 Task: Buy 1 Retard Devices from Ignition Parts section under best seller category for shipping address: Justin Kelly, 2772 Fieldcrest Road, New York, New York 10005, Cell Number 6318992398. Pay from credit card ending with 7965, CVV 549
Action: Mouse moved to (32, 117)
Screenshot: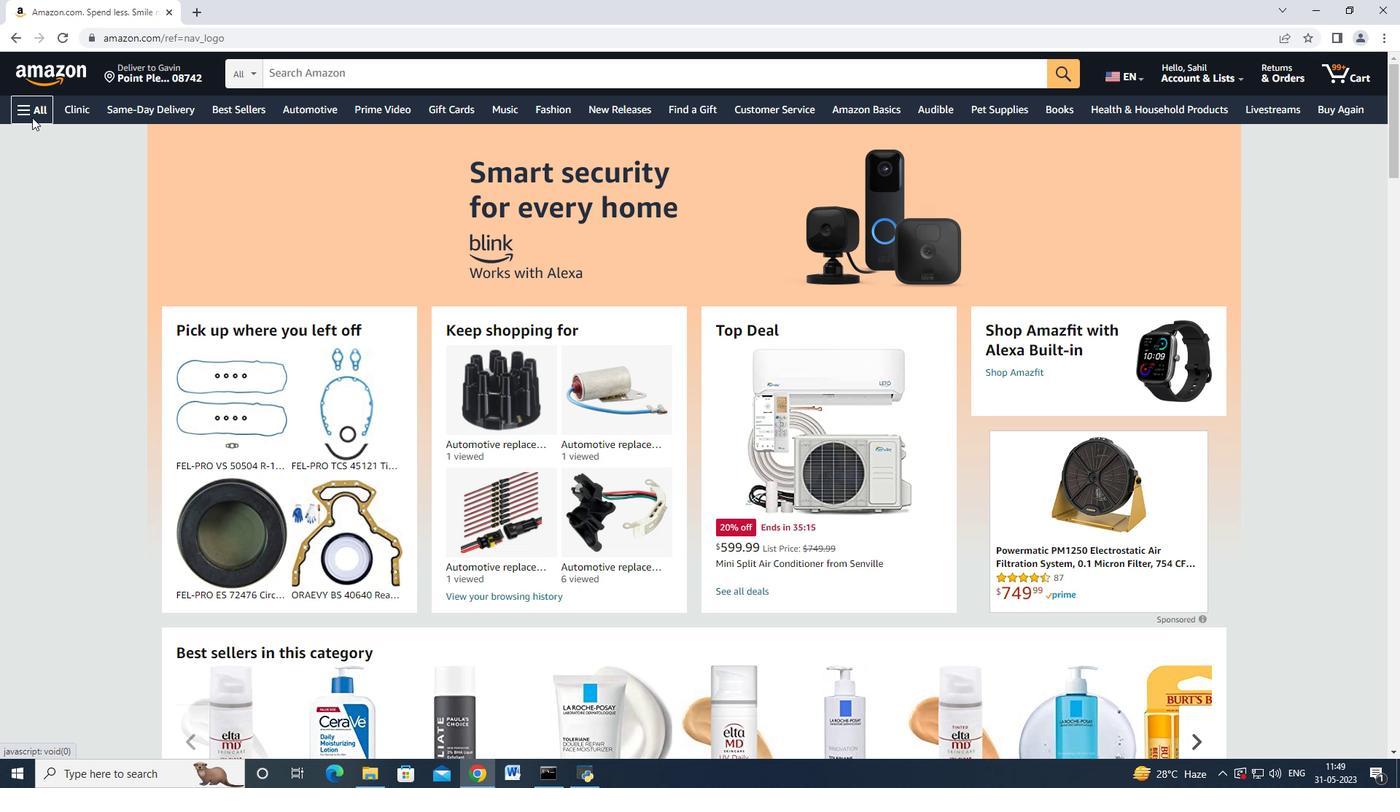 
Action: Mouse pressed left at (32, 117)
Screenshot: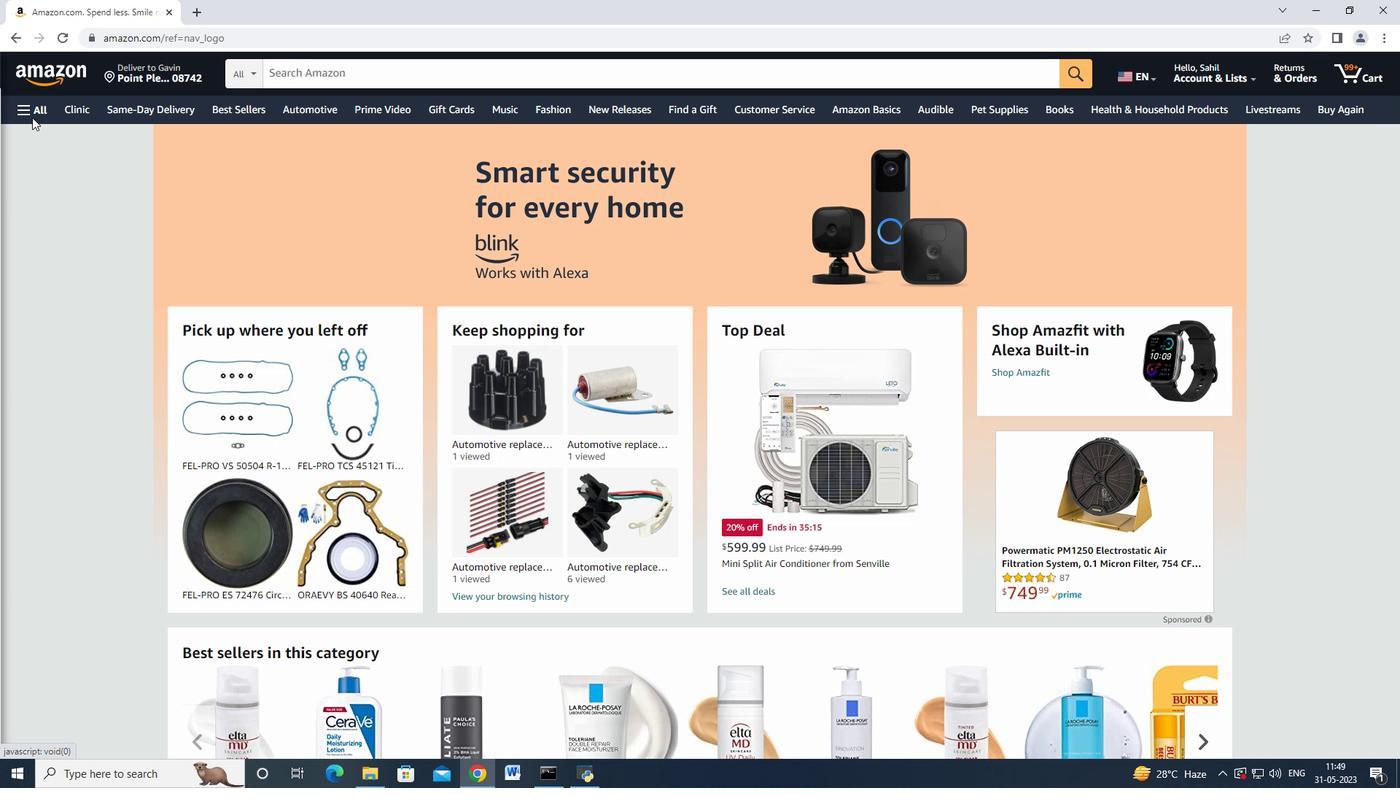 
Action: Mouse moved to (58, 220)
Screenshot: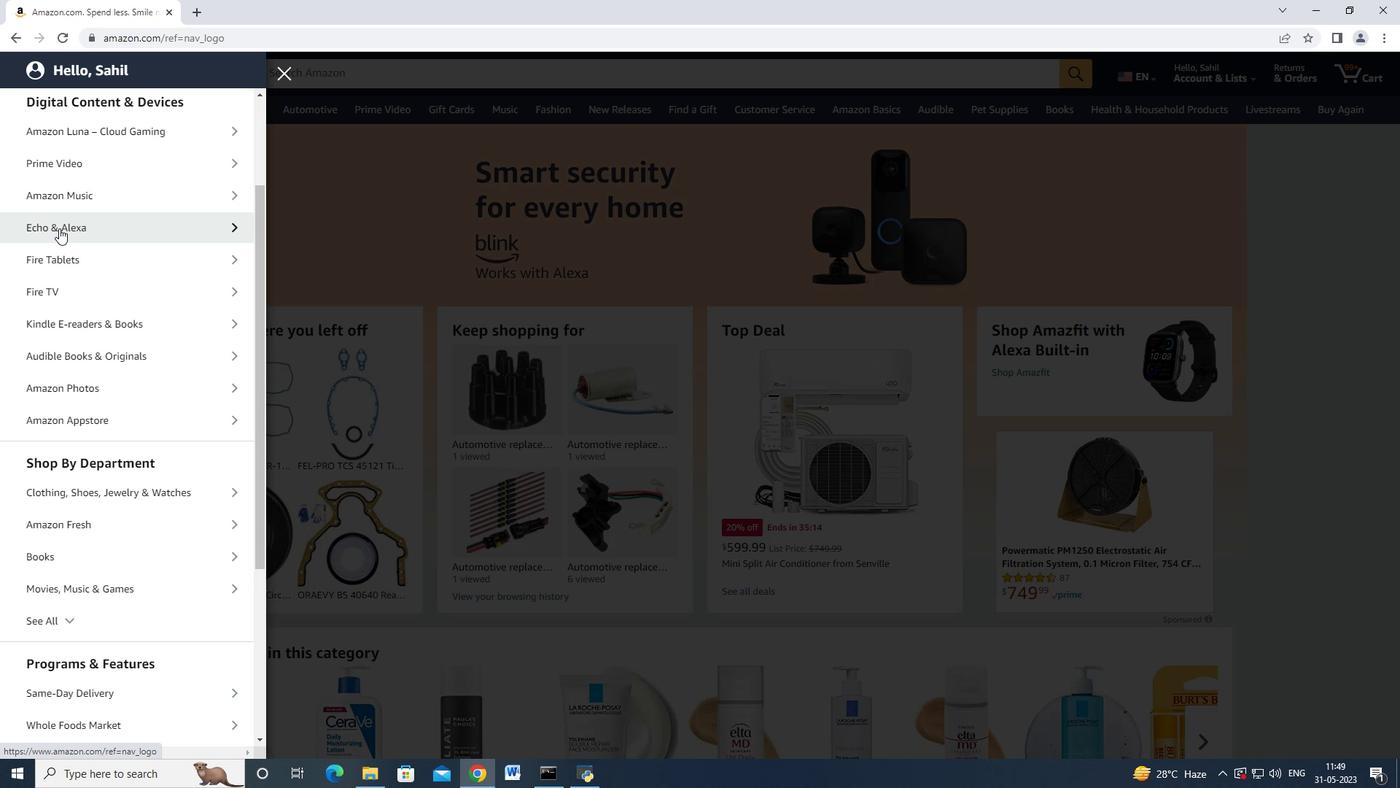 
Action: Mouse scrolled (58, 219) with delta (0, 0)
Screenshot: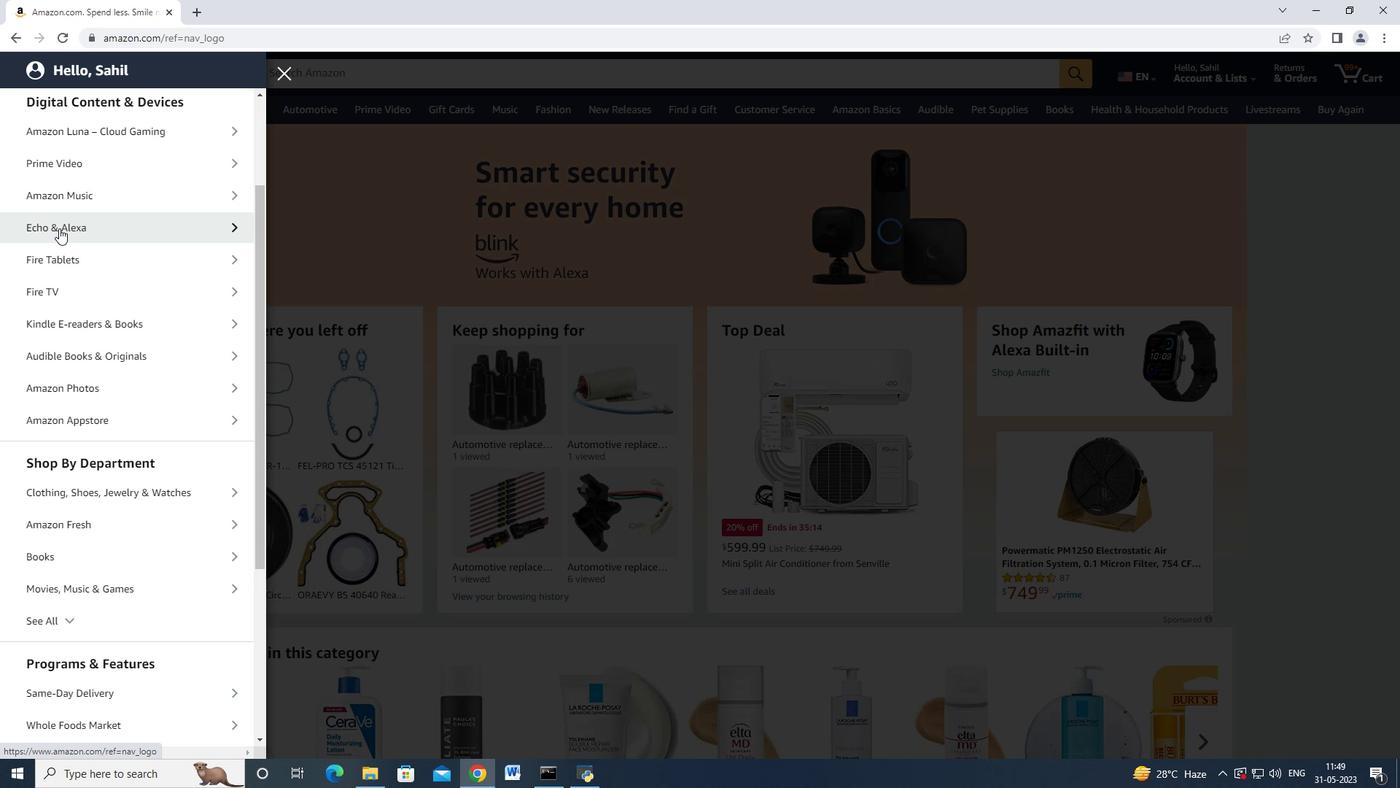 
Action: Mouse moved to (59, 223)
Screenshot: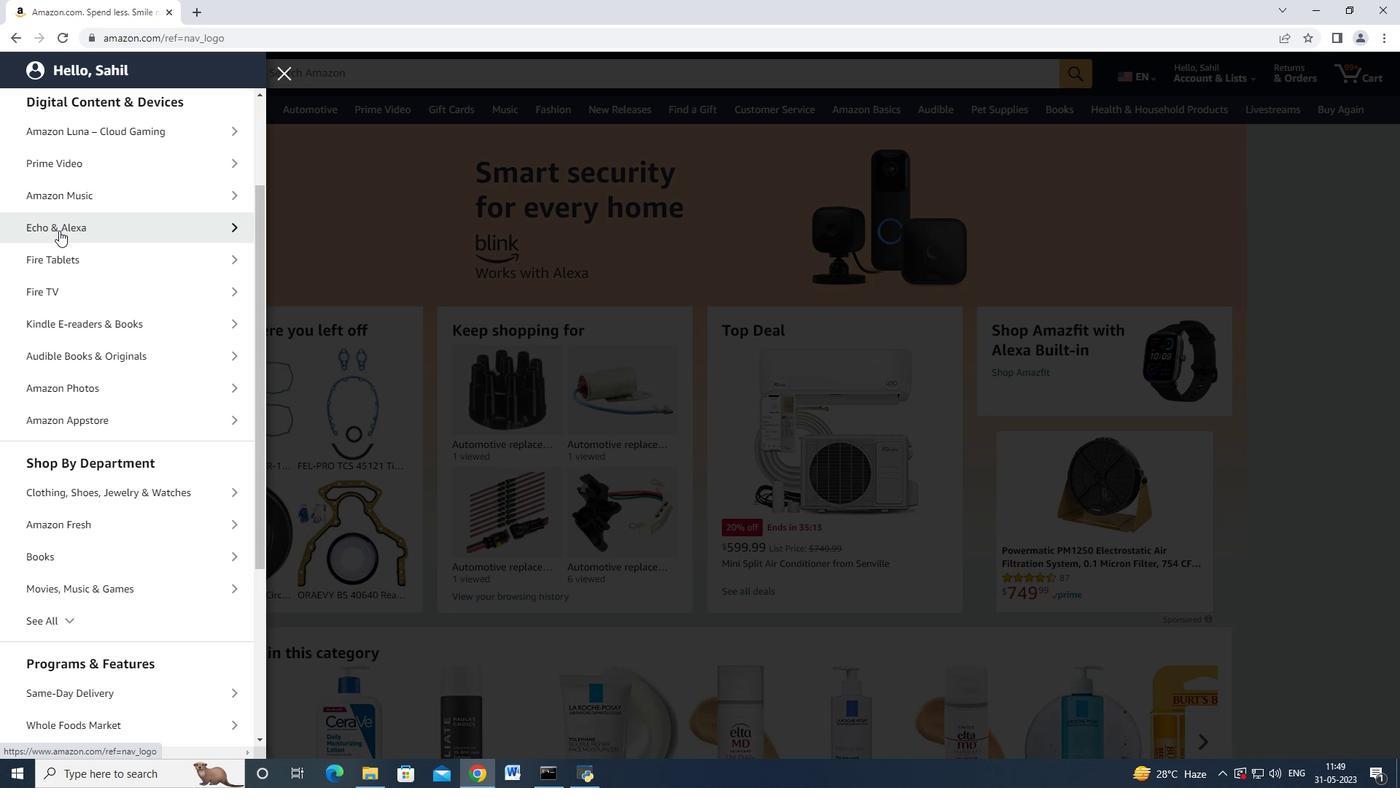 
Action: Mouse scrolled (59, 223) with delta (0, 0)
Screenshot: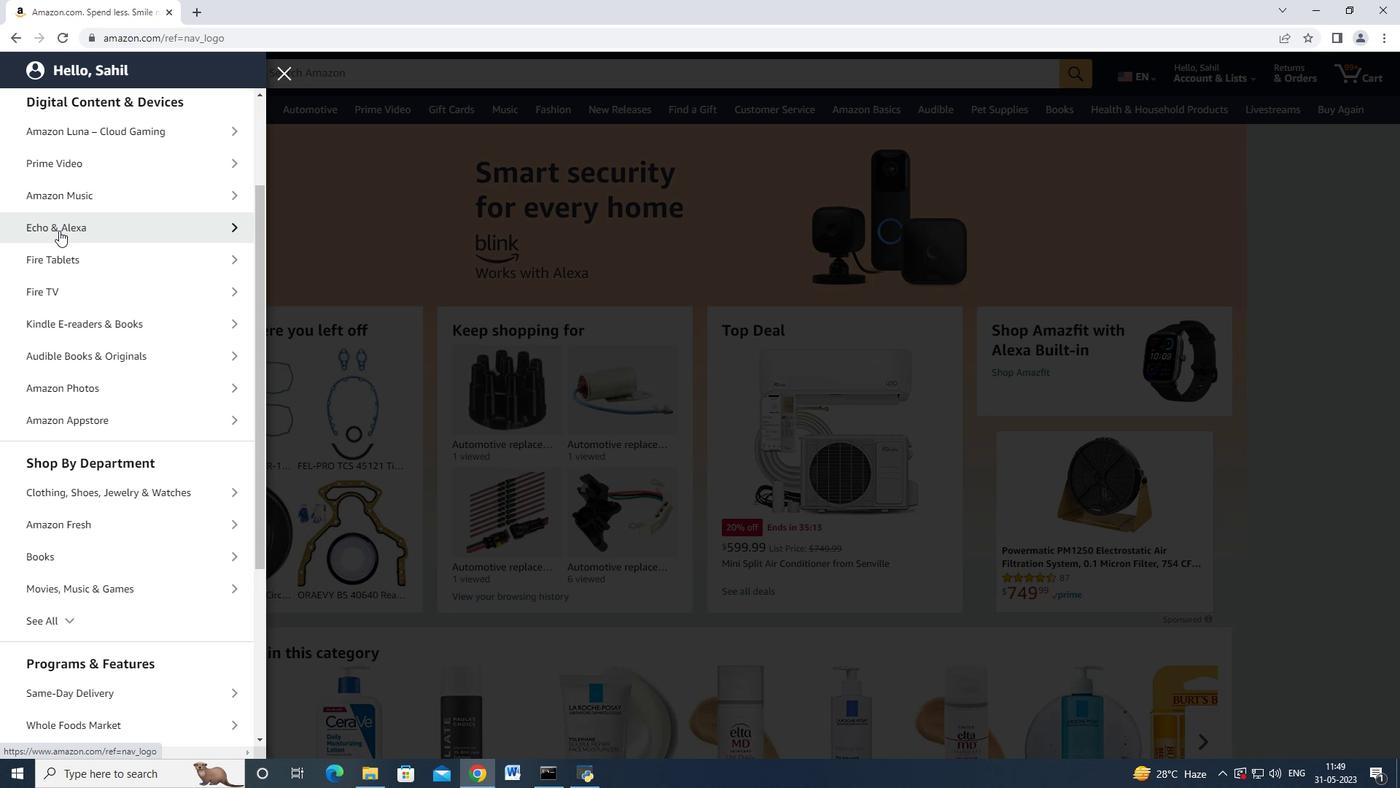 
Action: Mouse moved to (59, 240)
Screenshot: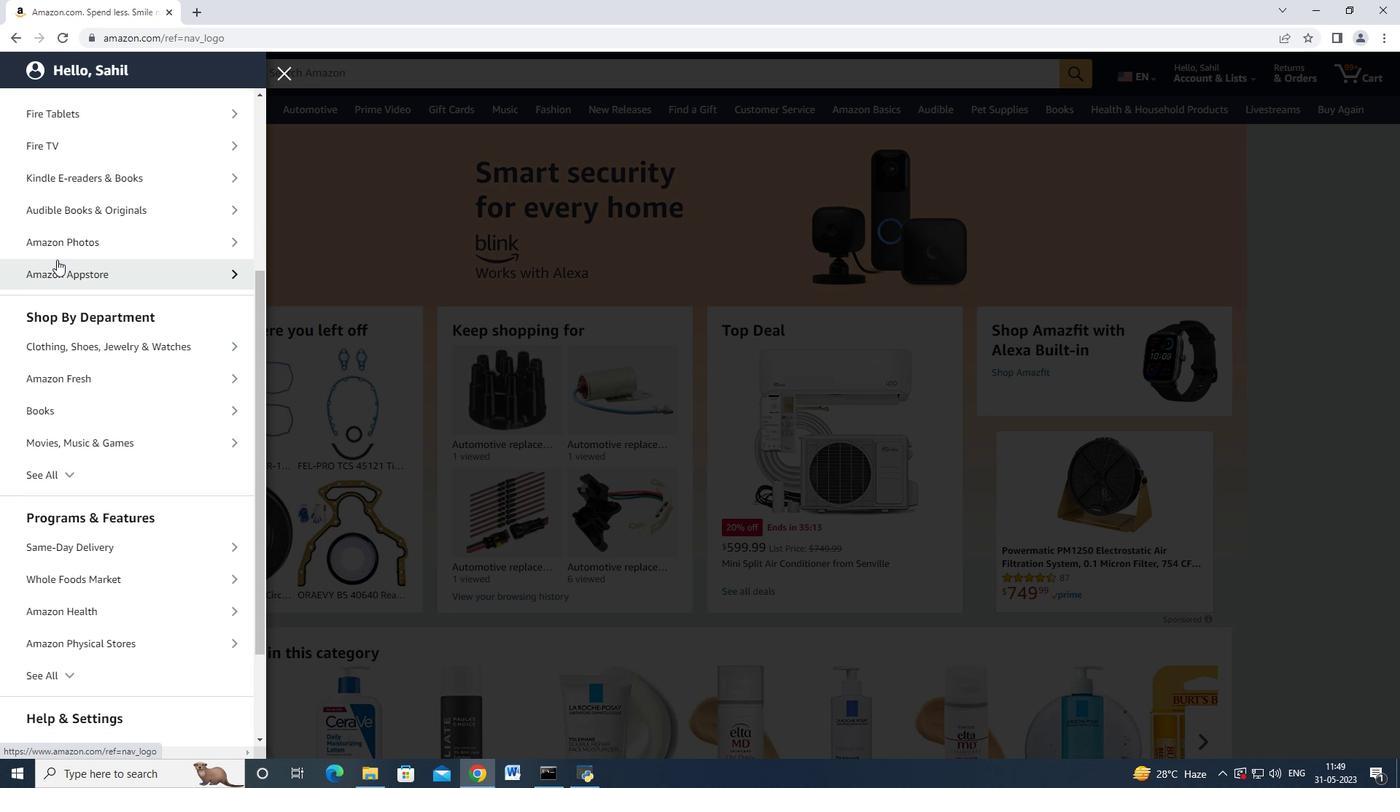 
Action: Mouse scrolled (59, 240) with delta (0, 0)
Screenshot: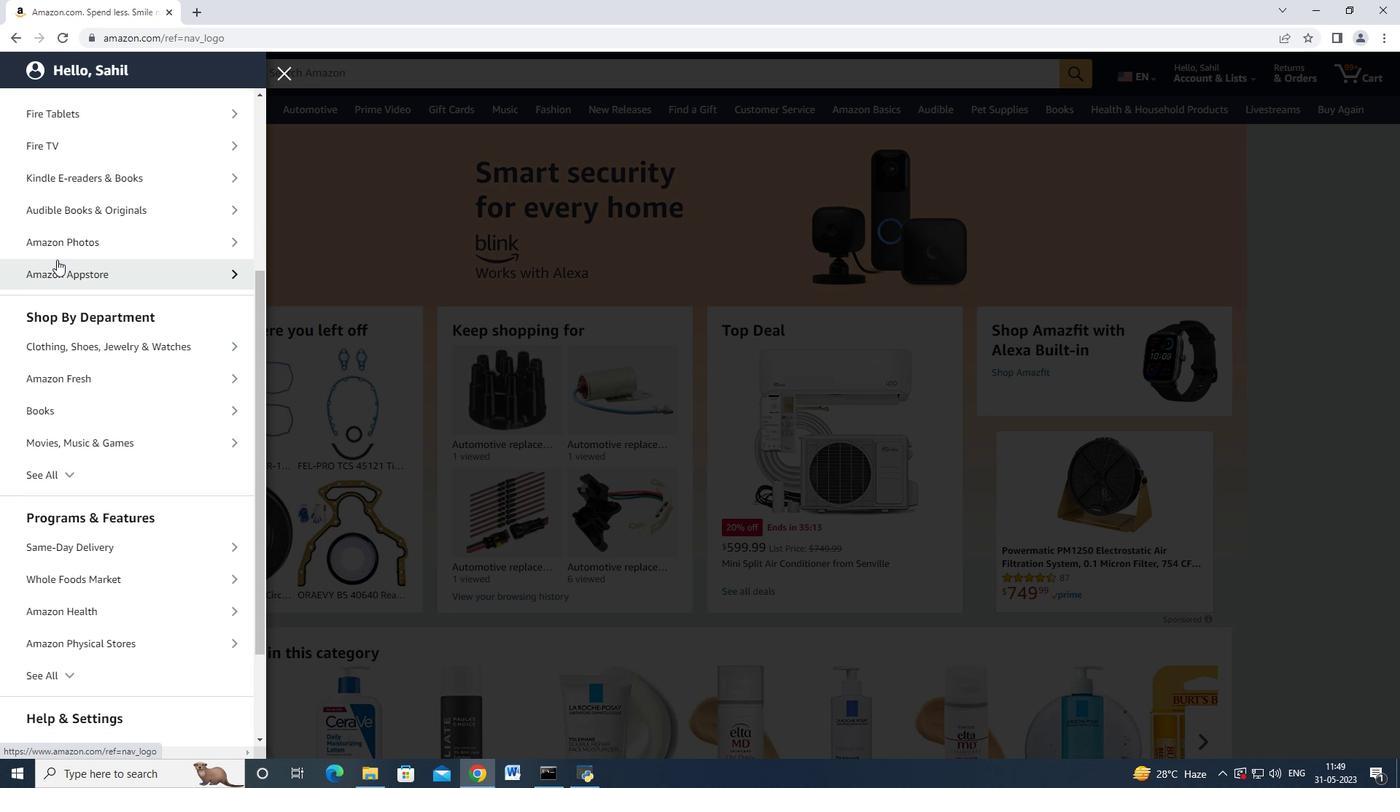 
Action: Mouse moved to (59, 247)
Screenshot: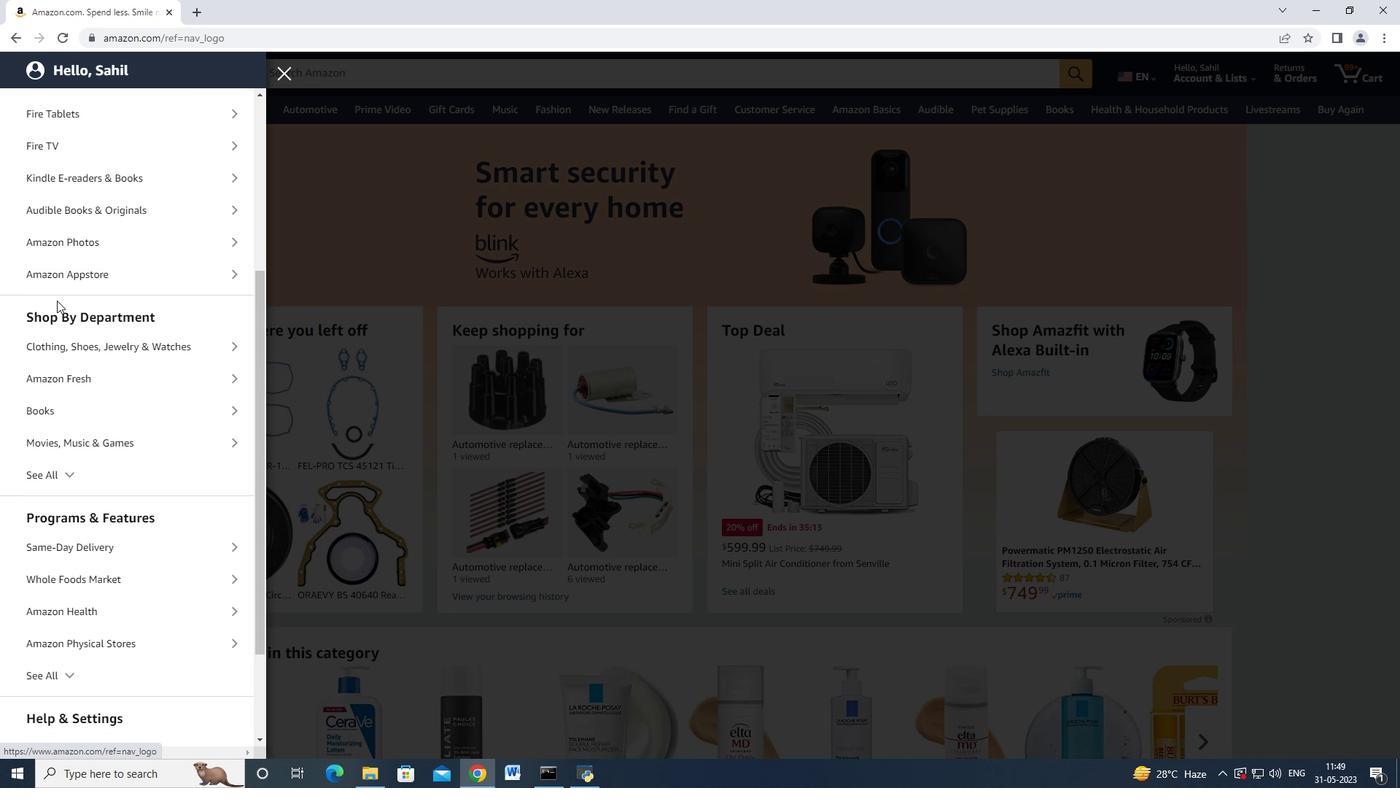 
Action: Mouse scrolled (59, 246) with delta (0, 0)
Screenshot: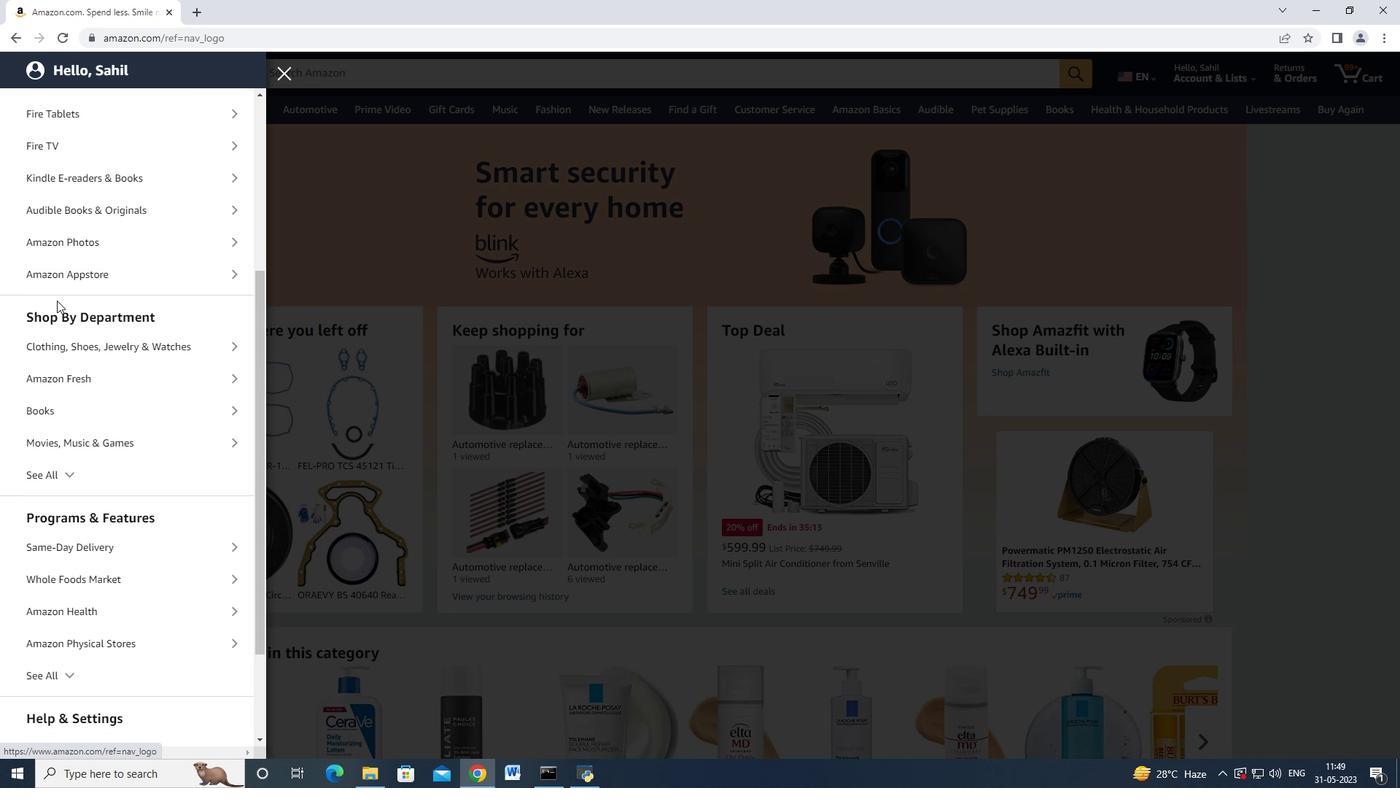 
Action: Mouse moved to (53, 469)
Screenshot: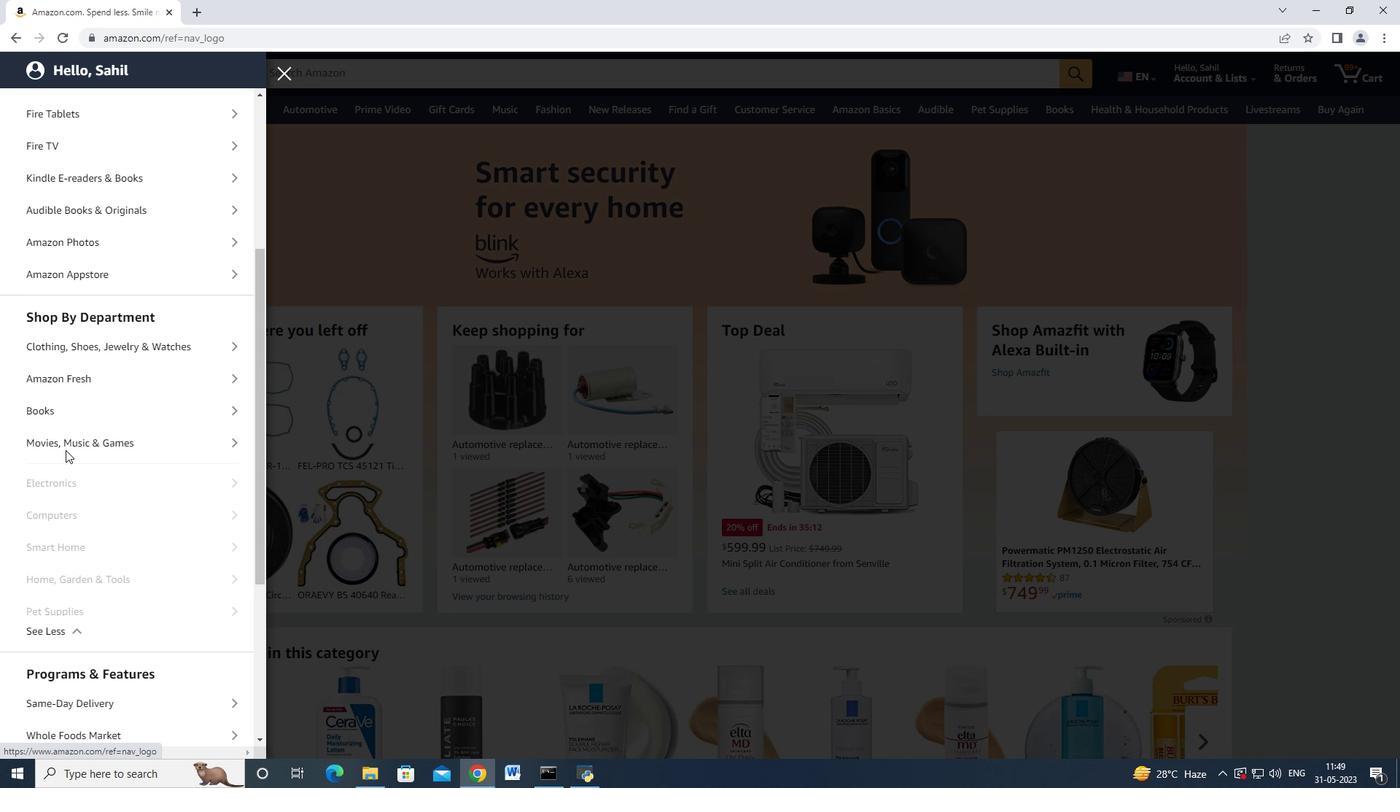 
Action: Mouse pressed left at (53, 469)
Screenshot: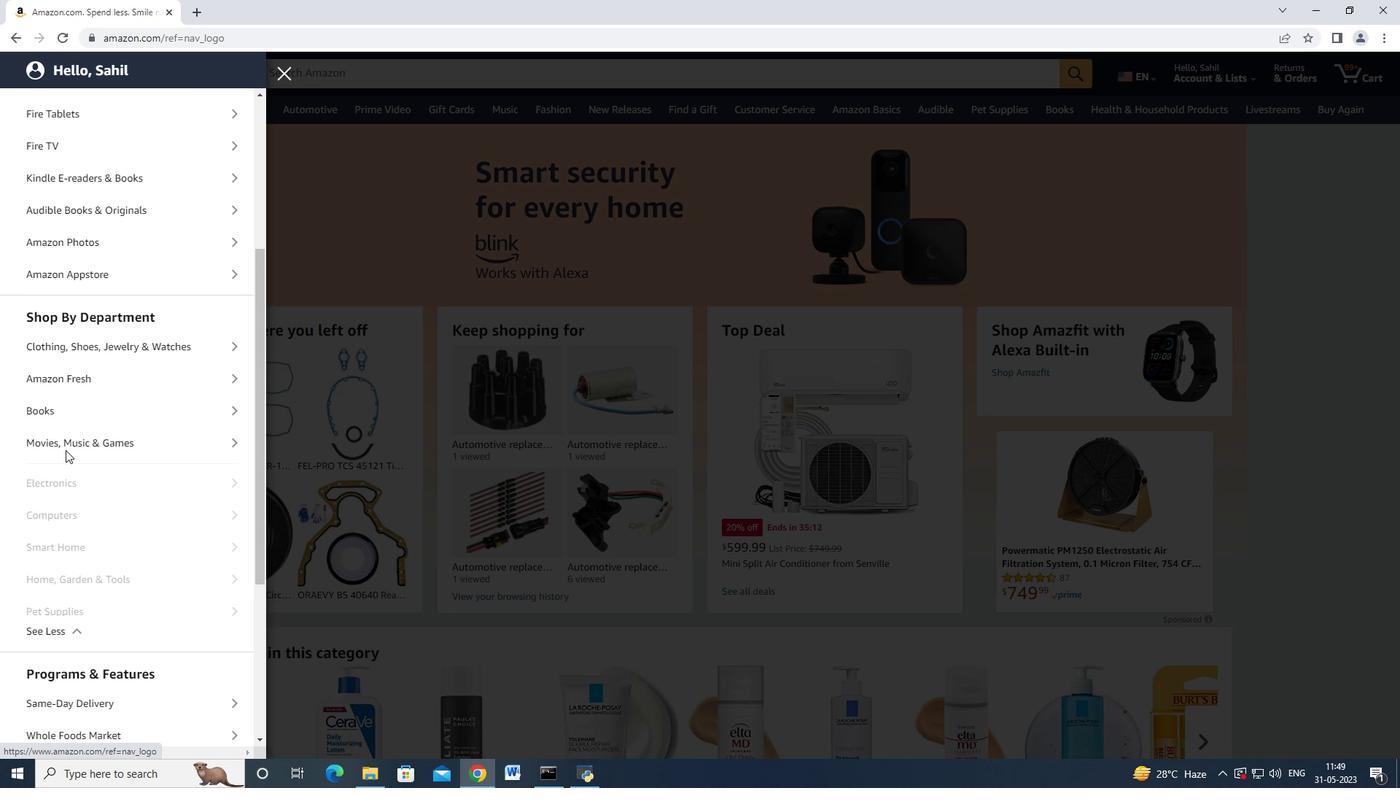 
Action: Mouse moved to (86, 426)
Screenshot: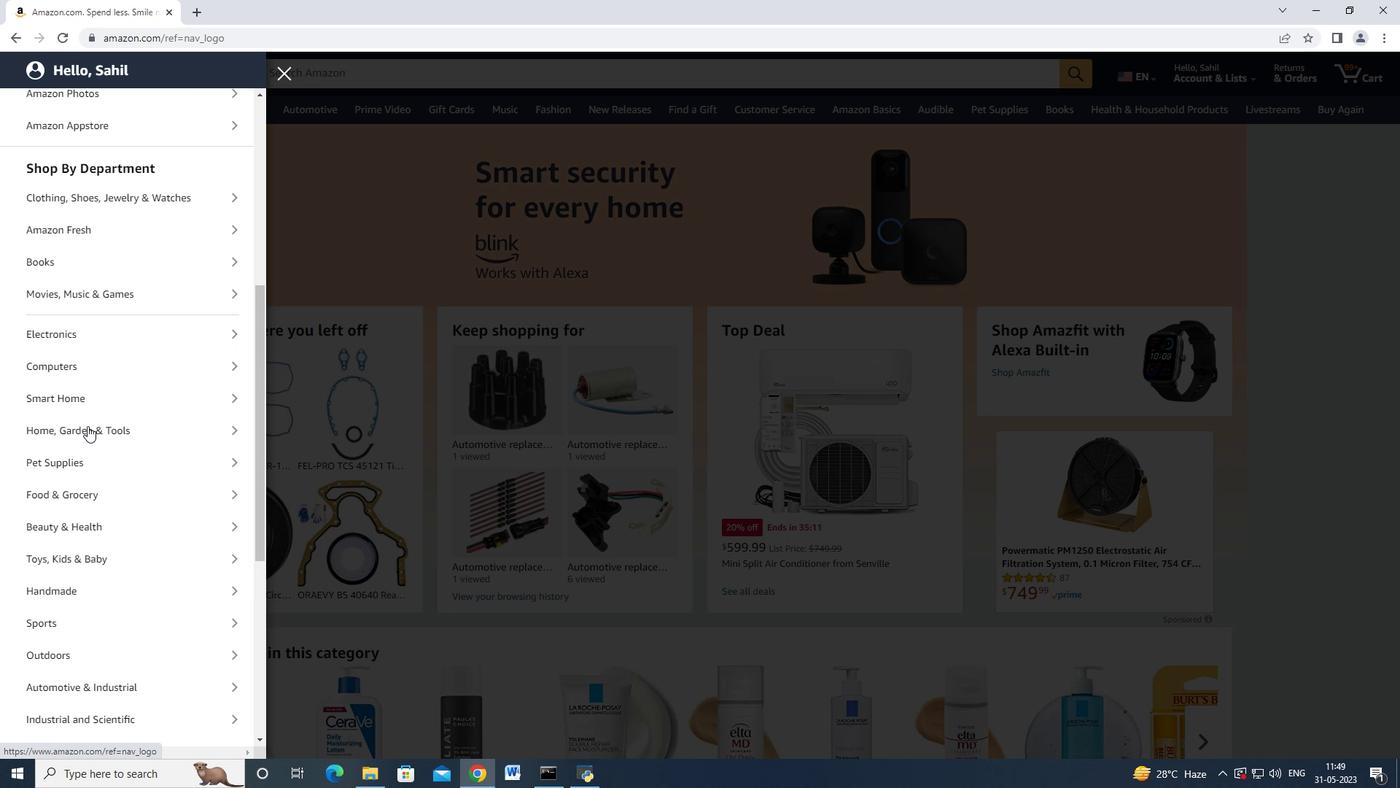 
Action: Mouse scrolled (86, 425) with delta (0, 0)
Screenshot: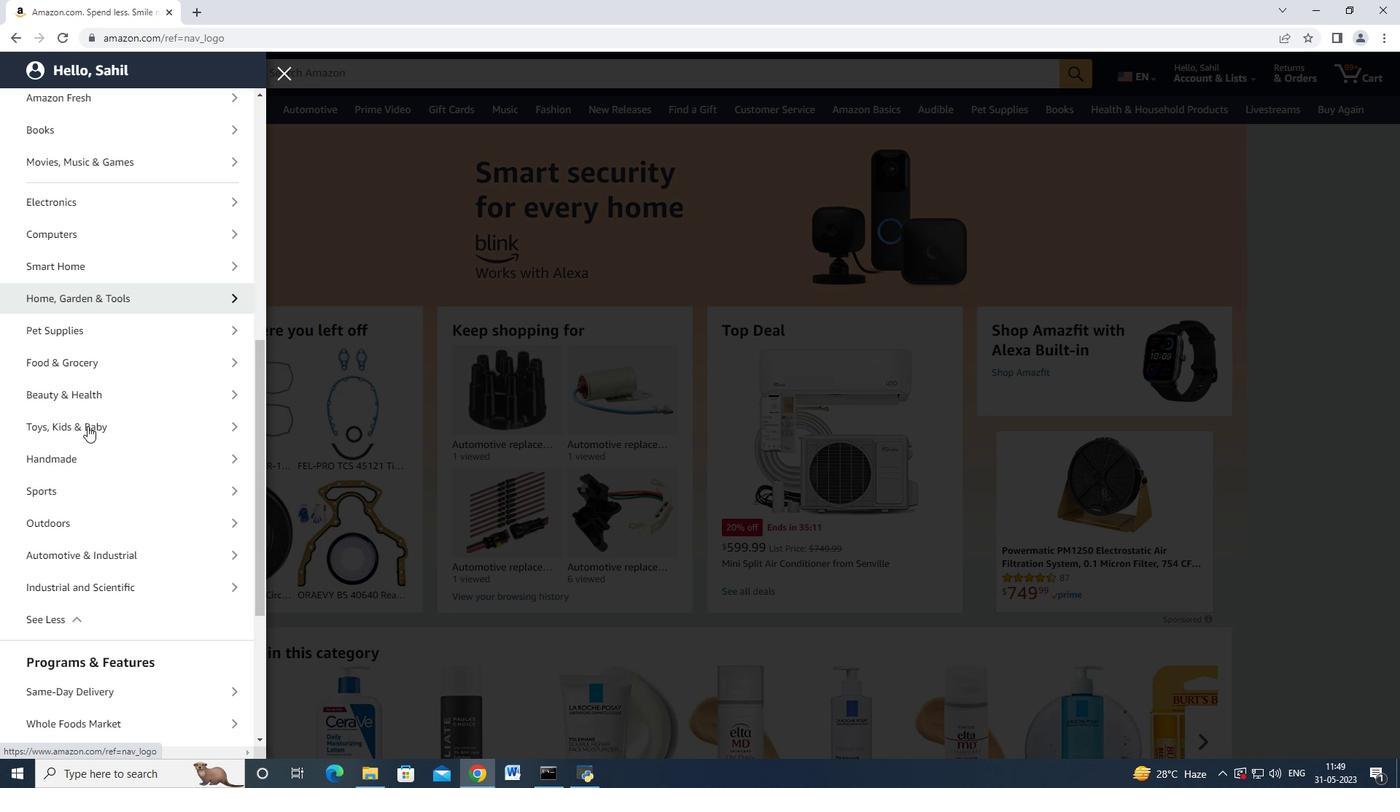 
Action: Mouse scrolled (86, 425) with delta (0, 0)
Screenshot: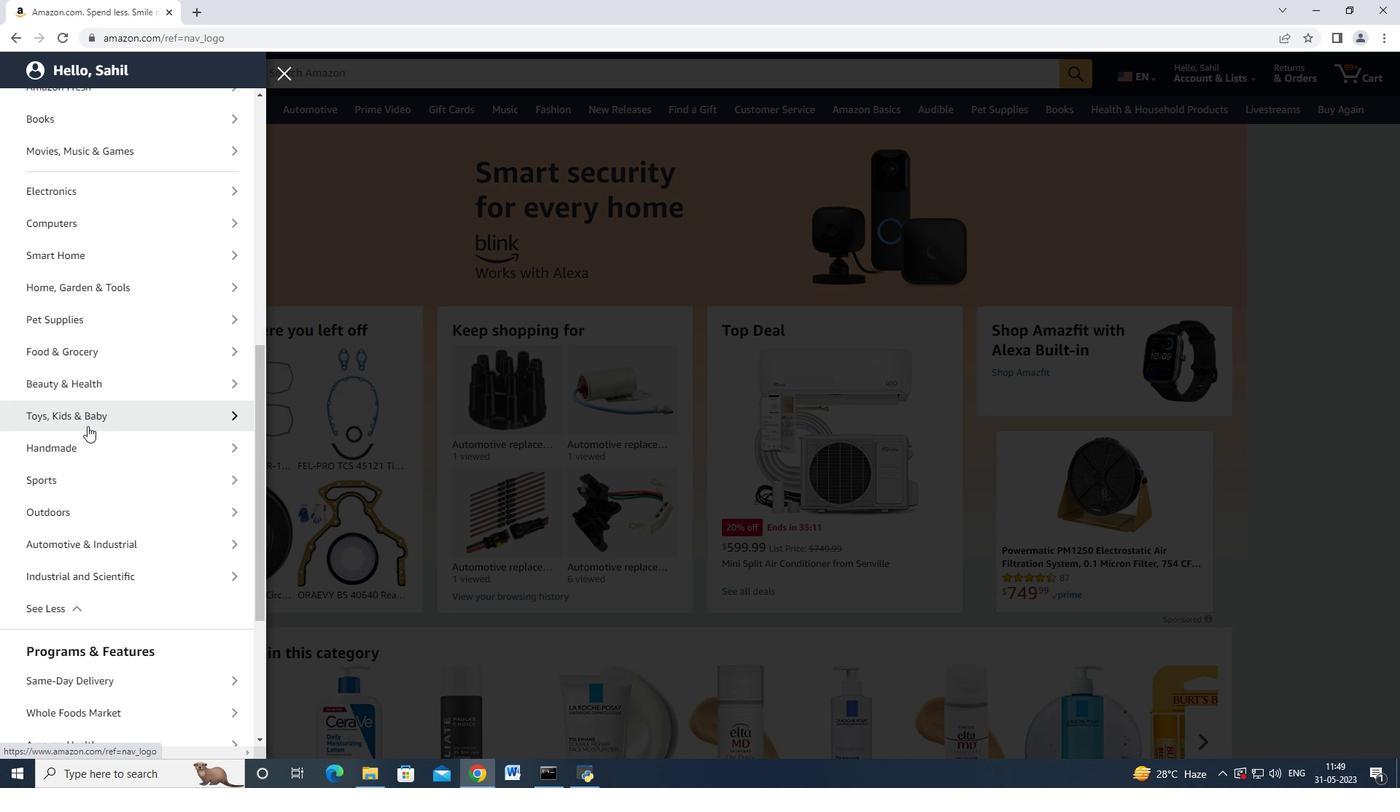 
Action: Mouse scrolled (86, 425) with delta (0, 0)
Screenshot: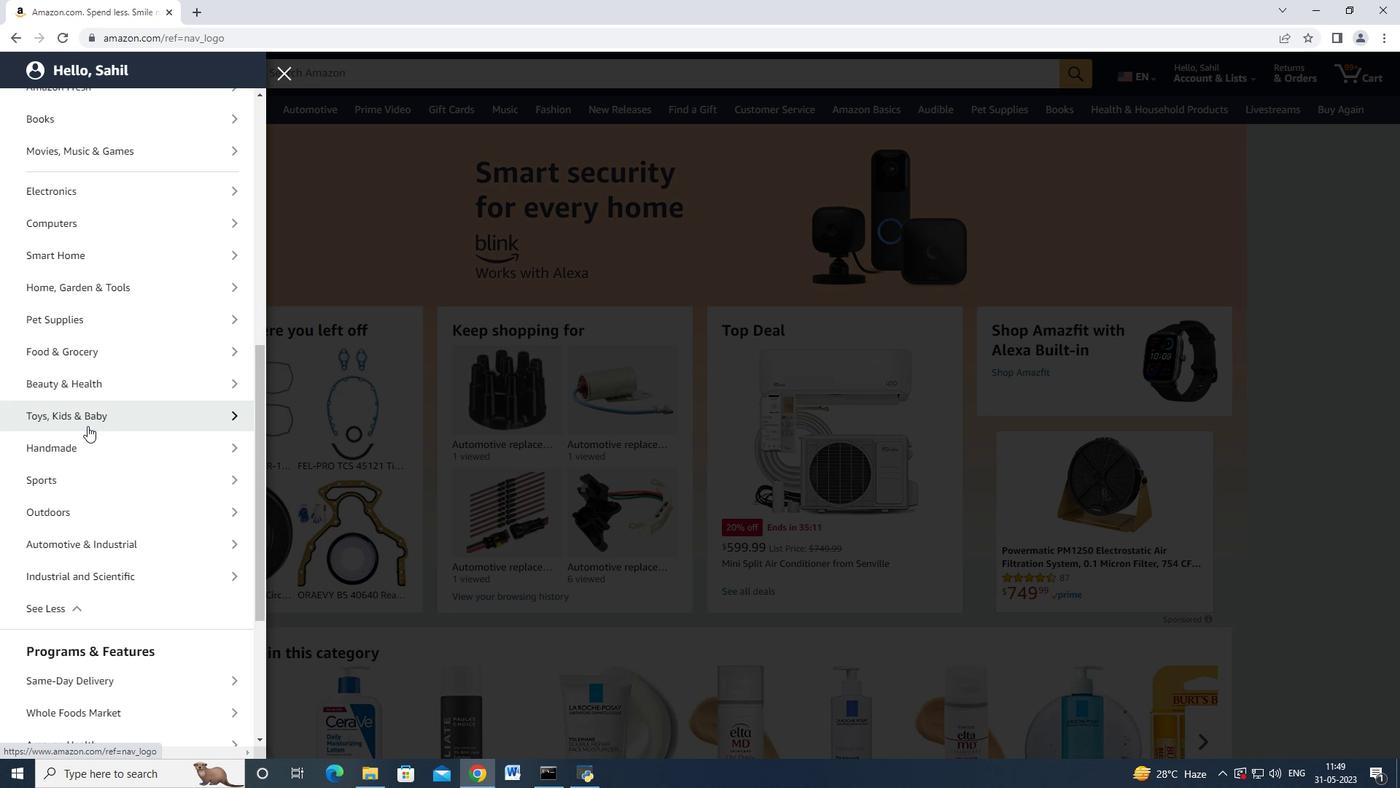 
Action: Mouse scrolled (86, 425) with delta (0, 0)
Screenshot: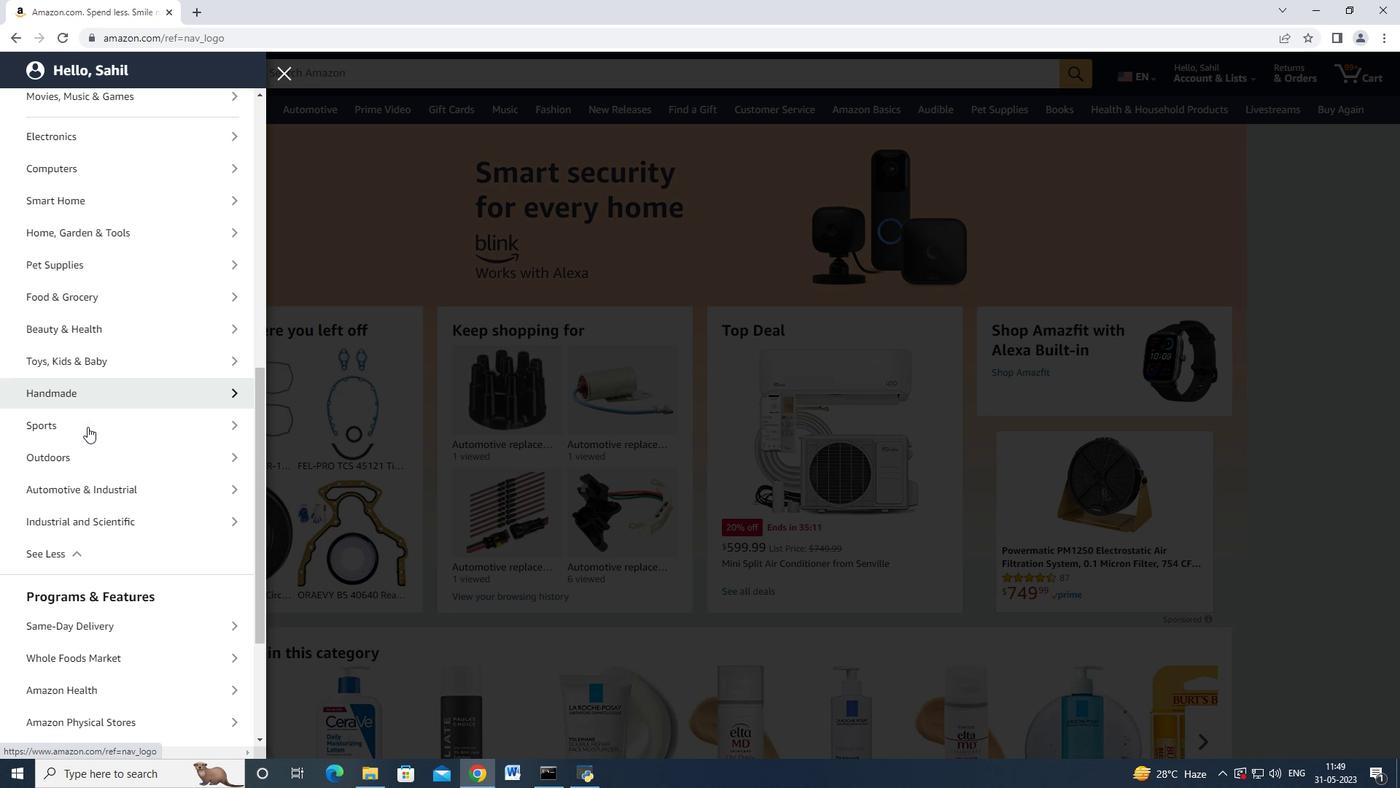 
Action: Mouse moved to (87, 426)
Screenshot: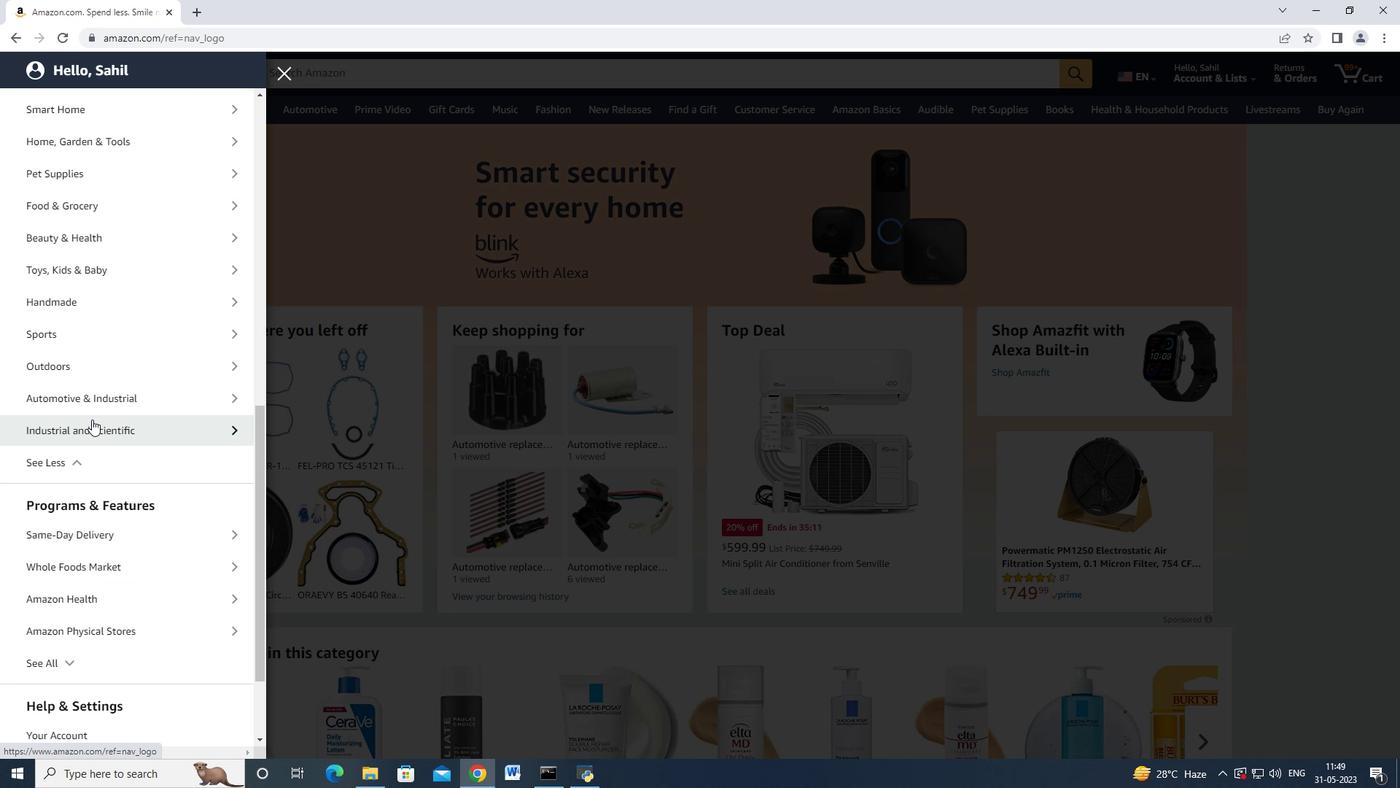 
Action: Mouse scrolled (87, 425) with delta (0, 0)
Screenshot: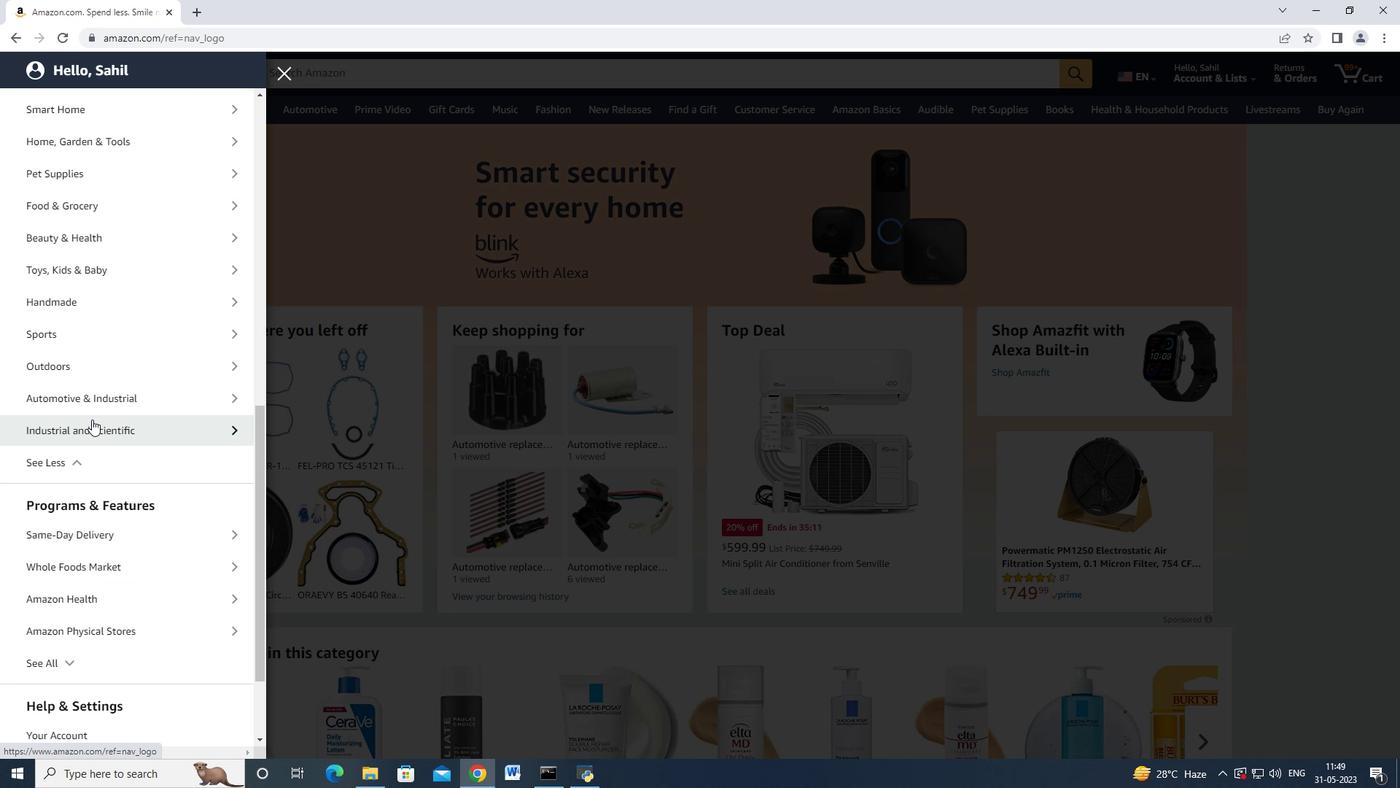 
Action: Mouse scrolled (87, 425) with delta (0, 0)
Screenshot: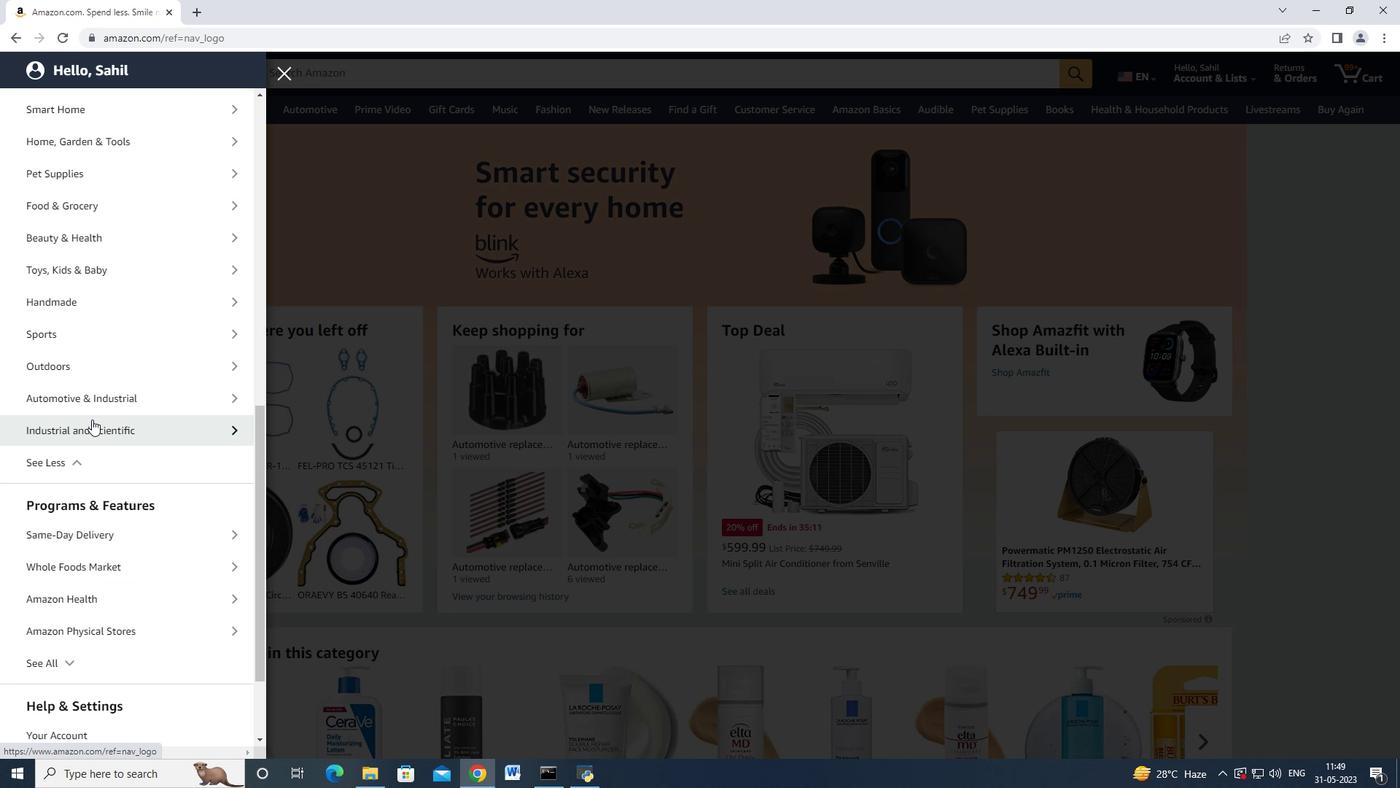 
Action: Mouse moved to (100, 396)
Screenshot: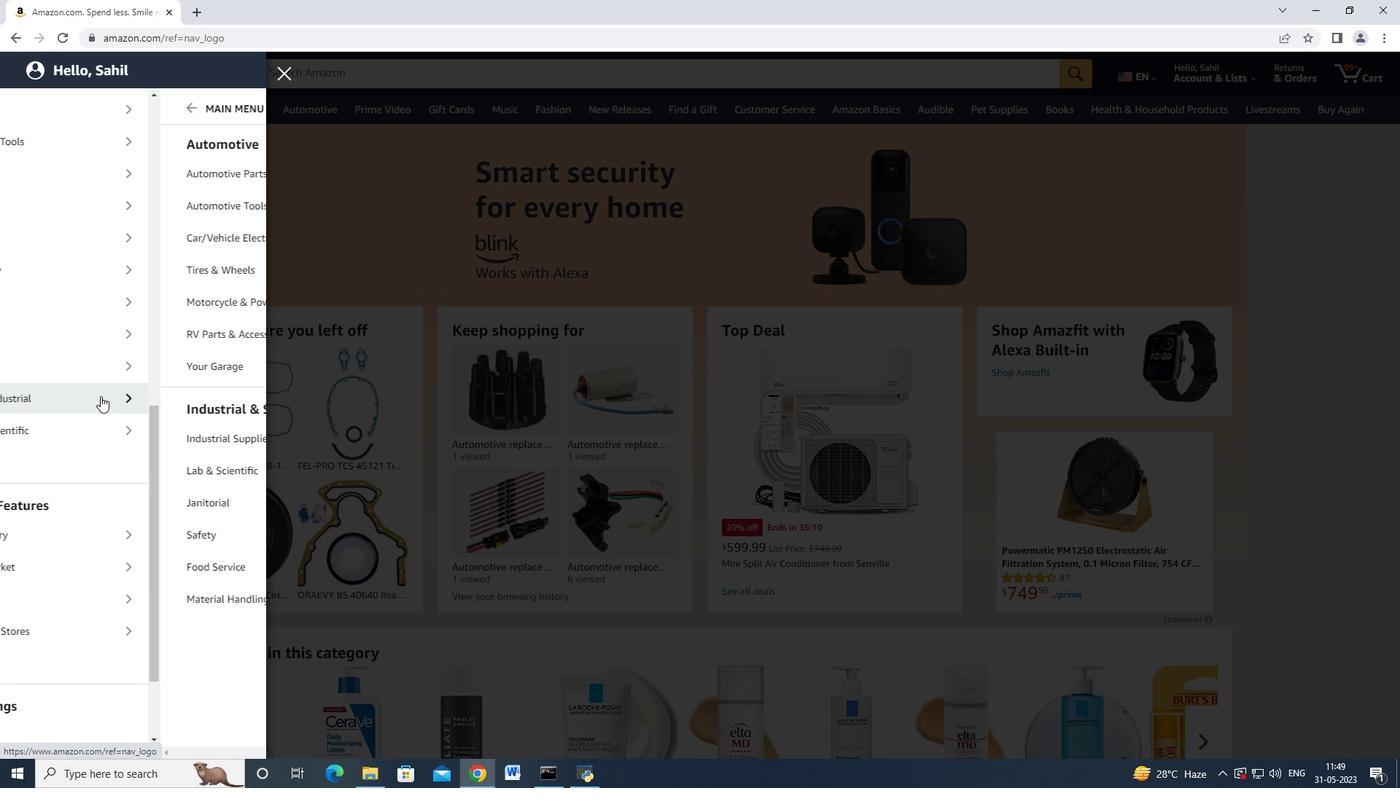 
Action: Mouse pressed left at (100, 396)
Screenshot: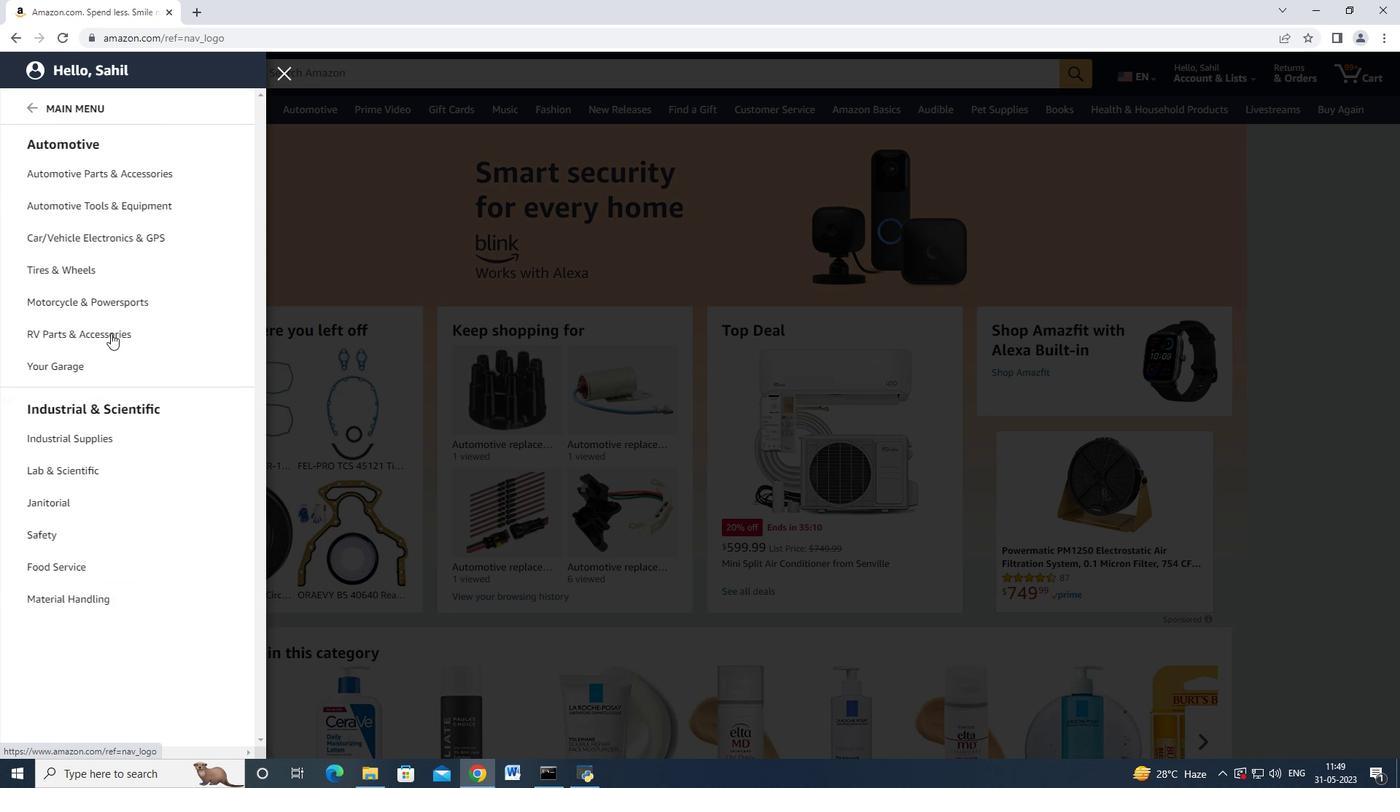 
Action: Mouse moved to (102, 175)
Screenshot: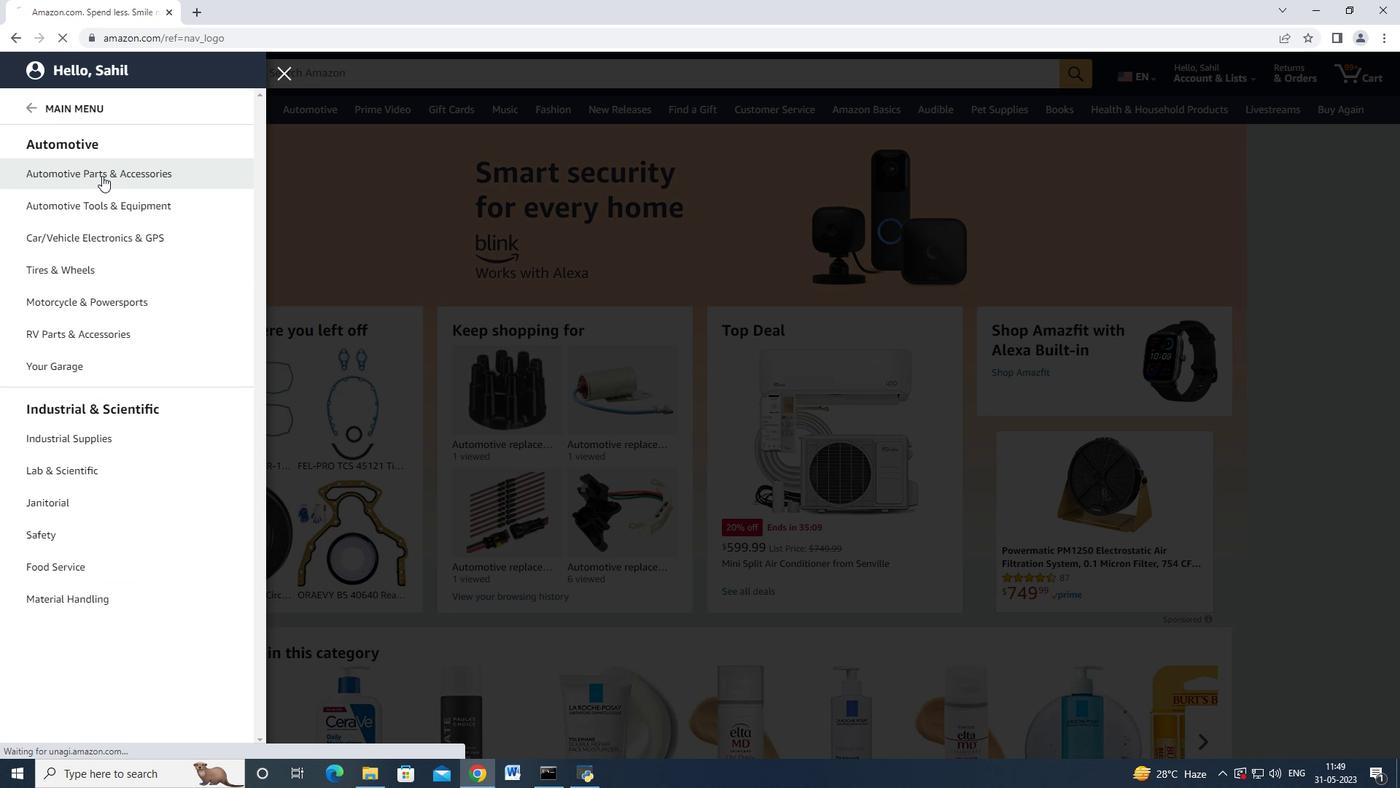 
Action: Mouse pressed left at (102, 175)
Screenshot: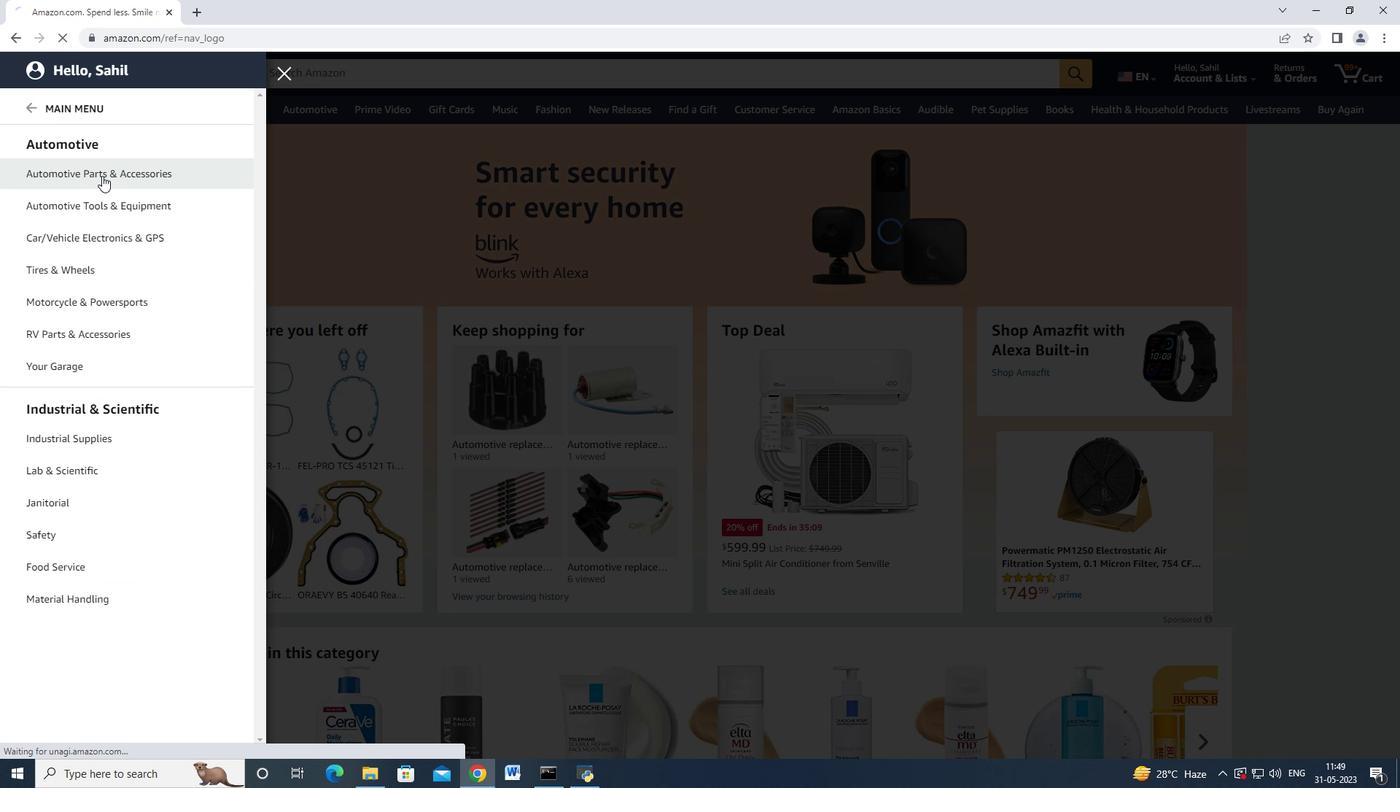 
Action: Mouse moved to (229, 143)
Screenshot: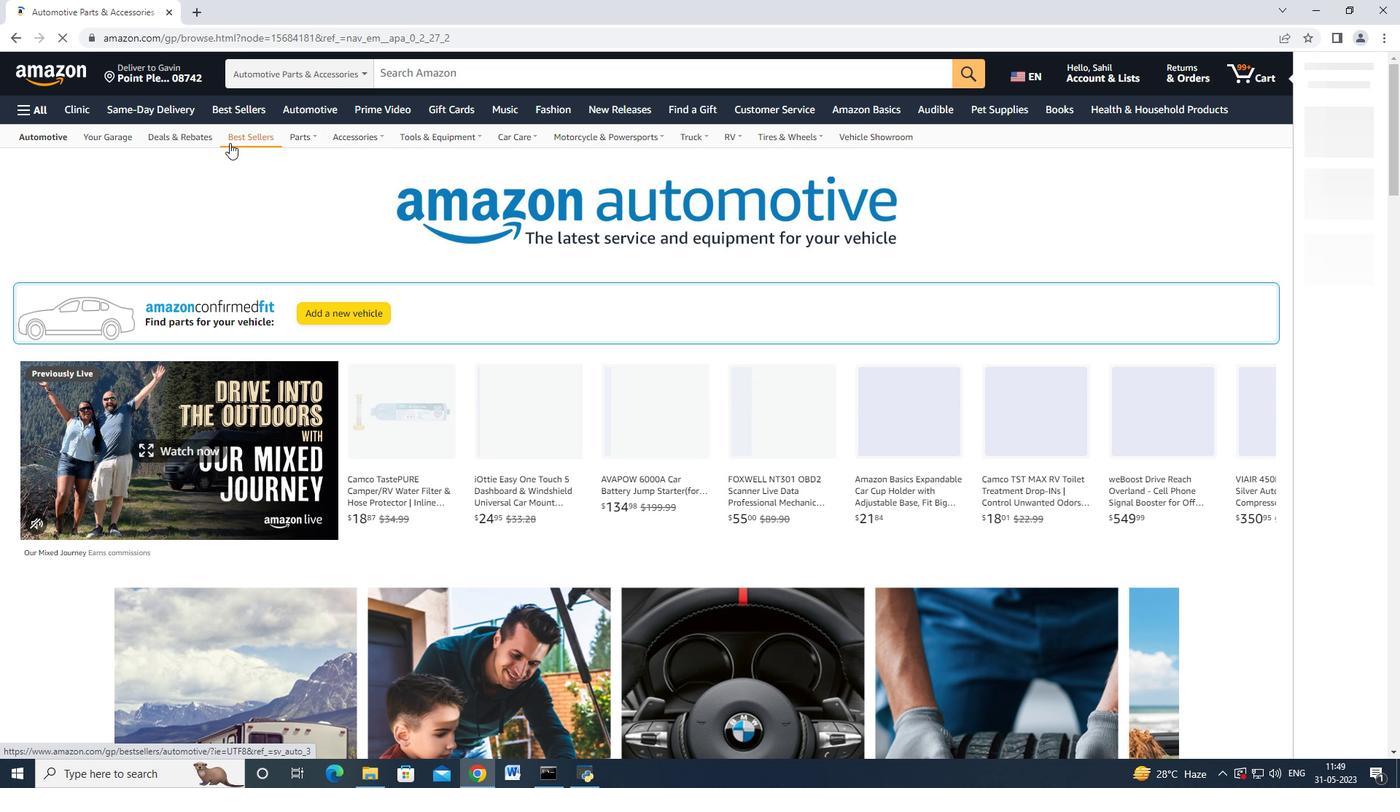 
Action: Mouse pressed left at (229, 143)
Screenshot: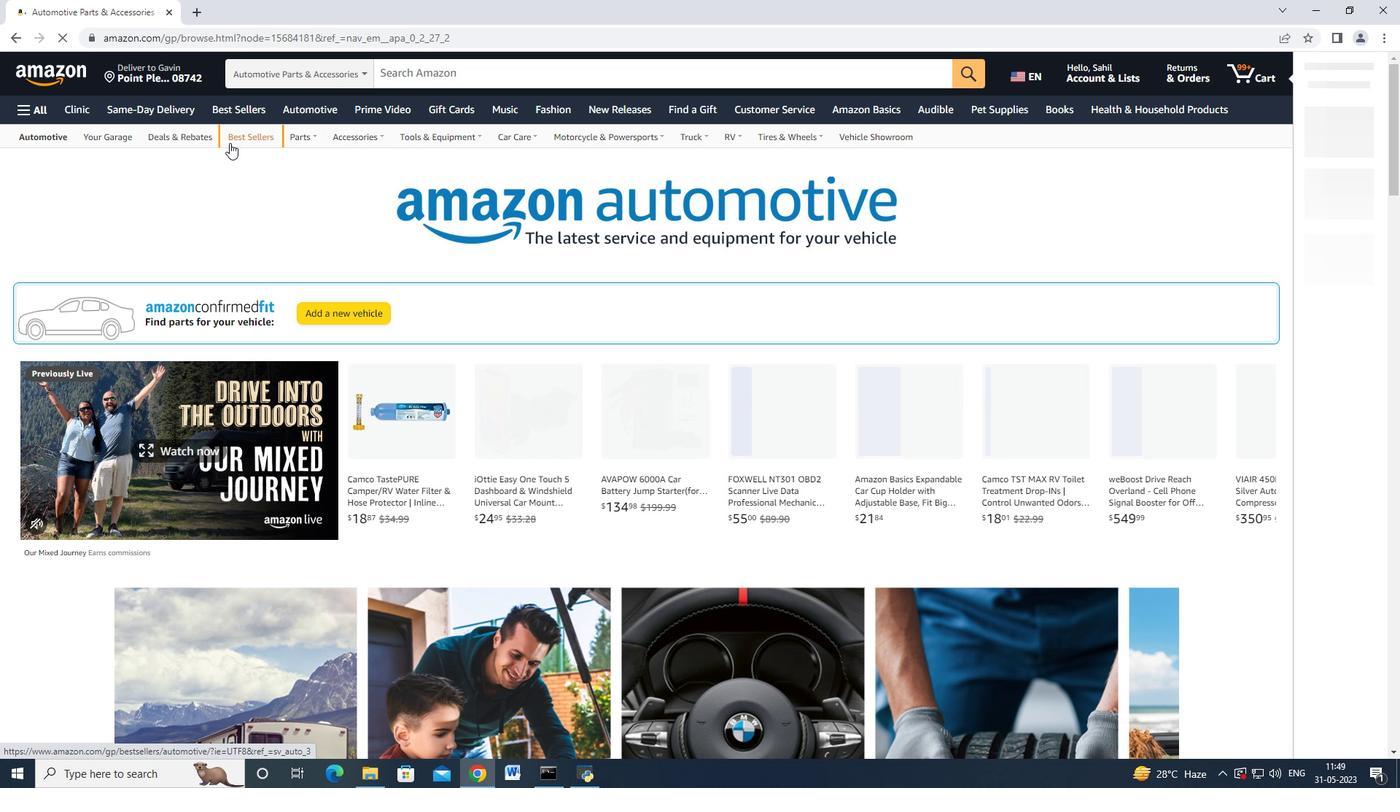 
Action: Mouse moved to (110, 473)
Screenshot: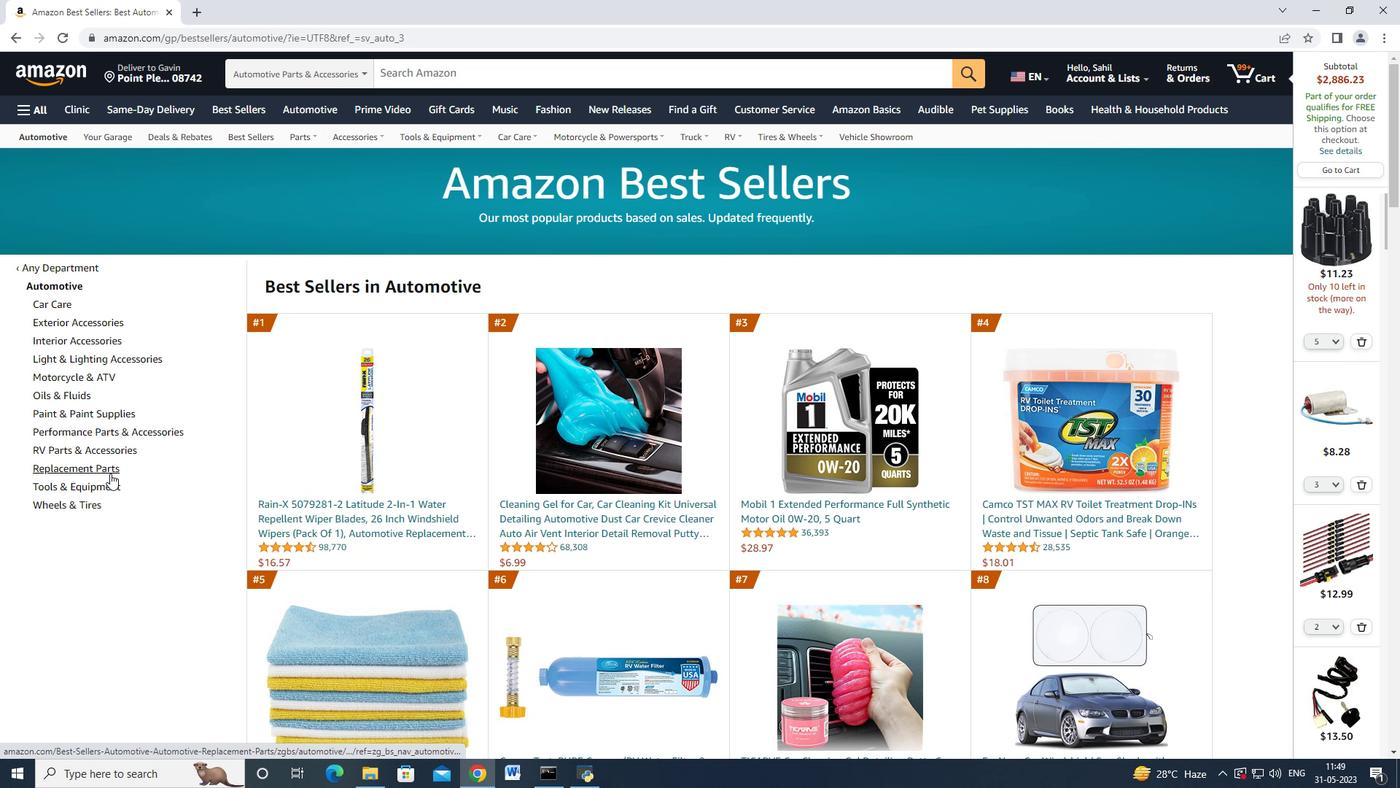 
Action: Mouse pressed left at (110, 473)
Screenshot: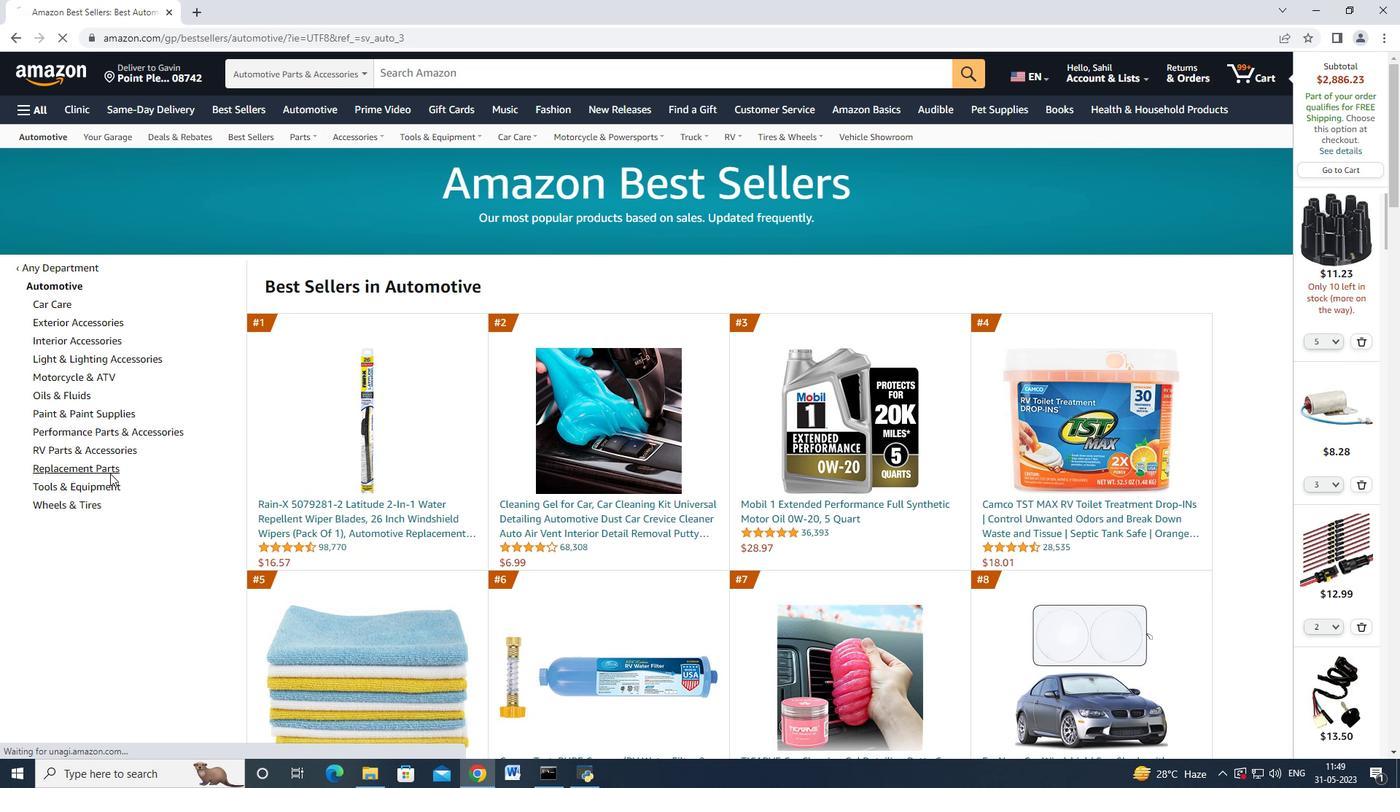 
Action: Mouse moved to (110, 472)
Screenshot: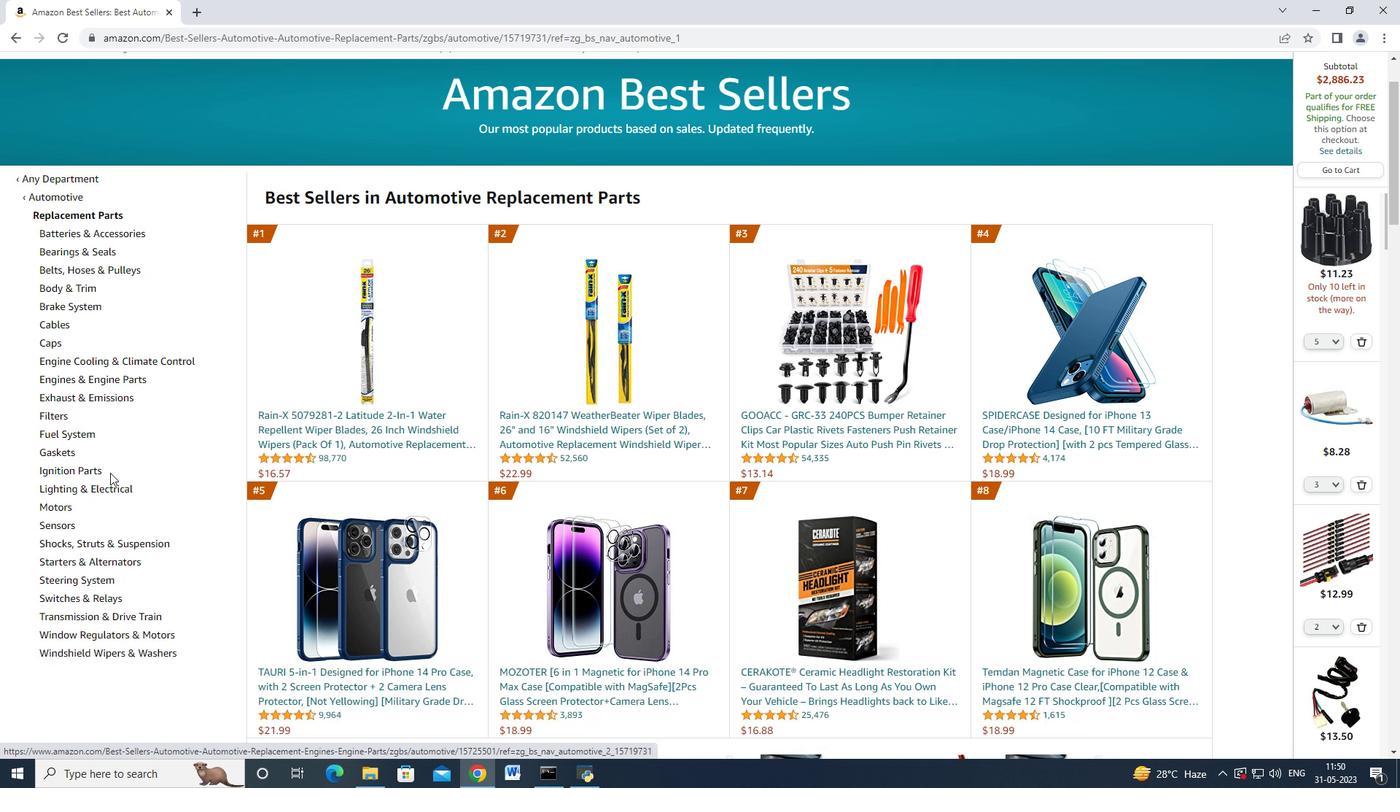 
Action: Mouse scrolled (110, 472) with delta (0, 0)
Screenshot: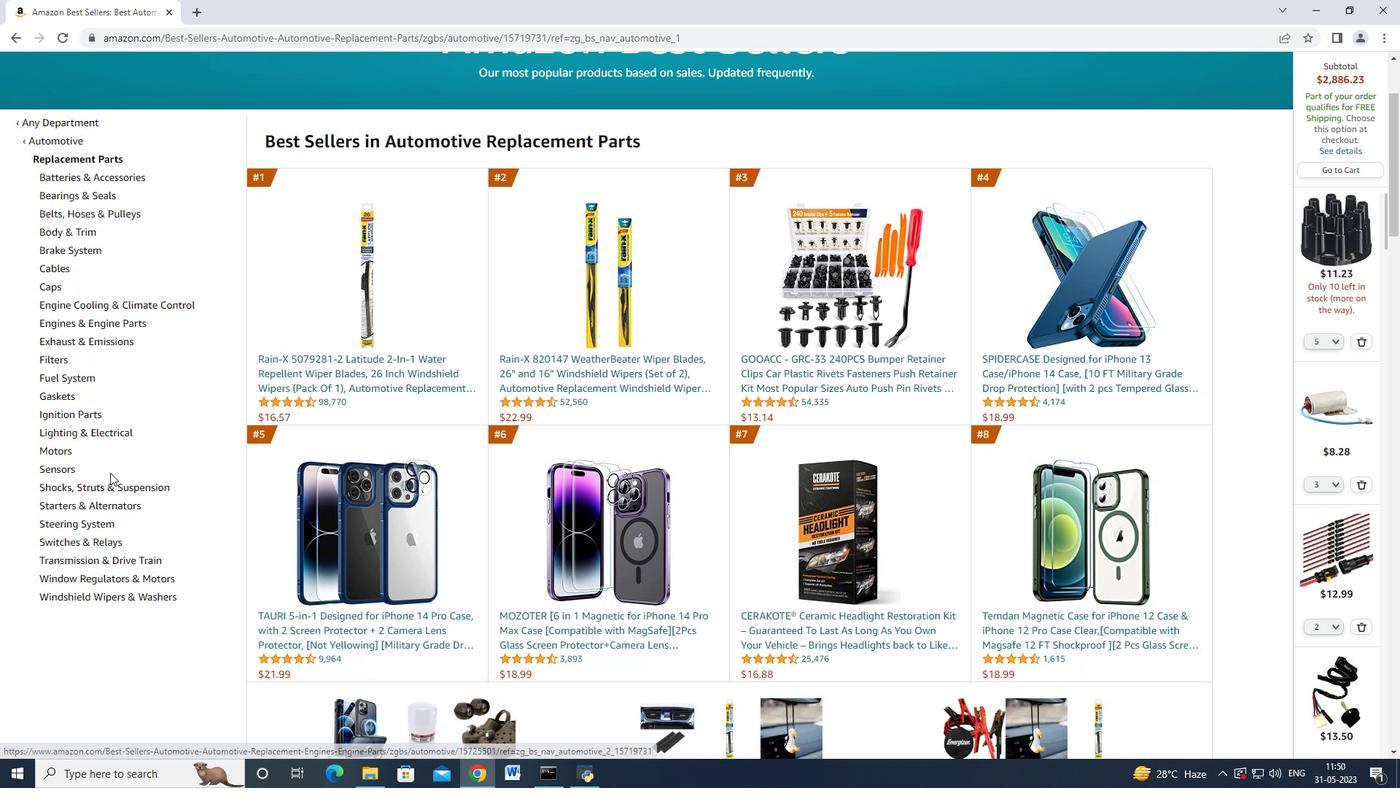 
Action: Mouse scrolled (110, 472) with delta (0, 0)
Screenshot: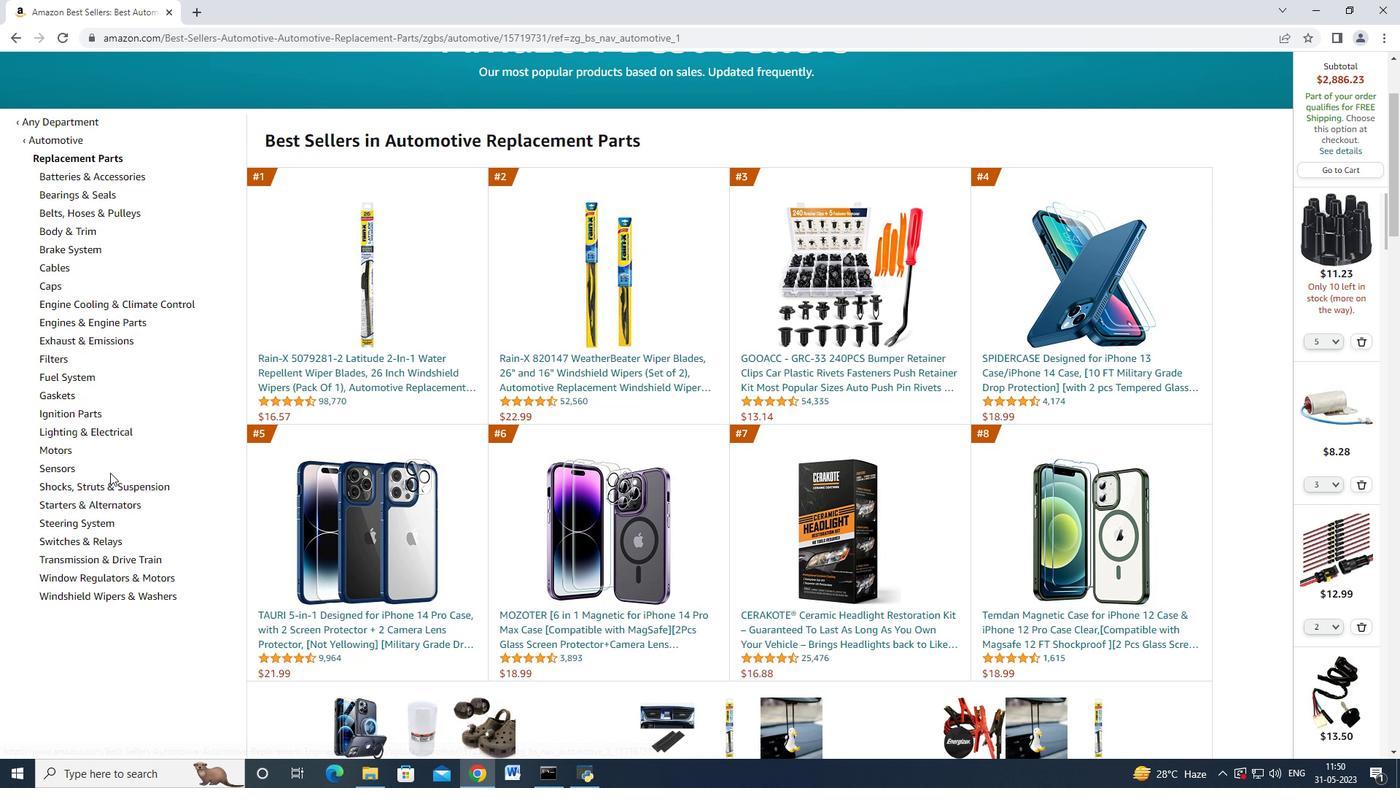 
Action: Mouse moved to (141, 506)
Screenshot: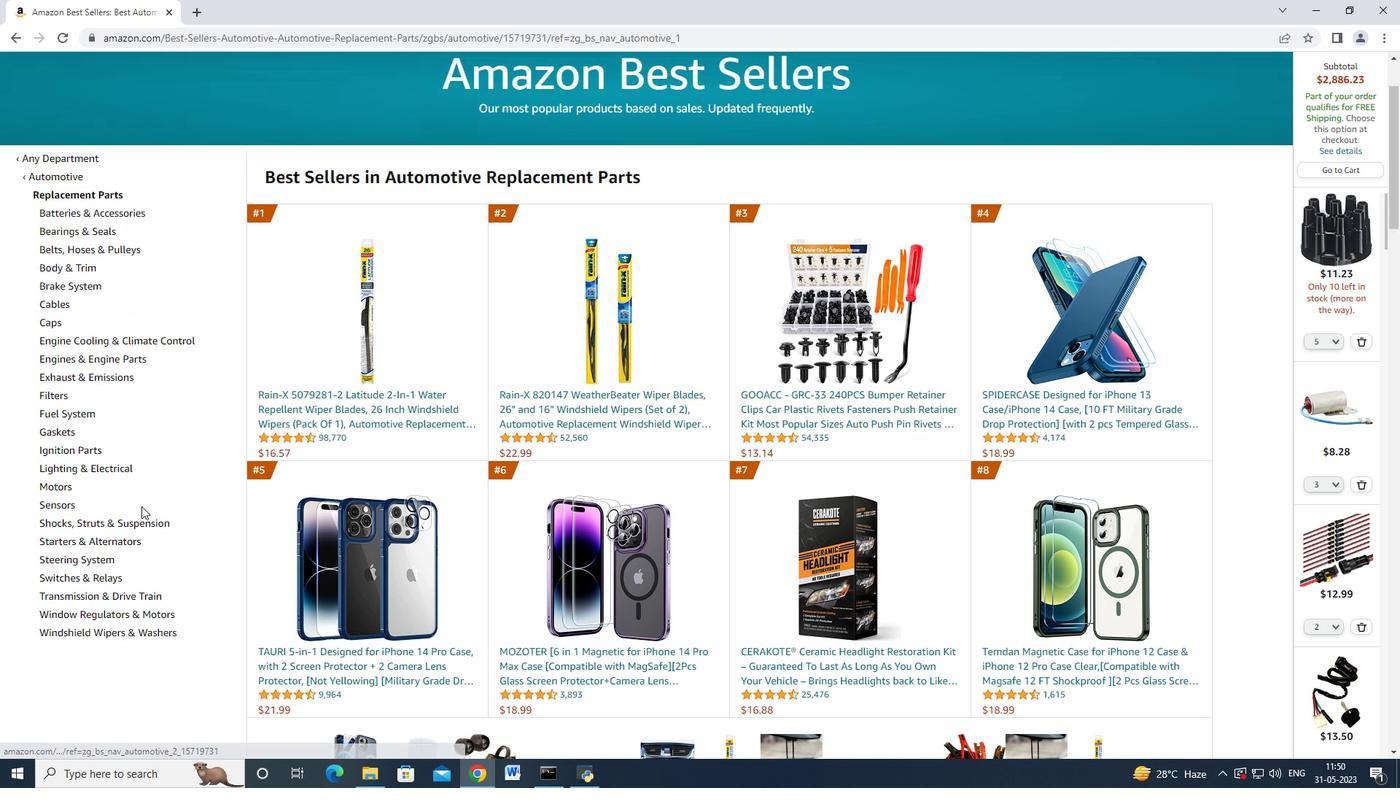 
Action: Mouse scrolled (141, 507) with delta (0, 0)
Screenshot: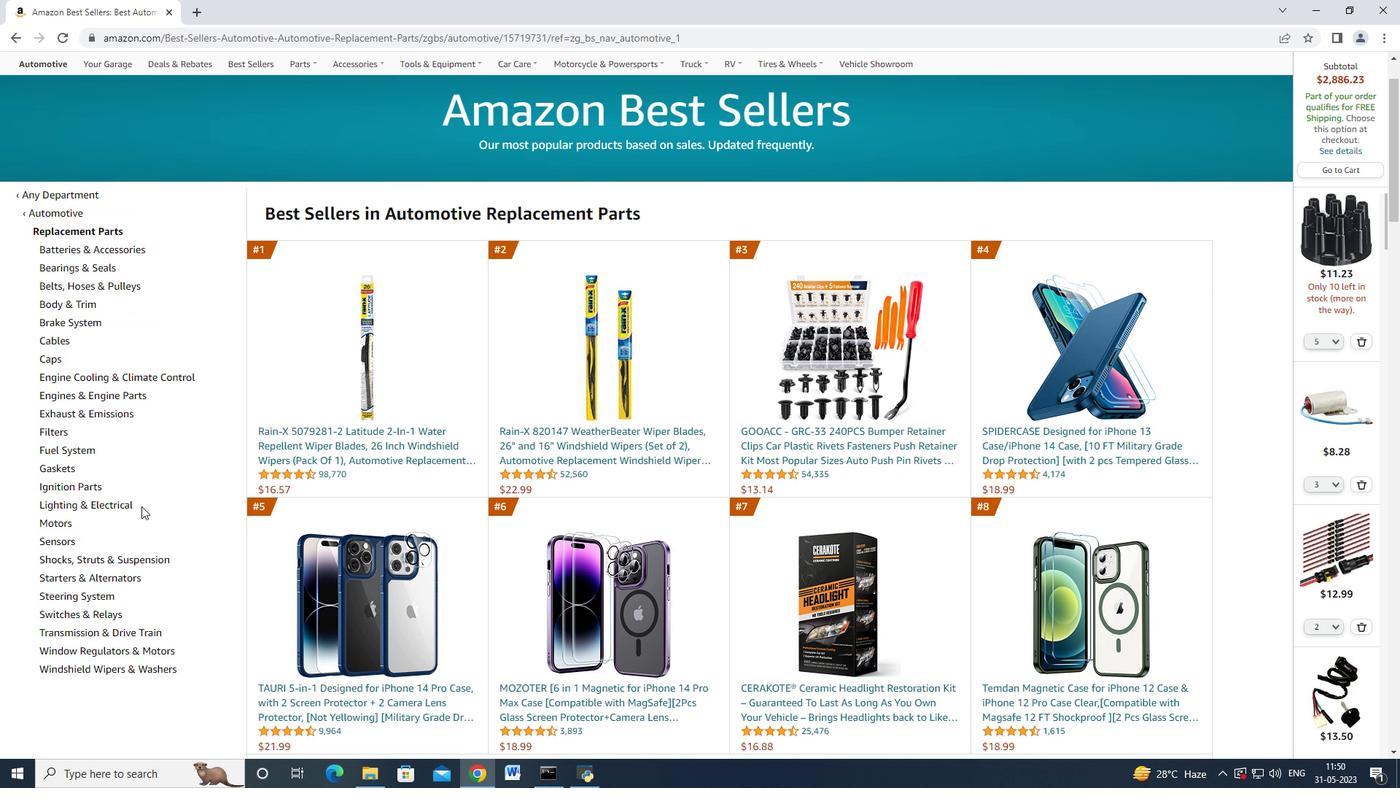 
Action: Mouse moved to (78, 486)
Screenshot: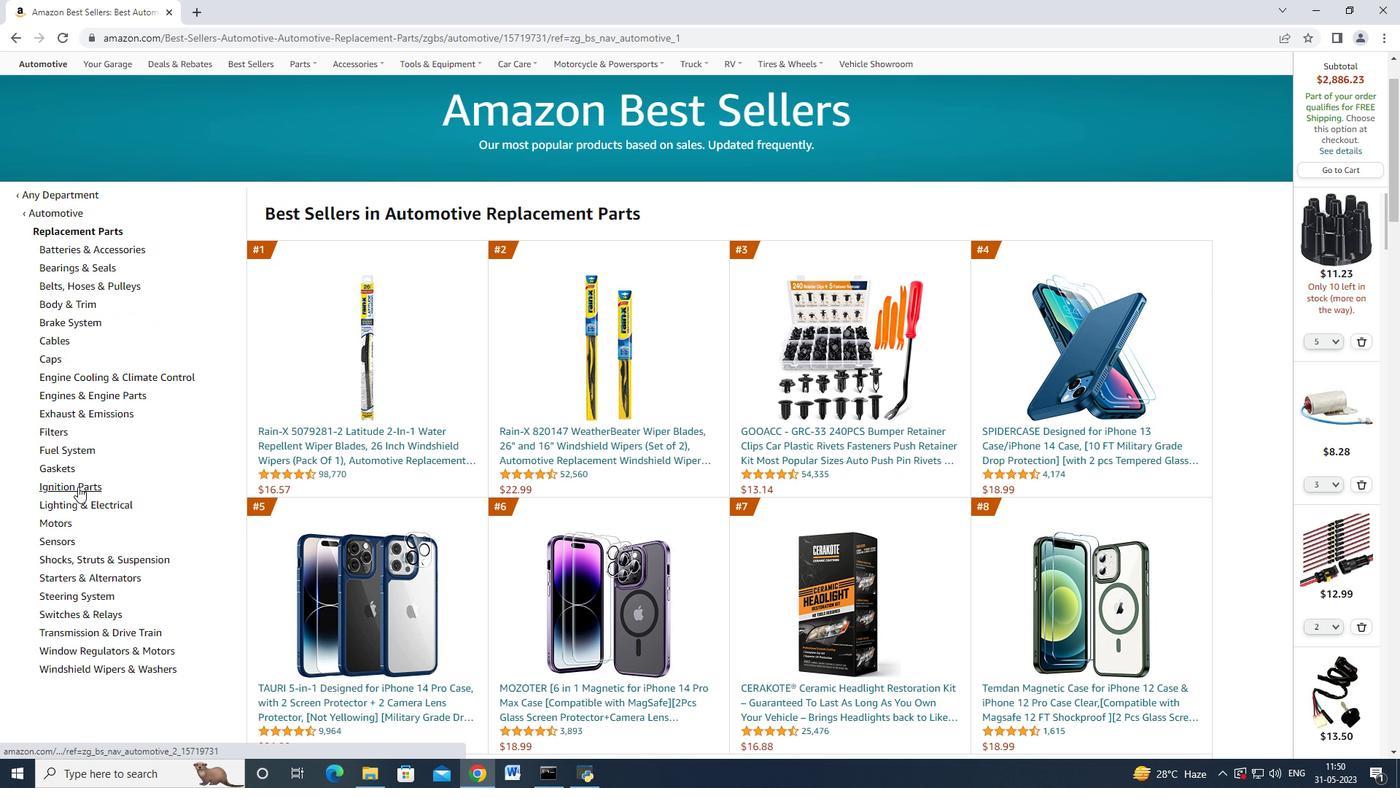
Action: Mouse pressed left at (78, 486)
Screenshot: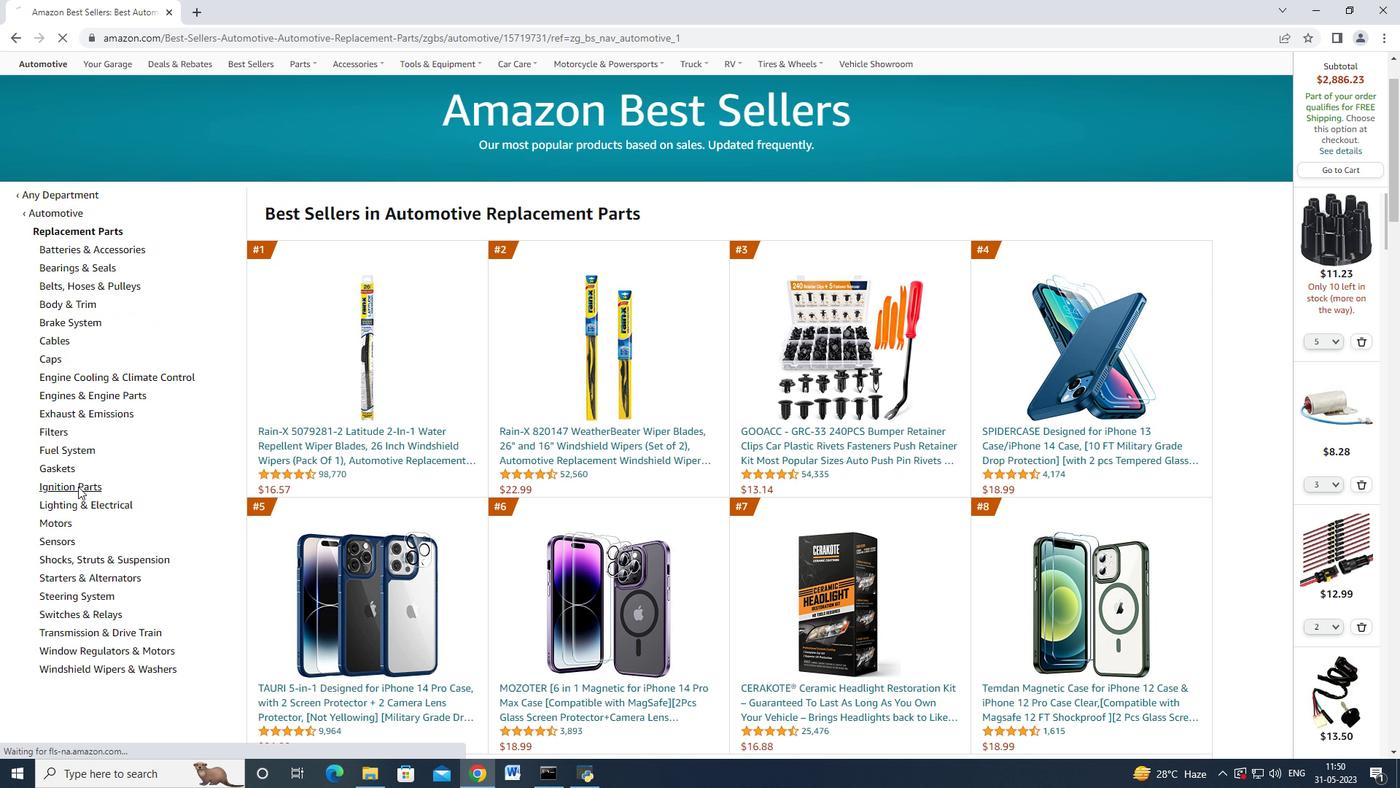 
Action: Mouse scrolled (78, 485) with delta (0, 0)
Screenshot: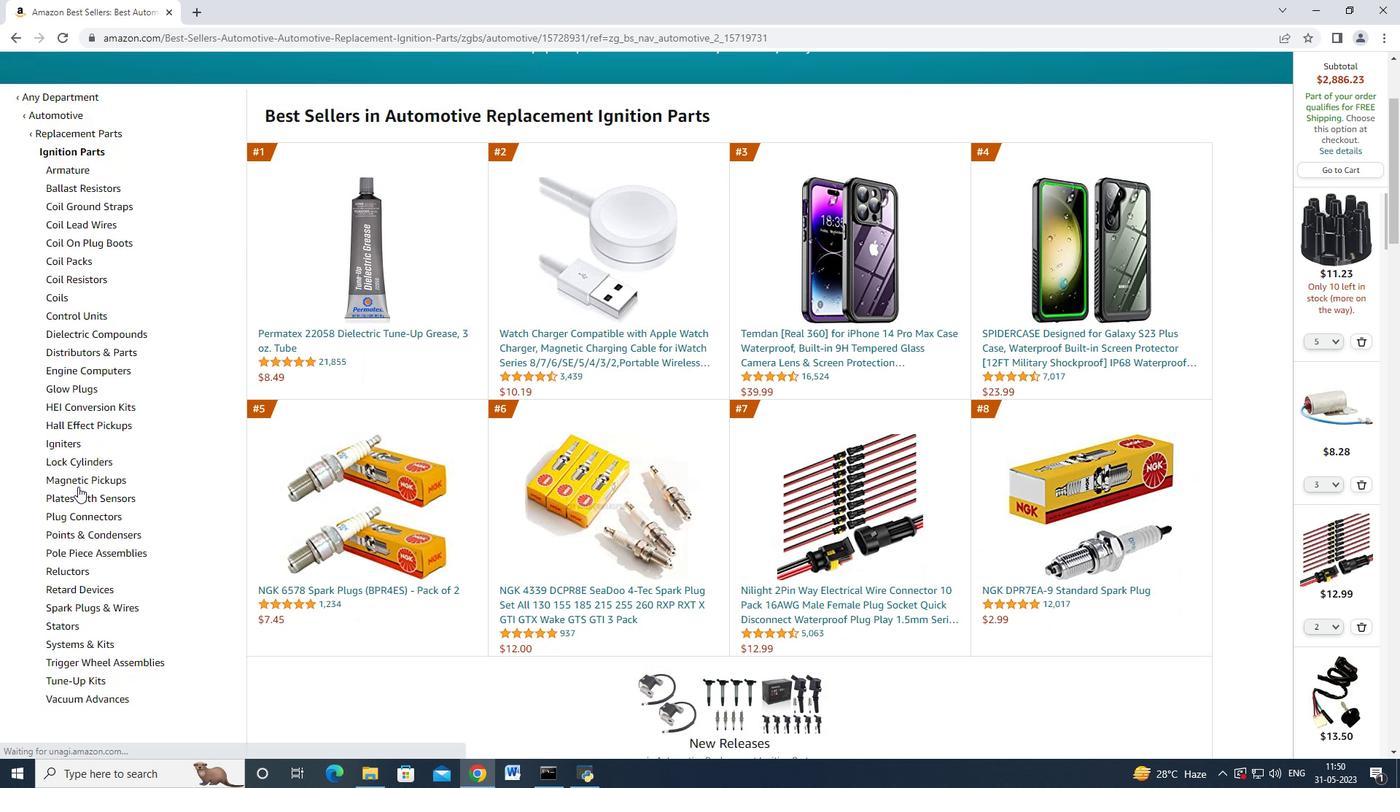 
Action: Mouse scrolled (78, 485) with delta (0, 0)
Screenshot: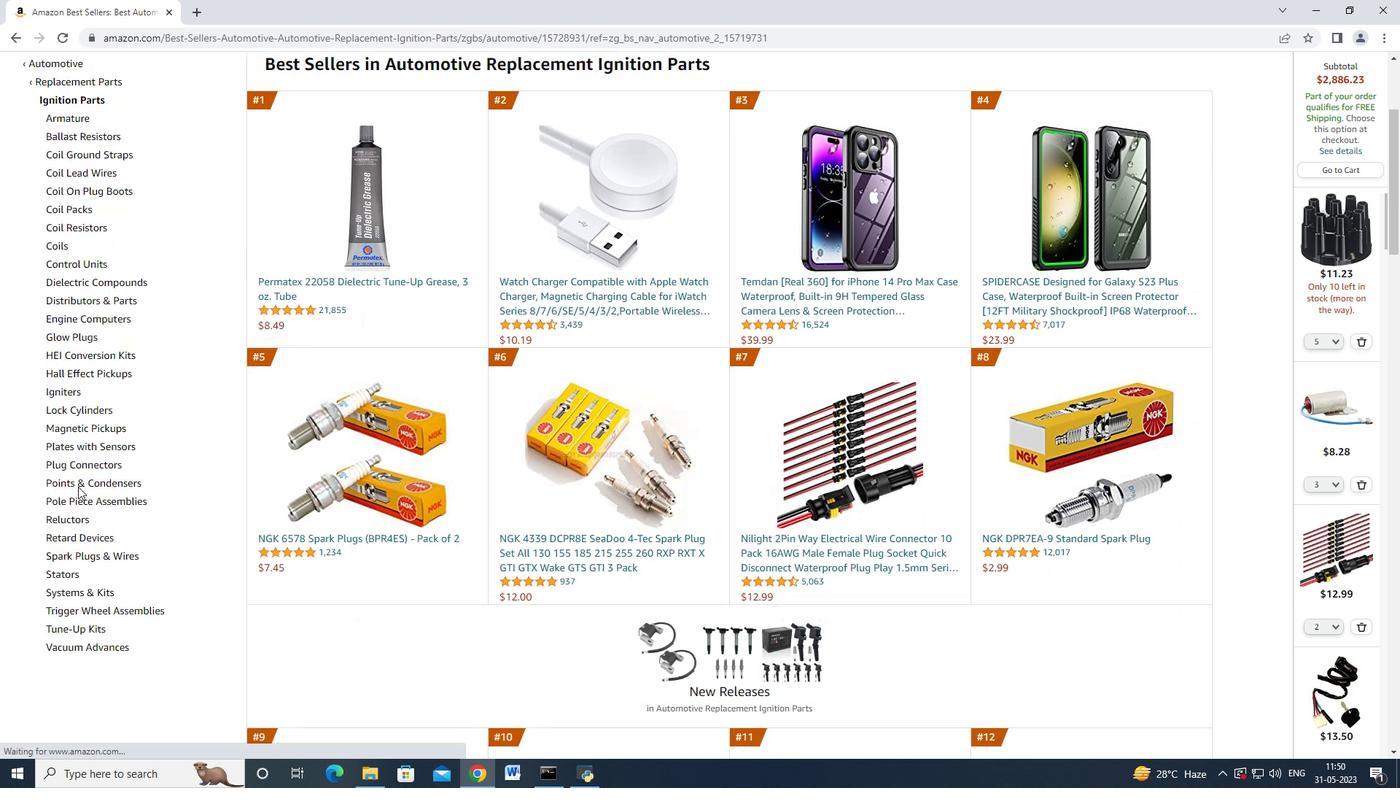 
Action: Mouse scrolled (78, 485) with delta (0, 0)
Screenshot: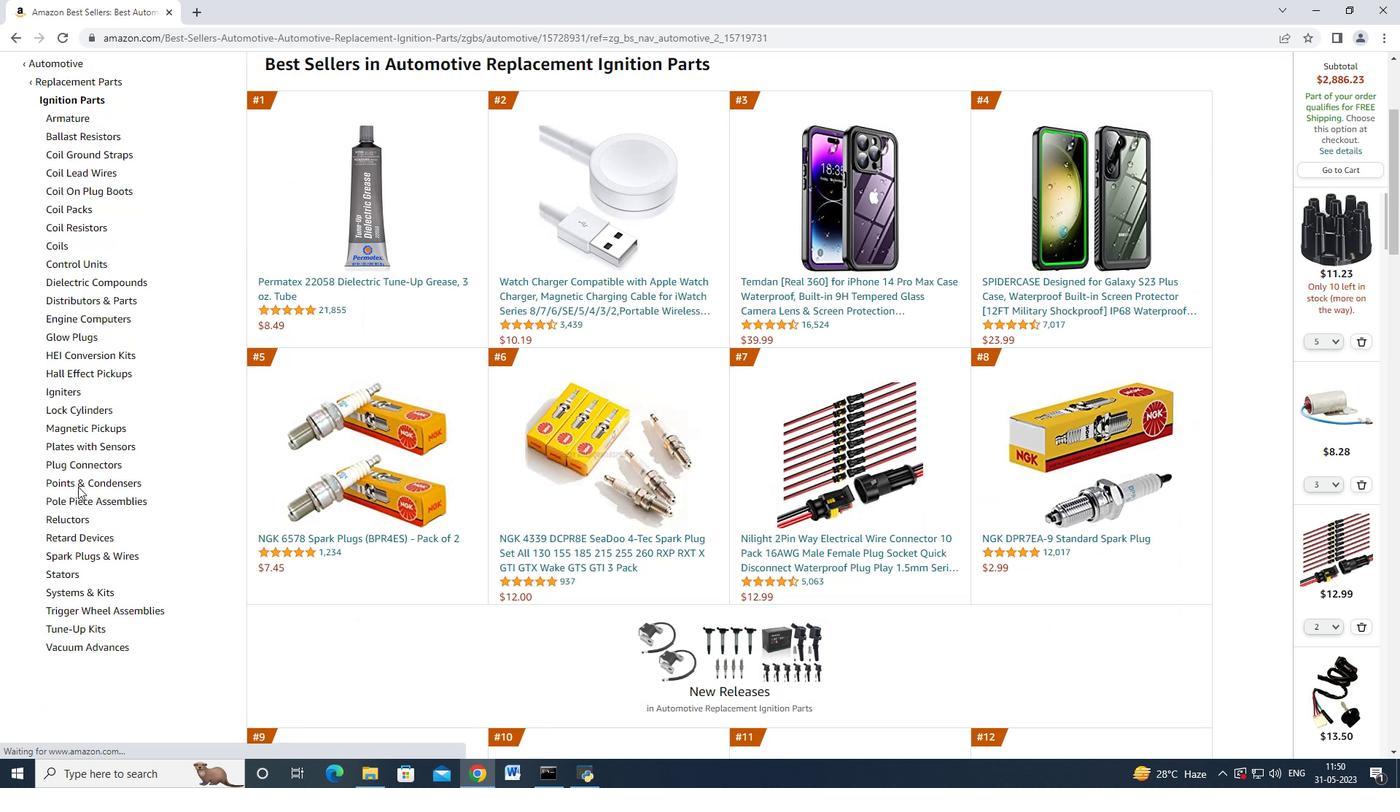 
Action: Mouse scrolled (78, 485) with delta (0, 0)
Screenshot: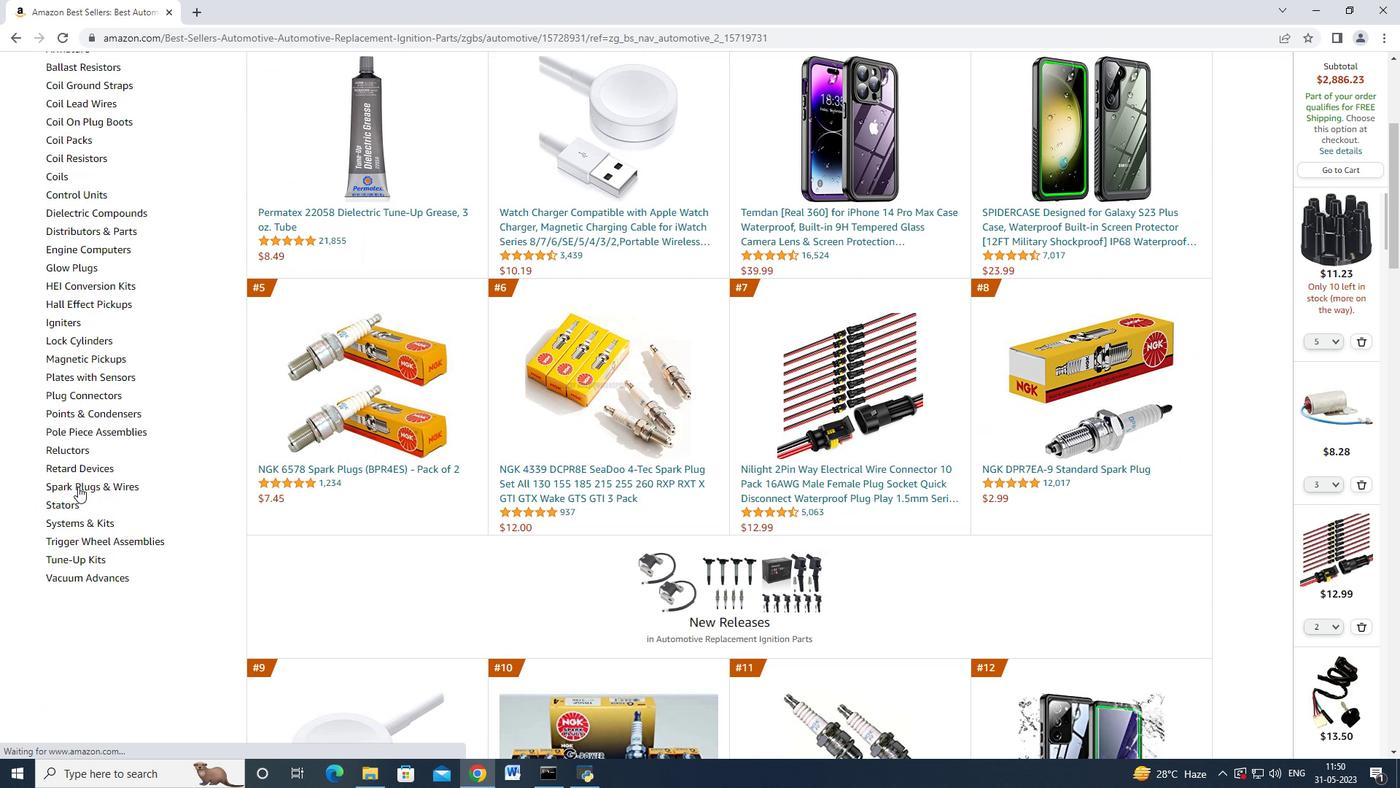 
Action: Mouse moved to (82, 472)
Screenshot: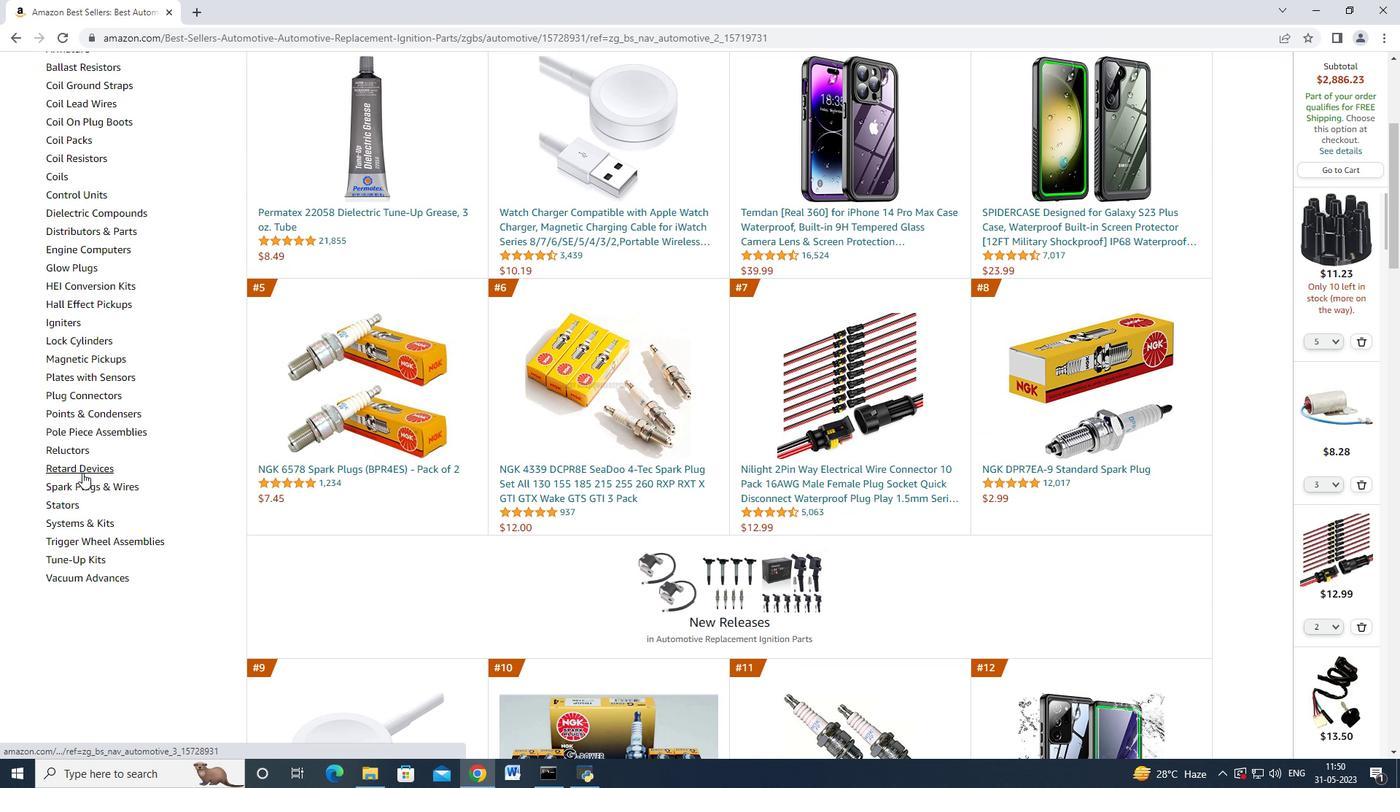 
Action: Mouse pressed left at (82, 472)
Screenshot: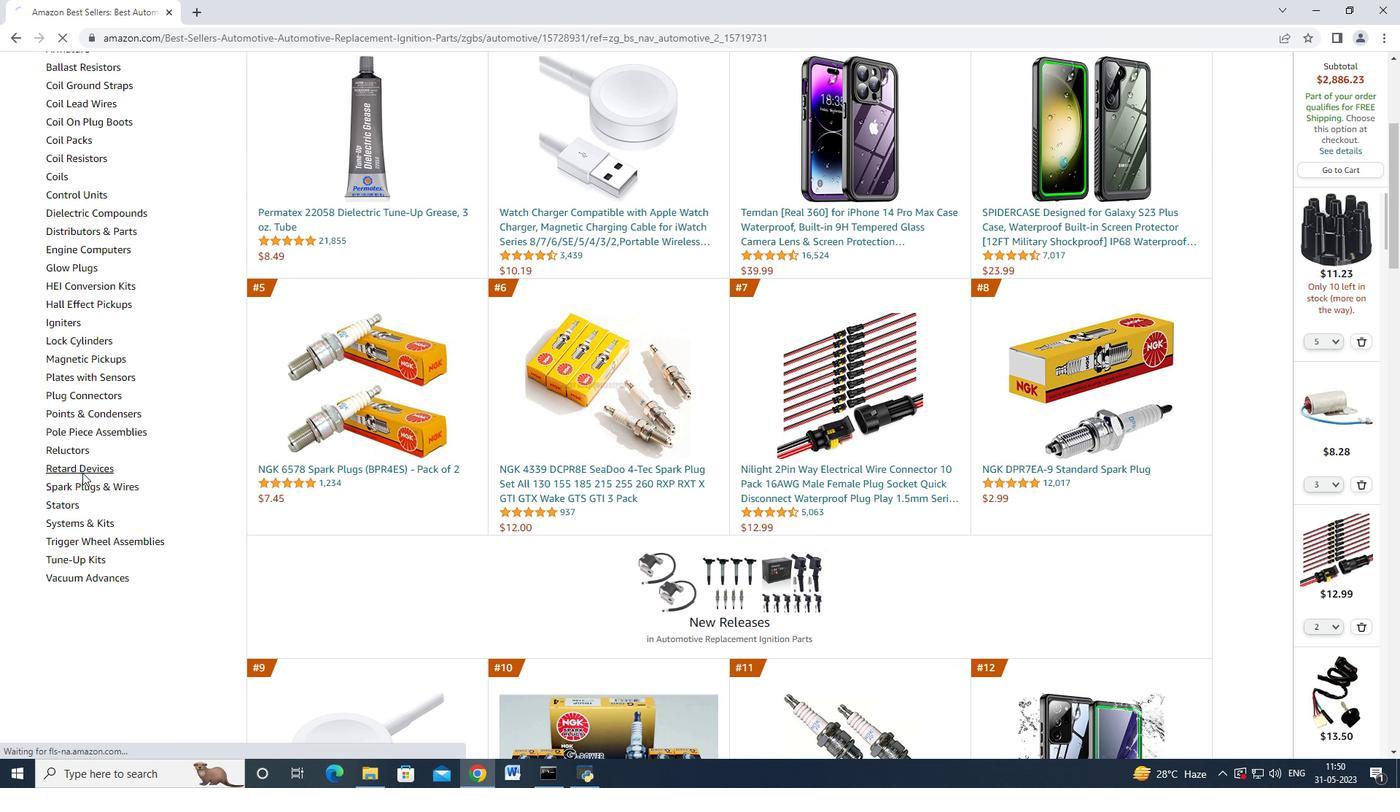 
Action: Mouse moved to (313, 499)
Screenshot: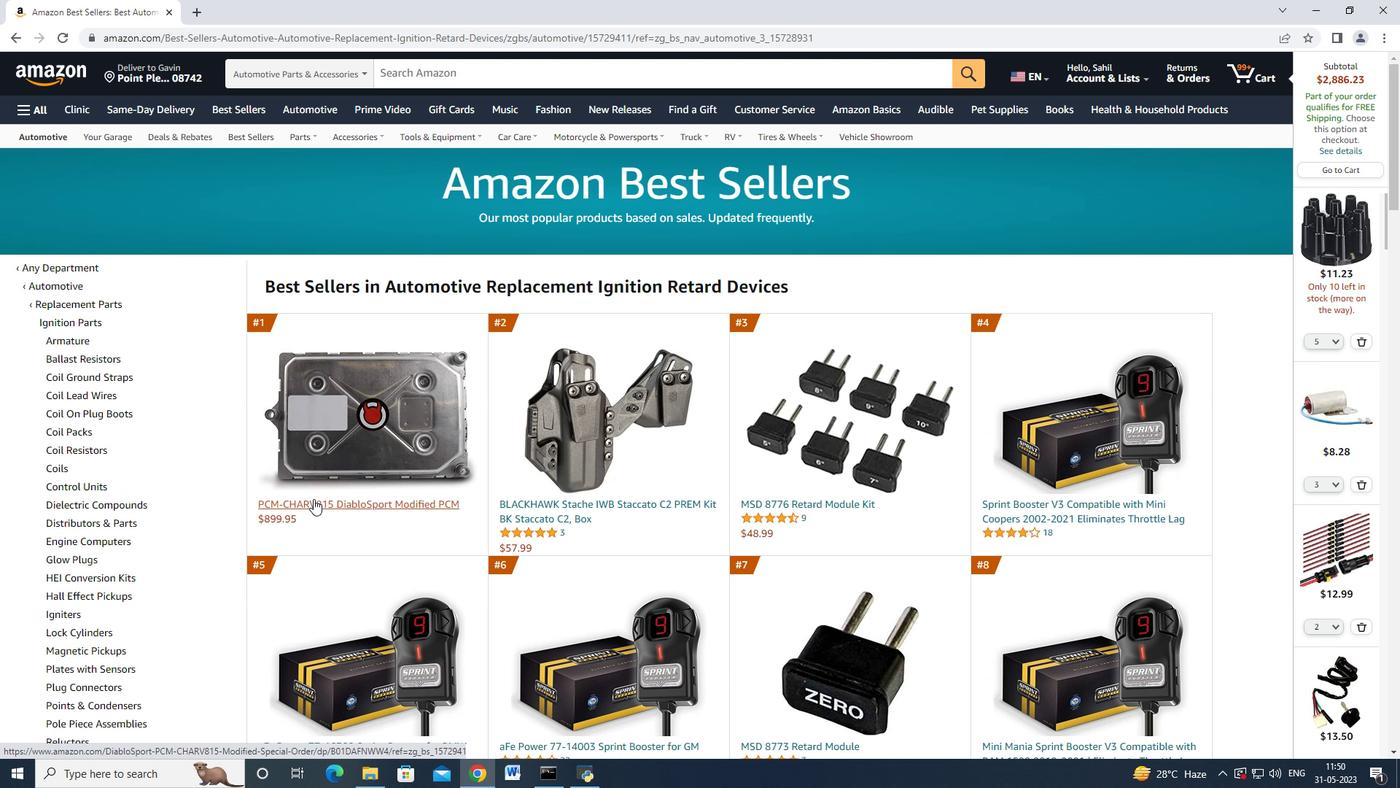 
Action: Mouse pressed left at (313, 499)
Screenshot: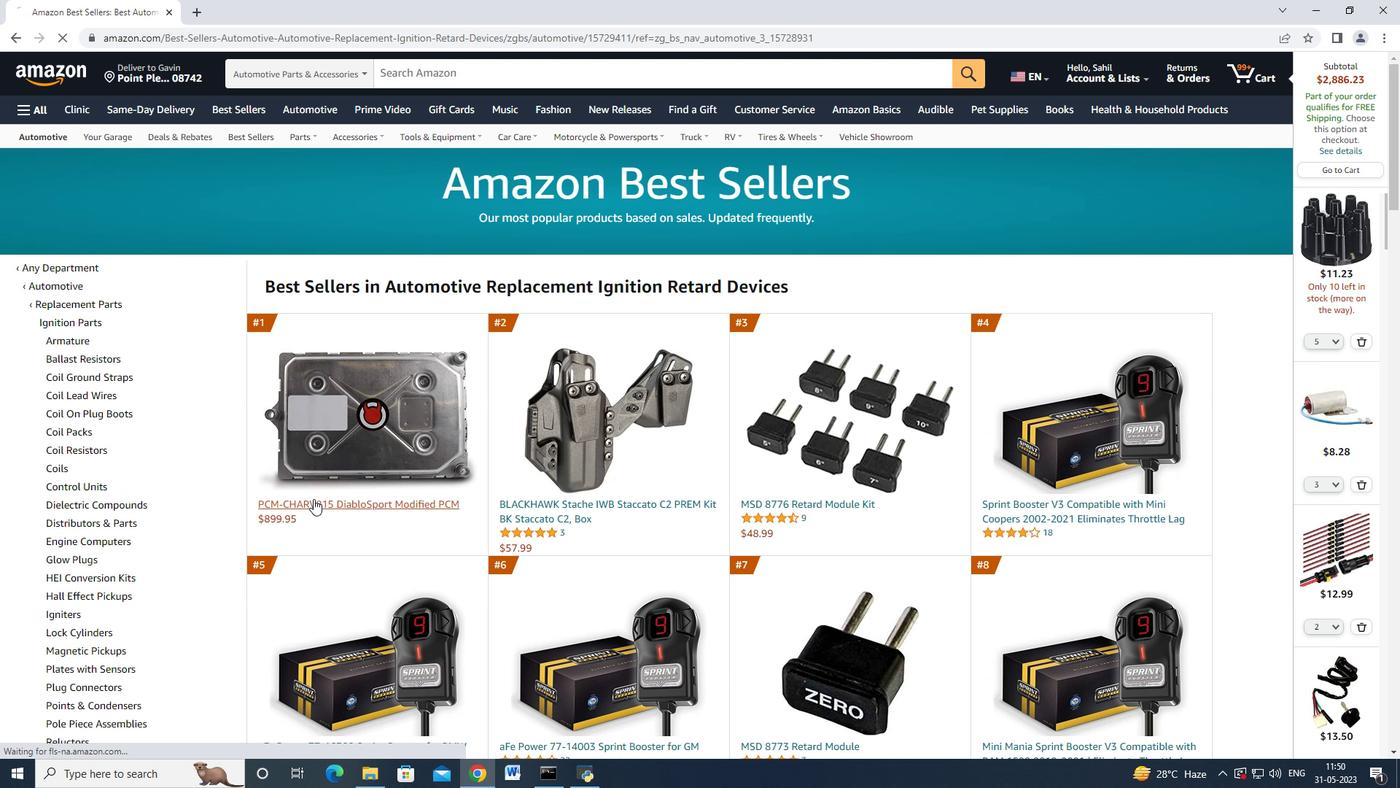
Action: Mouse moved to (1039, 474)
Screenshot: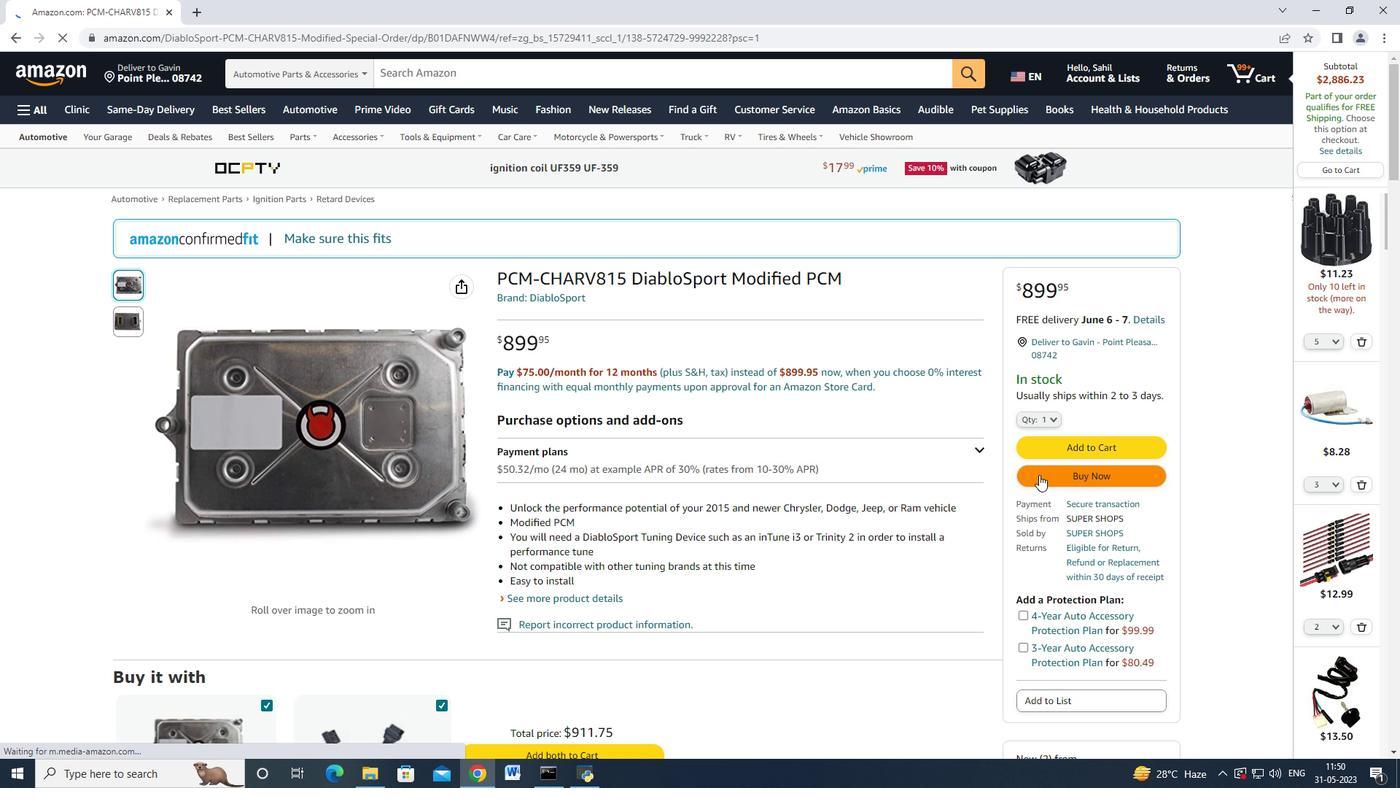 
Action: Mouse pressed left at (1039, 474)
Screenshot: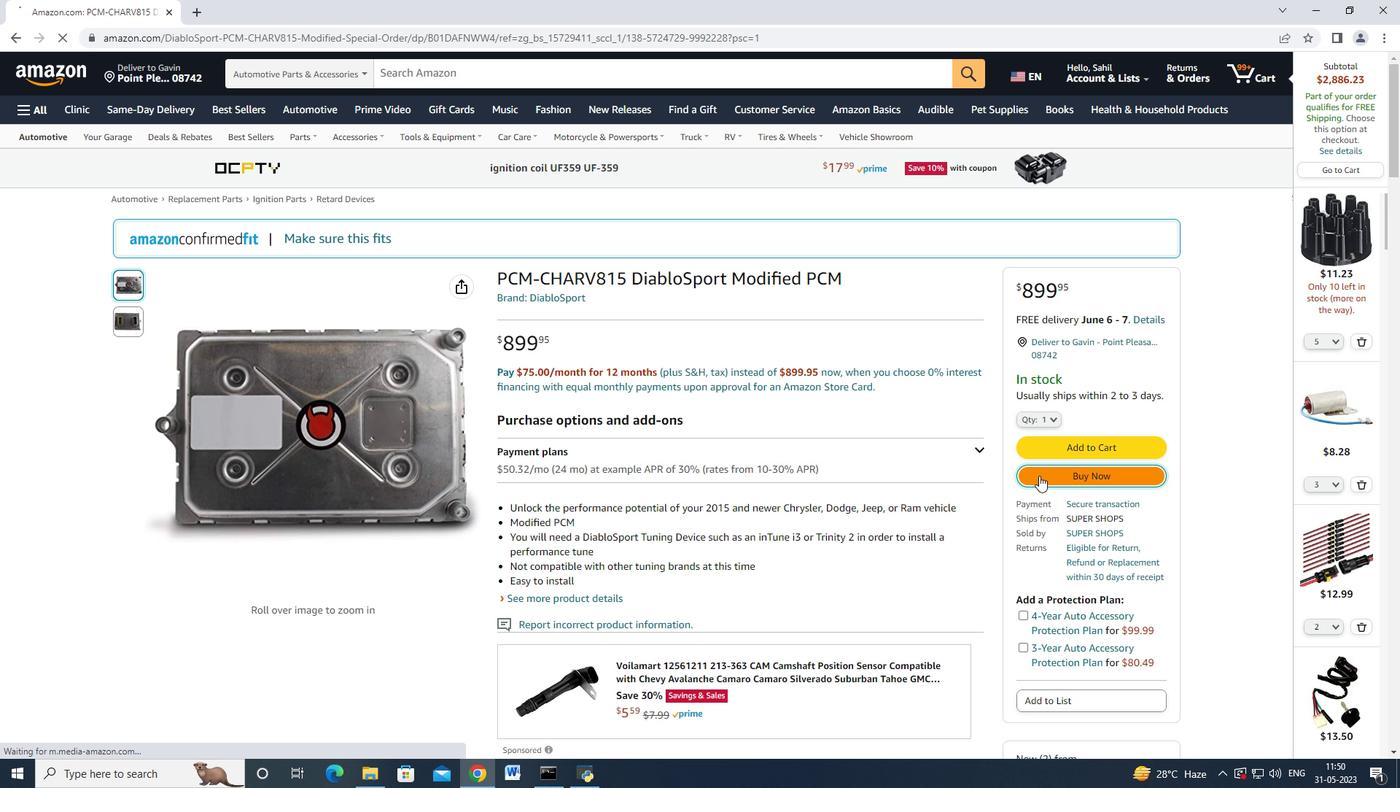 
Action: Mouse moved to (588, 403)
Screenshot: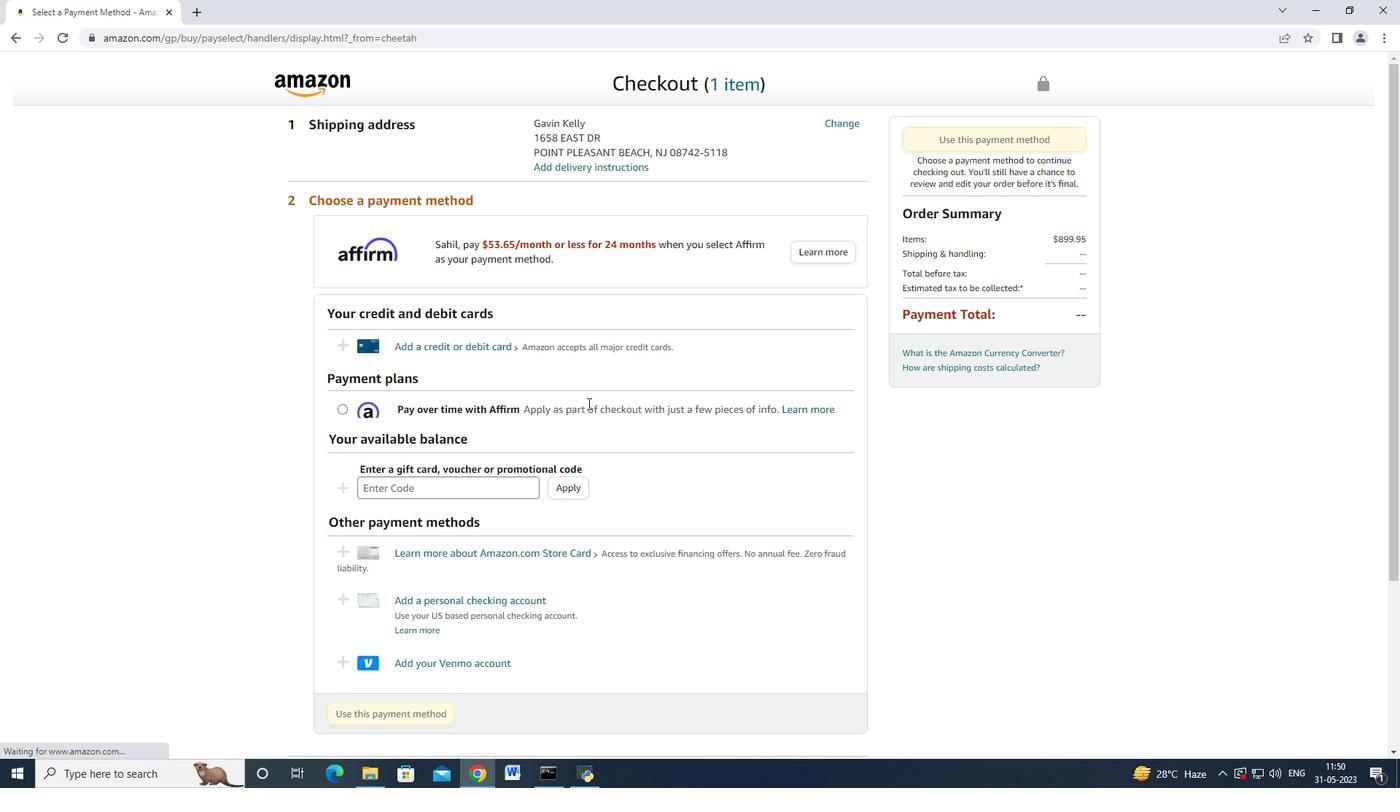 
Action: Mouse scrolled (588, 402) with delta (0, 0)
Screenshot: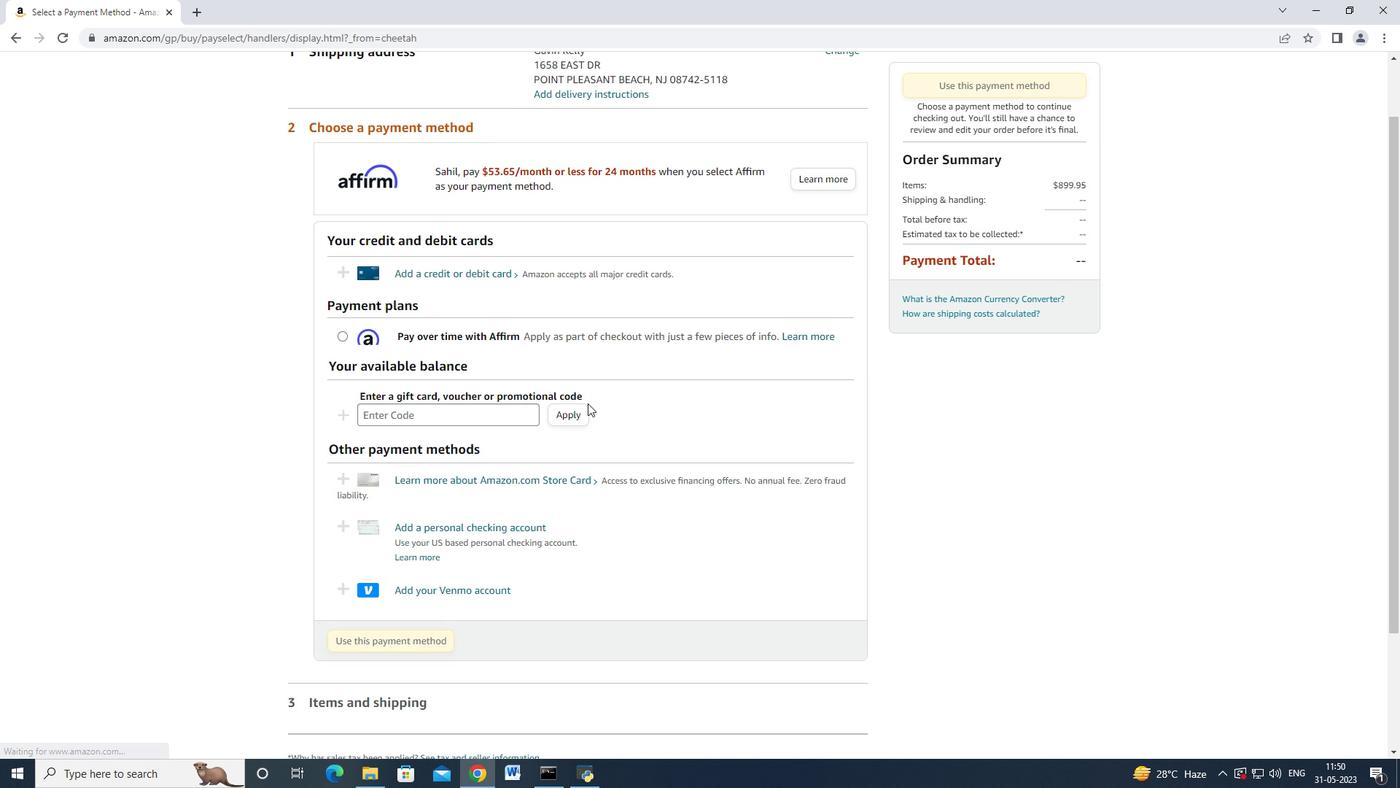 
Action: Mouse moved to (588, 391)
Screenshot: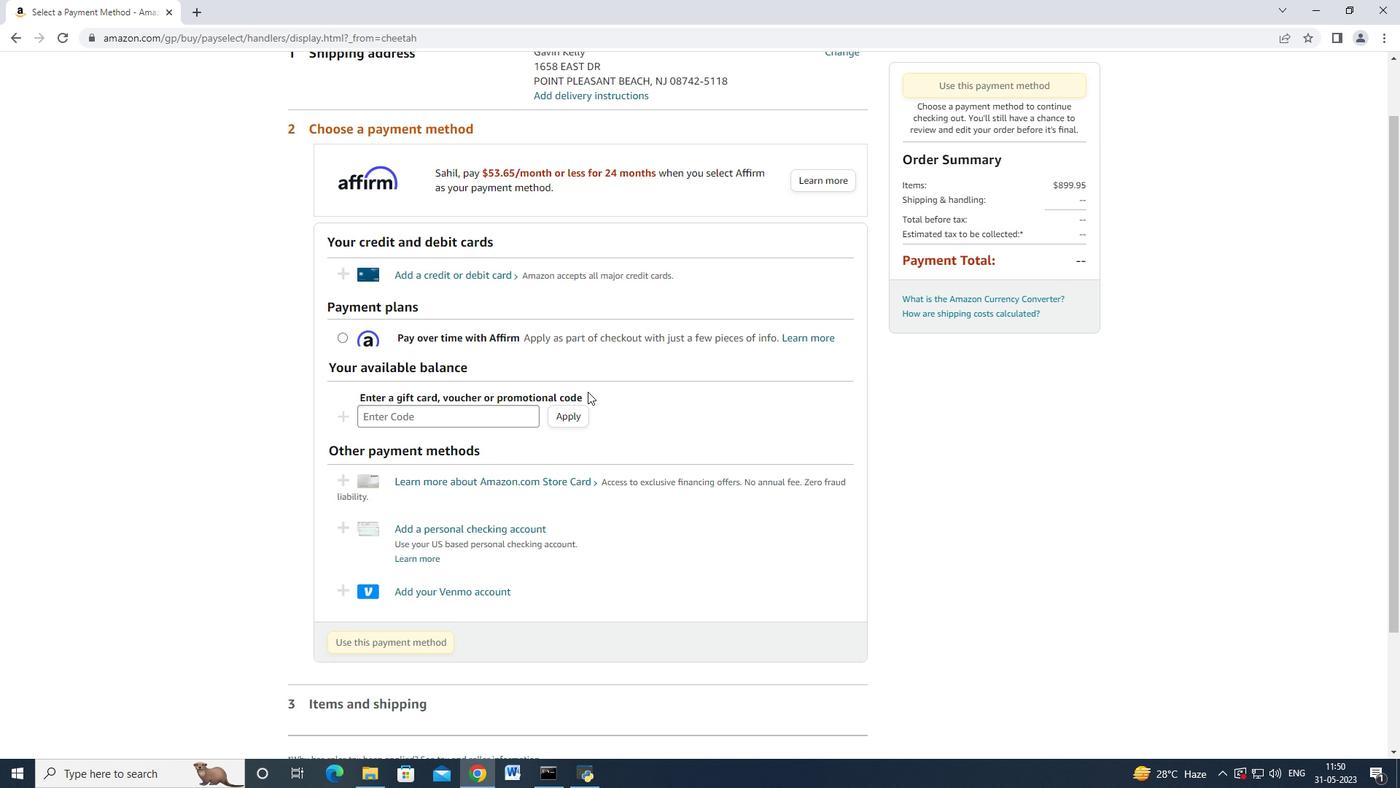 
Action: Mouse scrolled (588, 392) with delta (0, 0)
Screenshot: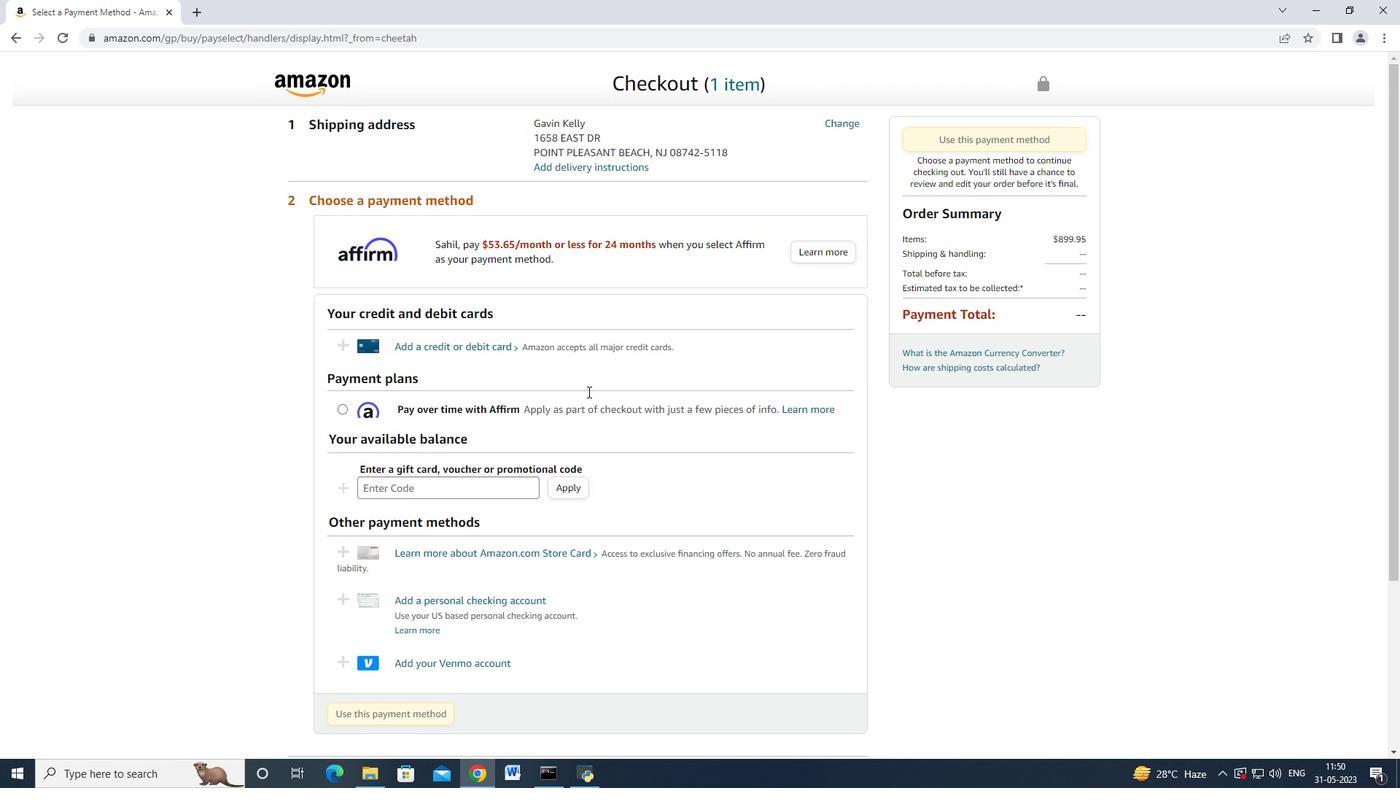 
Action: Mouse scrolled (588, 392) with delta (0, 0)
Screenshot: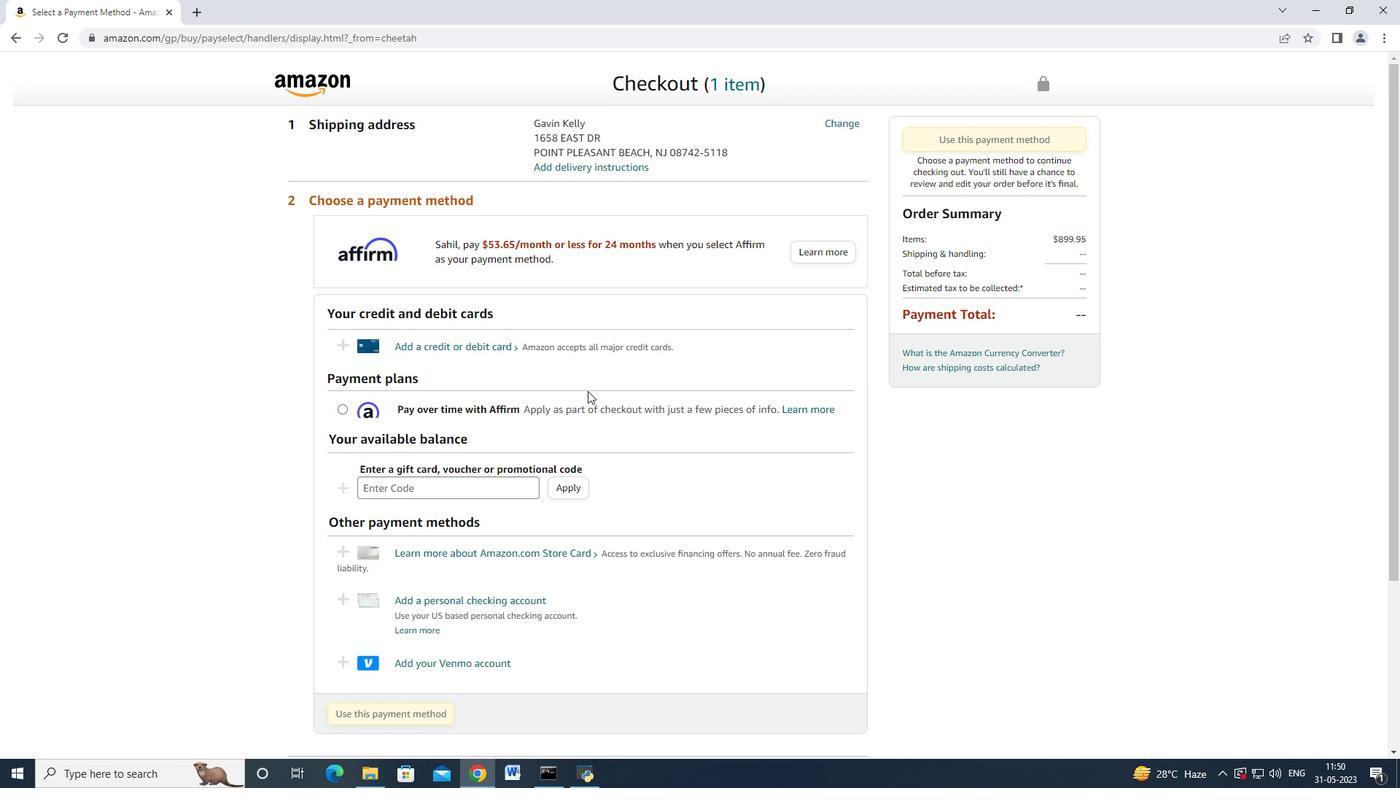 
Action: Mouse moved to (841, 116)
Screenshot: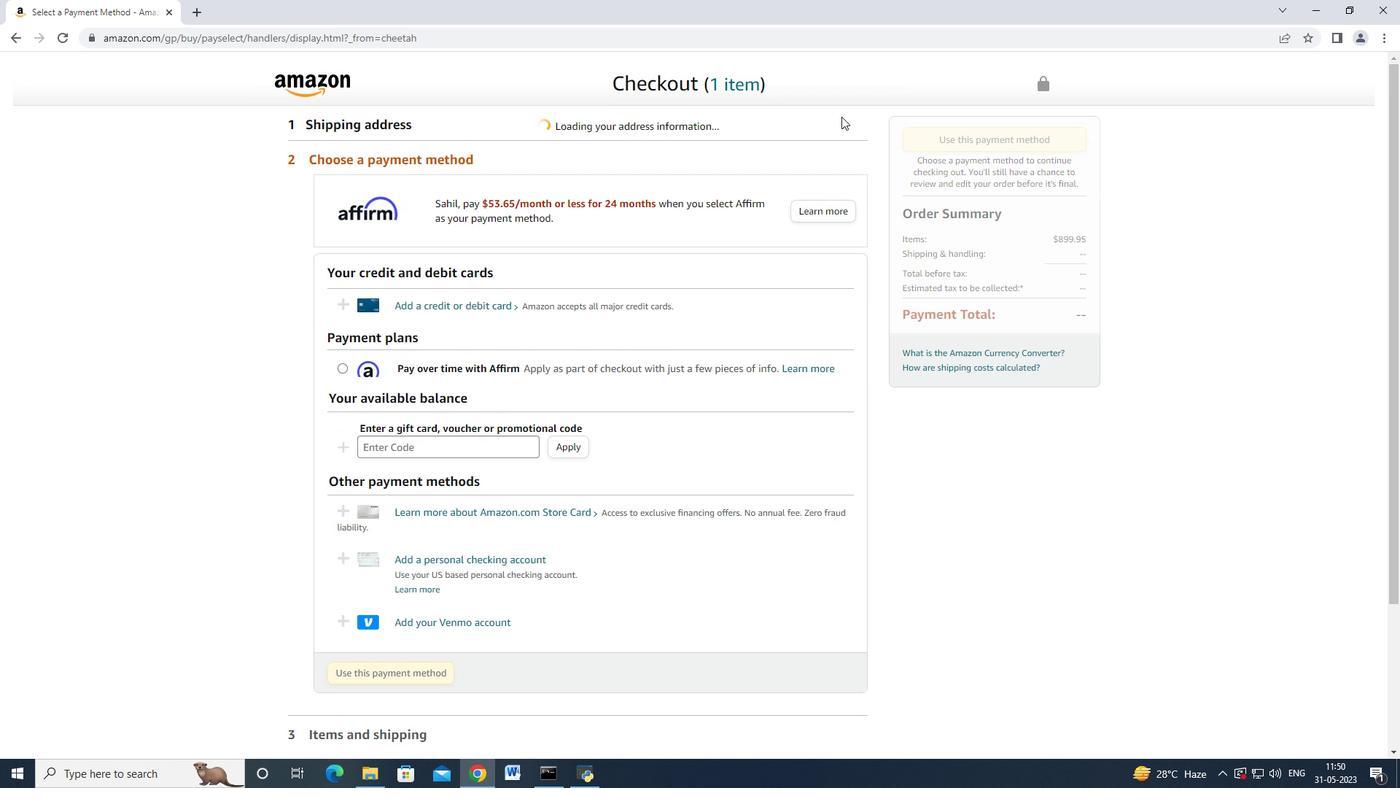 
Action: Mouse pressed left at (841, 116)
Screenshot: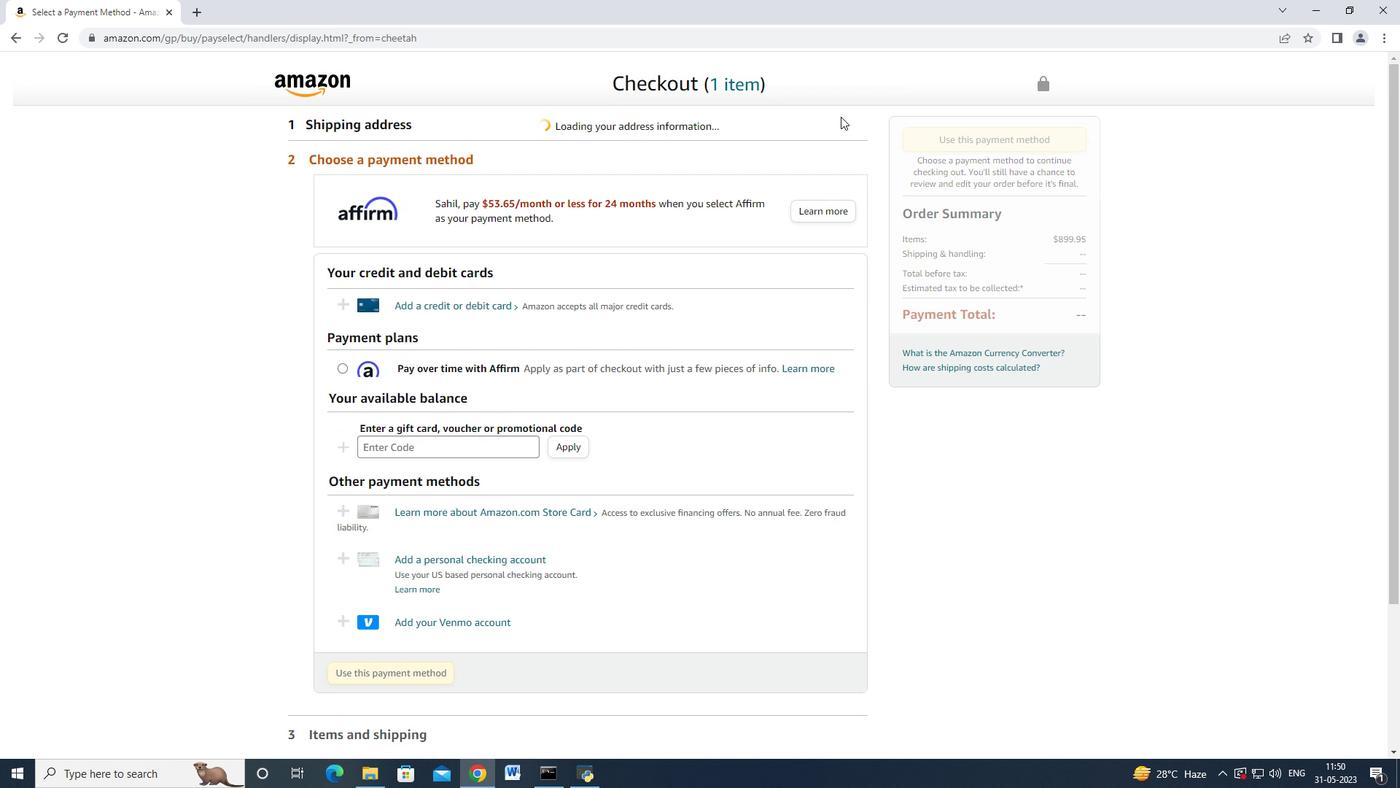 
Action: Mouse moved to (480, 223)
Screenshot: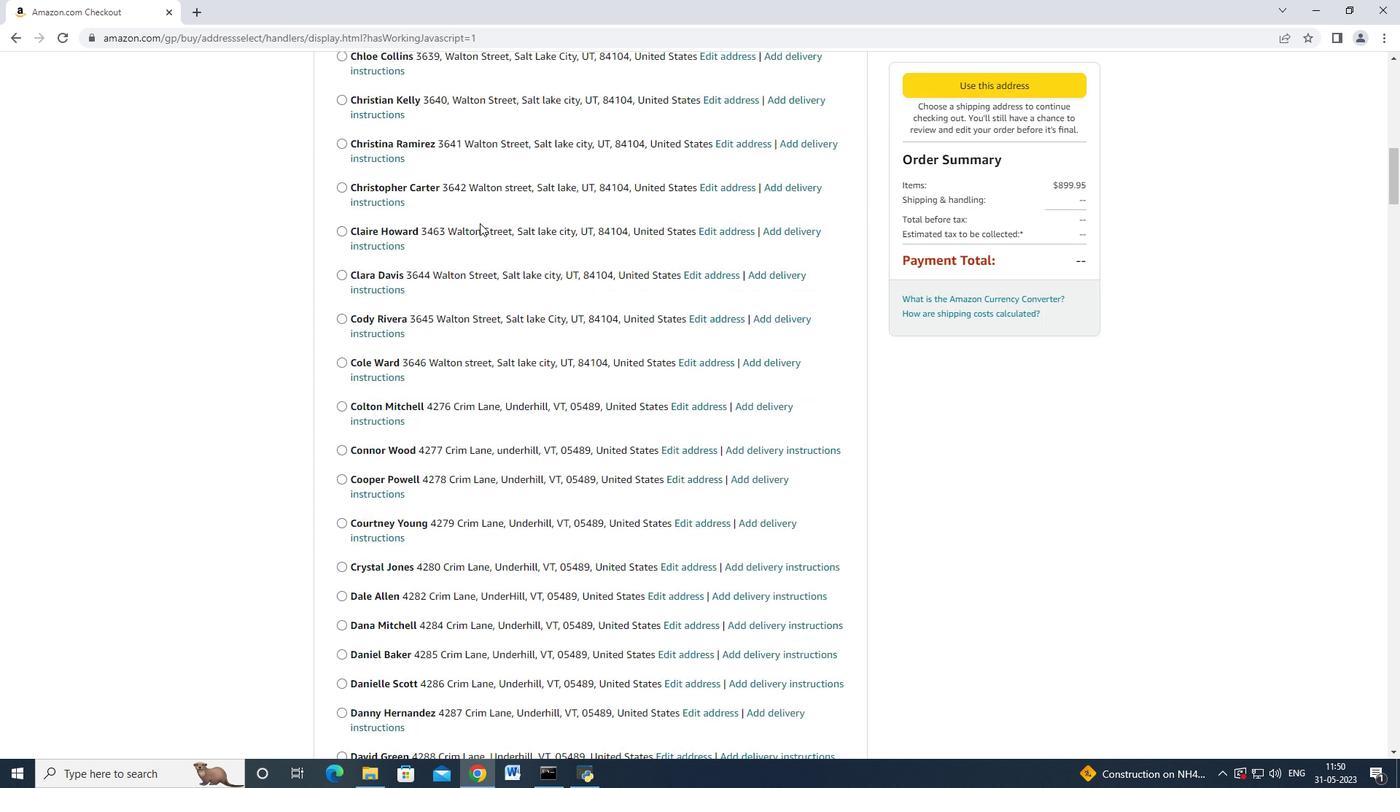 
Action: Mouse scrolled (479, 218) with delta (0, 0)
Screenshot: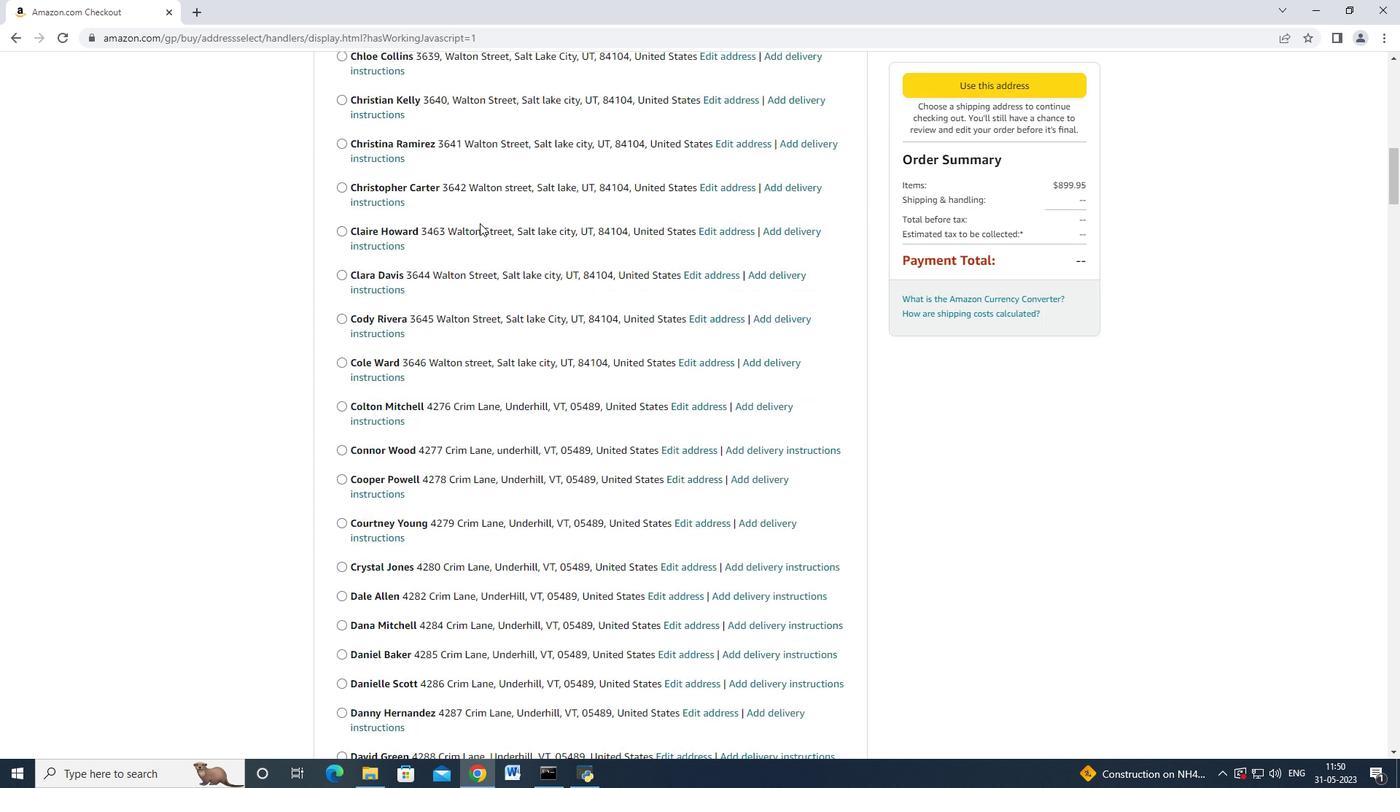 
Action: Mouse scrolled (479, 220) with delta (0, 0)
Screenshot: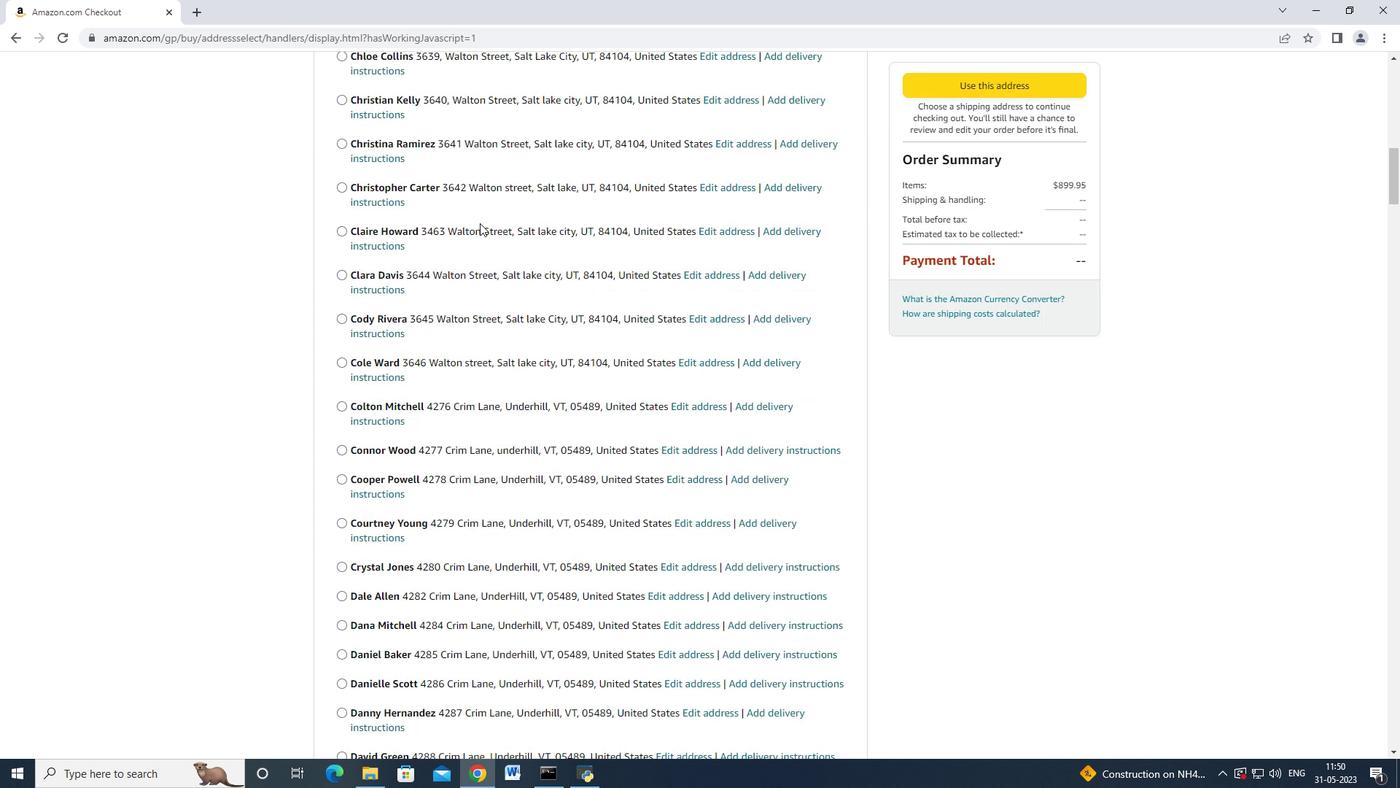 
Action: Mouse scrolled (480, 221) with delta (0, 0)
Screenshot: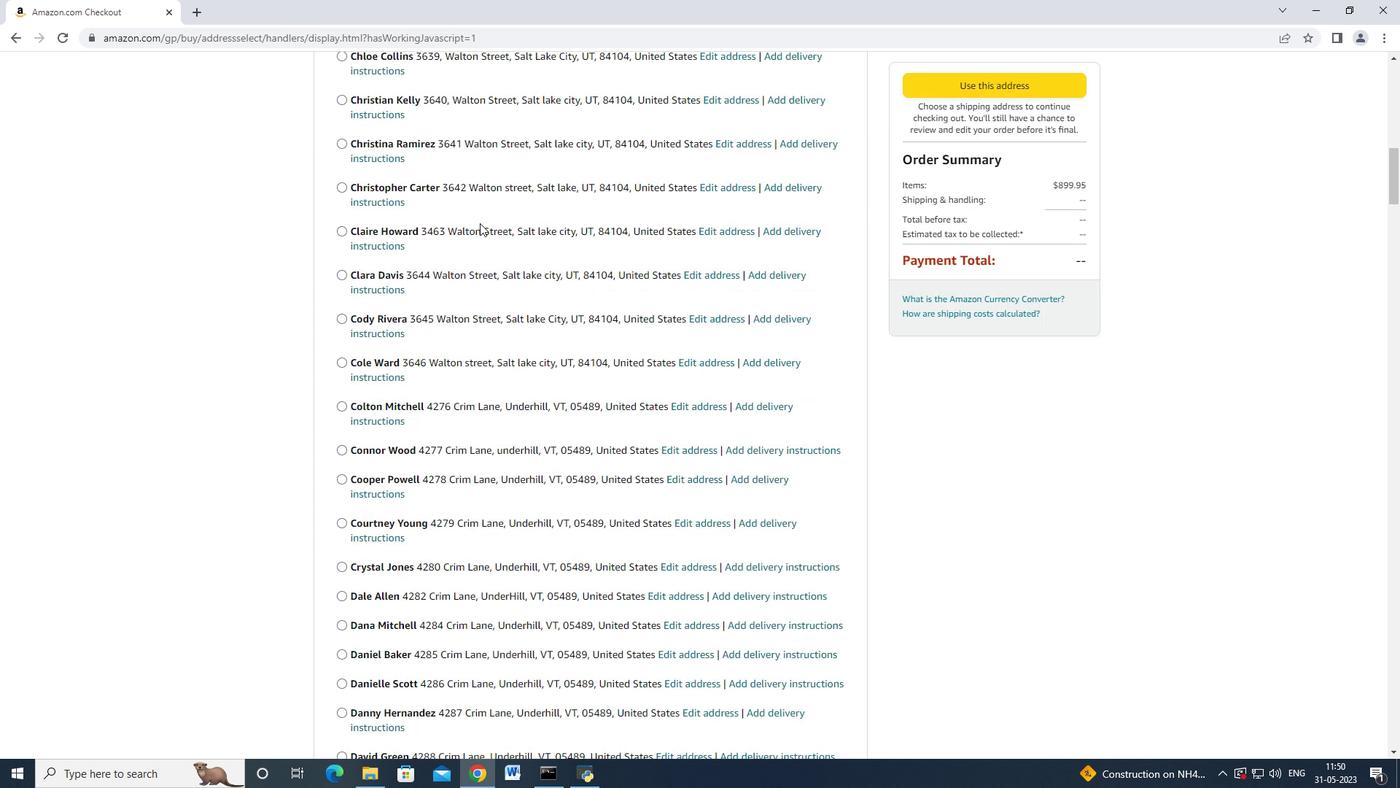 
Action: Mouse scrolled (480, 221) with delta (0, 0)
Screenshot: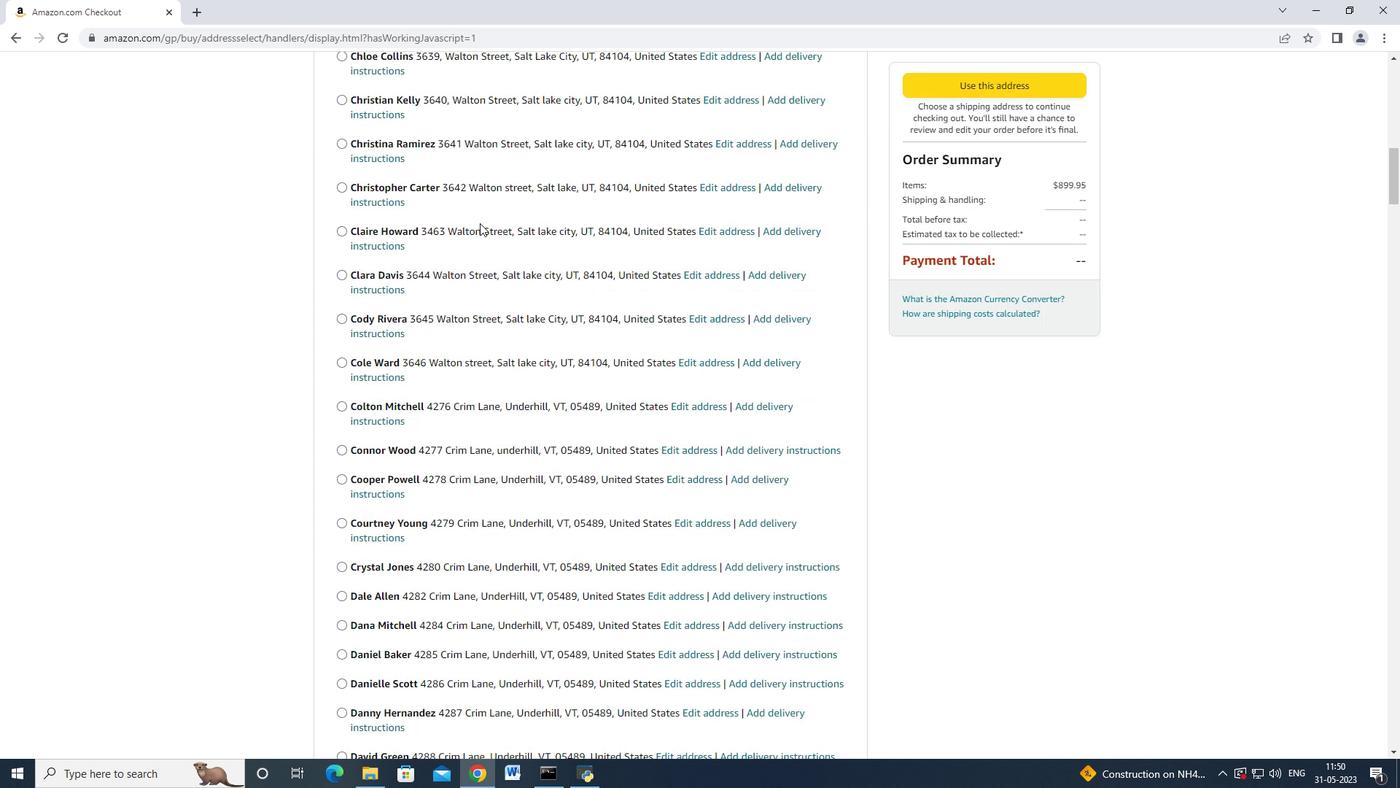 
Action: Mouse scrolled (480, 221) with delta (0, 0)
Screenshot: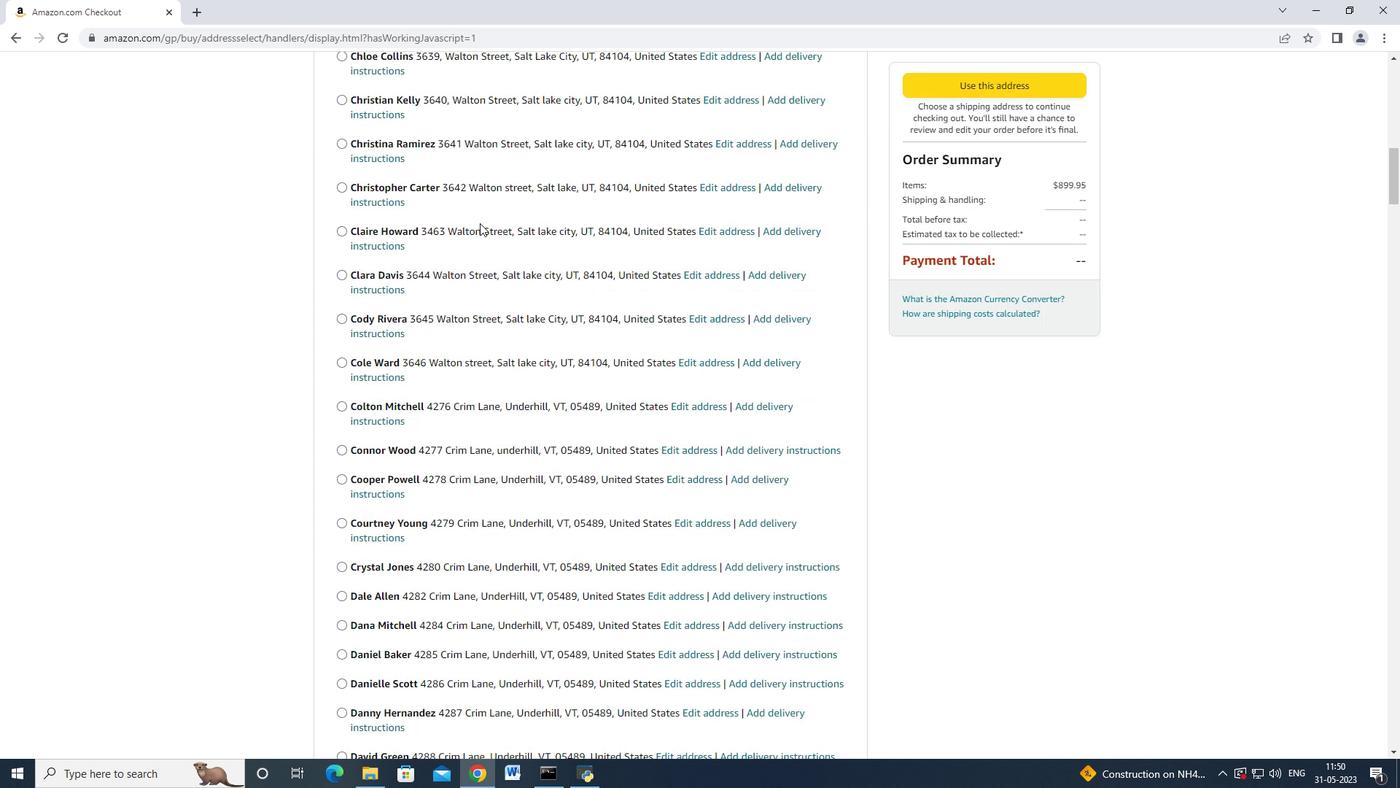 
Action: Mouse scrolled (480, 221) with delta (0, 0)
Screenshot: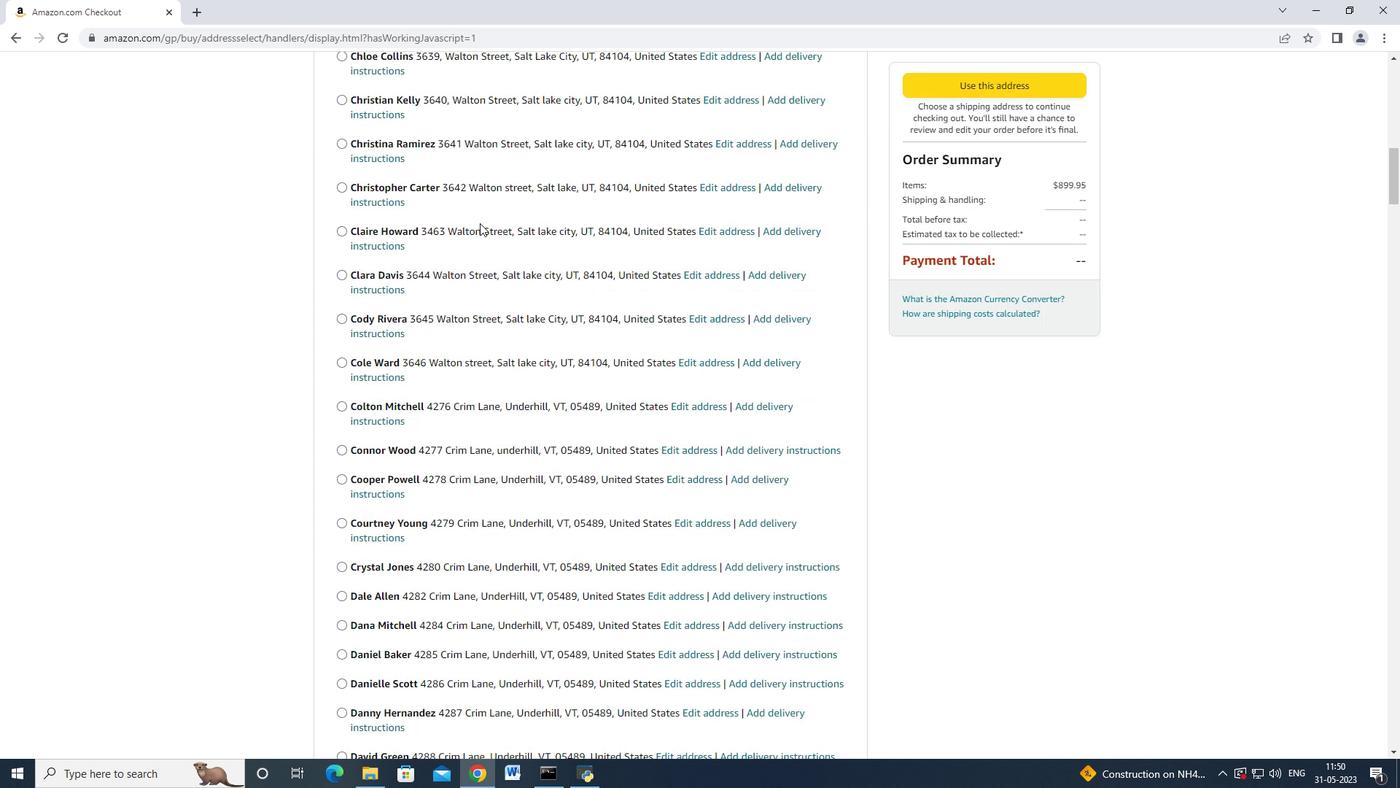 
Action: Mouse scrolled (480, 221) with delta (0, 0)
Screenshot: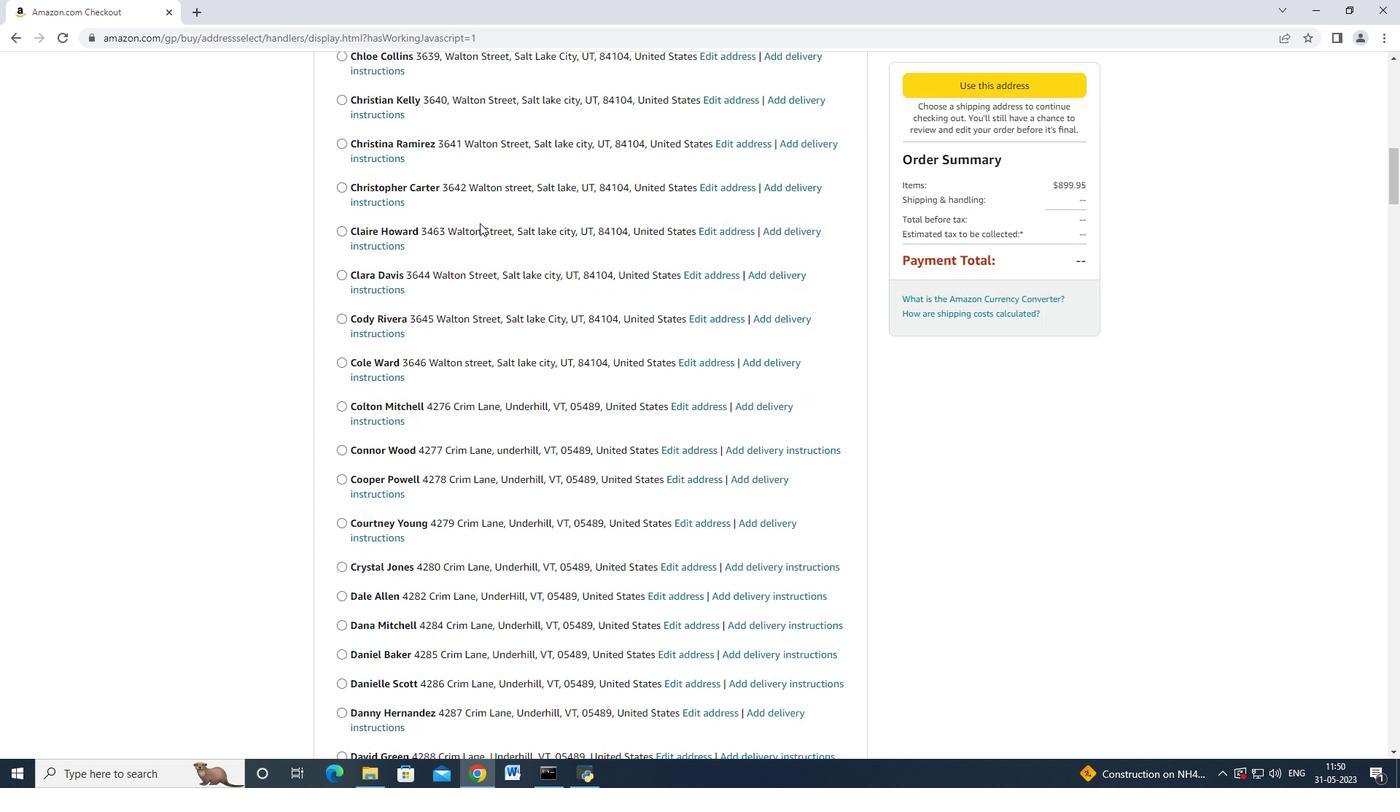 
Action: Mouse moved to (480, 223)
Screenshot: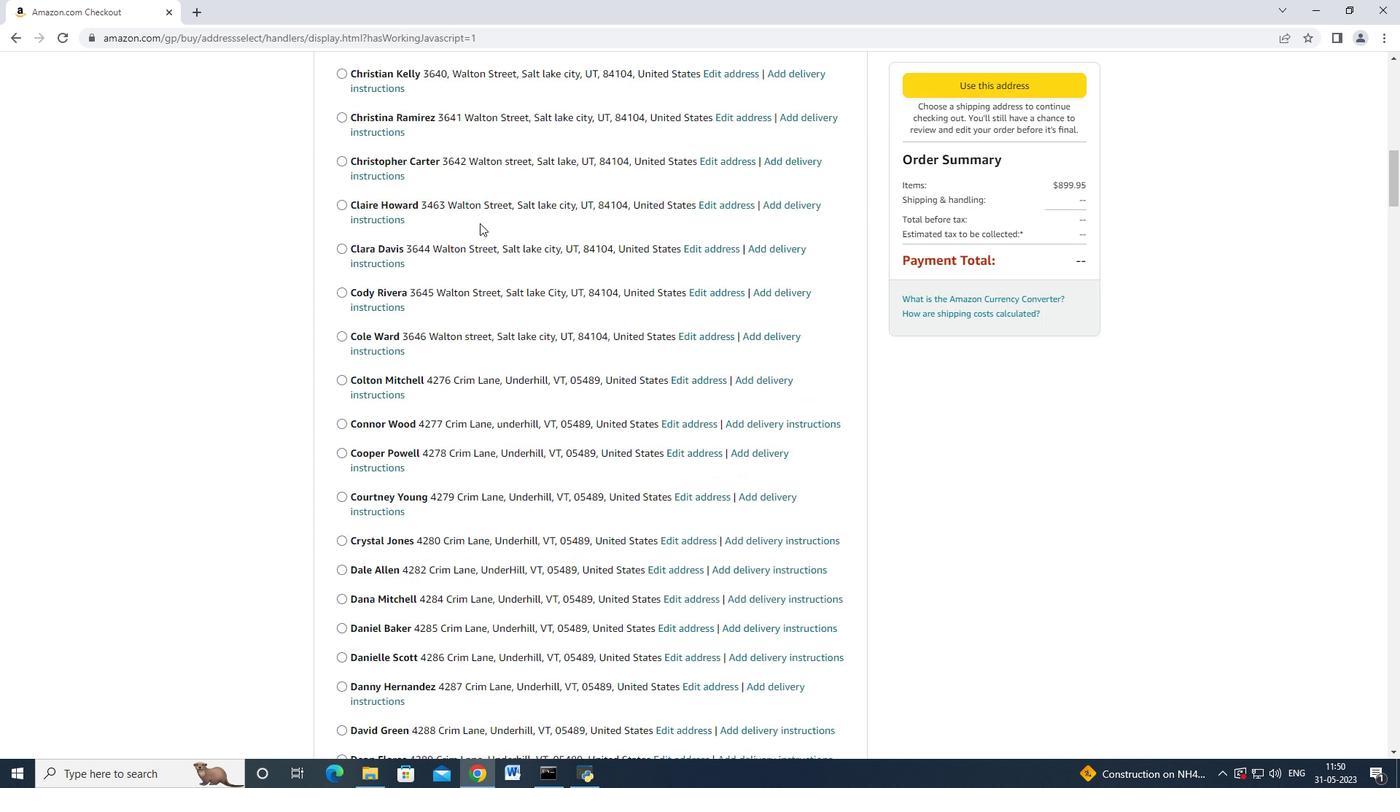 
Action: Mouse scrolled (480, 222) with delta (0, 0)
Screenshot: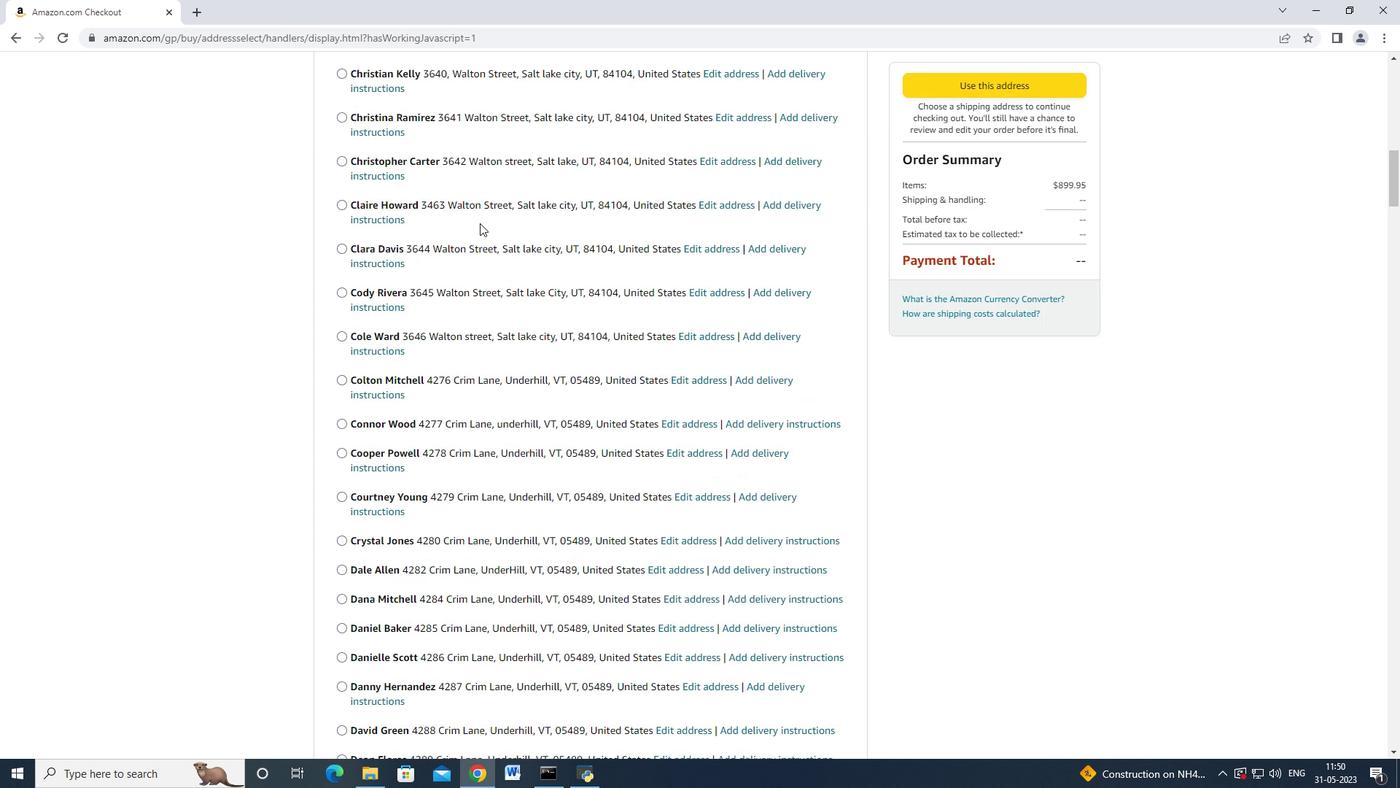 
Action: Mouse scrolled (480, 222) with delta (0, 0)
Screenshot: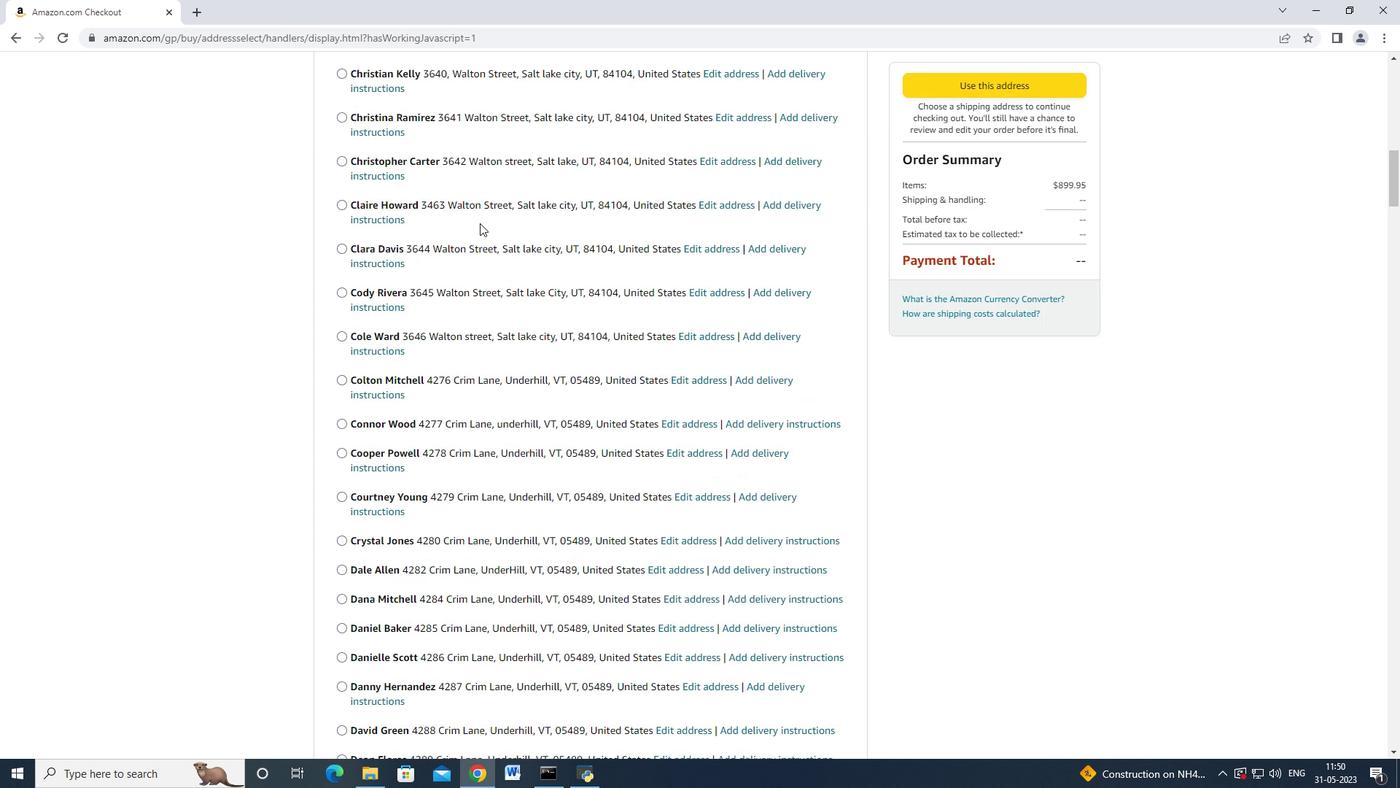 
Action: Mouse scrolled (480, 222) with delta (0, 0)
Screenshot: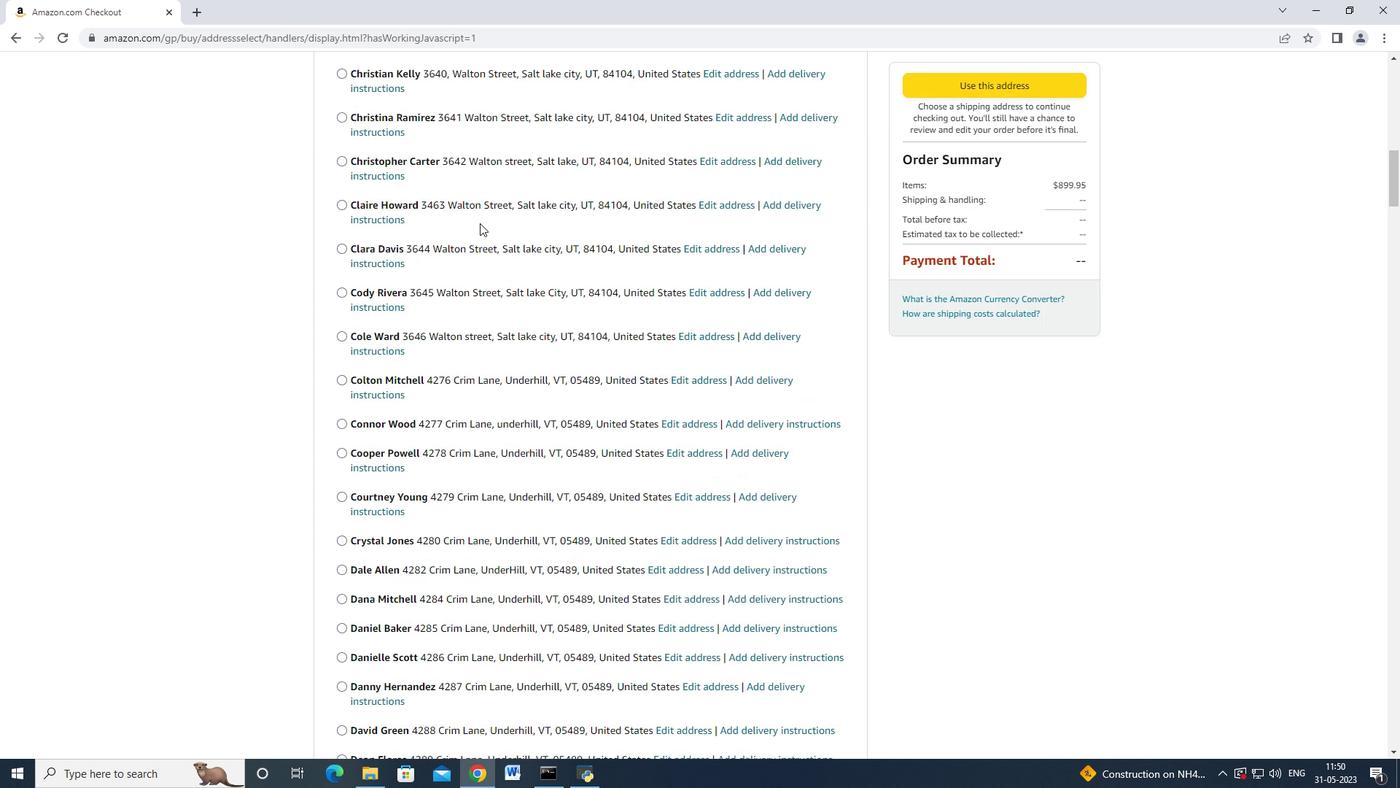 
Action: Mouse scrolled (480, 222) with delta (0, 0)
Screenshot: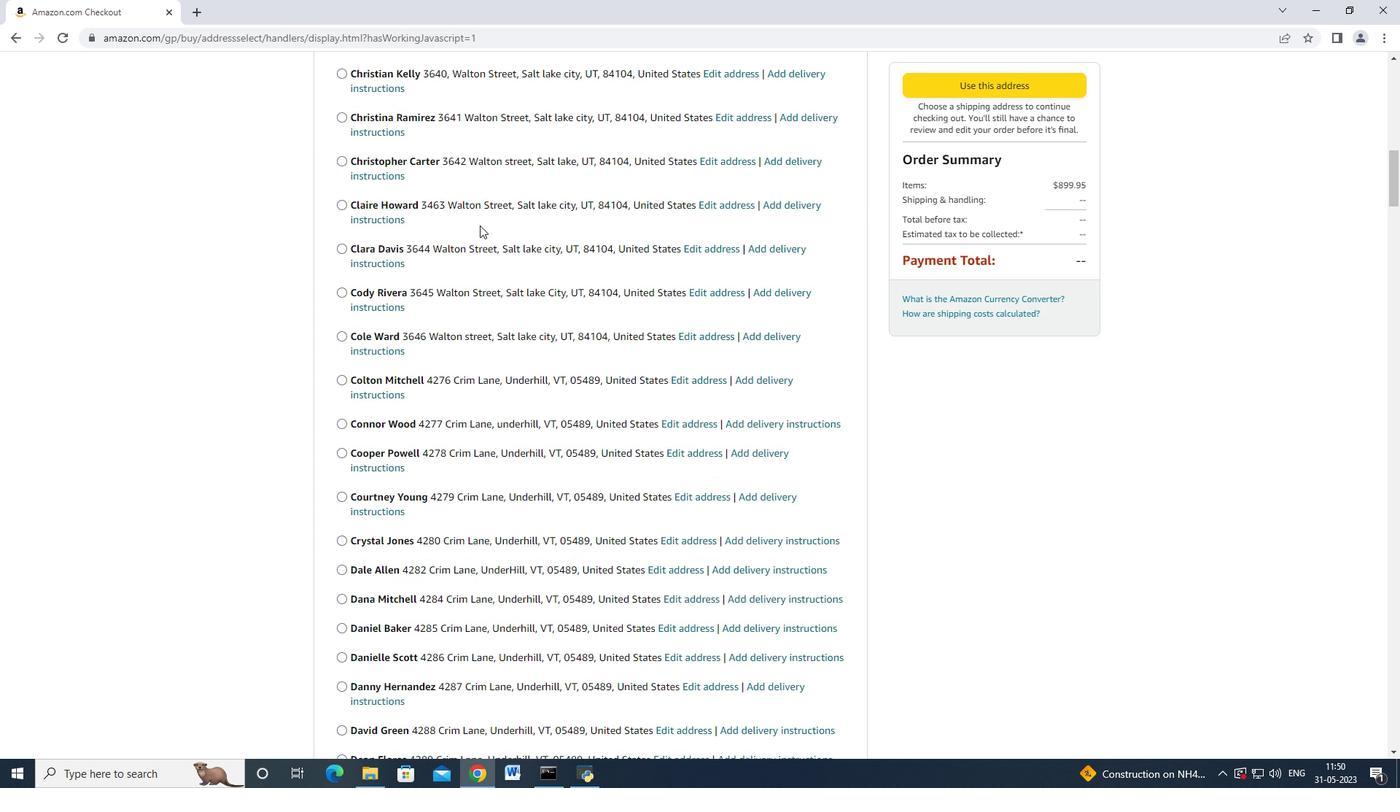 
Action: Mouse scrolled (480, 222) with delta (0, 0)
Screenshot: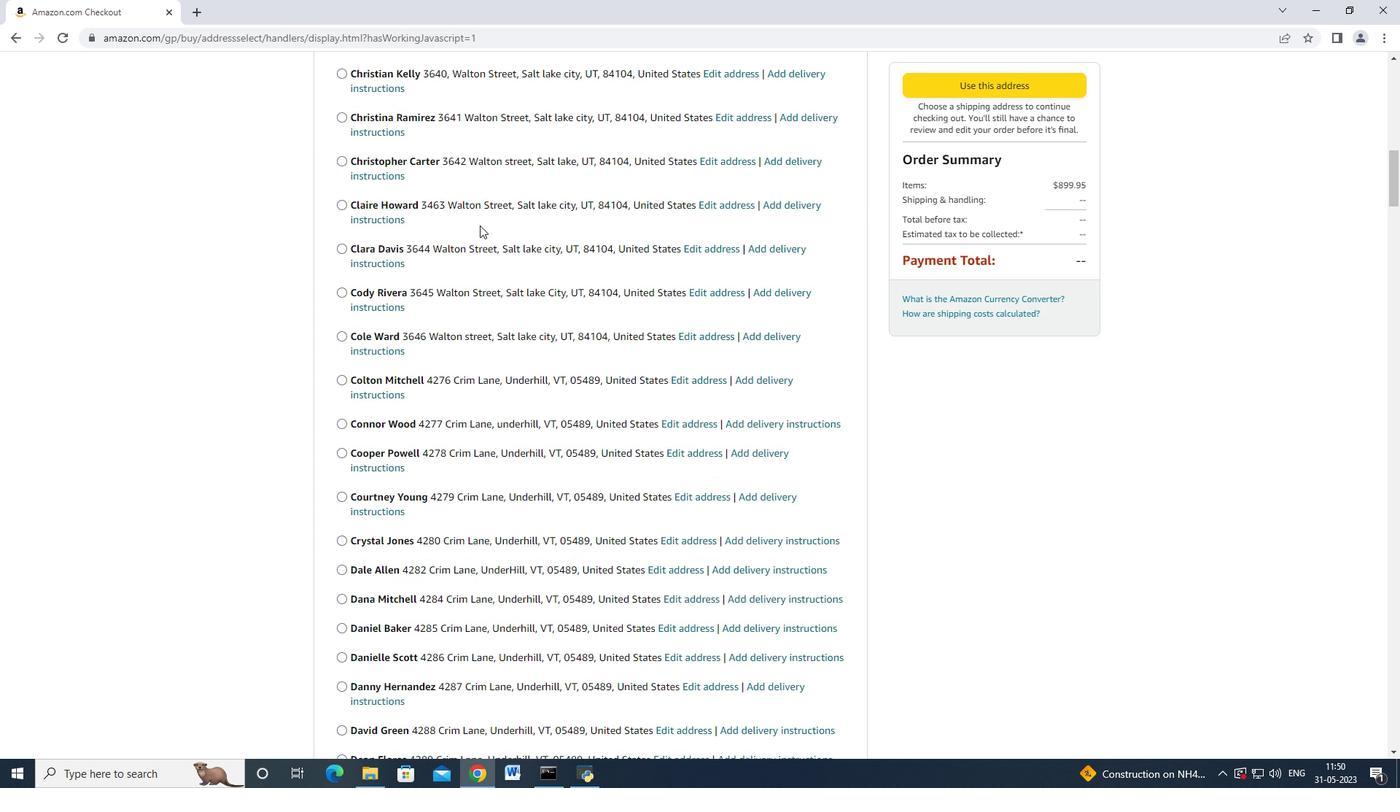 
Action: Mouse scrolled (480, 222) with delta (0, 0)
Screenshot: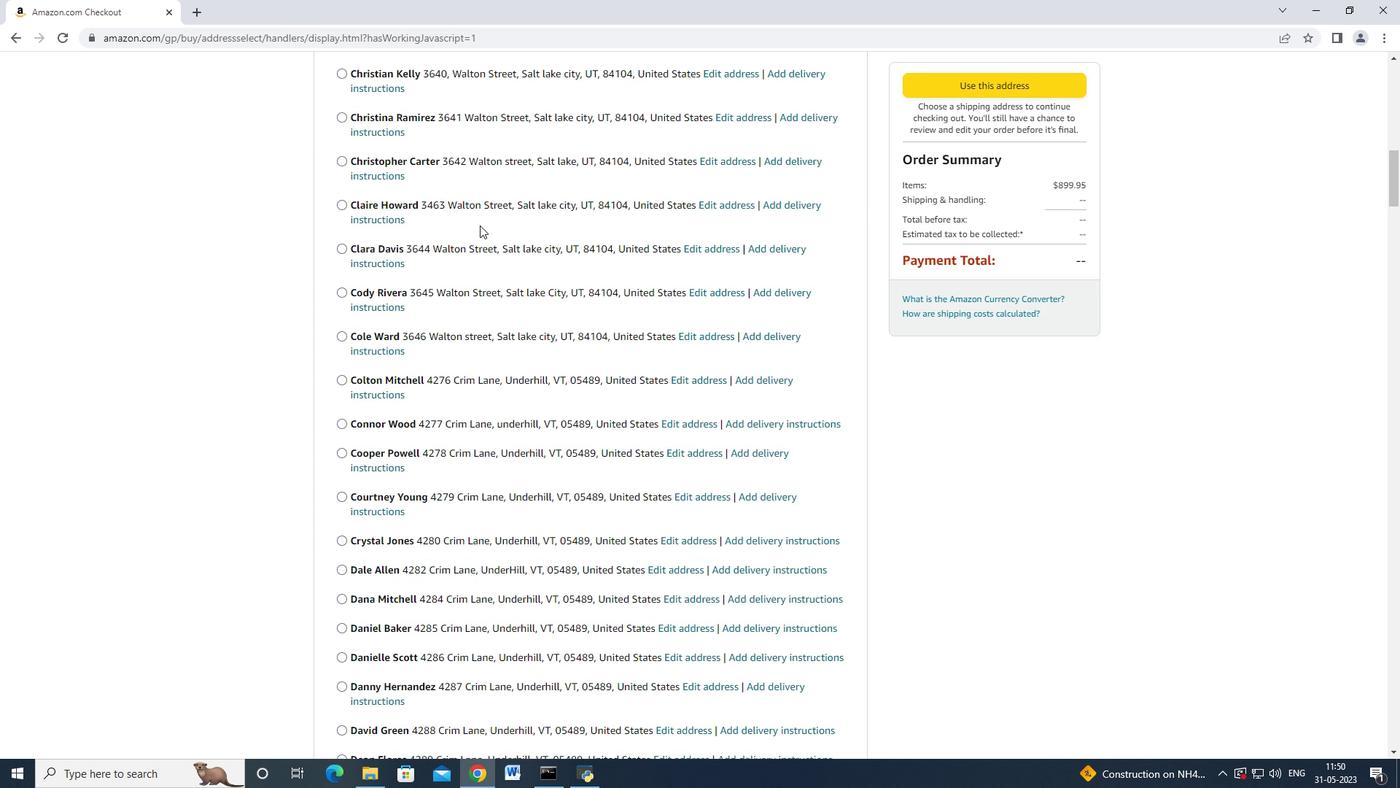 
Action: Mouse scrolled (480, 222) with delta (0, 0)
Screenshot: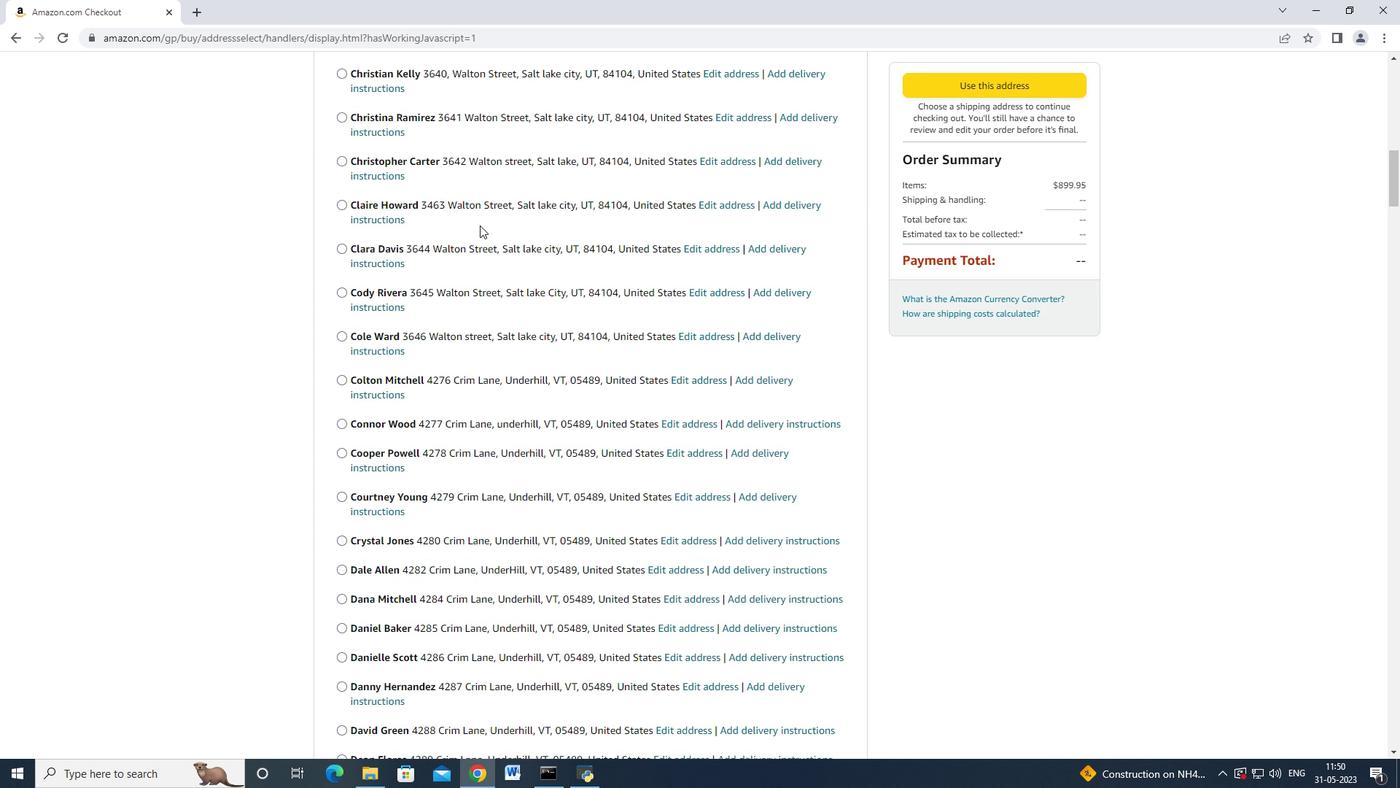 
Action: Mouse scrolled (480, 222) with delta (0, 0)
Screenshot: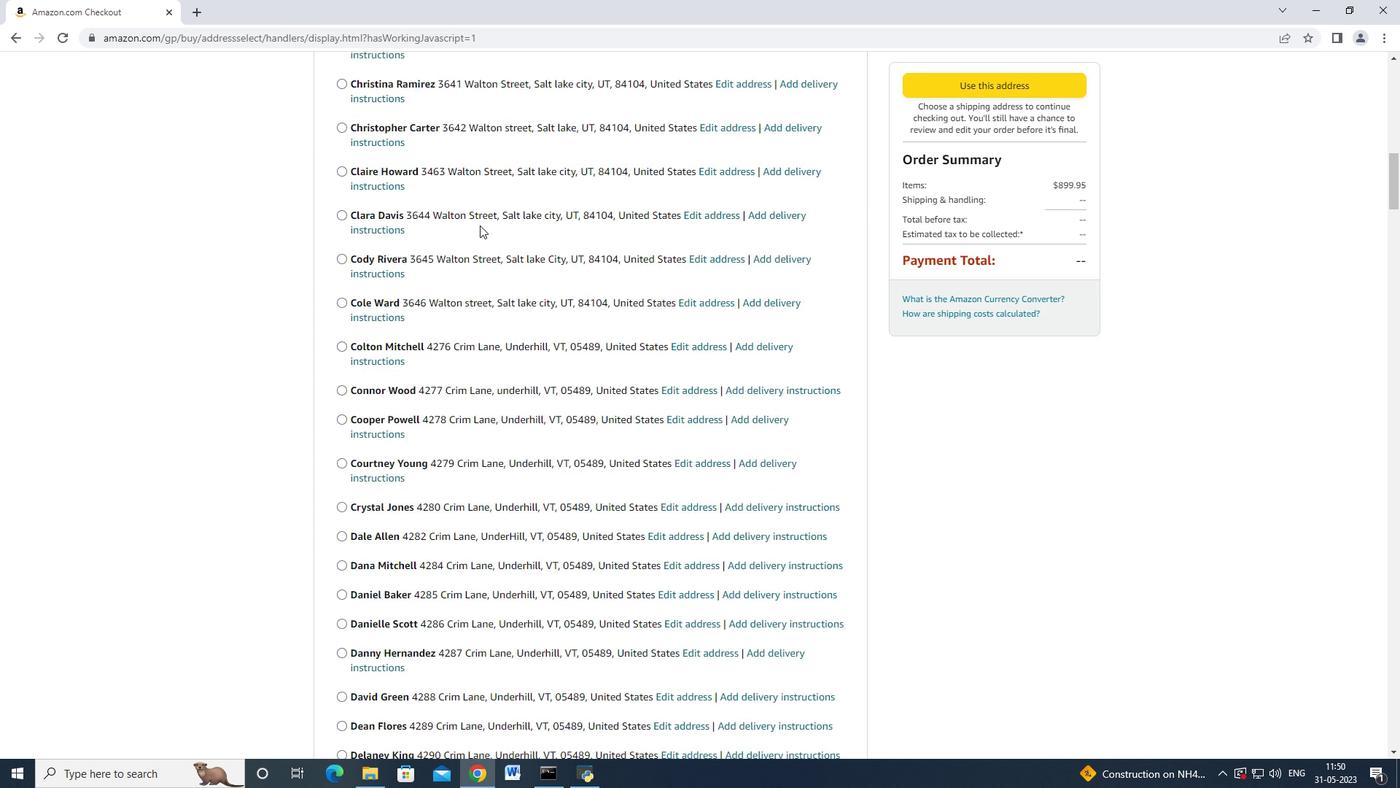 
Action: Mouse moved to (480, 223)
Screenshot: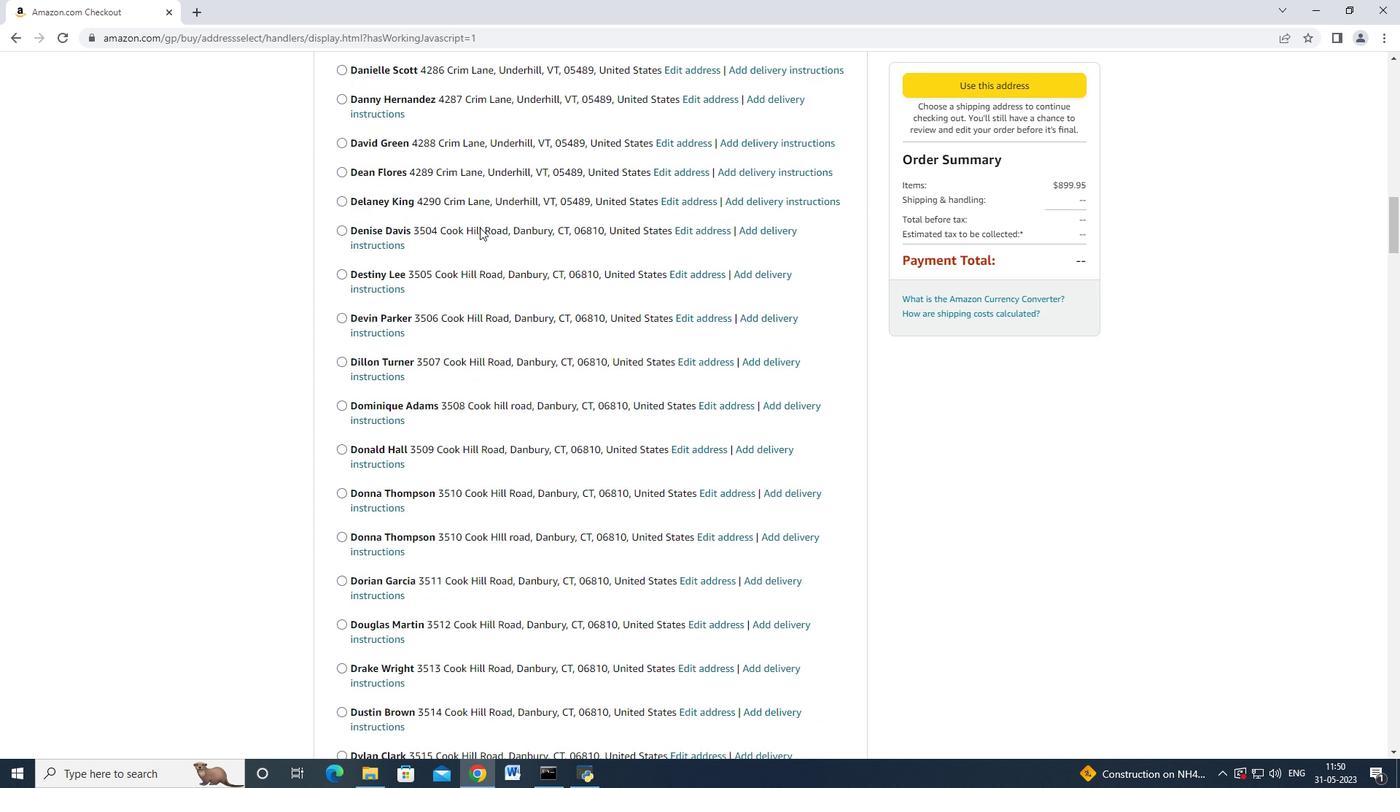 
Action: Mouse scrolled (480, 223) with delta (0, 0)
Screenshot: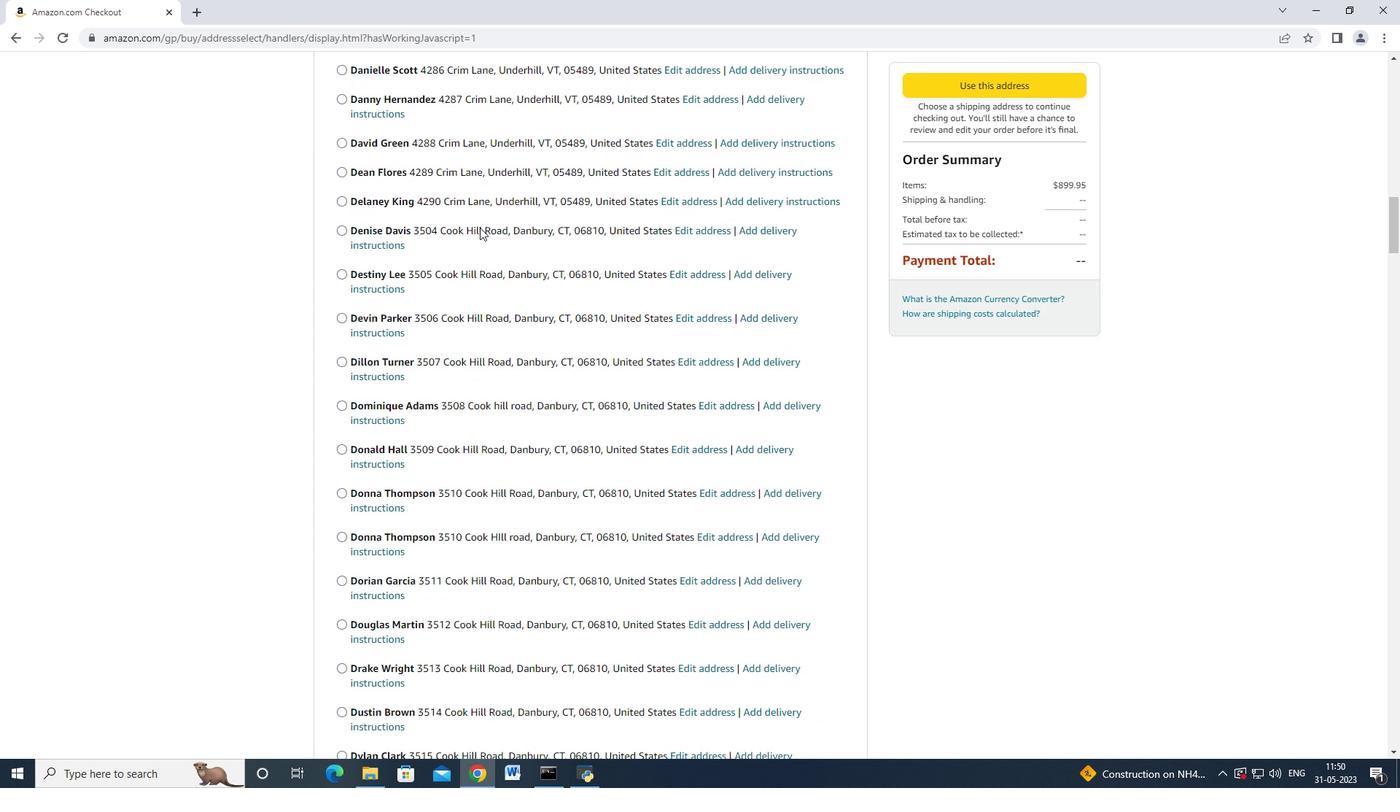 
Action: Mouse moved to (480, 224)
Screenshot: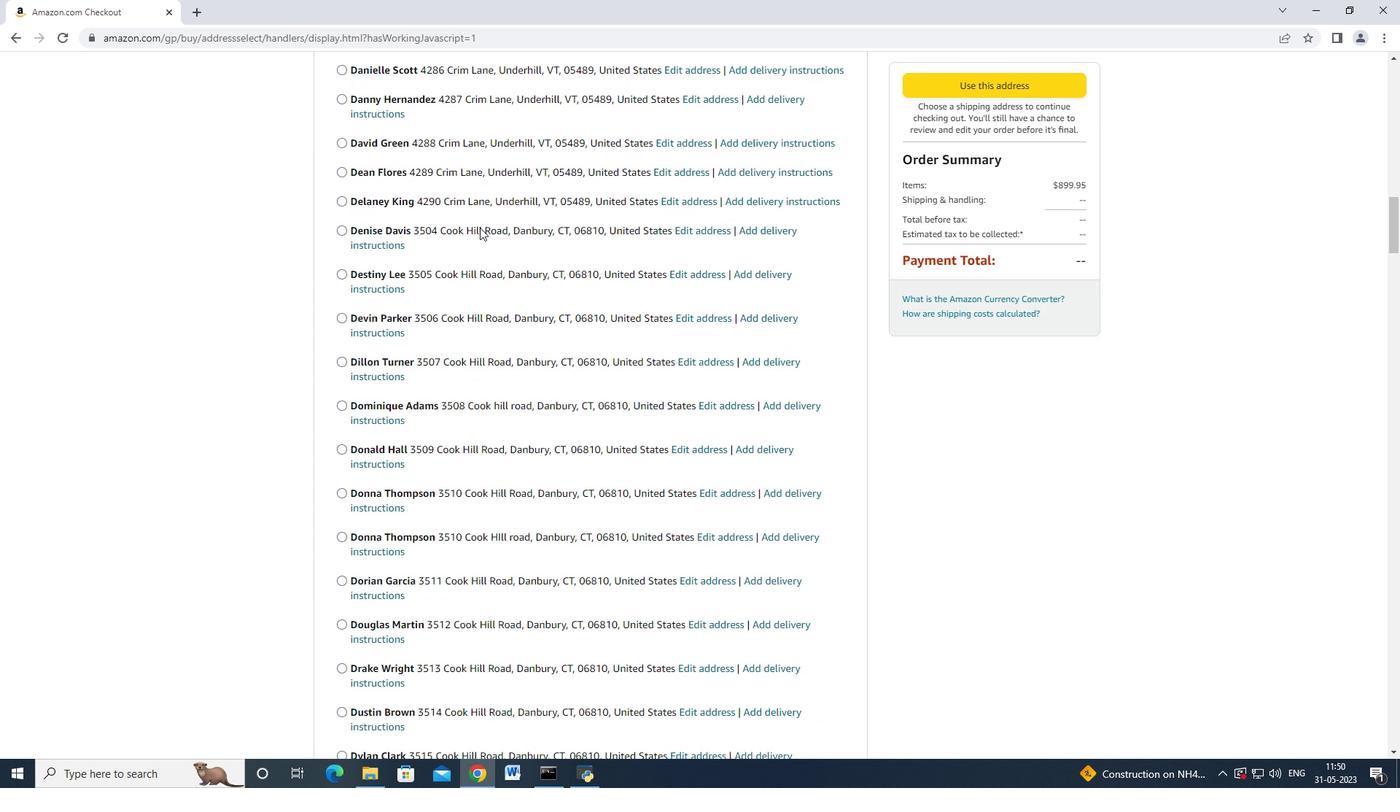 
Action: Mouse scrolled (480, 223) with delta (0, 0)
Screenshot: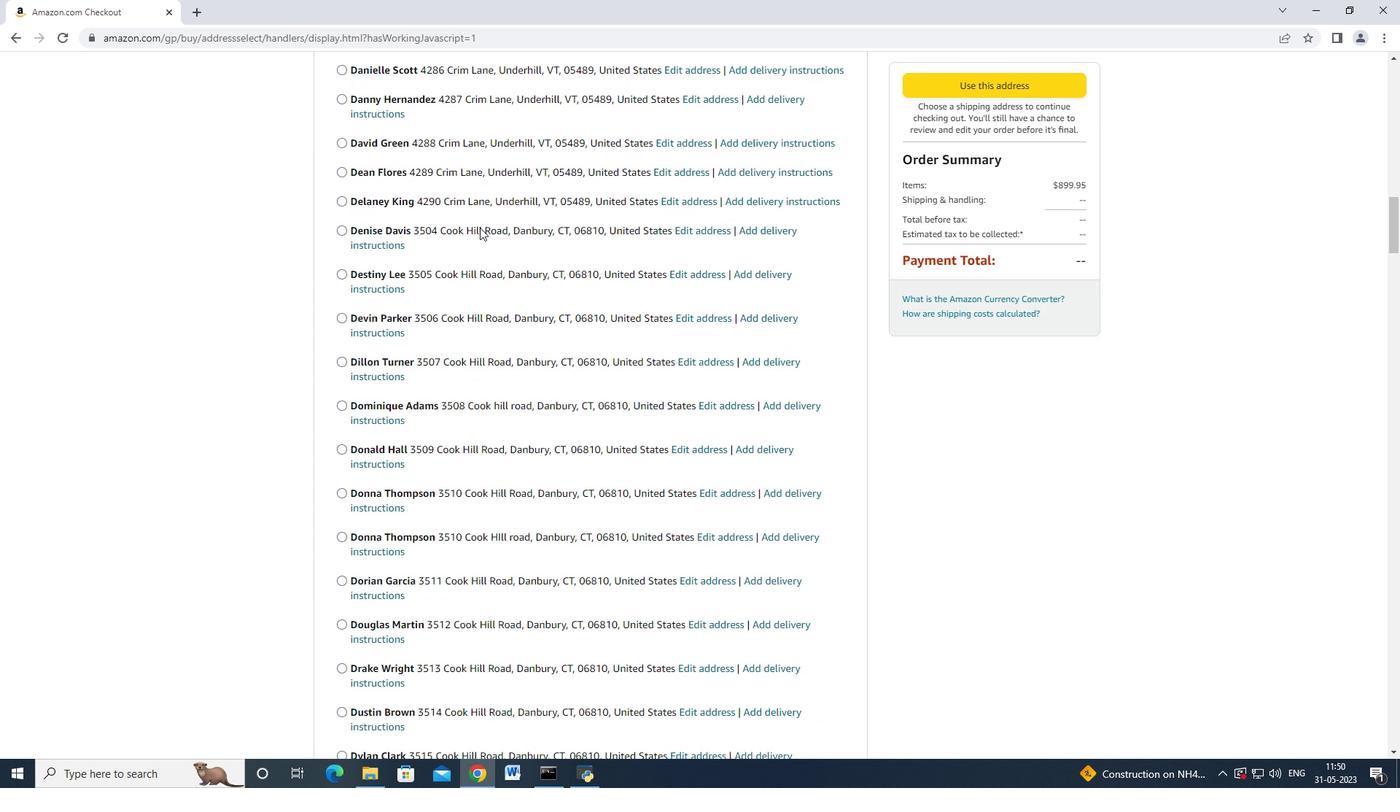 
Action: Mouse moved to (480, 225)
Screenshot: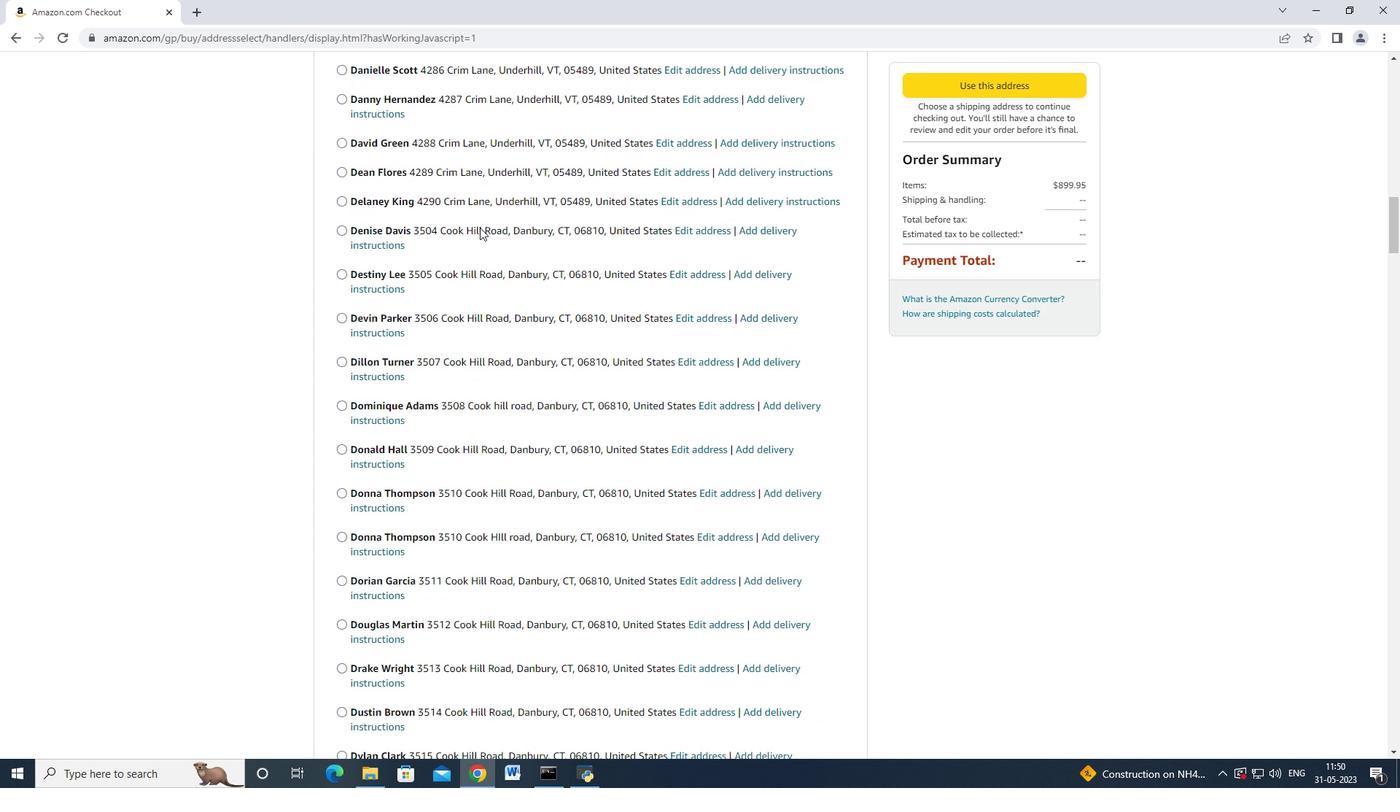 
Action: Mouse scrolled (480, 224) with delta (0, 0)
Screenshot: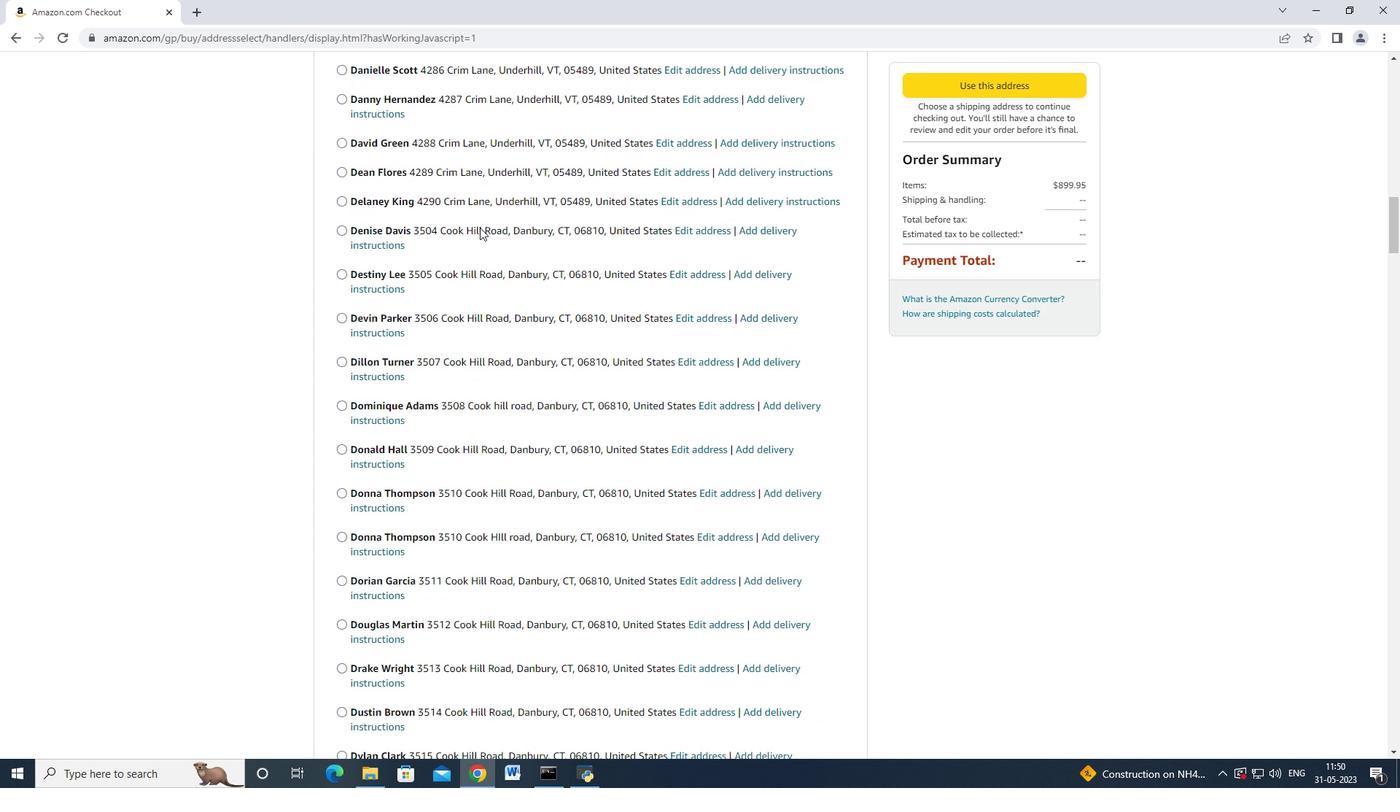
Action: Mouse scrolled (480, 224) with delta (0, 0)
Screenshot: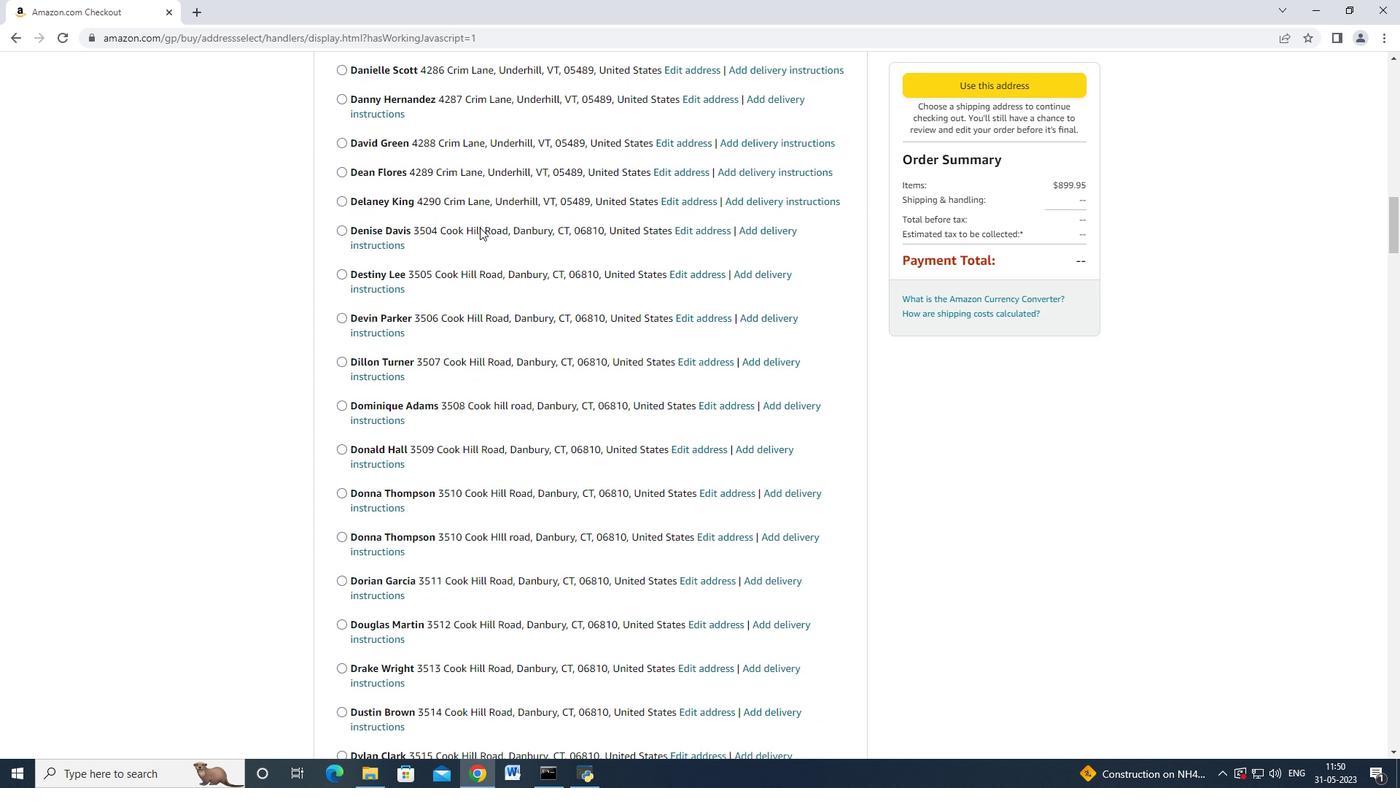 
Action: Mouse scrolled (480, 223) with delta (0, -1)
Screenshot: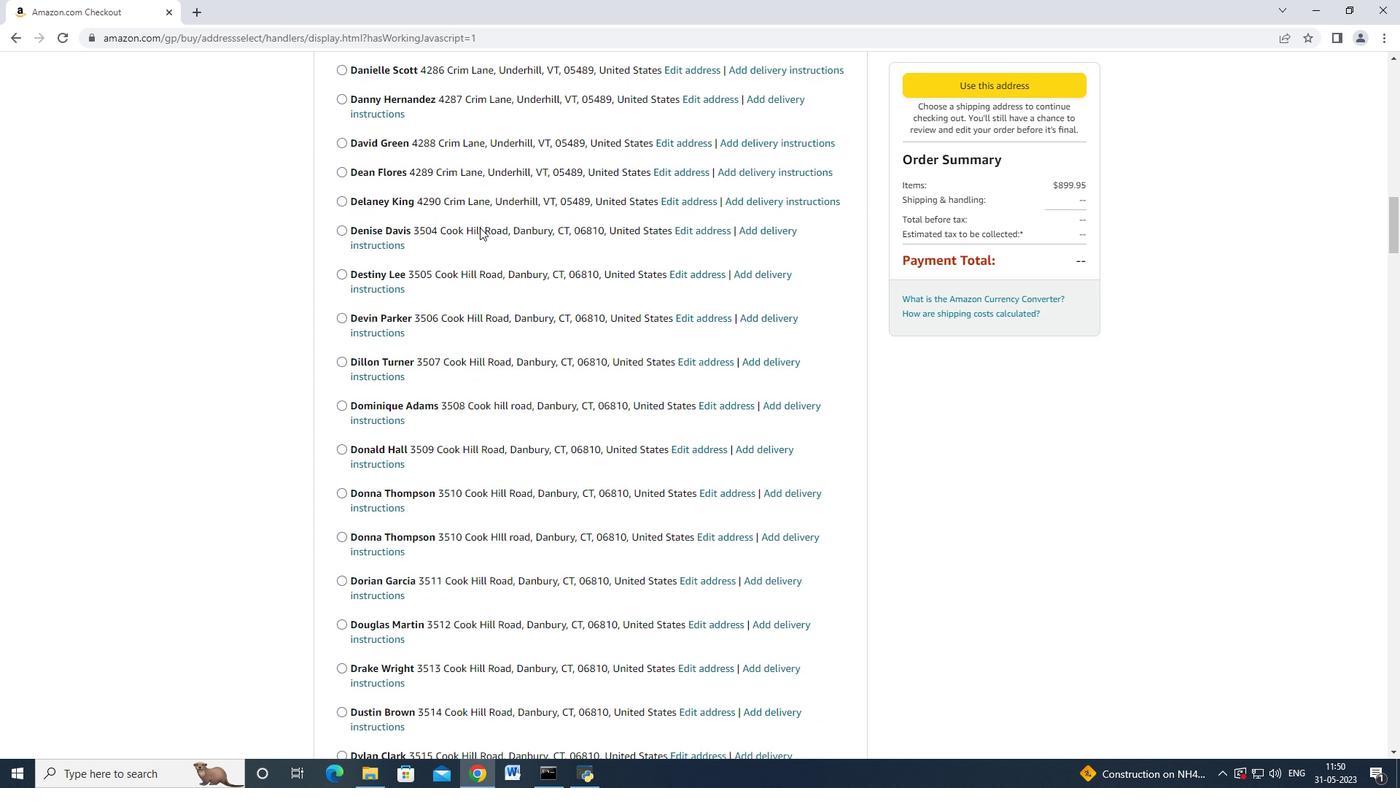 
Action: Mouse moved to (480, 225)
Screenshot: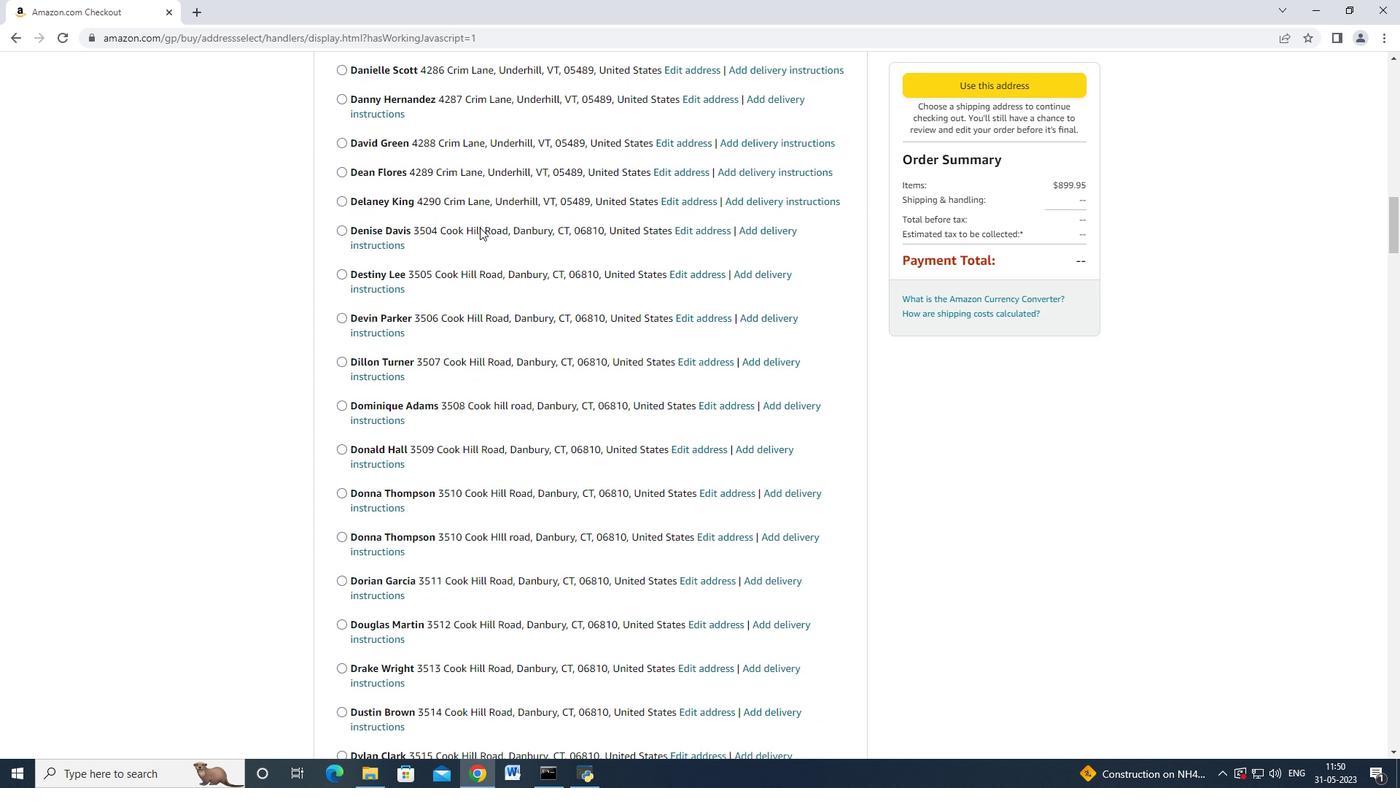 
Action: Mouse scrolled (480, 224) with delta (0, 0)
Screenshot: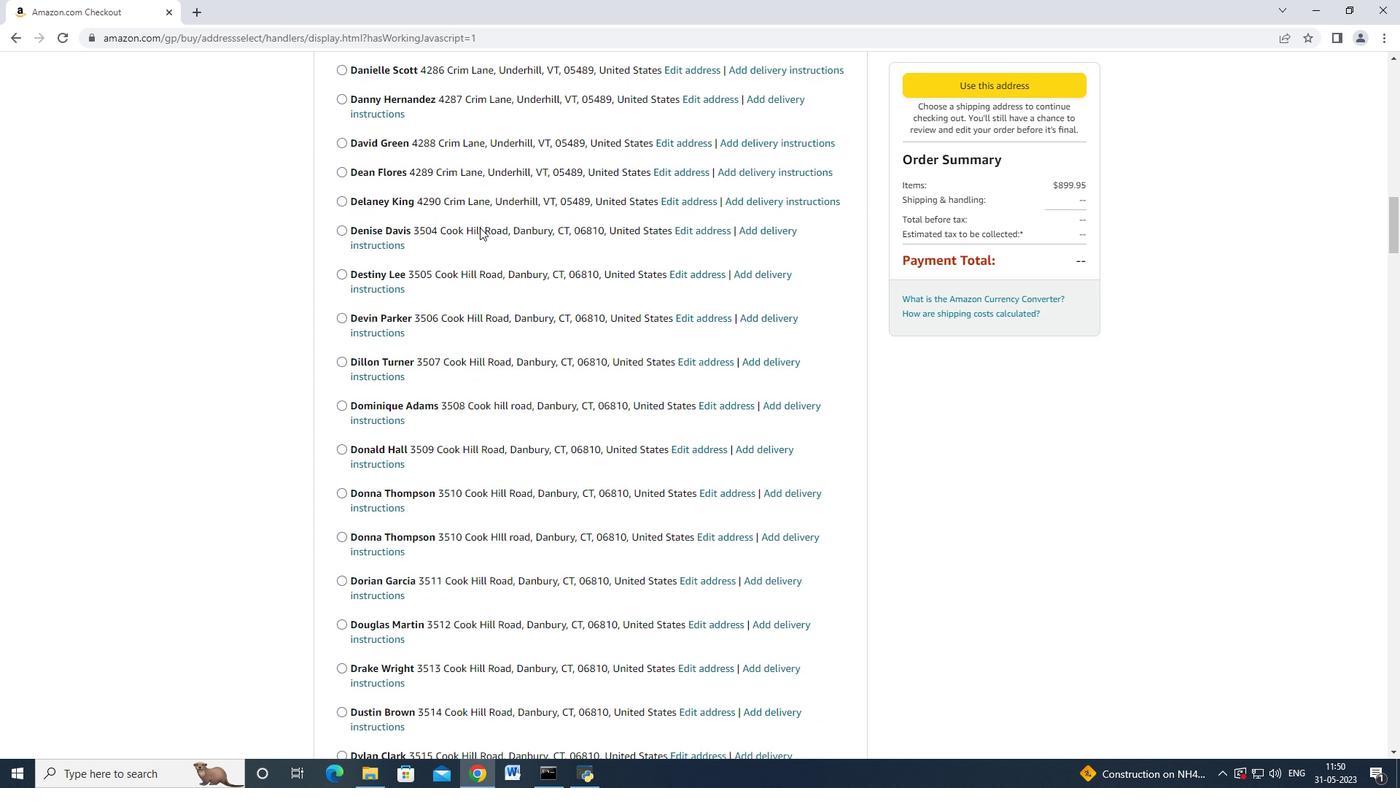 
Action: Mouse scrolled (480, 224) with delta (0, 0)
Screenshot: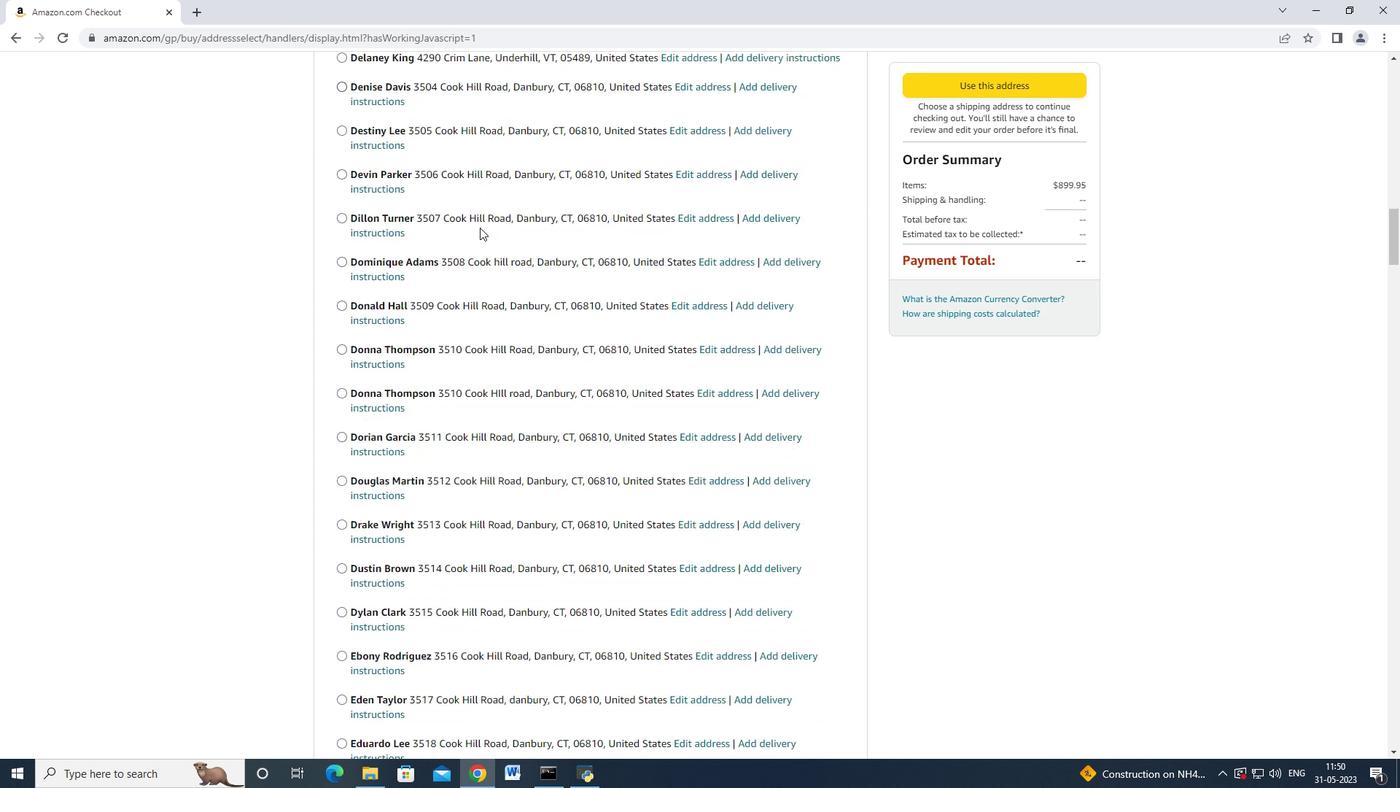 
Action: Mouse scrolled (480, 224) with delta (0, 0)
Screenshot: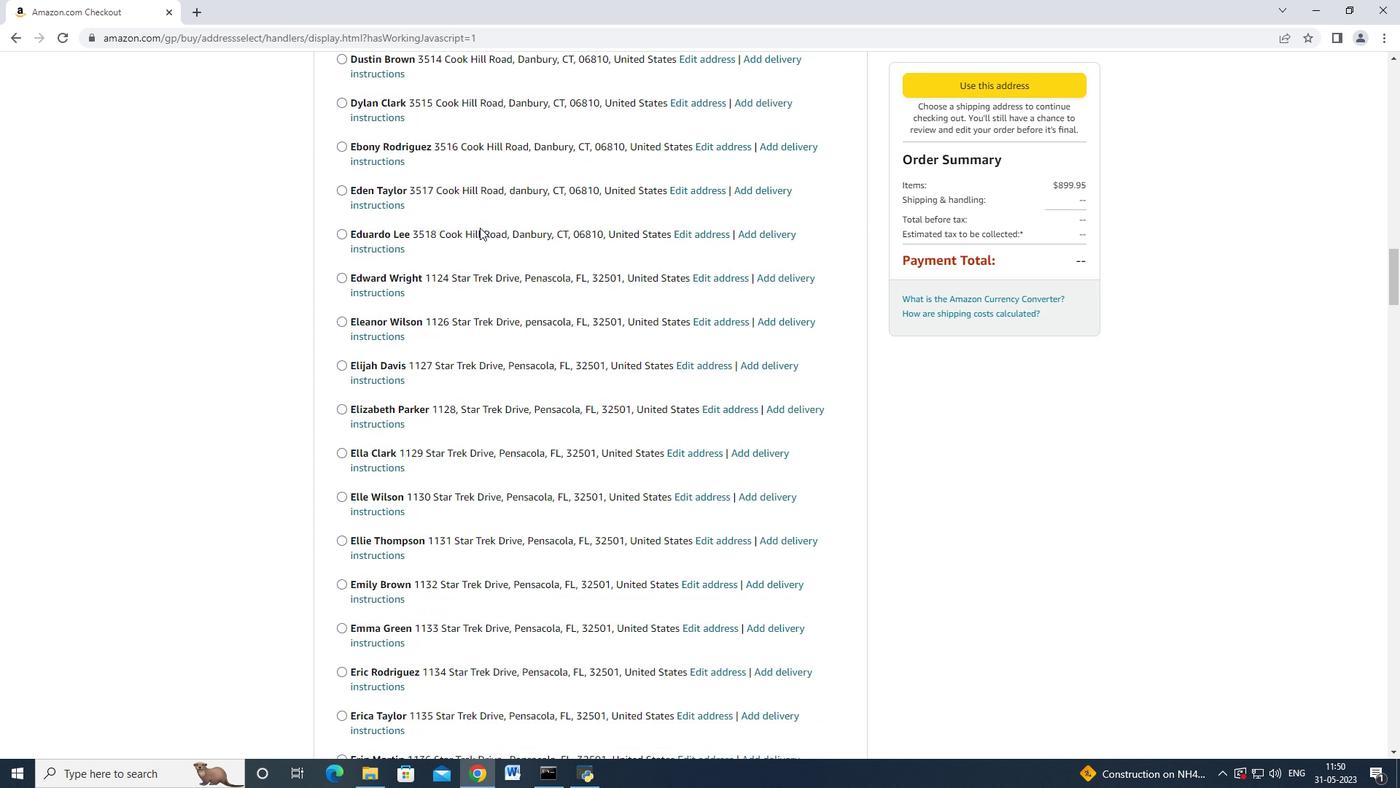
Action: Mouse scrolled (480, 224) with delta (0, 0)
Screenshot: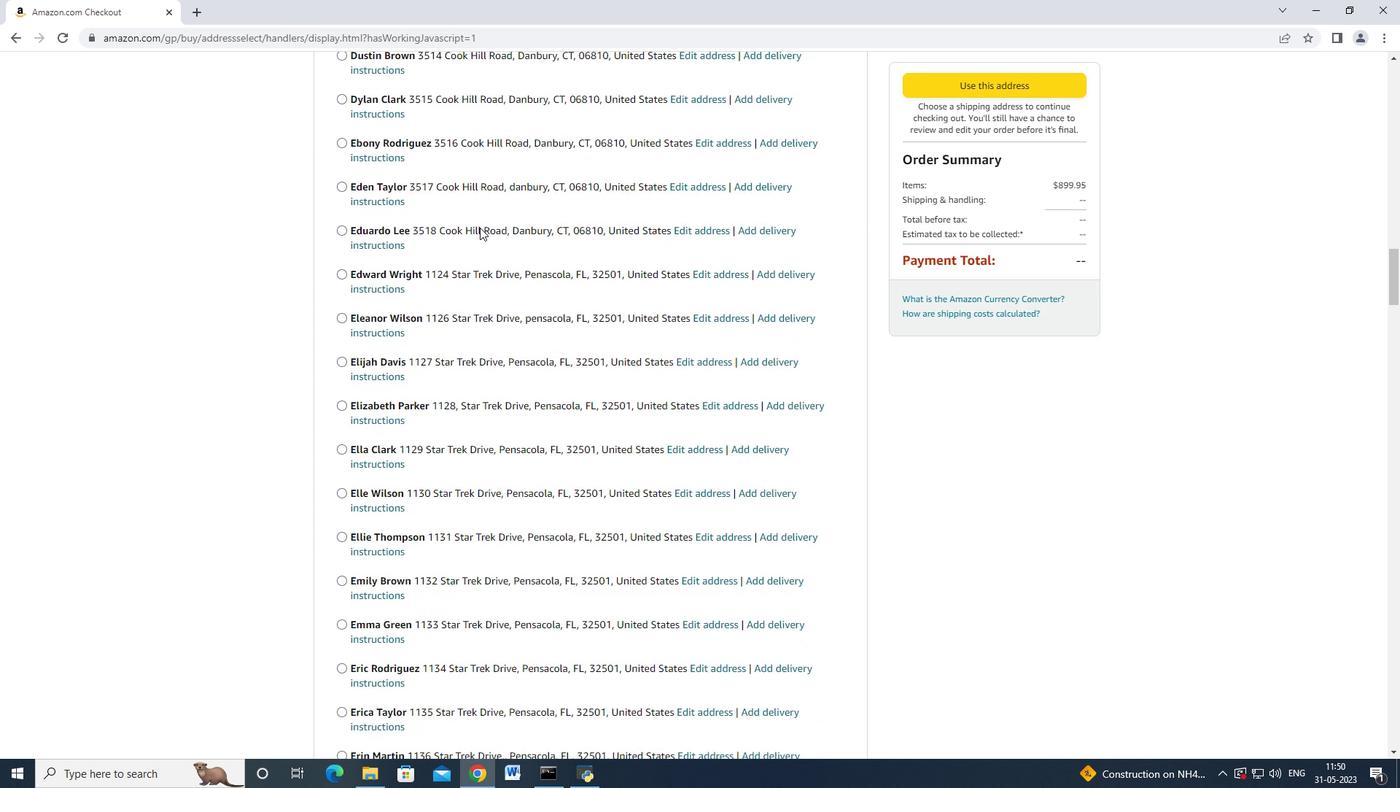 
Action: Mouse moved to (480, 226)
Screenshot: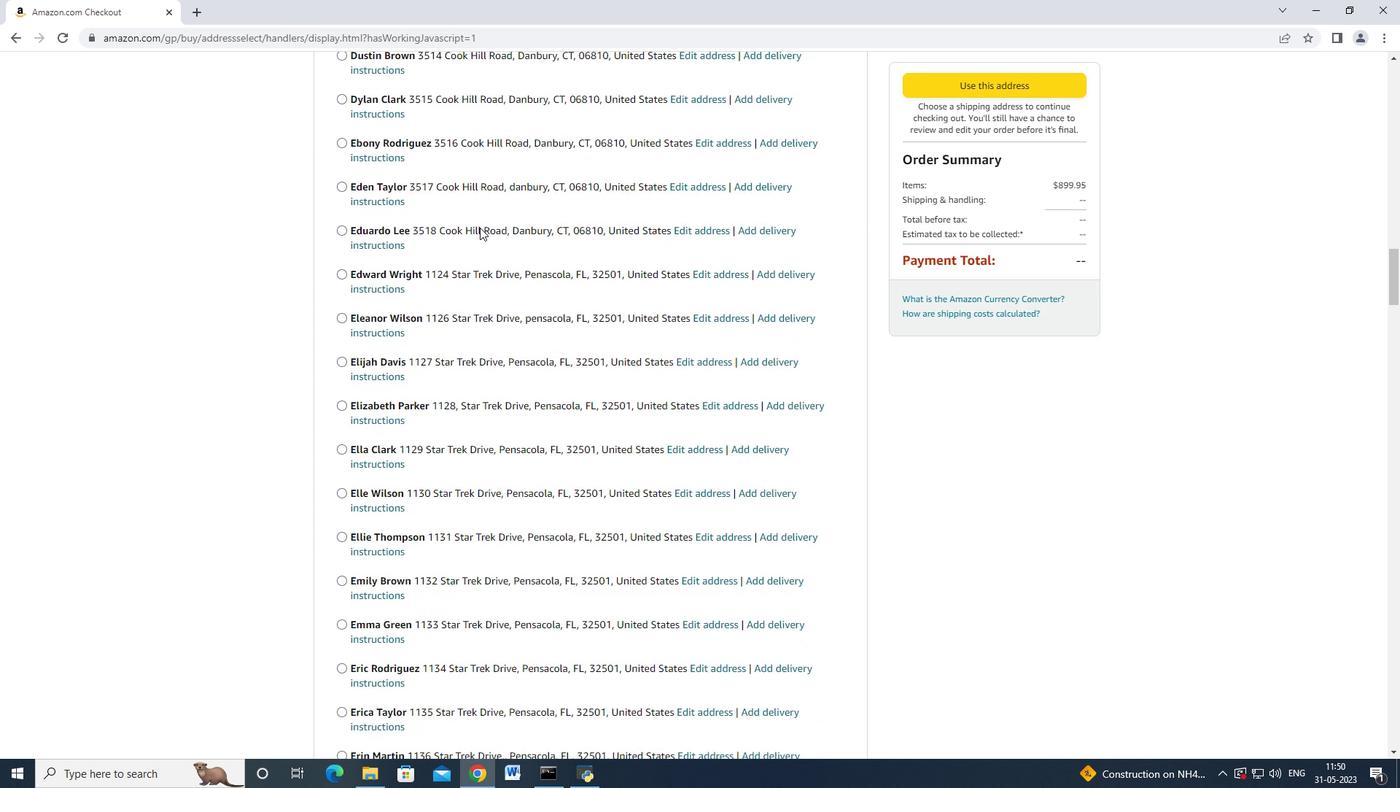 
Action: Mouse scrolled (480, 225) with delta (0, 0)
Screenshot: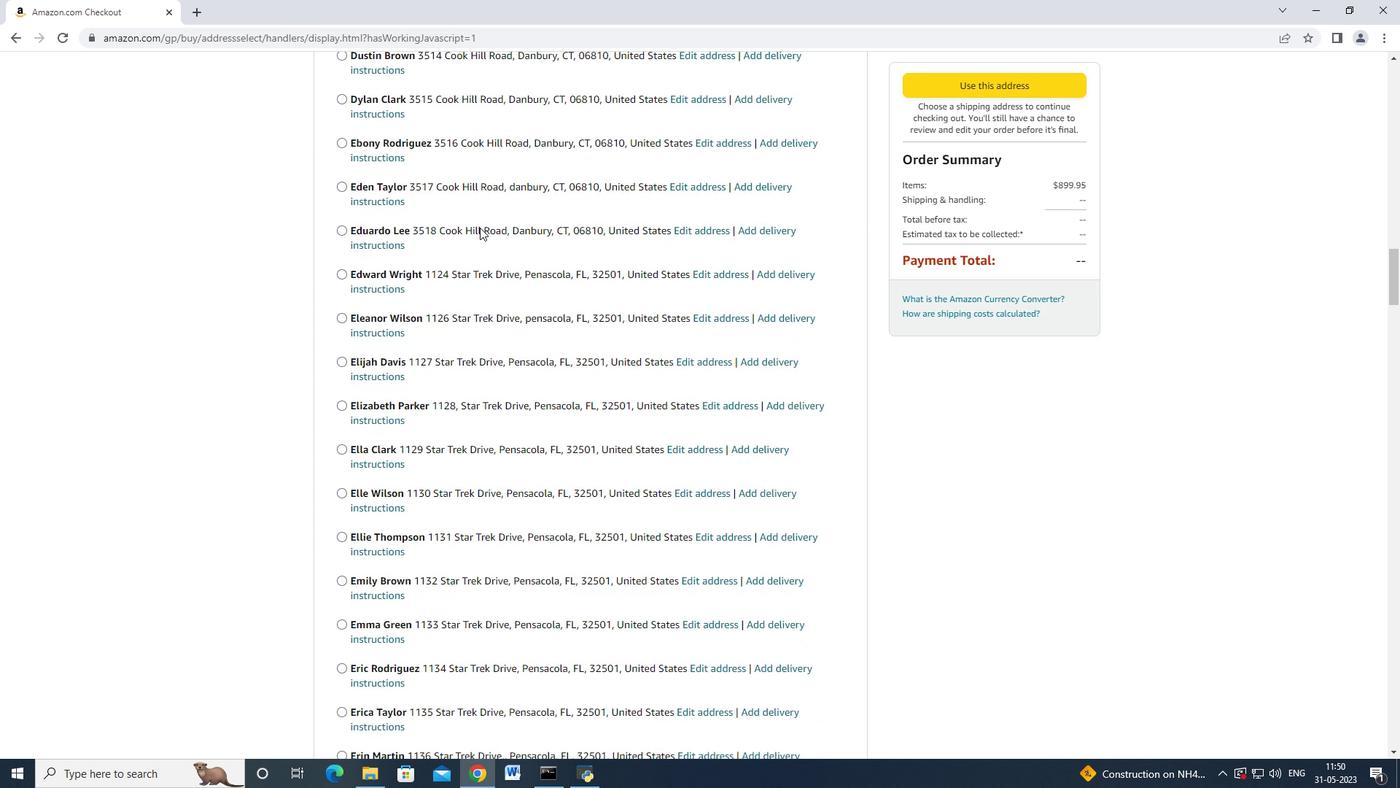 
Action: Mouse moved to (480, 226)
Screenshot: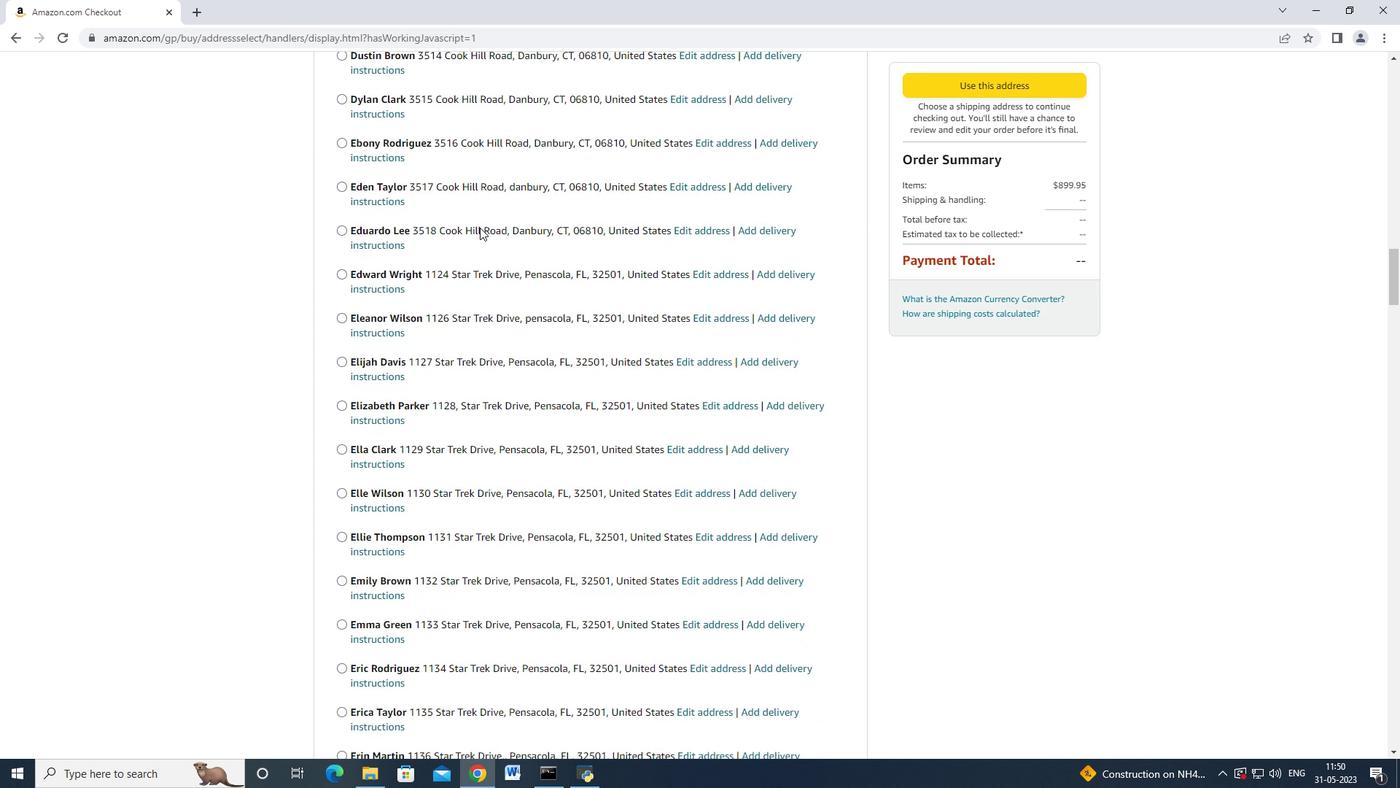 
Action: Mouse scrolled (480, 225) with delta (0, 0)
Screenshot: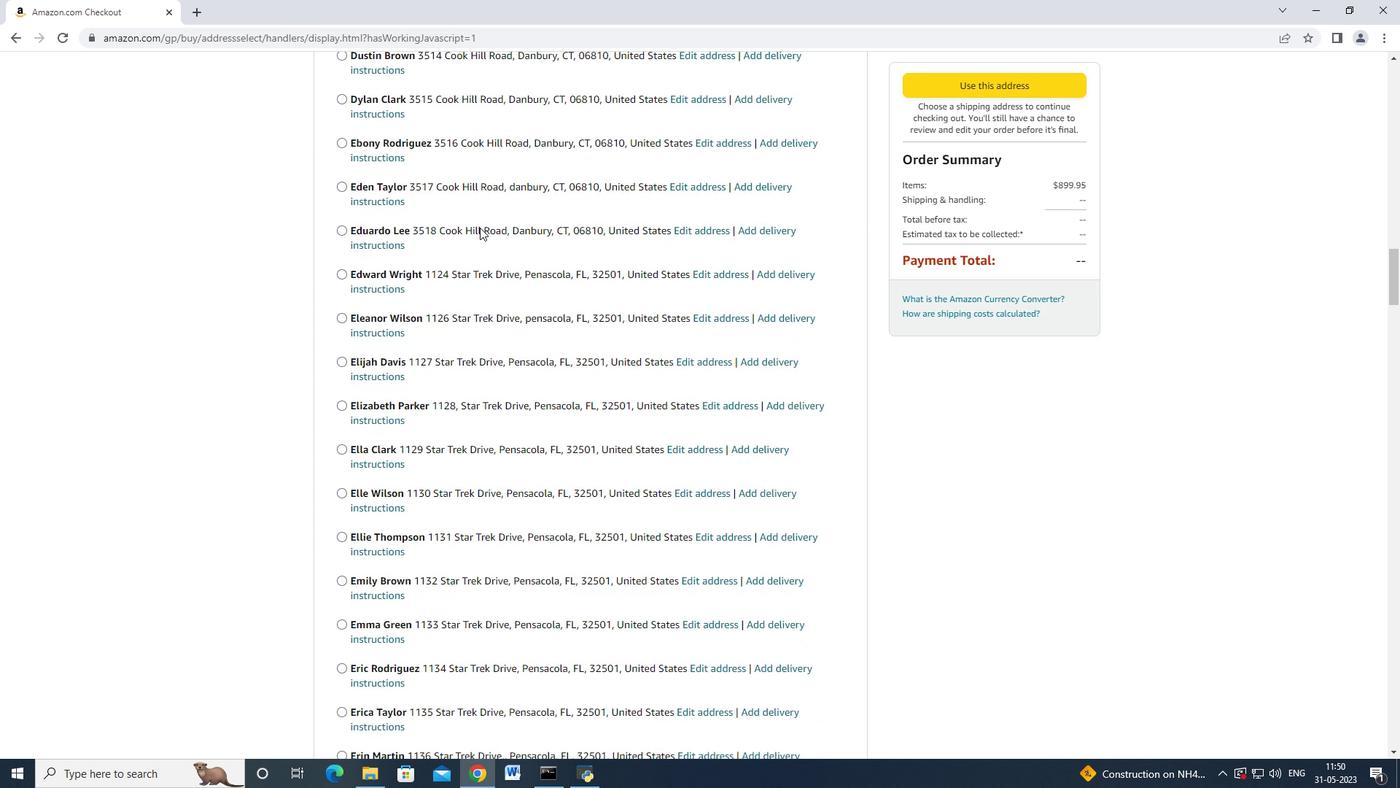 
Action: Mouse moved to (480, 226)
Screenshot: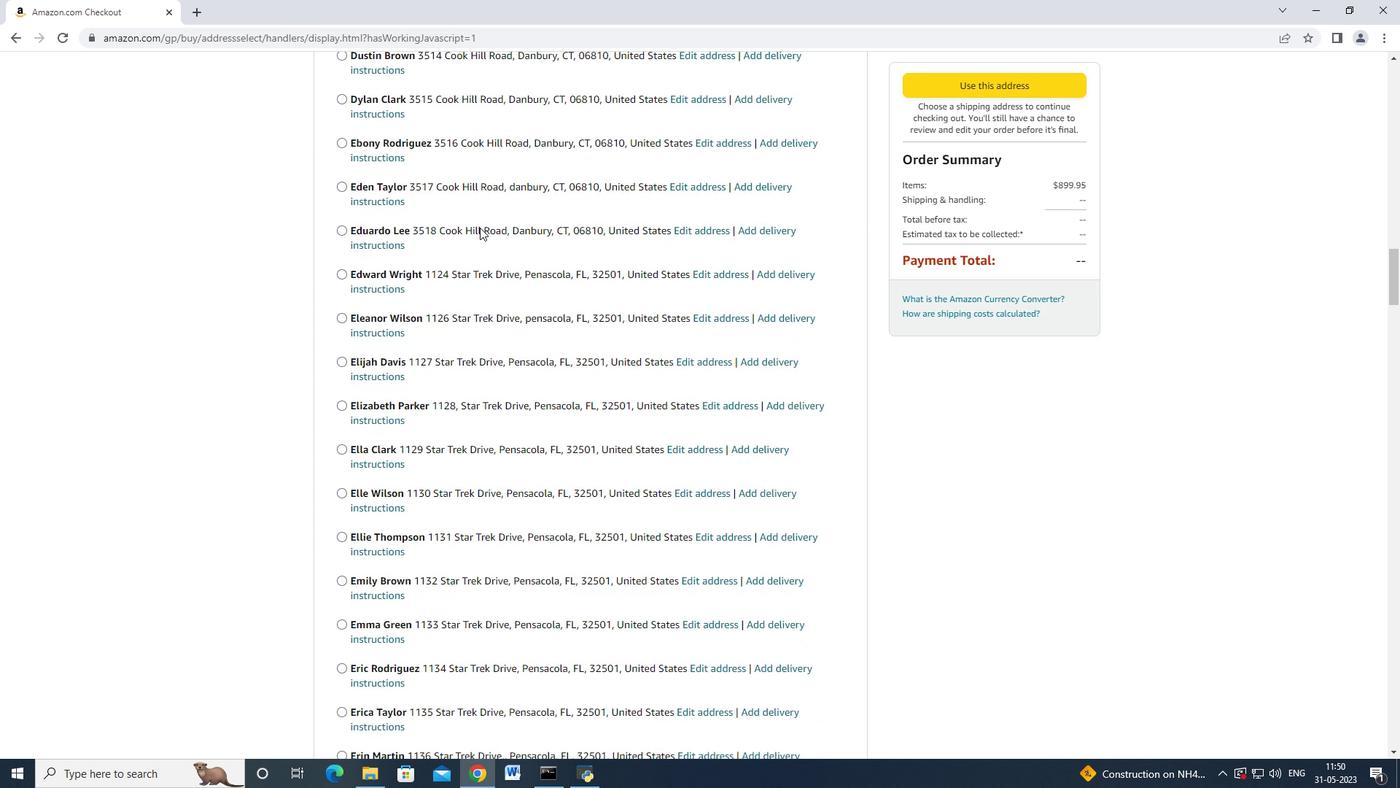 
Action: Mouse scrolled (480, 226) with delta (0, 0)
Screenshot: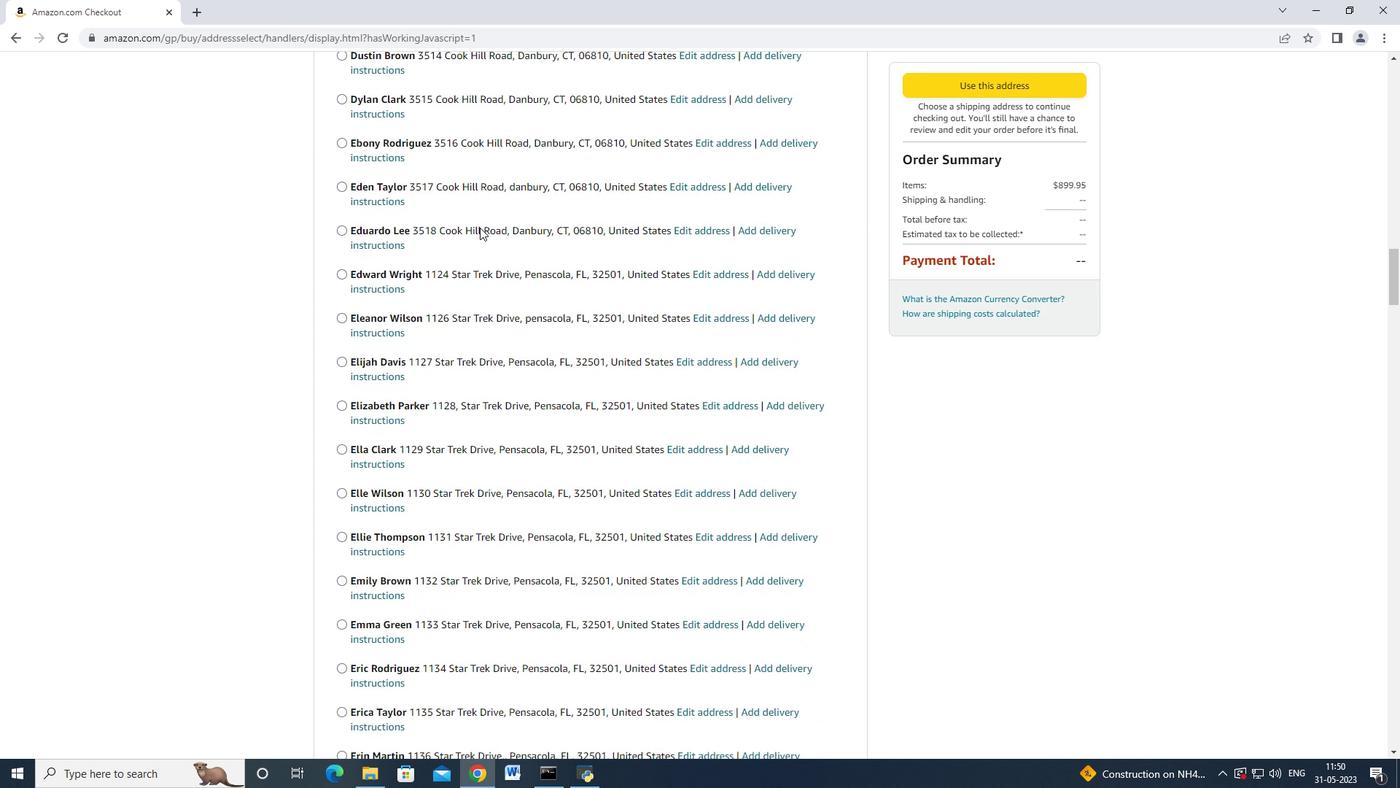 
Action: Mouse scrolled (480, 226) with delta (0, 0)
Screenshot: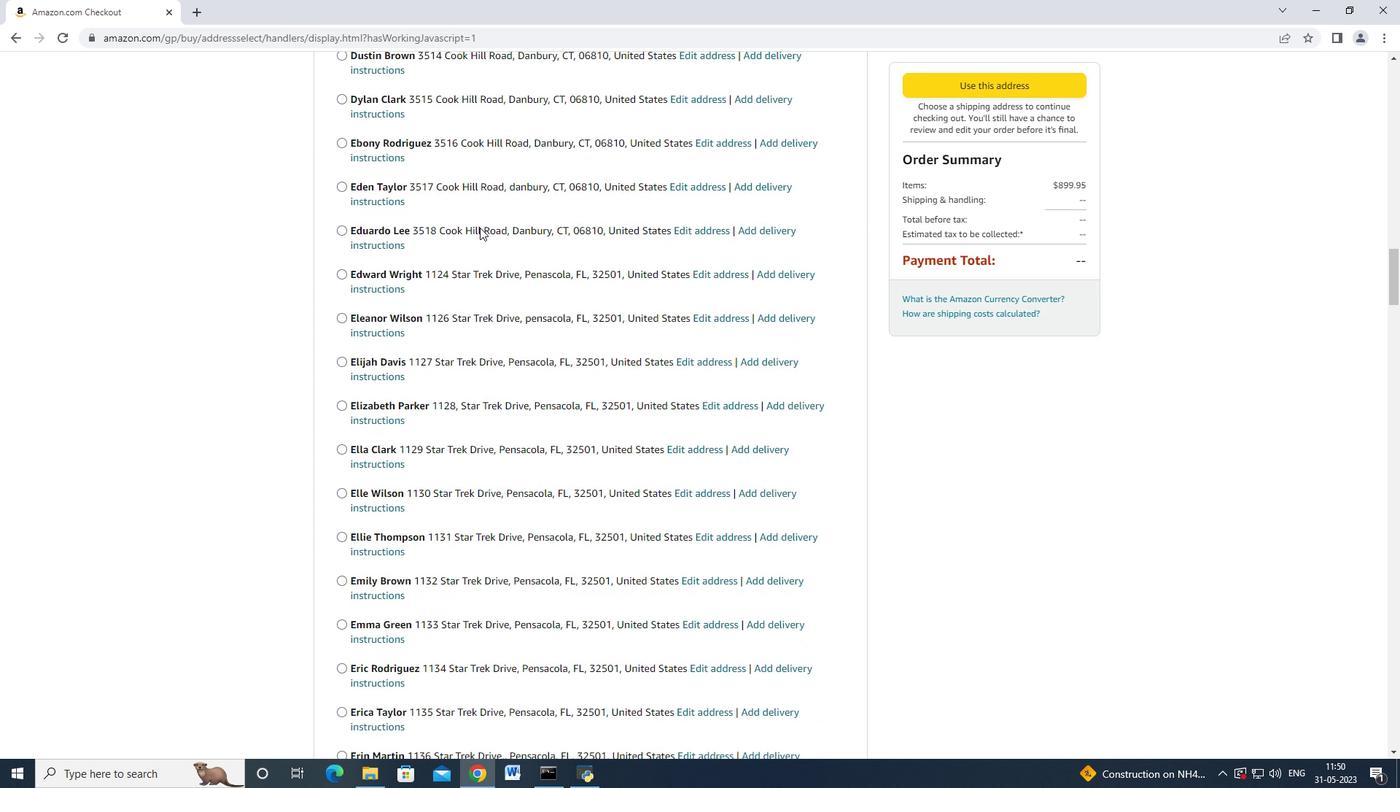
Action: Mouse moved to (480, 227)
Screenshot: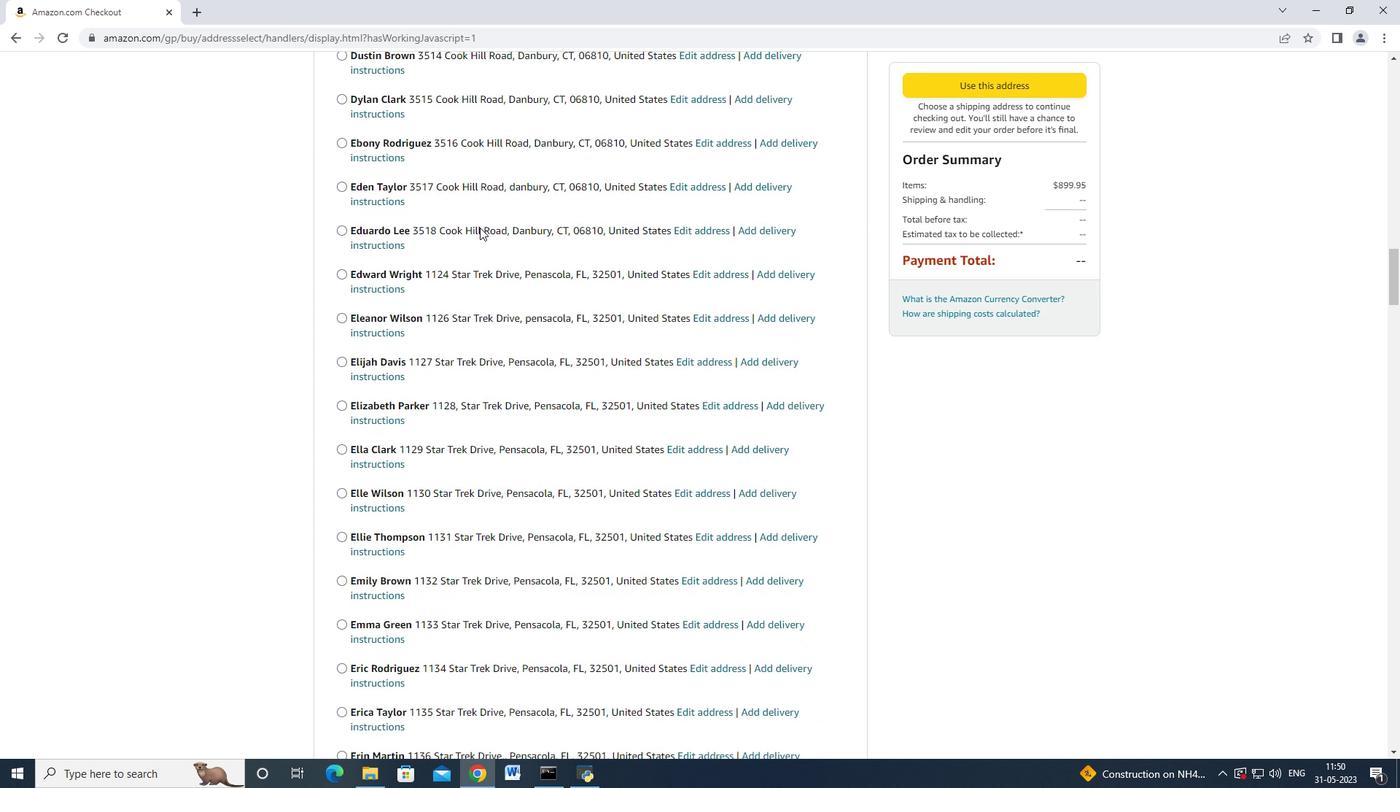 
Action: Mouse scrolled (480, 226) with delta (0, 0)
Screenshot: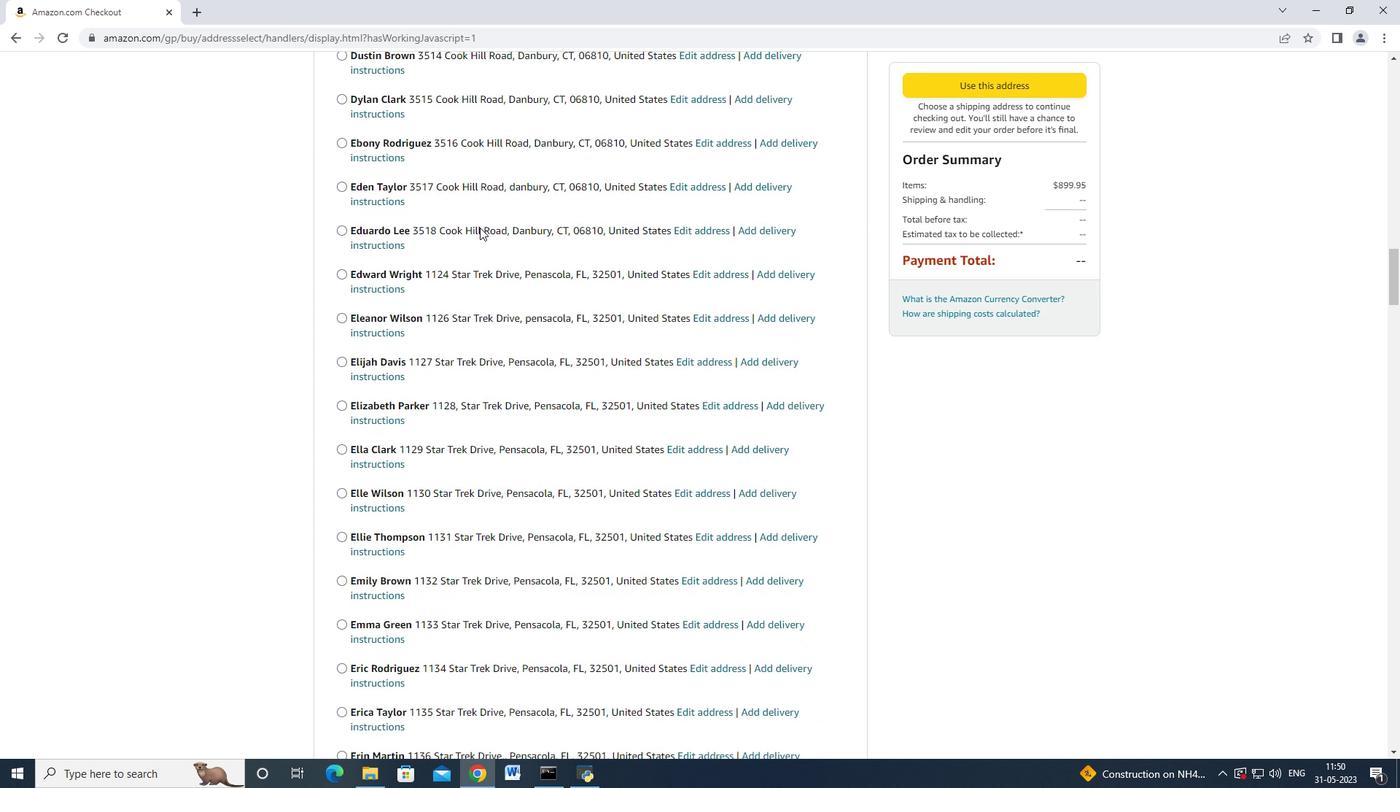 
Action: Mouse scrolled (480, 226) with delta (0, 0)
Screenshot: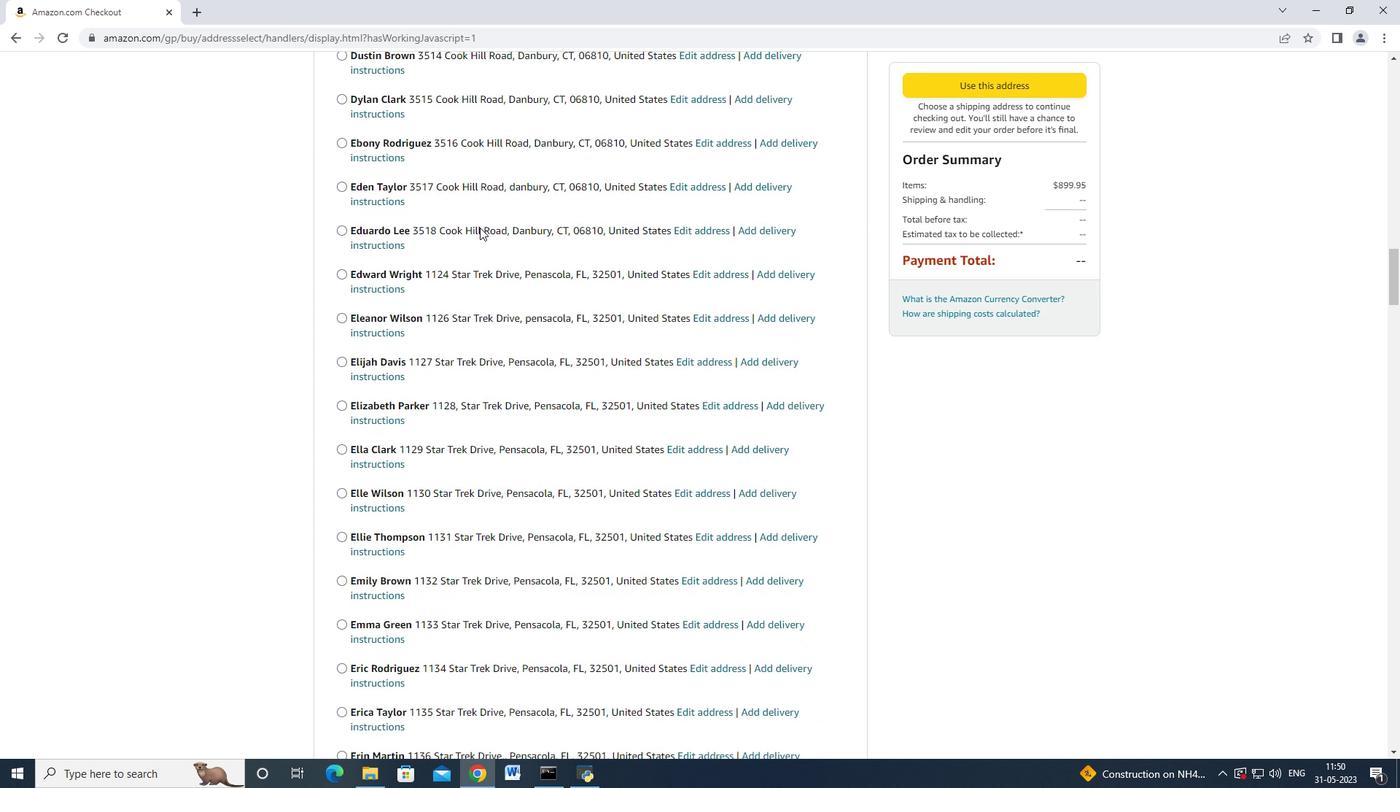 
Action: Mouse scrolled (480, 226) with delta (0, 0)
Screenshot: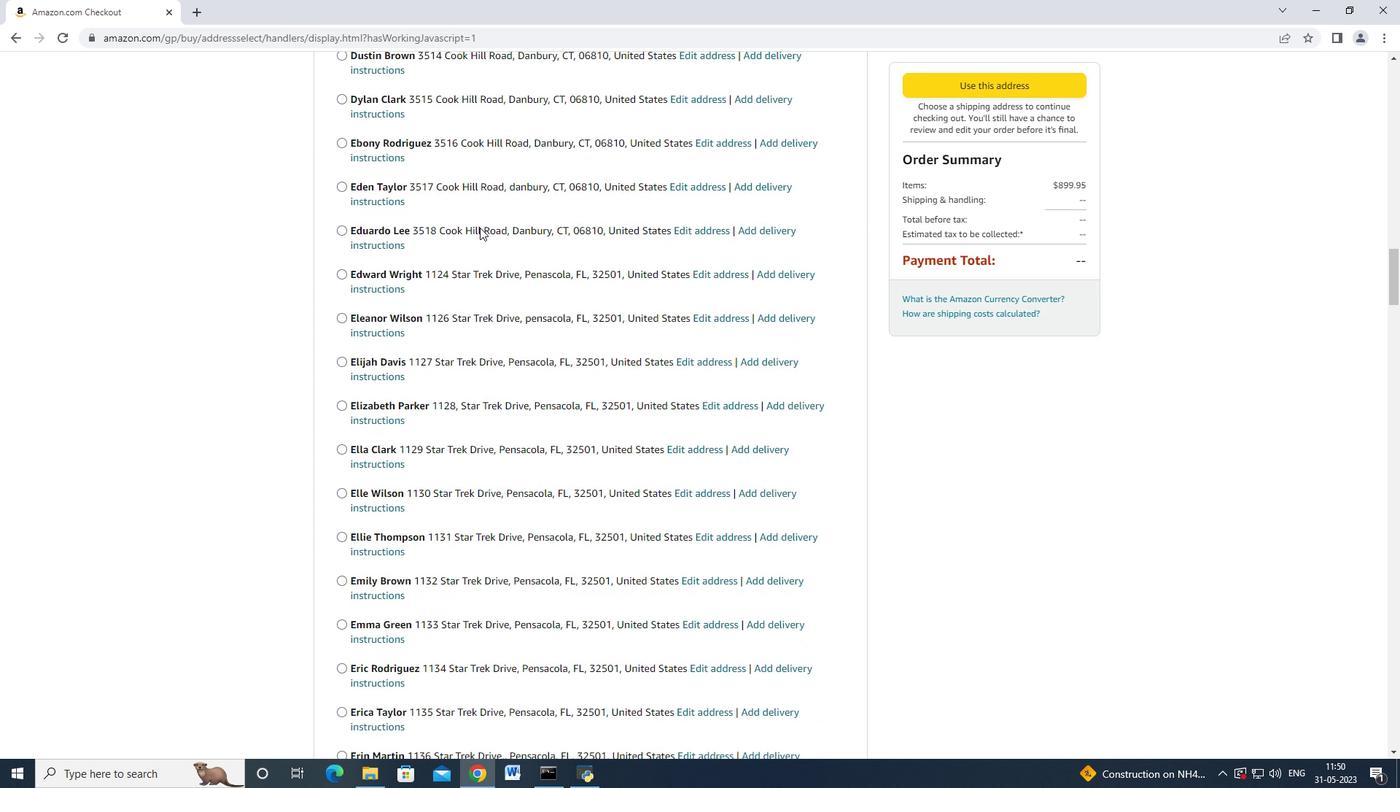 
Action: Mouse moved to (480, 227)
Screenshot: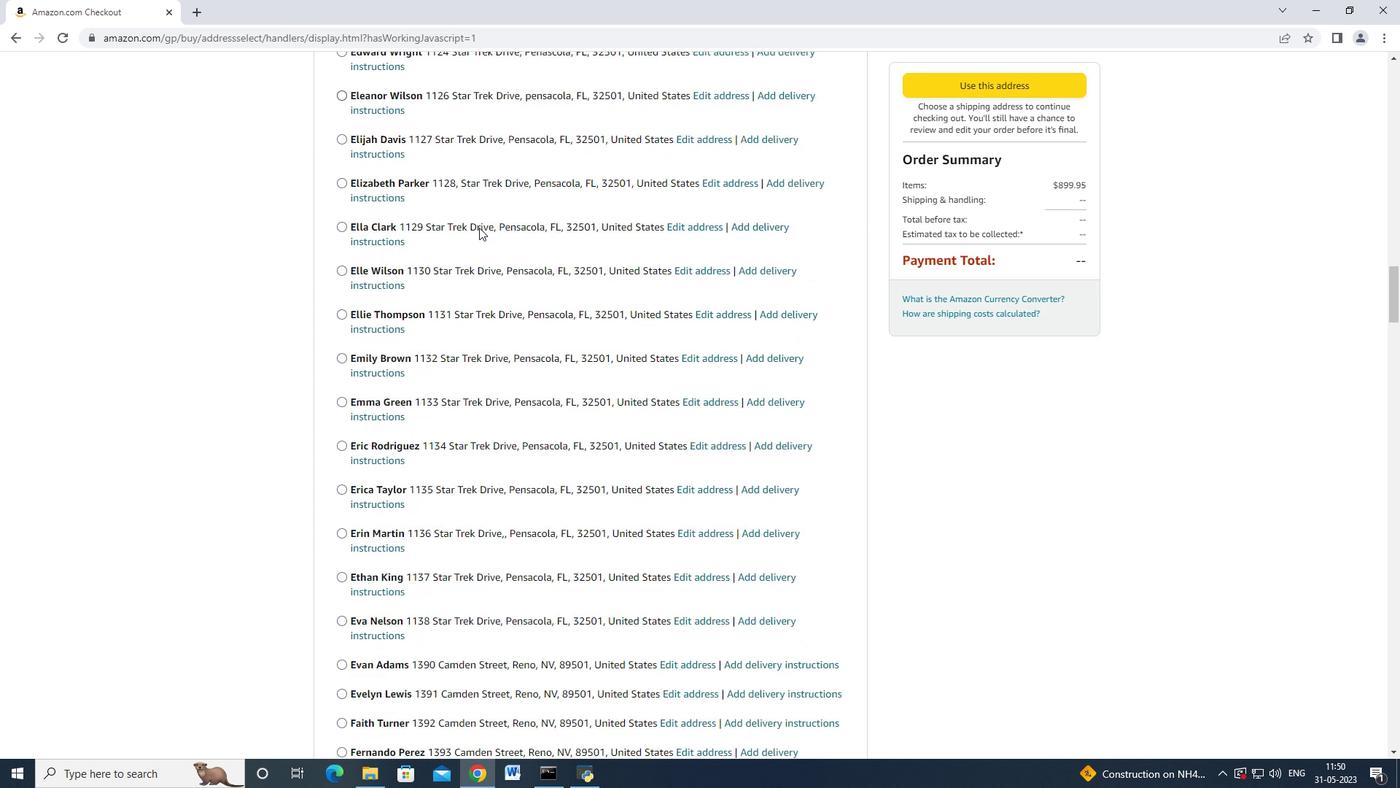 
Action: Mouse scrolled (480, 226) with delta (0, 0)
Screenshot: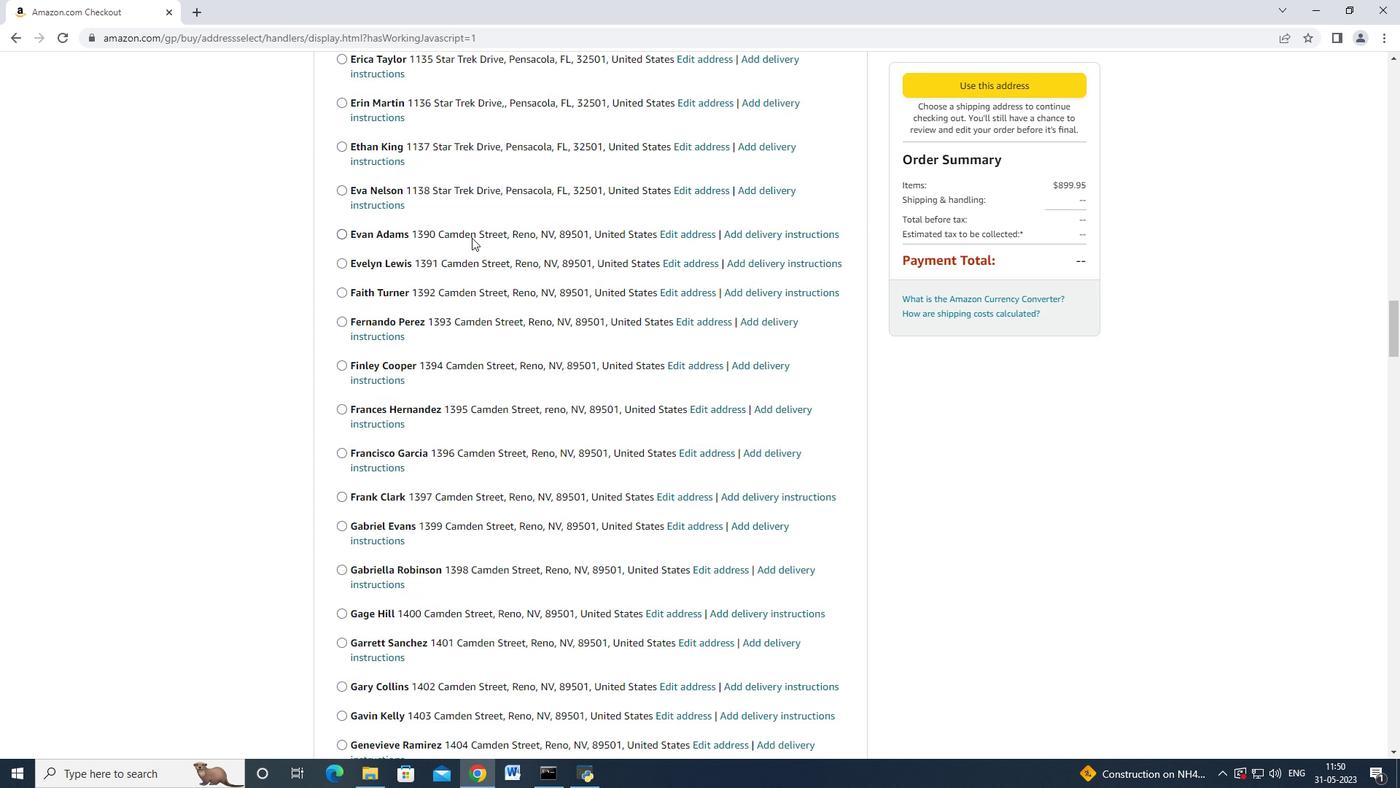 
Action: Mouse scrolled (480, 226) with delta (0, 0)
Screenshot: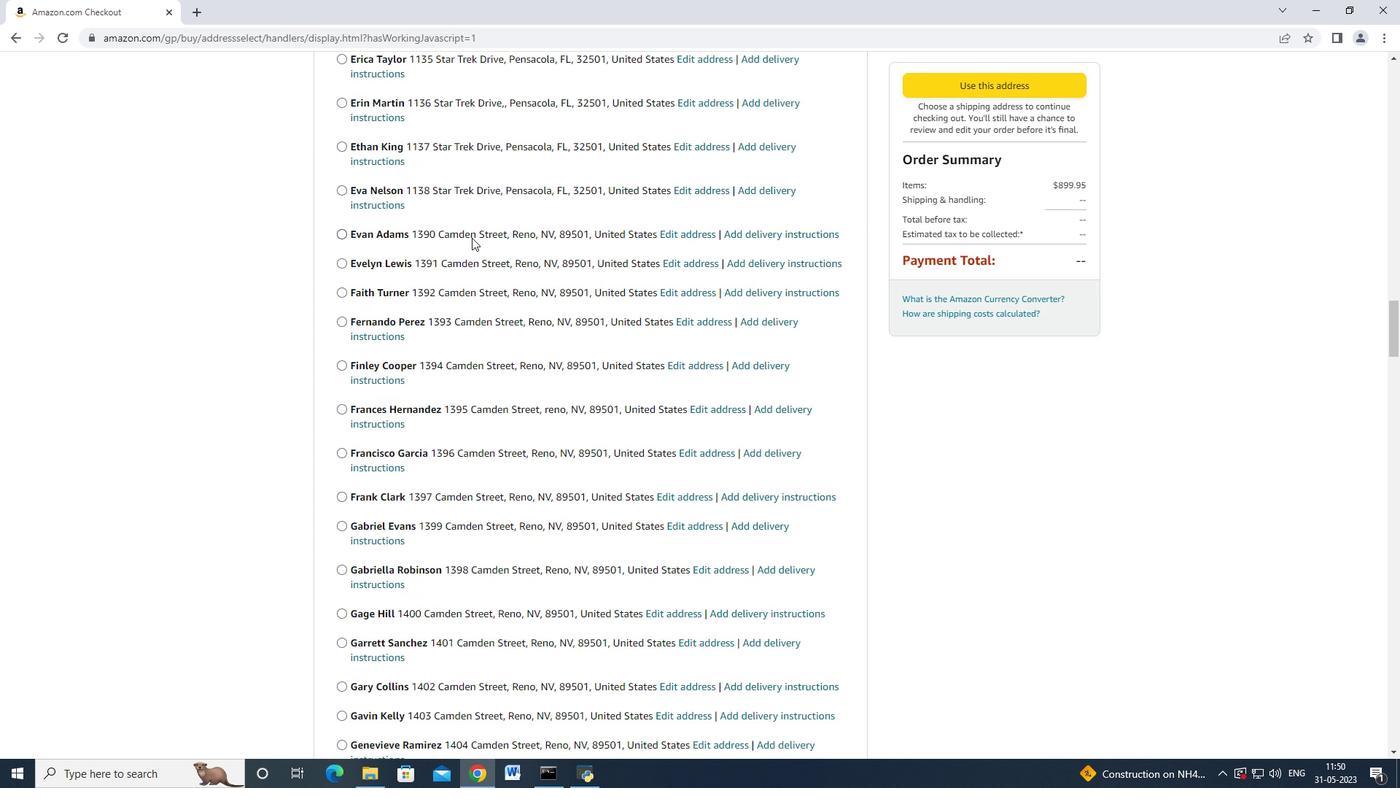 
Action: Mouse scrolled (480, 226) with delta (0, 0)
Screenshot: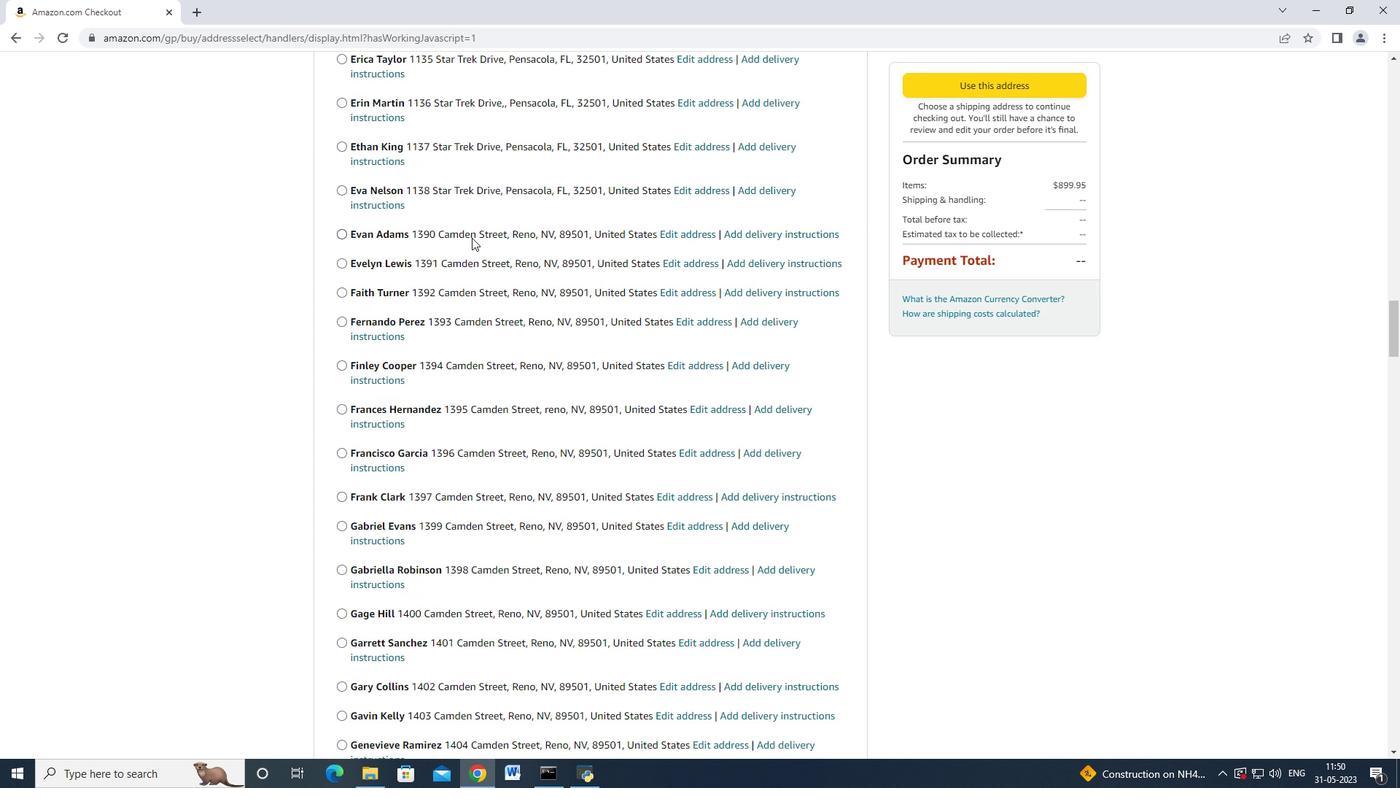 
Action: Mouse scrolled (480, 226) with delta (0, 0)
Screenshot: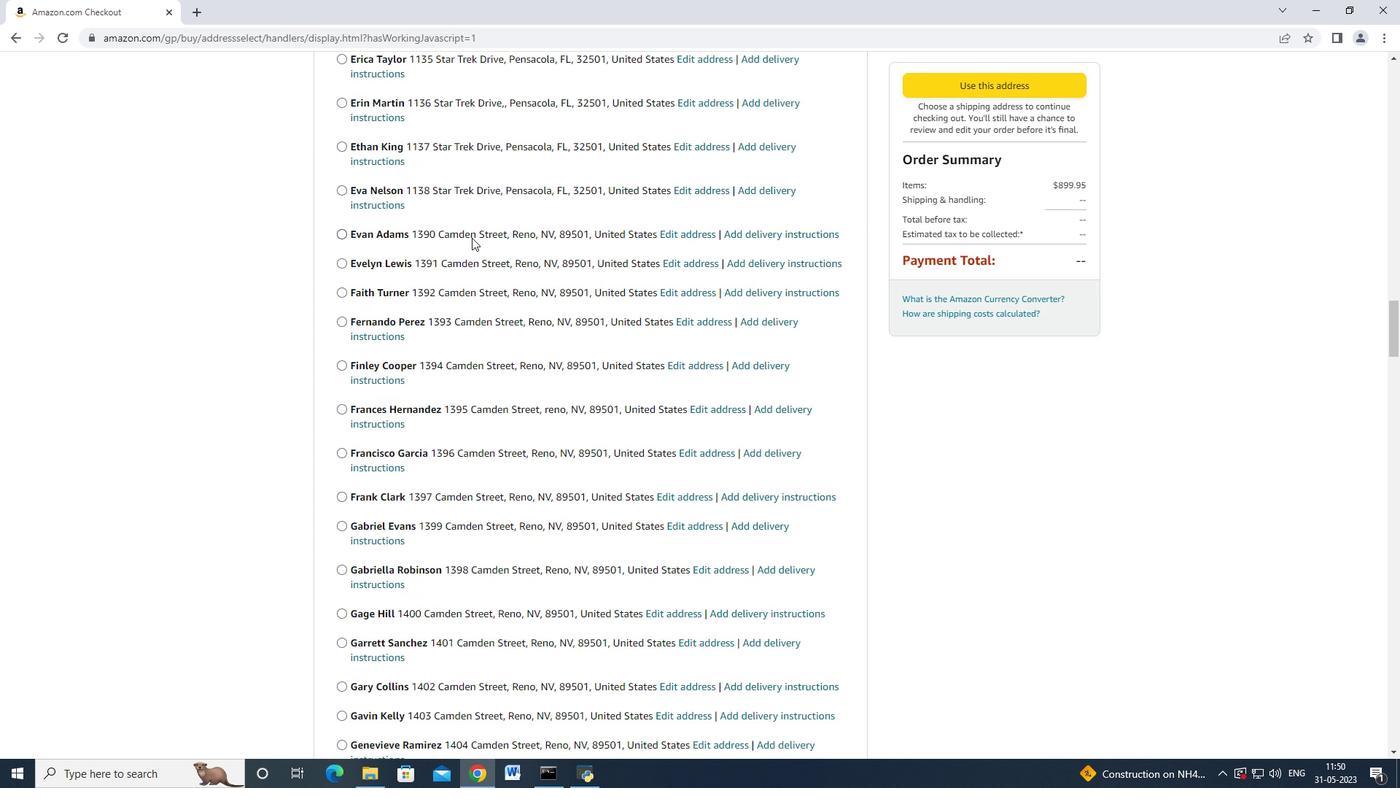 
Action: Mouse scrolled (480, 226) with delta (0, 0)
Screenshot: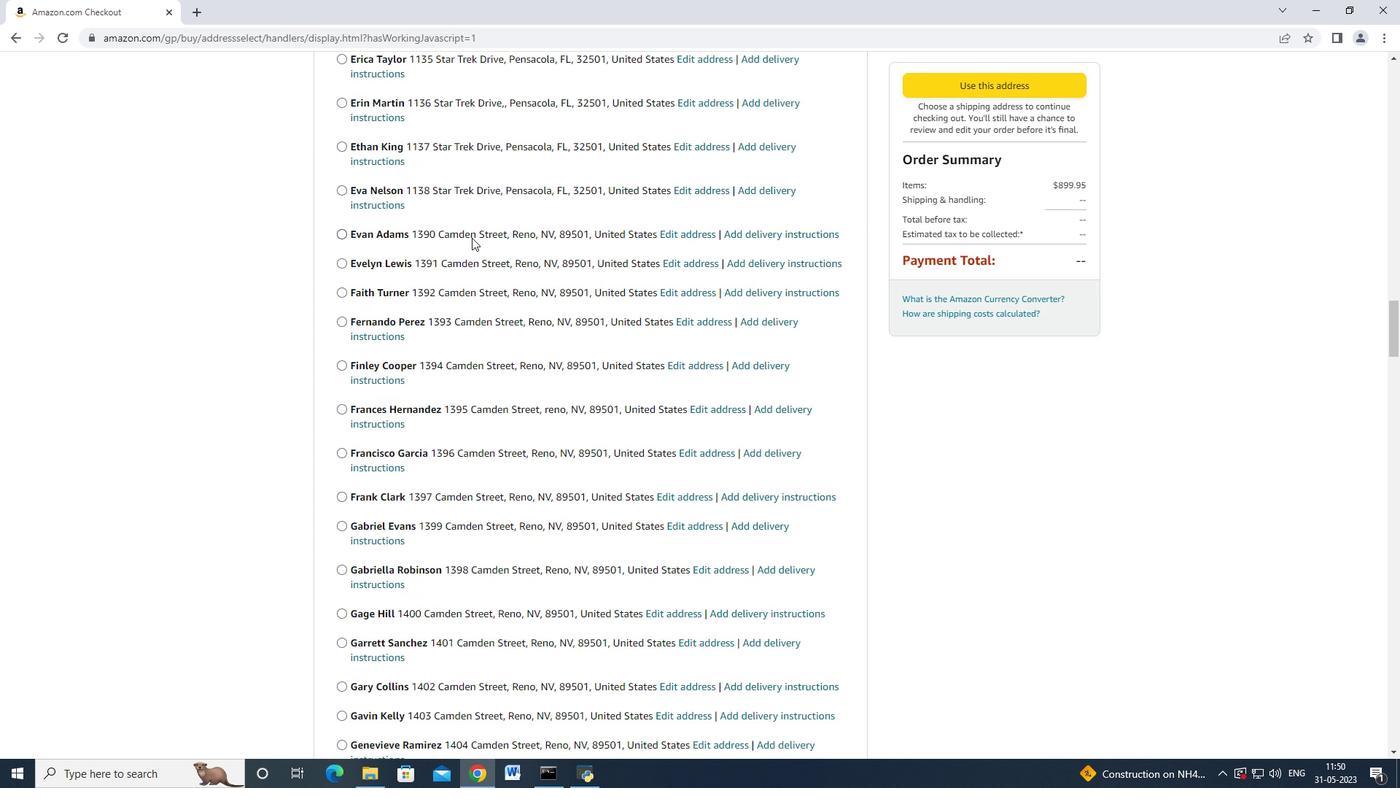 
Action: Mouse scrolled (480, 226) with delta (0, 0)
Screenshot: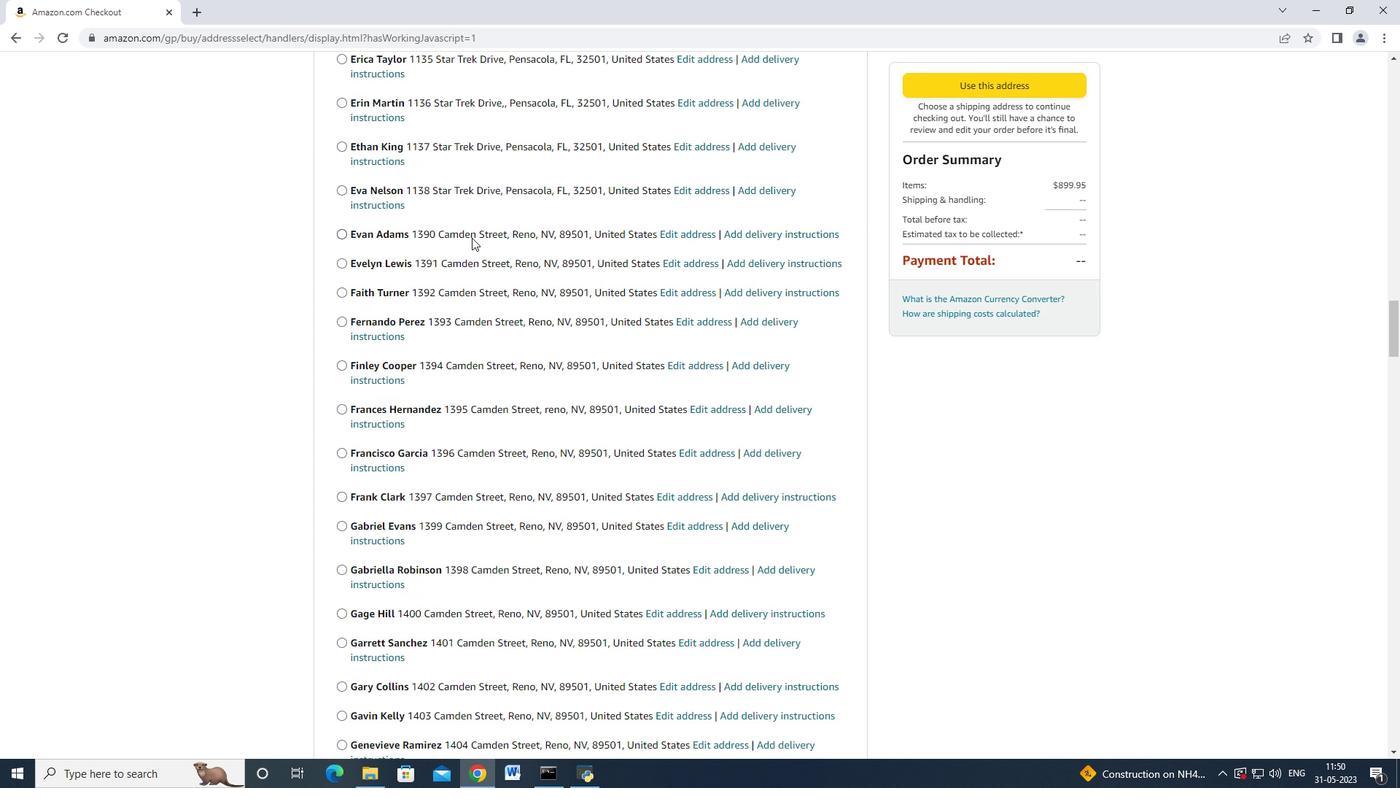 
Action: Mouse moved to (480, 227)
Screenshot: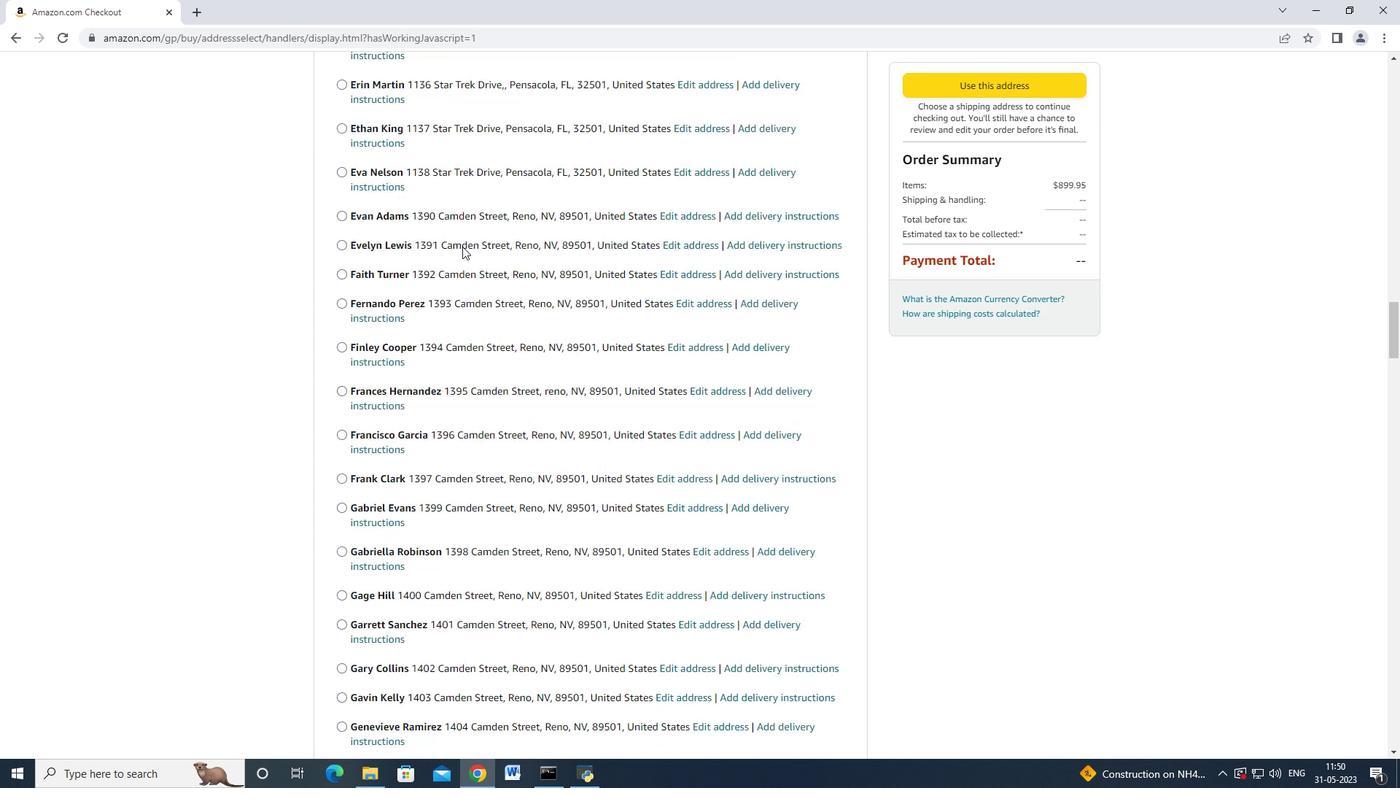 
Action: Mouse scrolled (480, 226) with delta (0, 0)
Screenshot: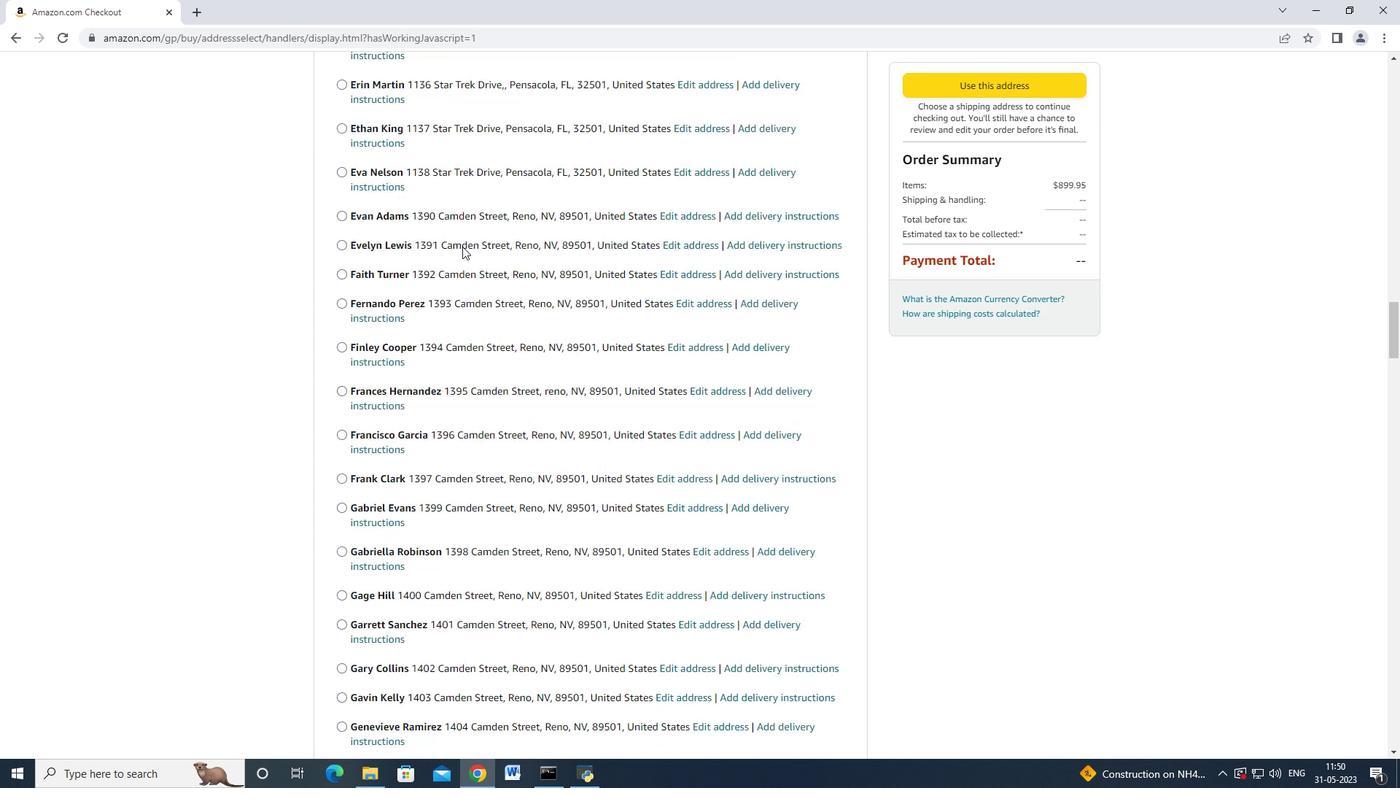 
Action: Mouse scrolled (480, 226) with delta (0, 0)
Screenshot: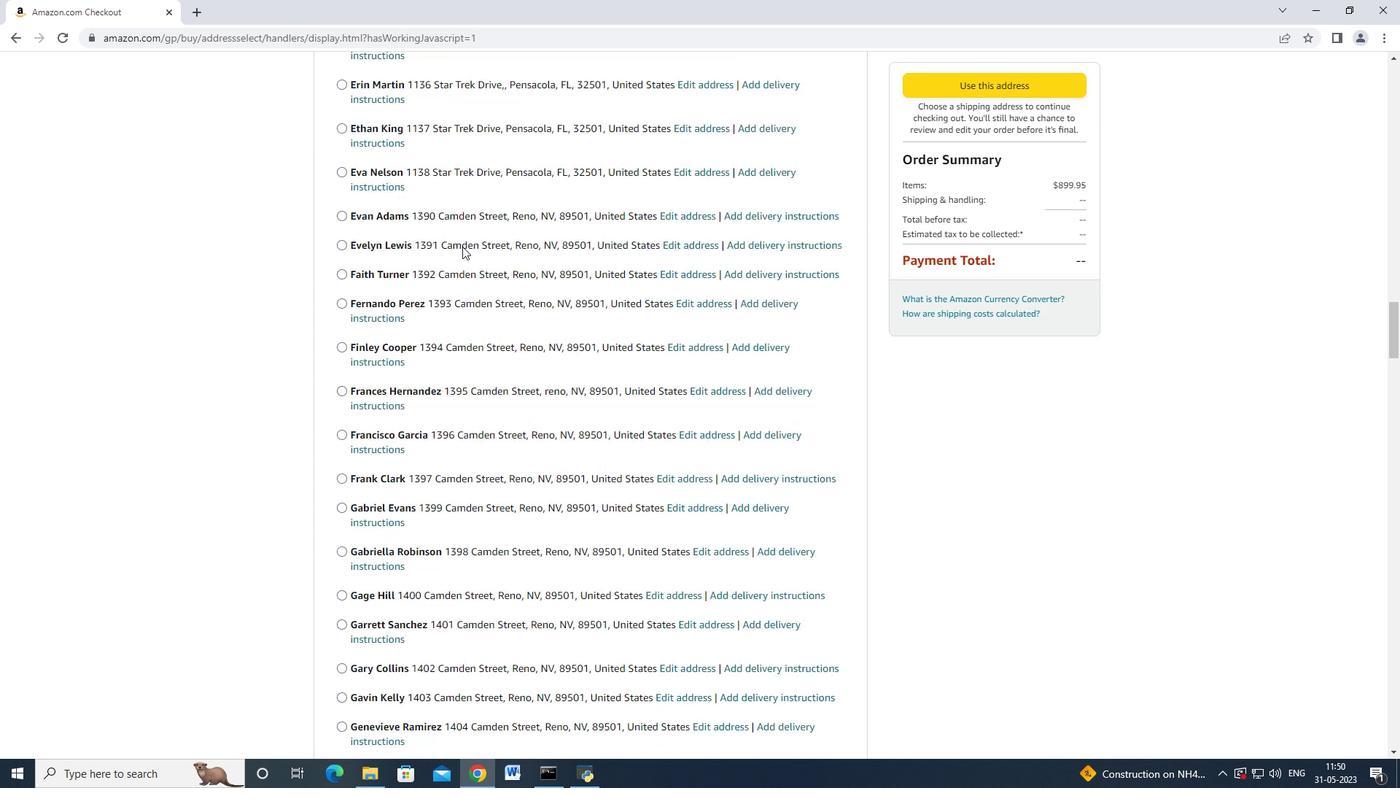 
Action: Mouse moved to (479, 227)
Screenshot: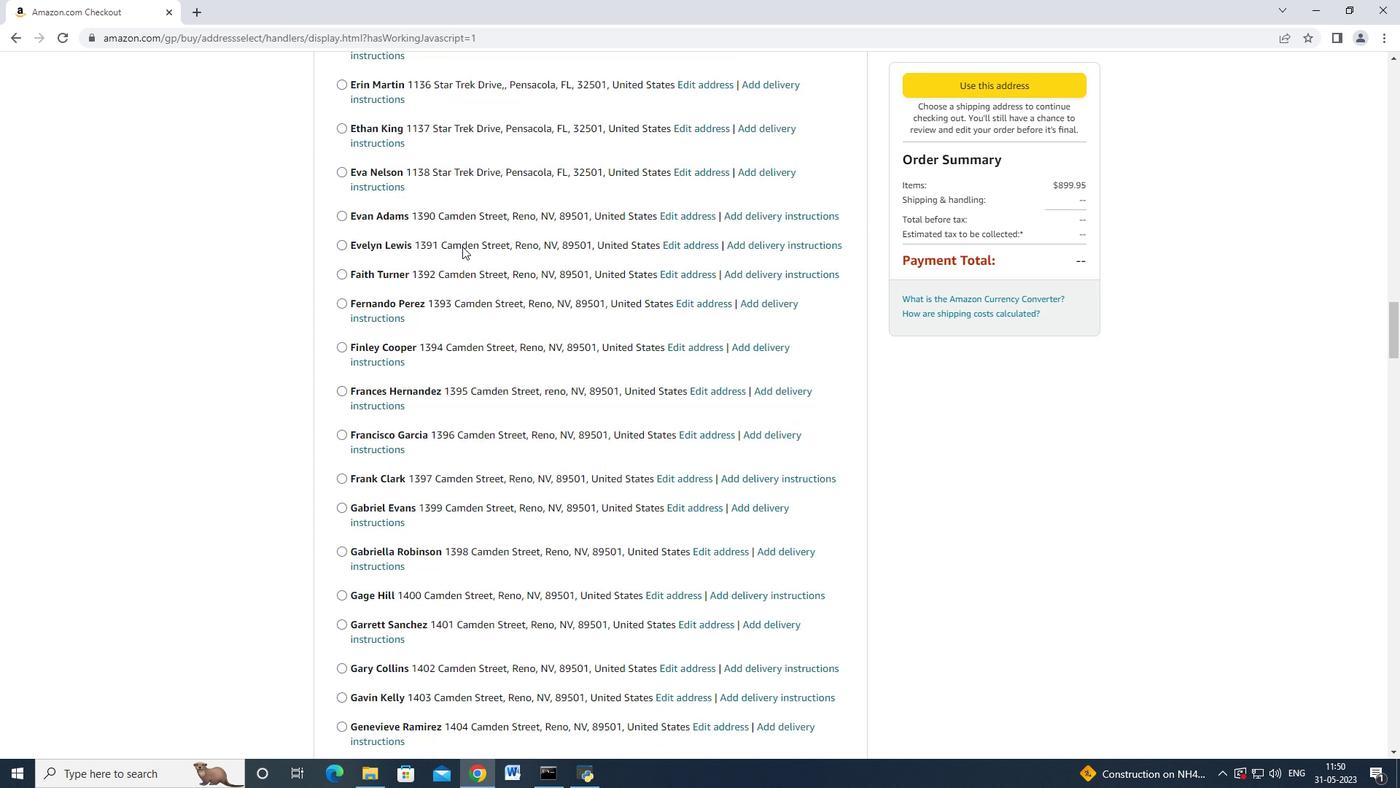 
Action: Mouse scrolled (479, 226) with delta (0, 0)
Screenshot: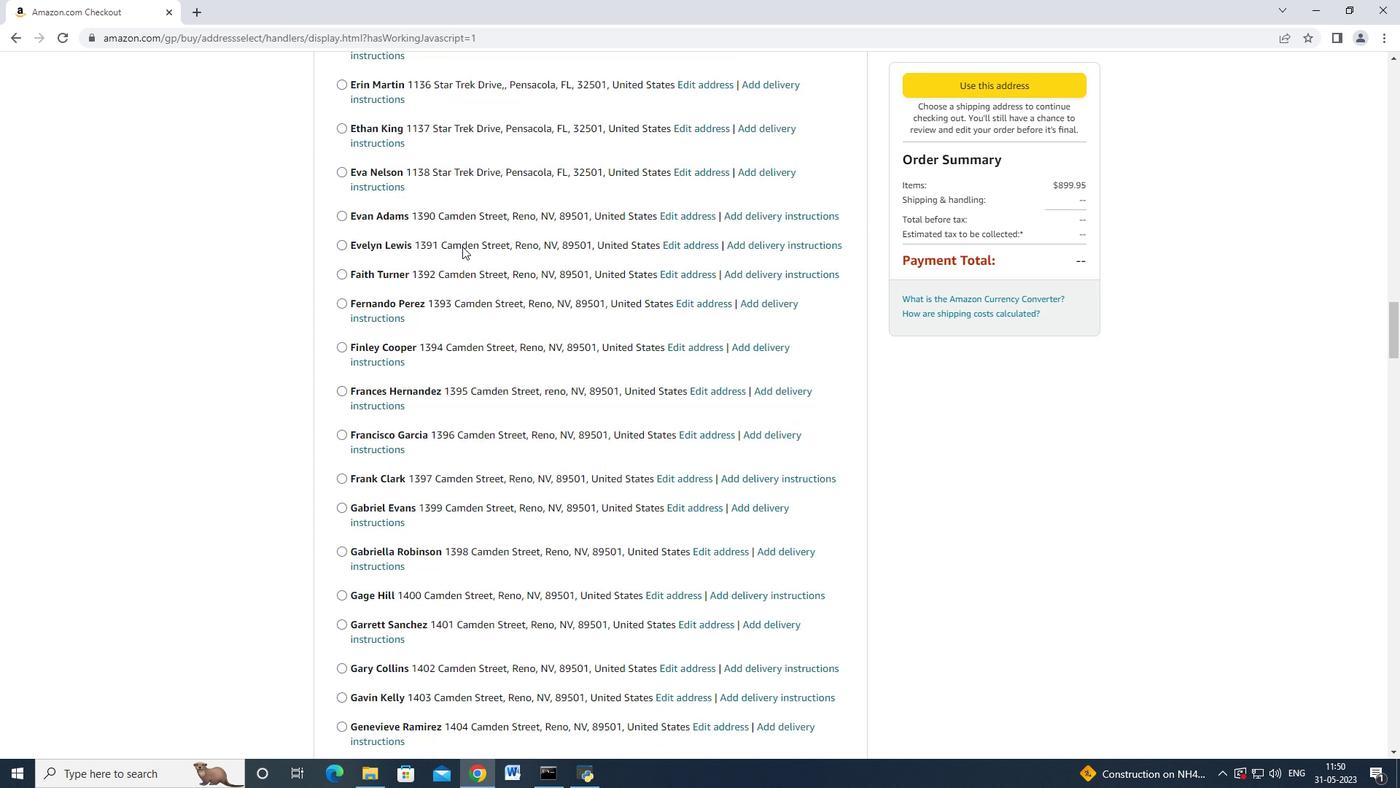 
Action: Mouse moved to (477, 228)
Screenshot: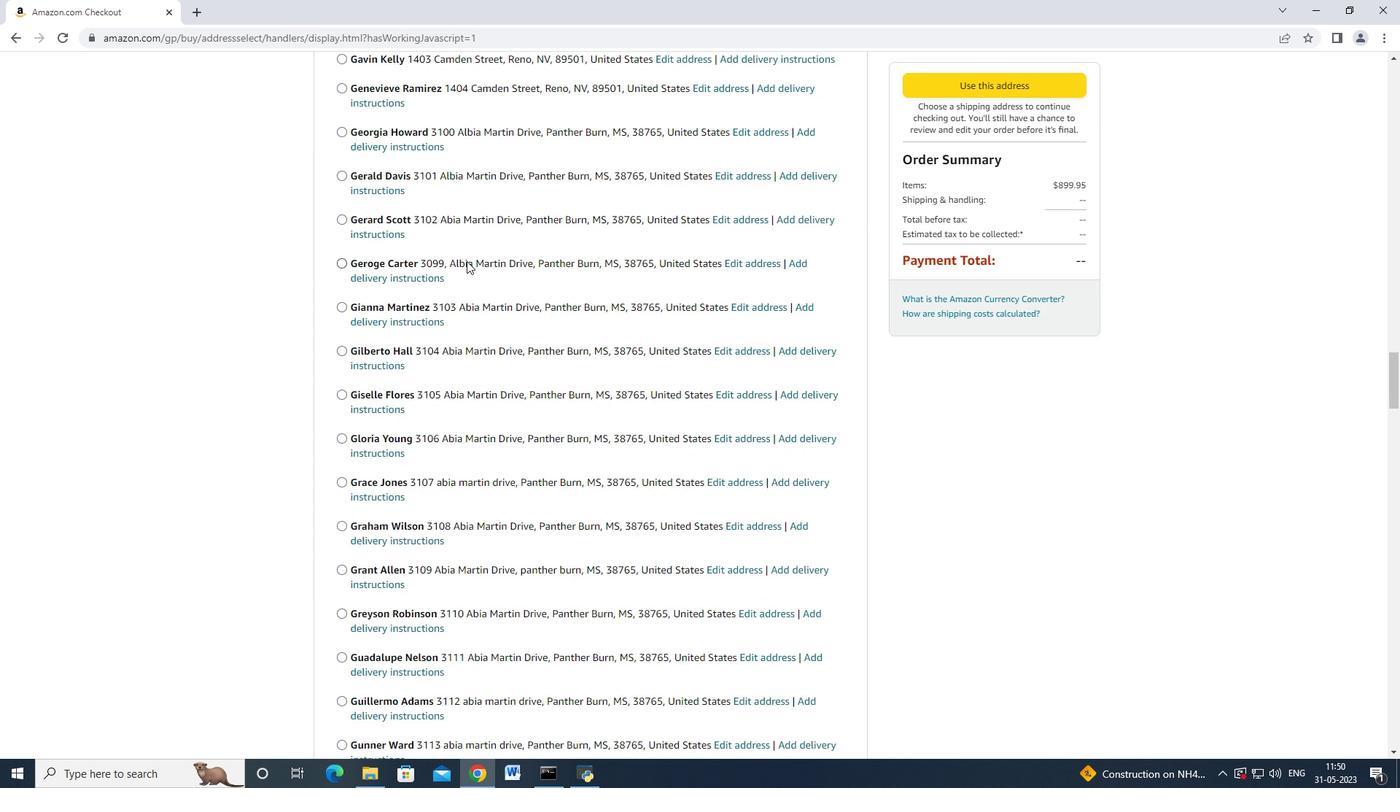 
Action: Mouse scrolled (477, 227) with delta (0, 0)
Screenshot: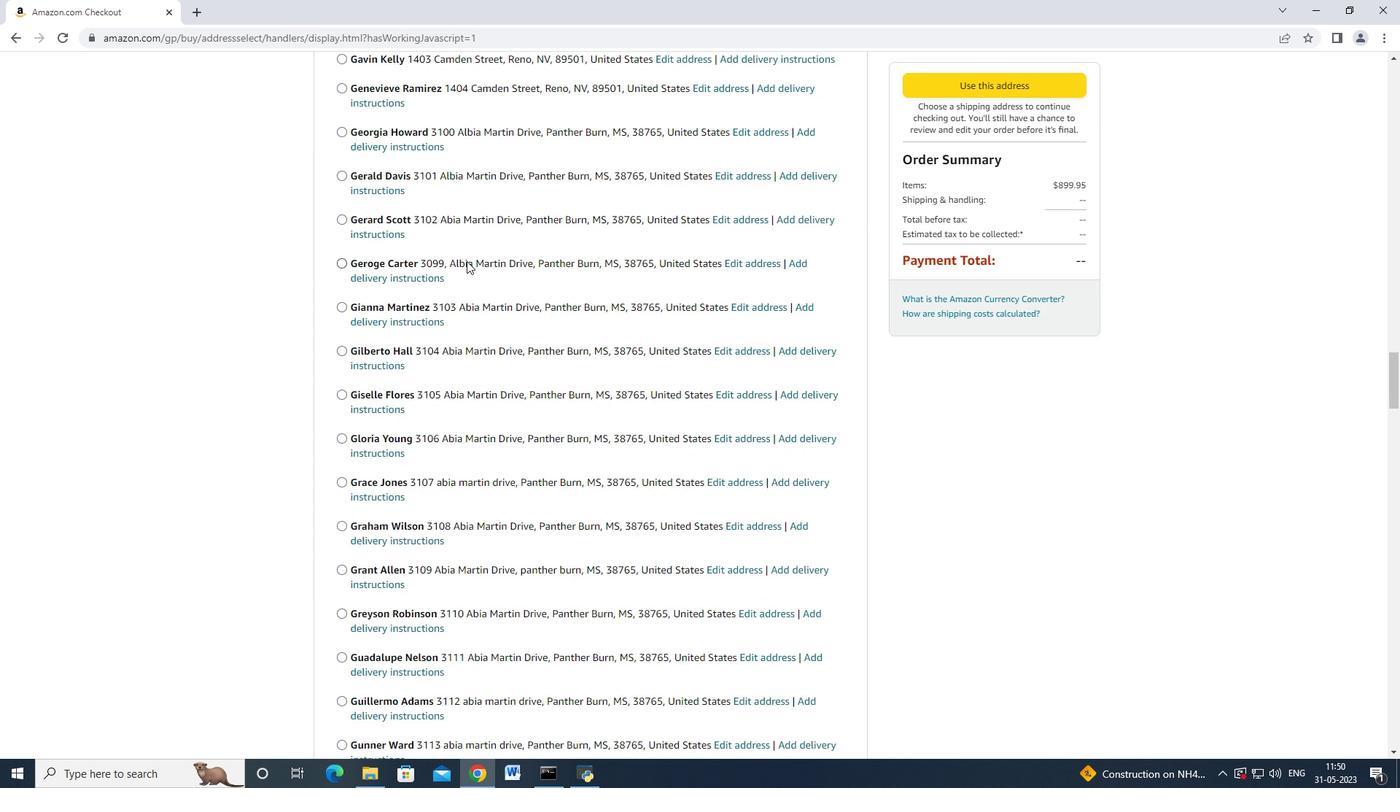 
Action: Mouse moved to (472, 237)
Screenshot: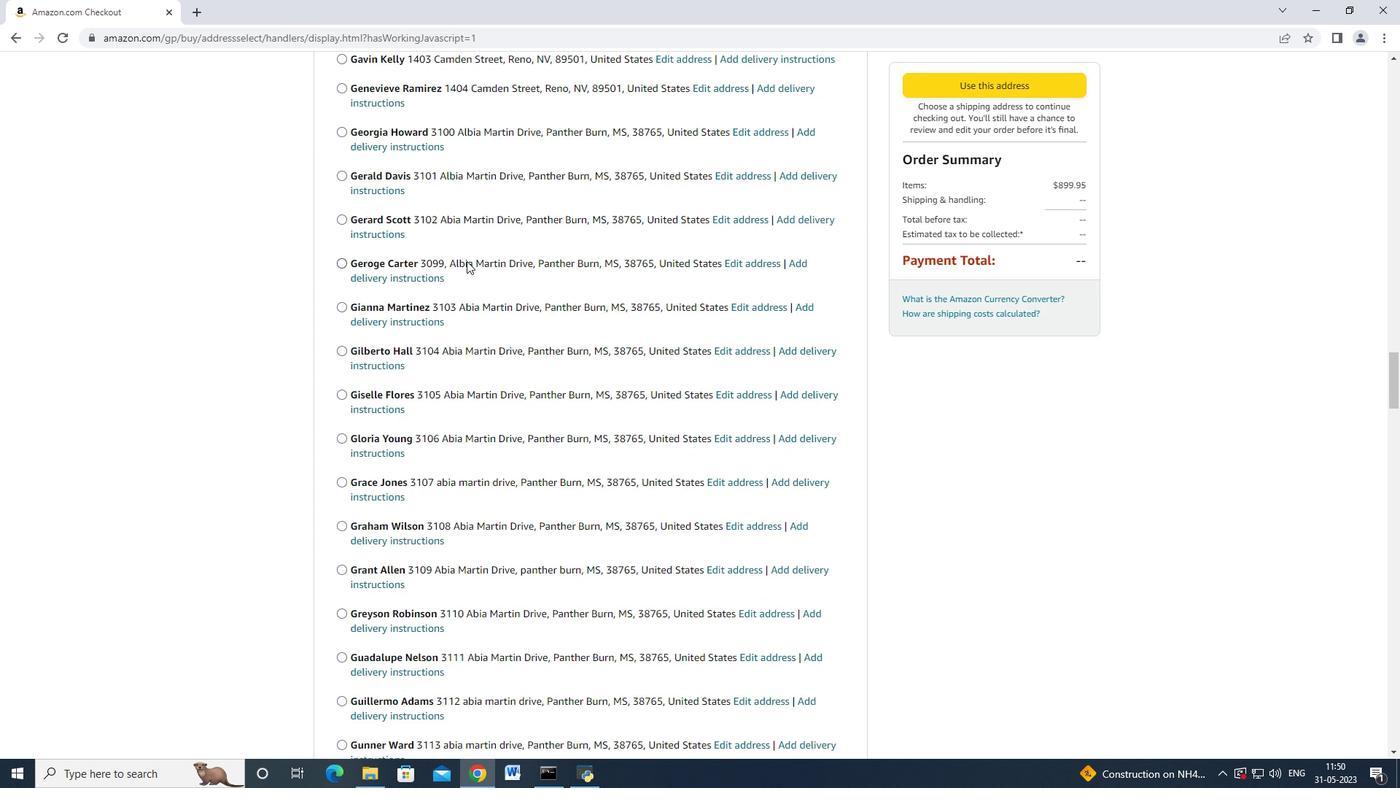 
Action: Mouse scrolled (472, 237) with delta (0, 0)
Screenshot: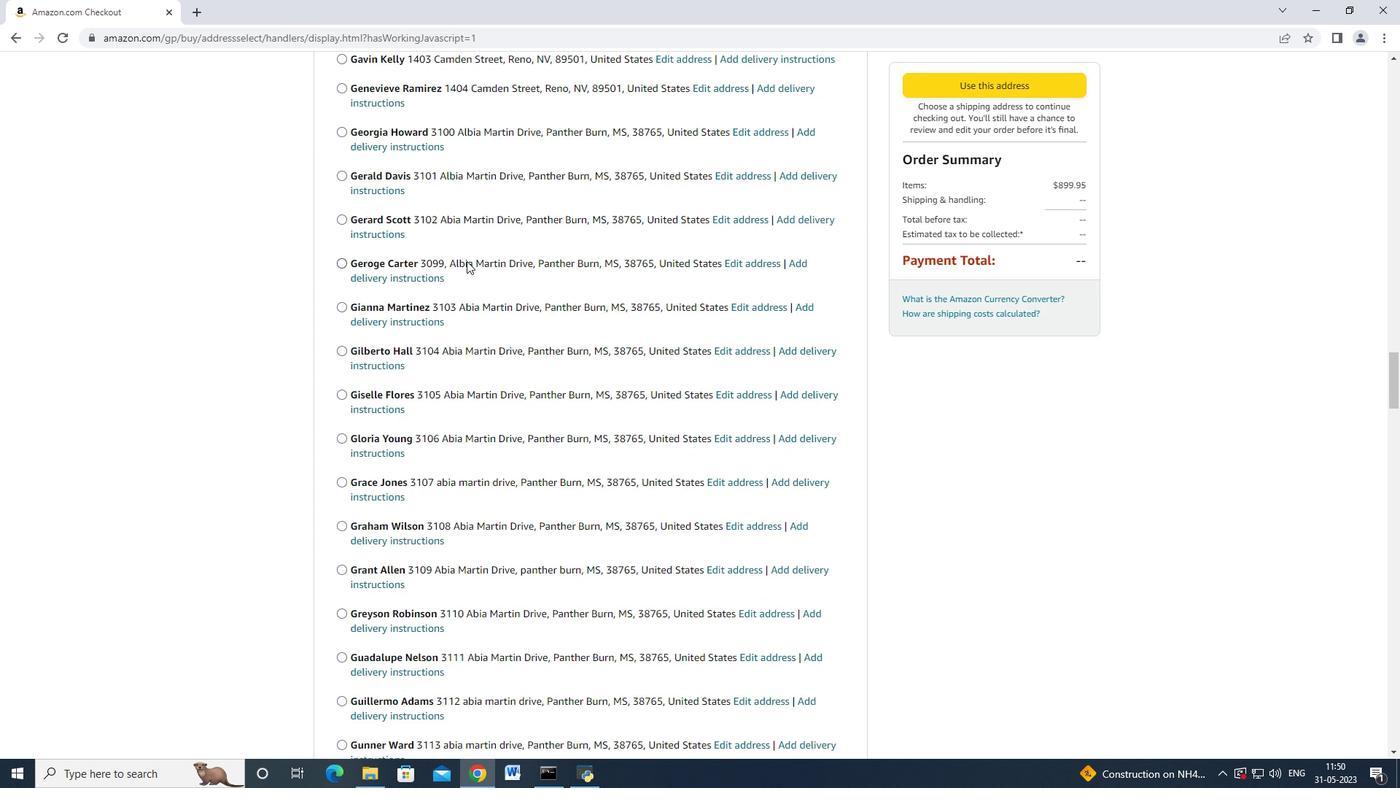
Action: Mouse moved to (466, 244)
Screenshot: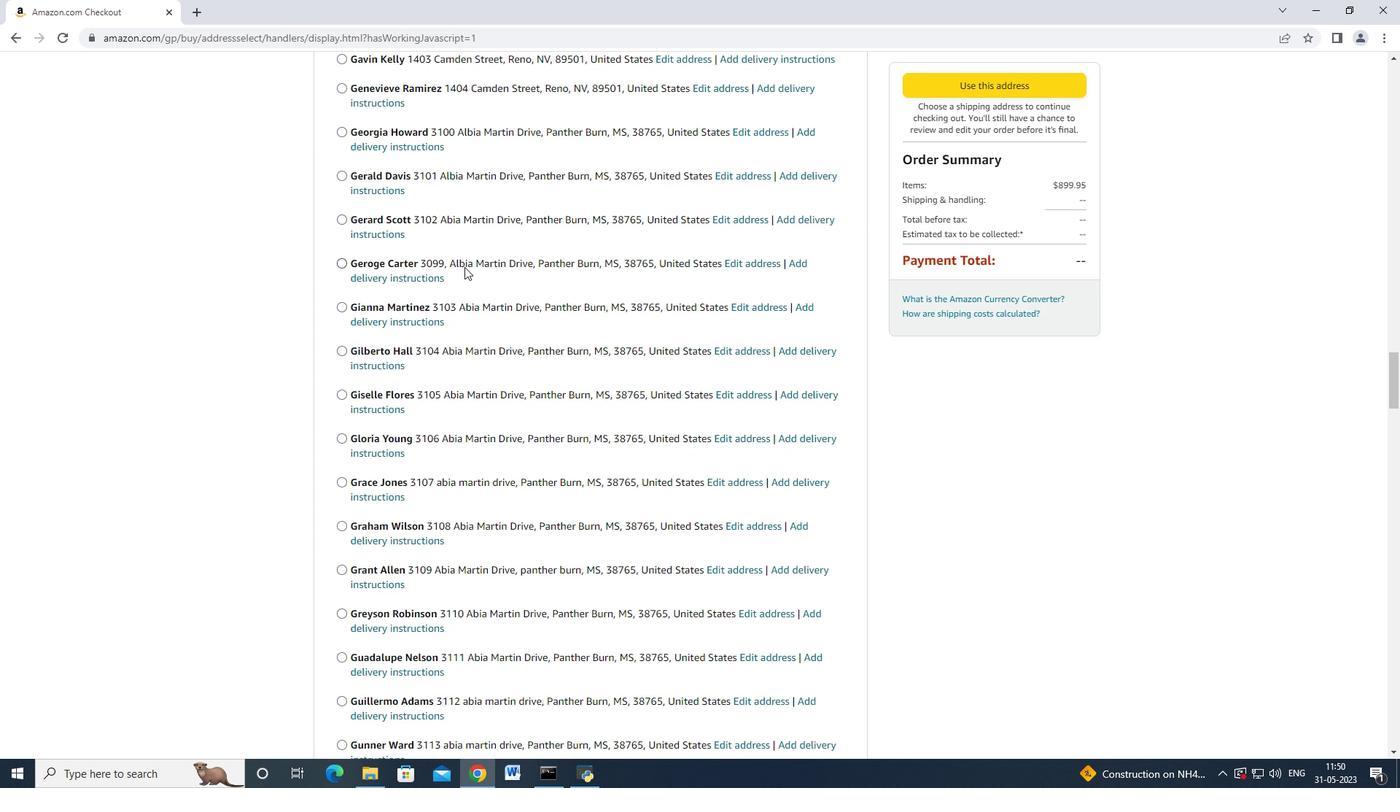
Action: Mouse scrolled (467, 242) with delta (0, 0)
Screenshot: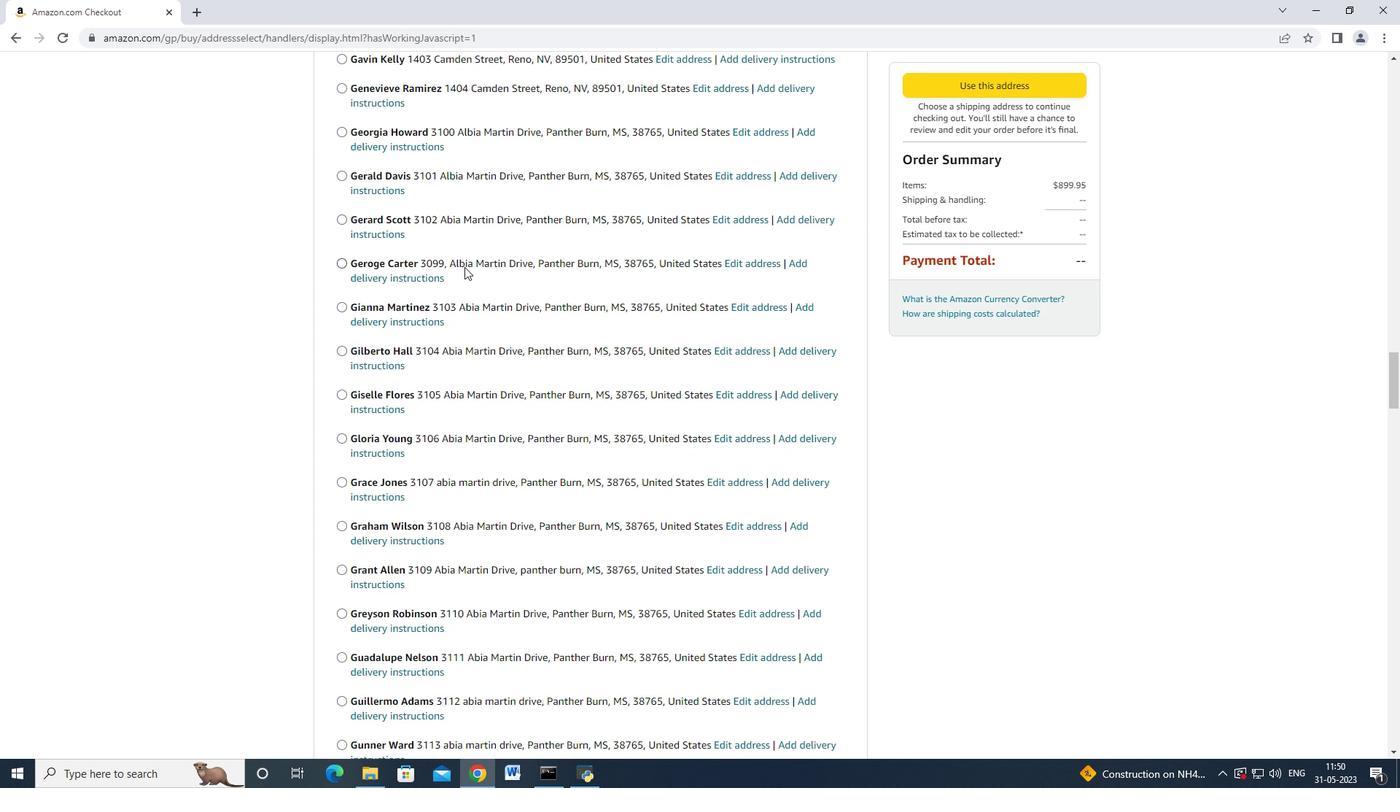 
Action: Mouse moved to (464, 245)
Screenshot: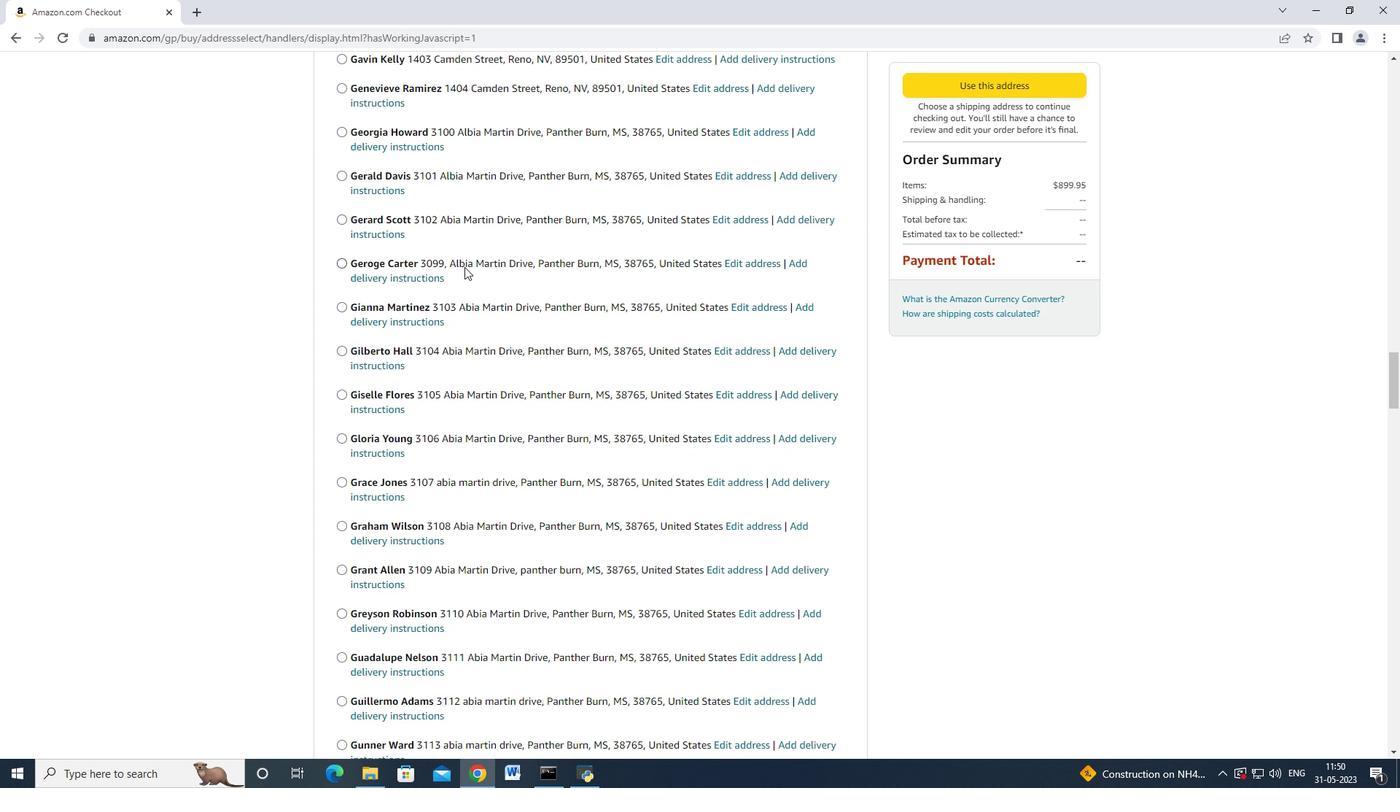 
Action: Mouse scrolled (466, 244) with delta (0, 0)
Screenshot: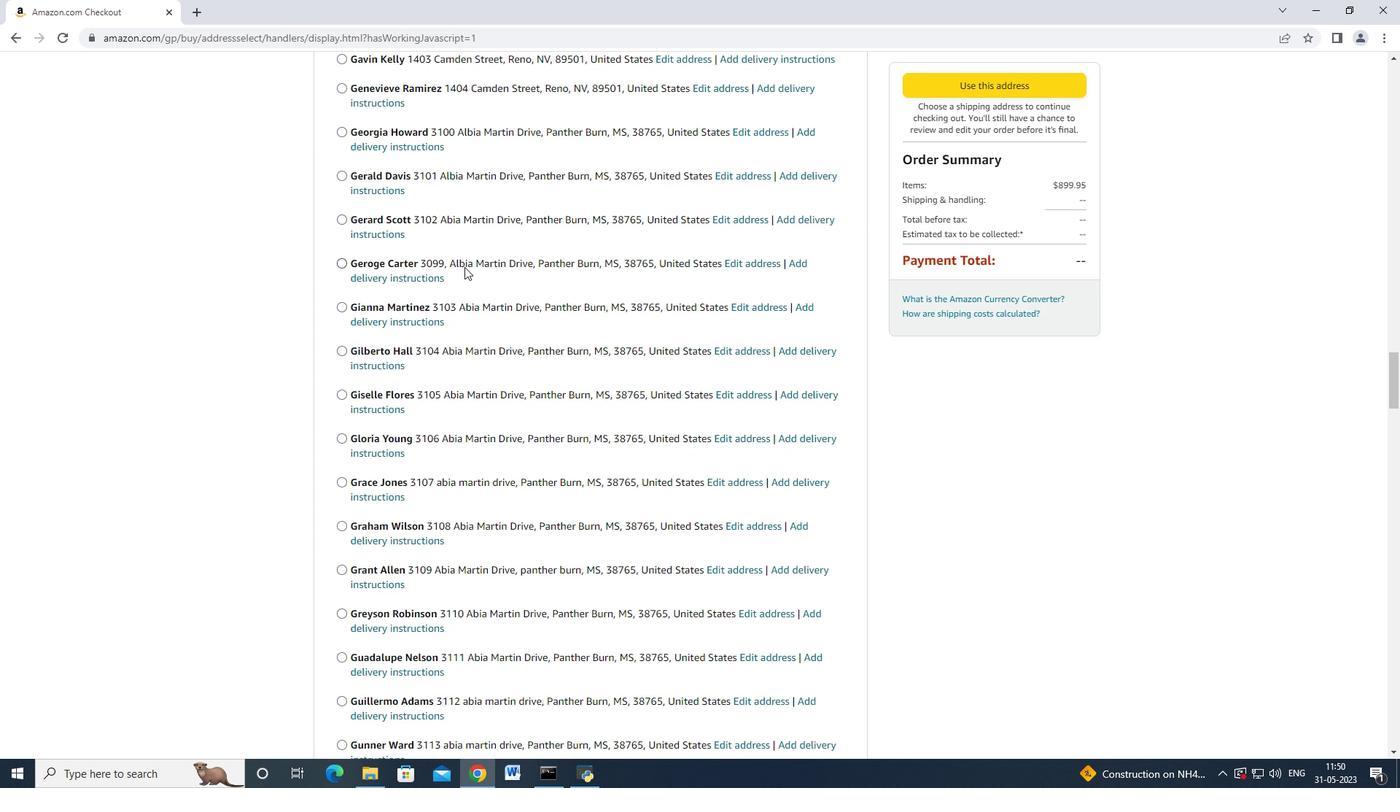 
Action: Mouse moved to (463, 246)
Screenshot: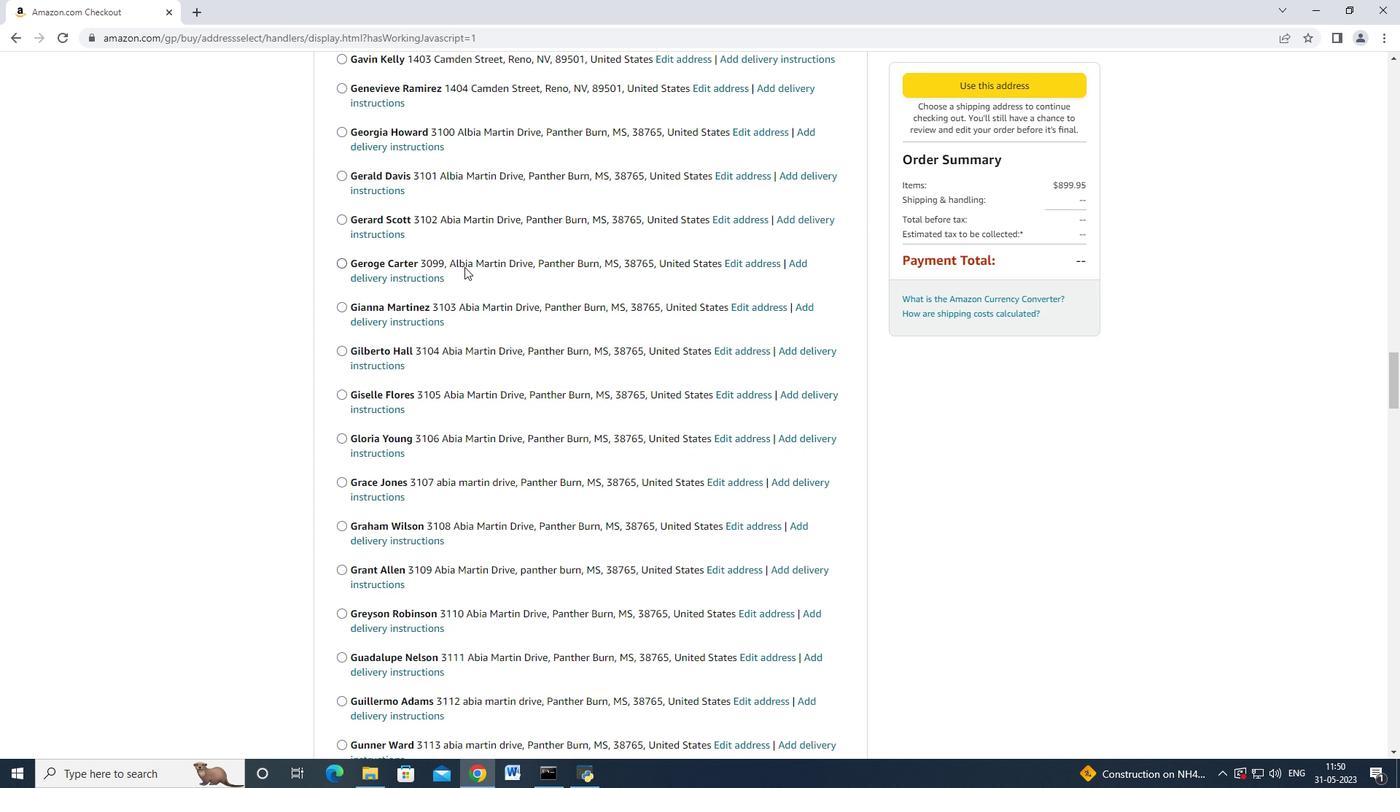
Action: Mouse scrolled (464, 245) with delta (0, 0)
Screenshot: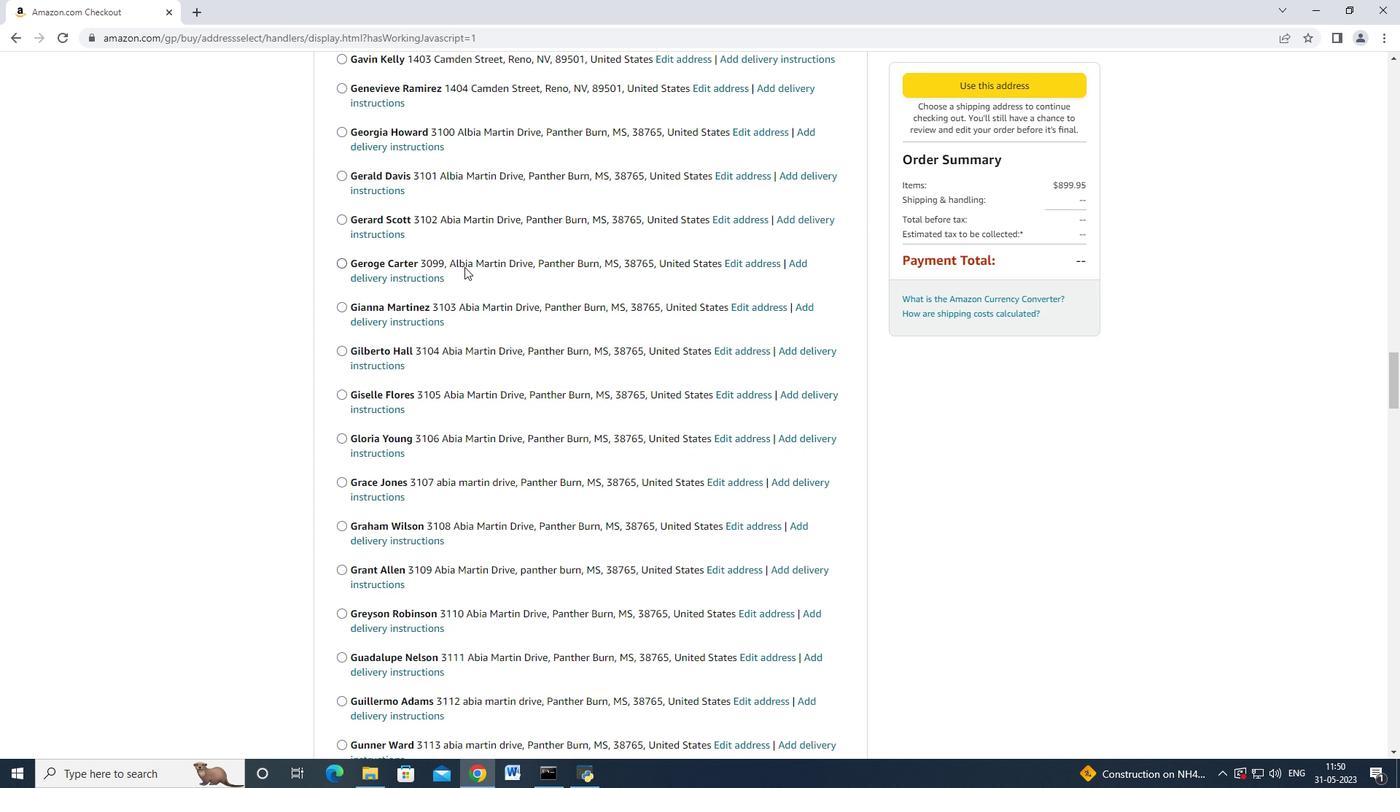 
Action: Mouse moved to (462, 246)
Screenshot: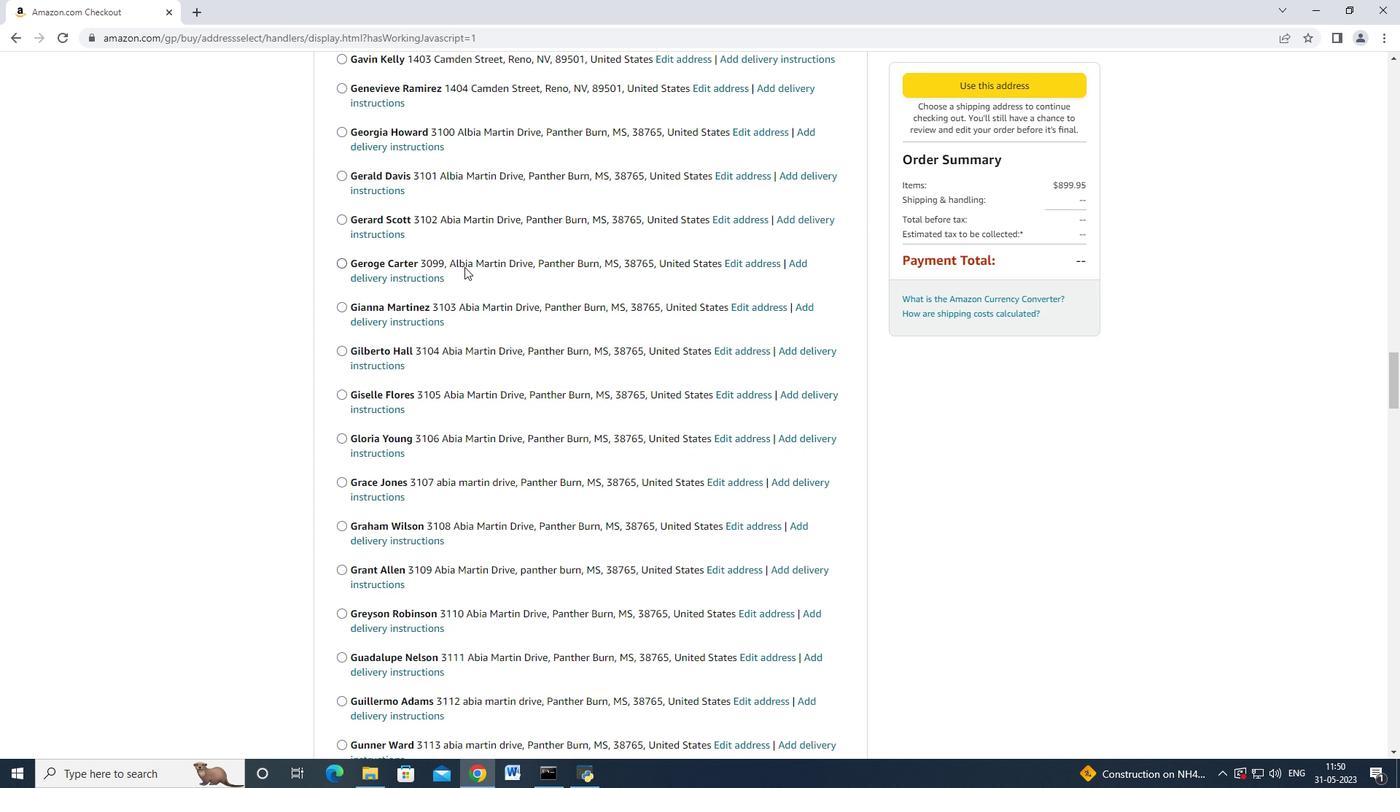
Action: Mouse scrolled (463, 245) with delta (0, 0)
Screenshot: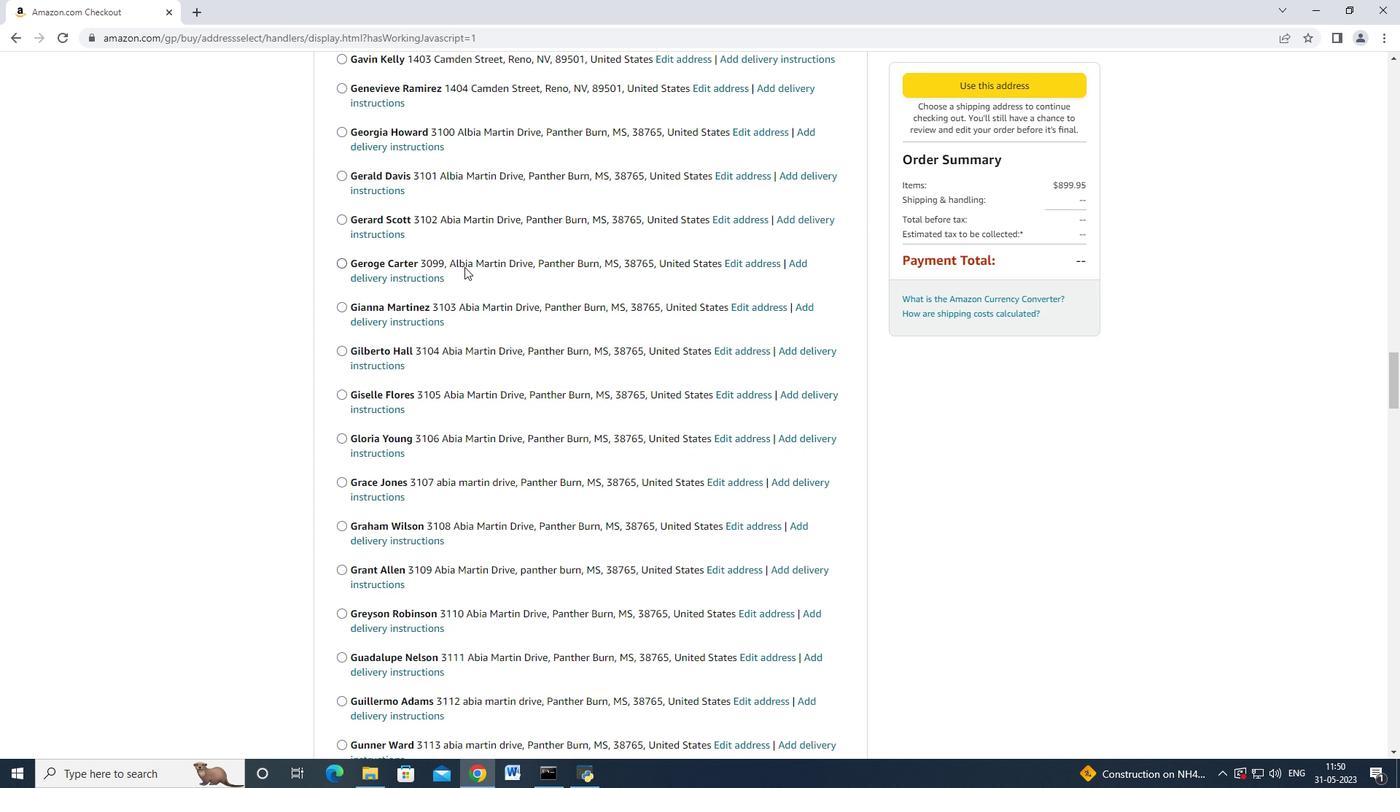 
Action: Mouse moved to (462, 246)
Screenshot: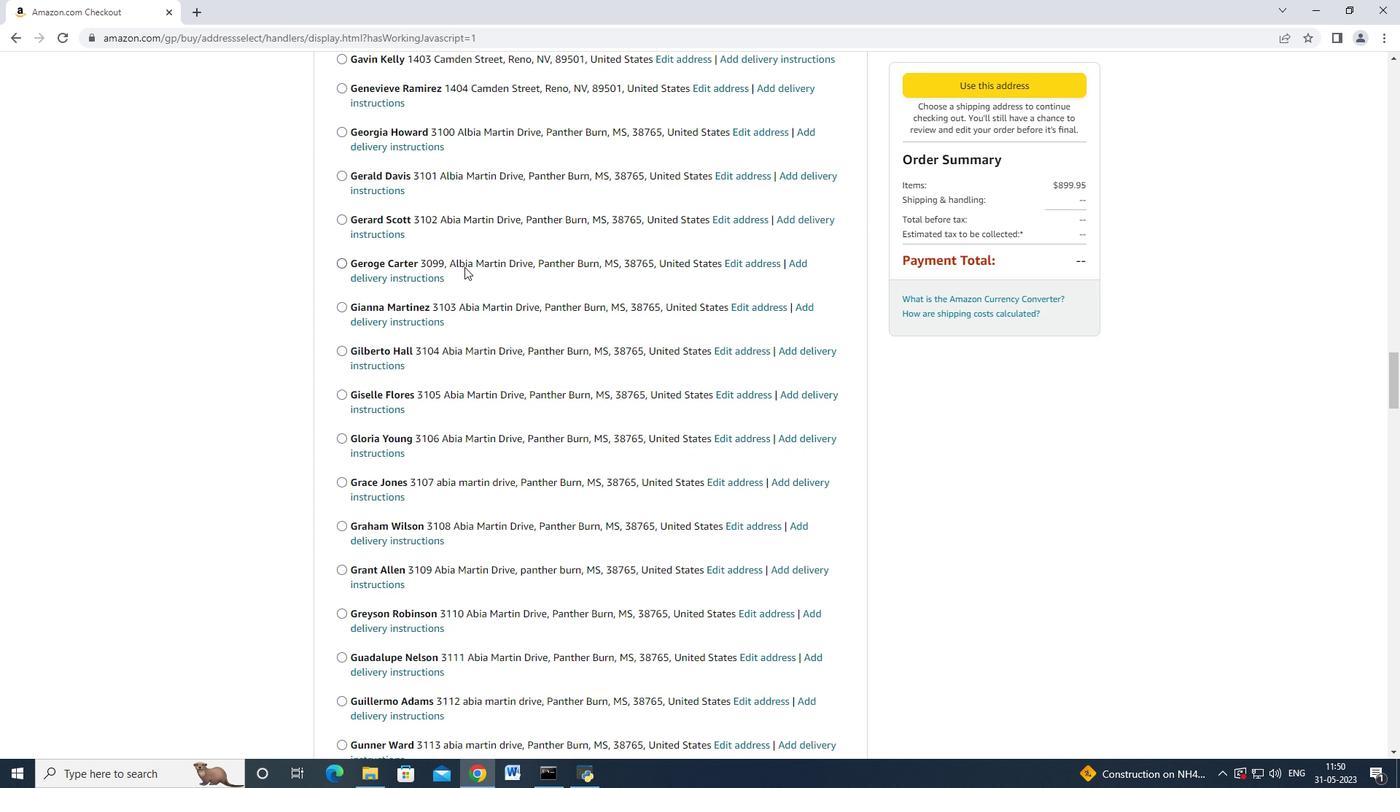 
Action: Mouse scrolled (462, 245) with delta (0, 0)
Screenshot: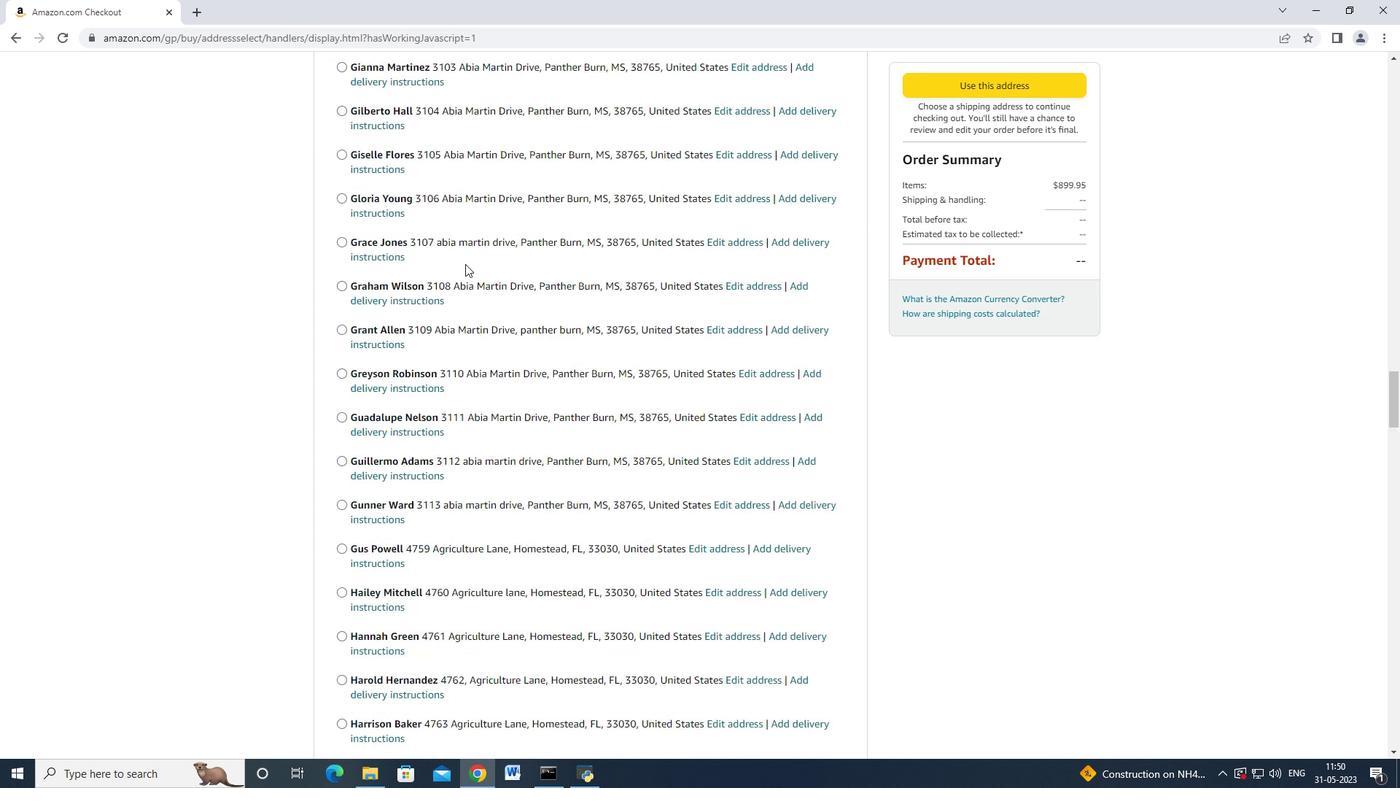 
Action: Mouse moved to (462, 247)
Screenshot: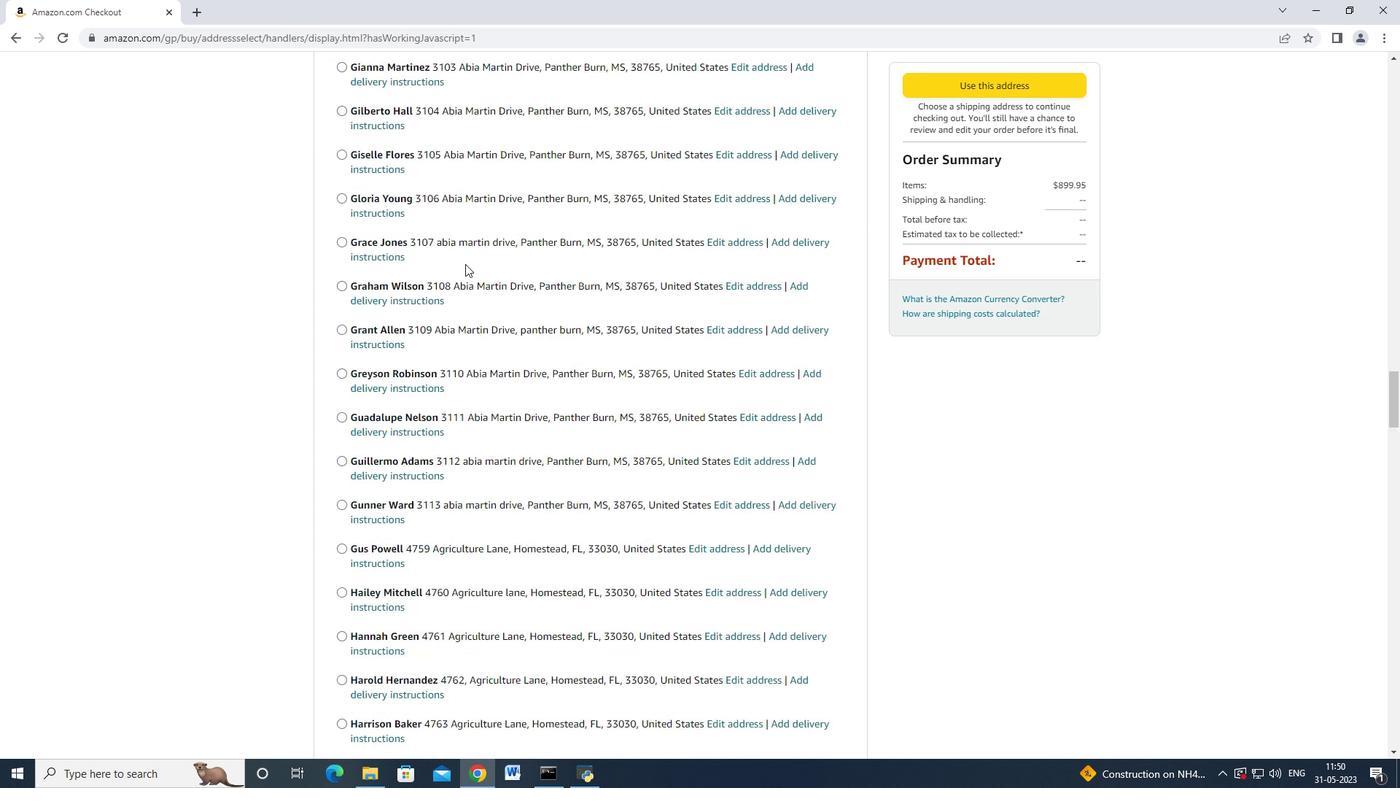 
Action: Mouse scrolled (462, 245) with delta (0, 0)
Screenshot: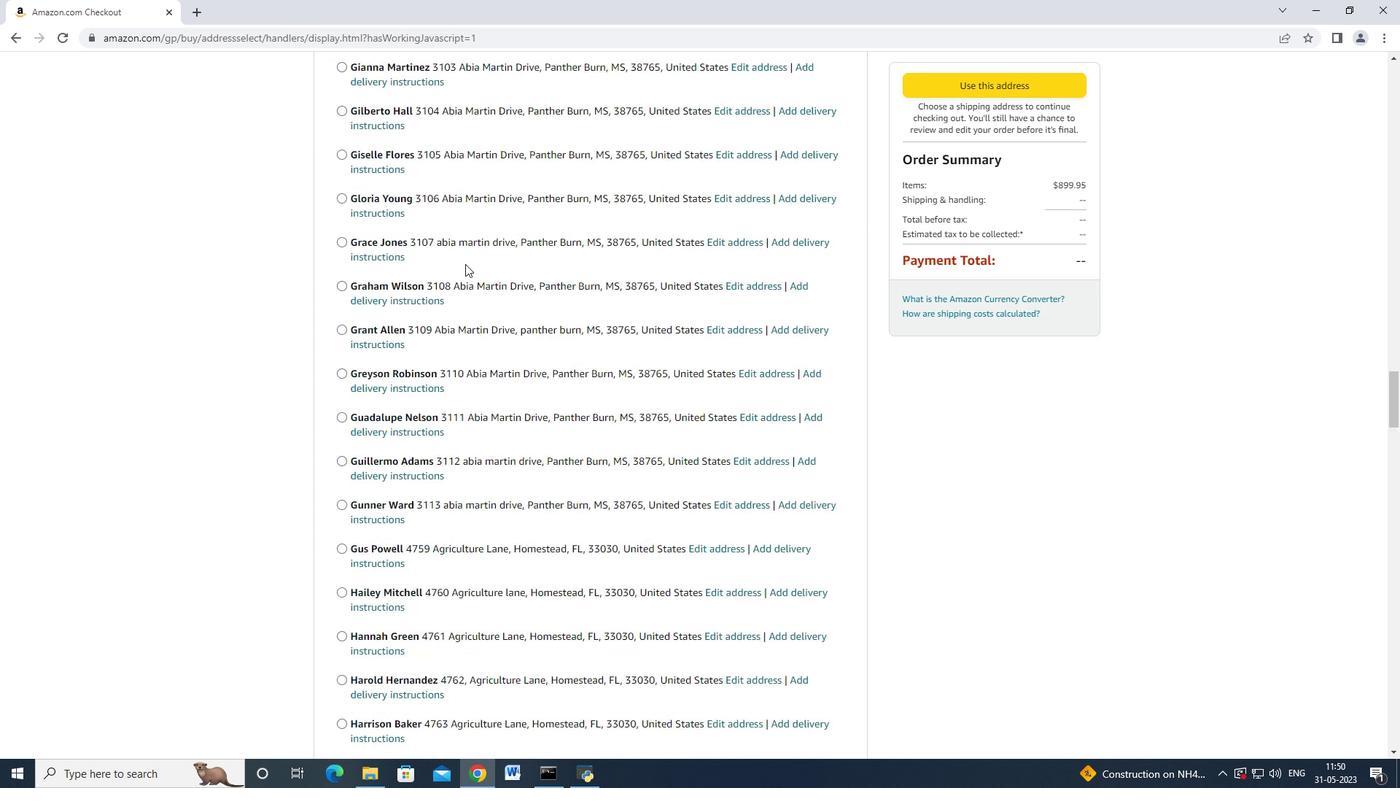 
Action: Mouse moved to (462, 247)
Screenshot: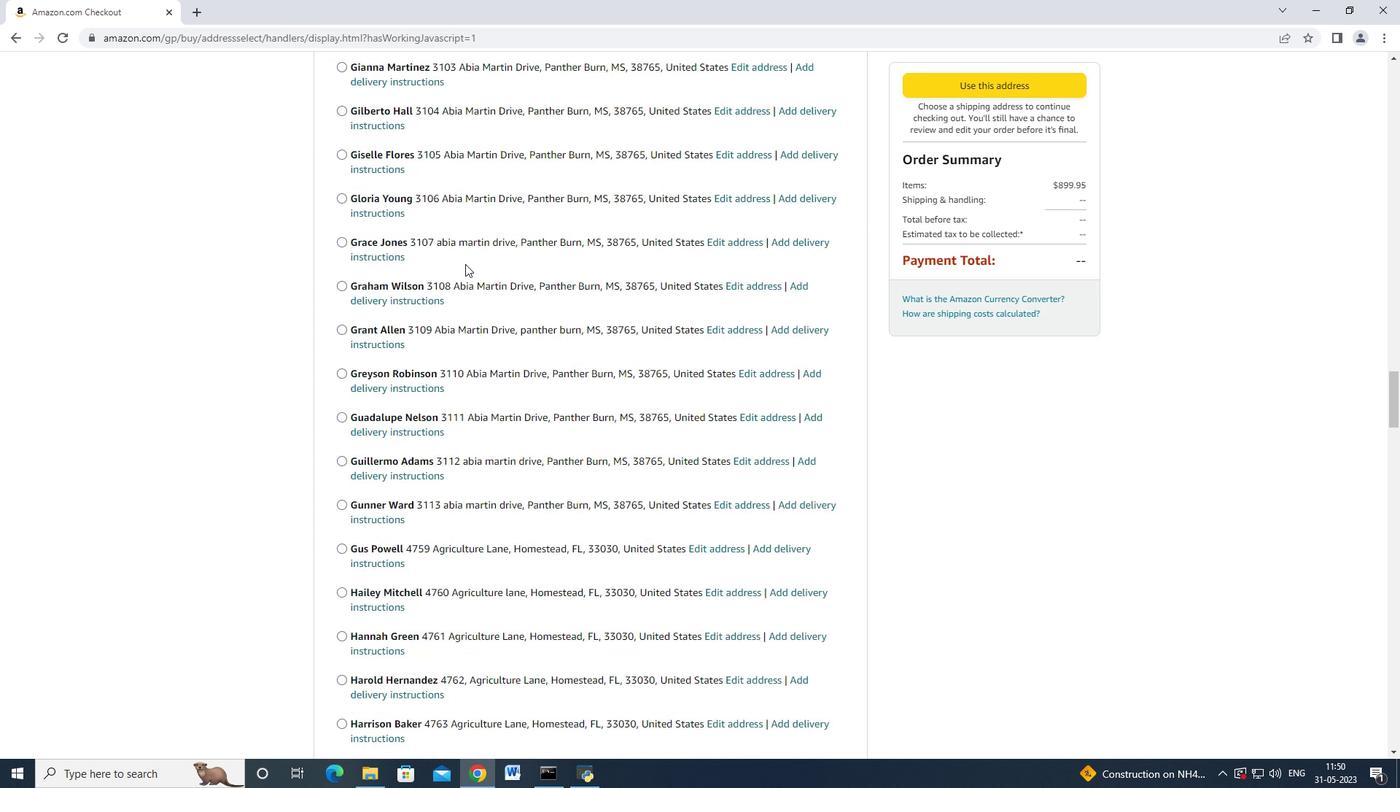 
Action: Mouse scrolled (462, 246) with delta (0, 0)
Screenshot: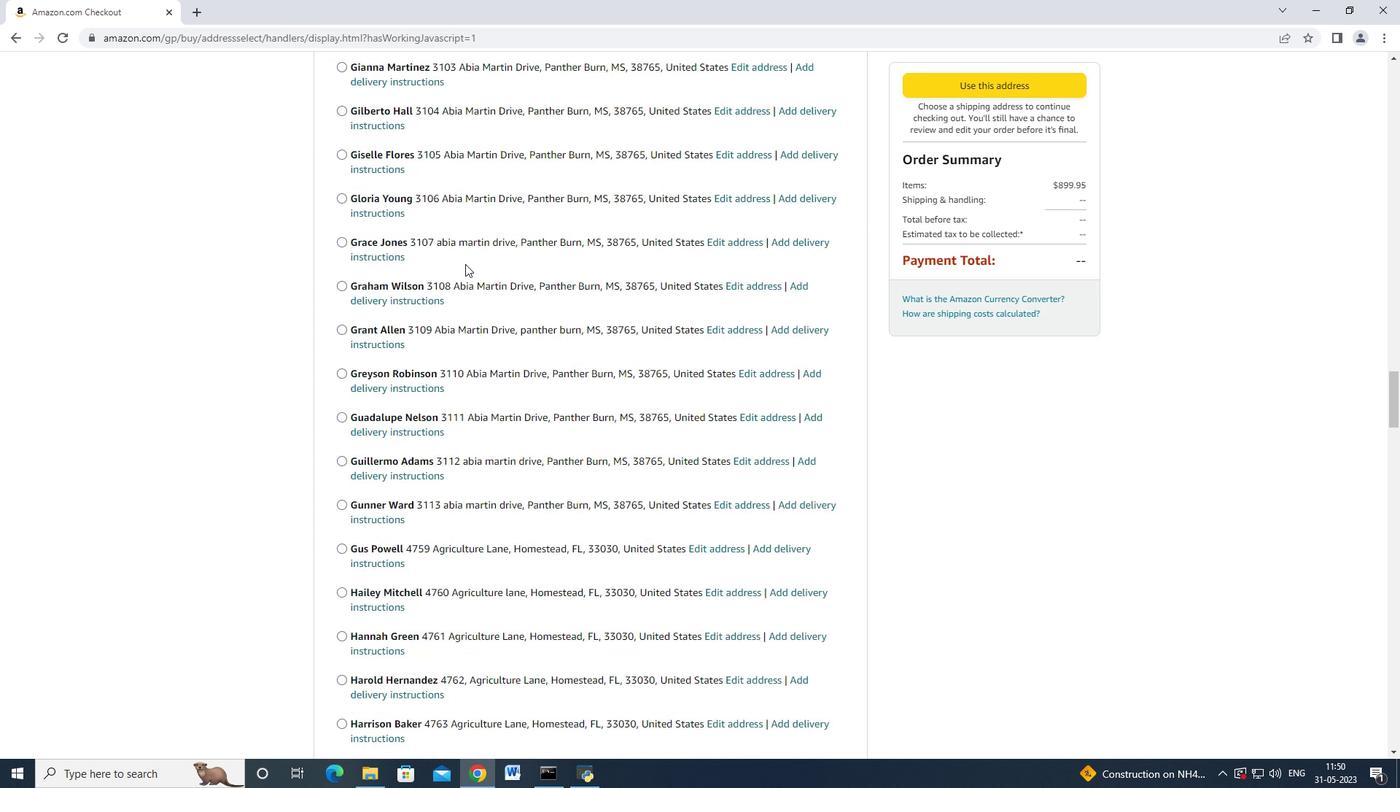 
Action: Mouse moved to (464, 267)
Screenshot: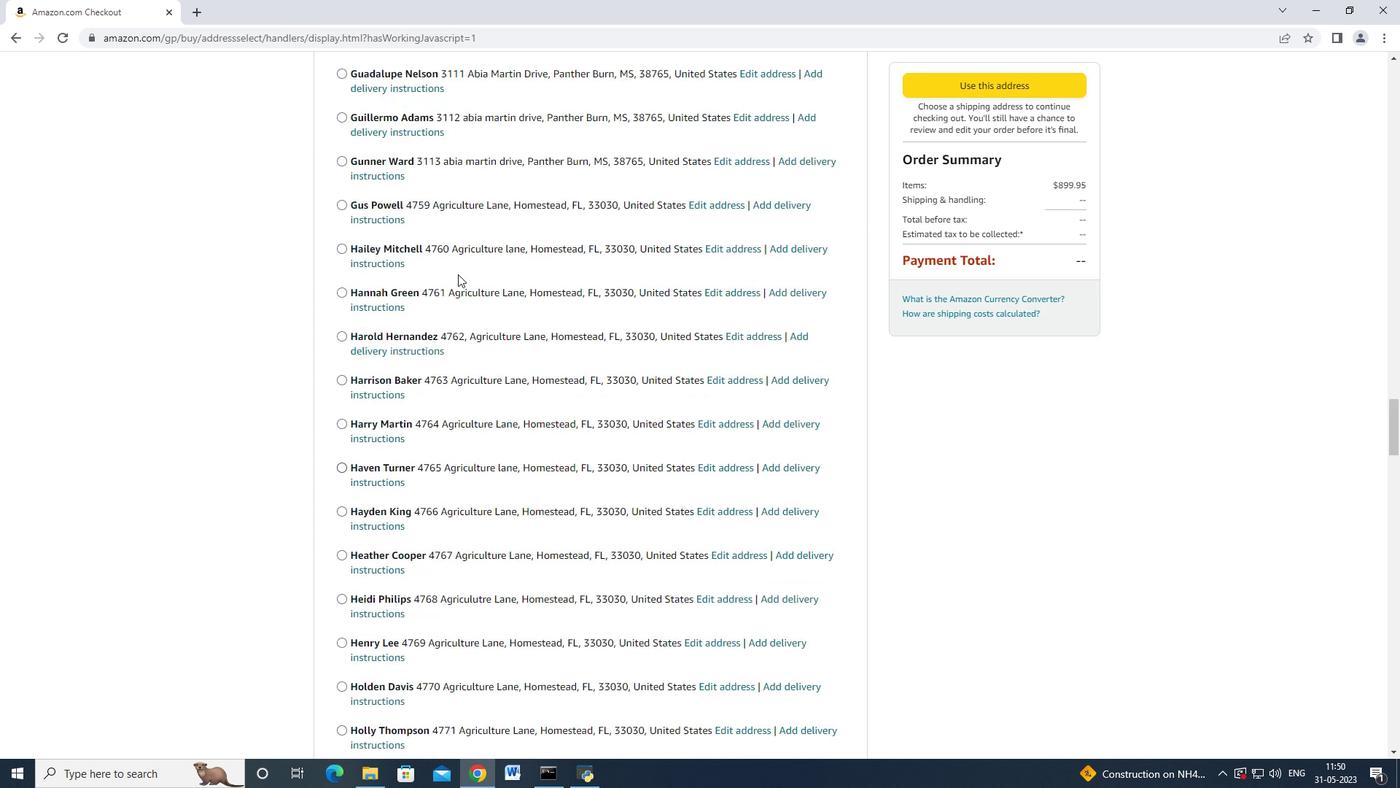 
Action: Mouse scrolled (464, 265) with delta (0, 0)
Screenshot: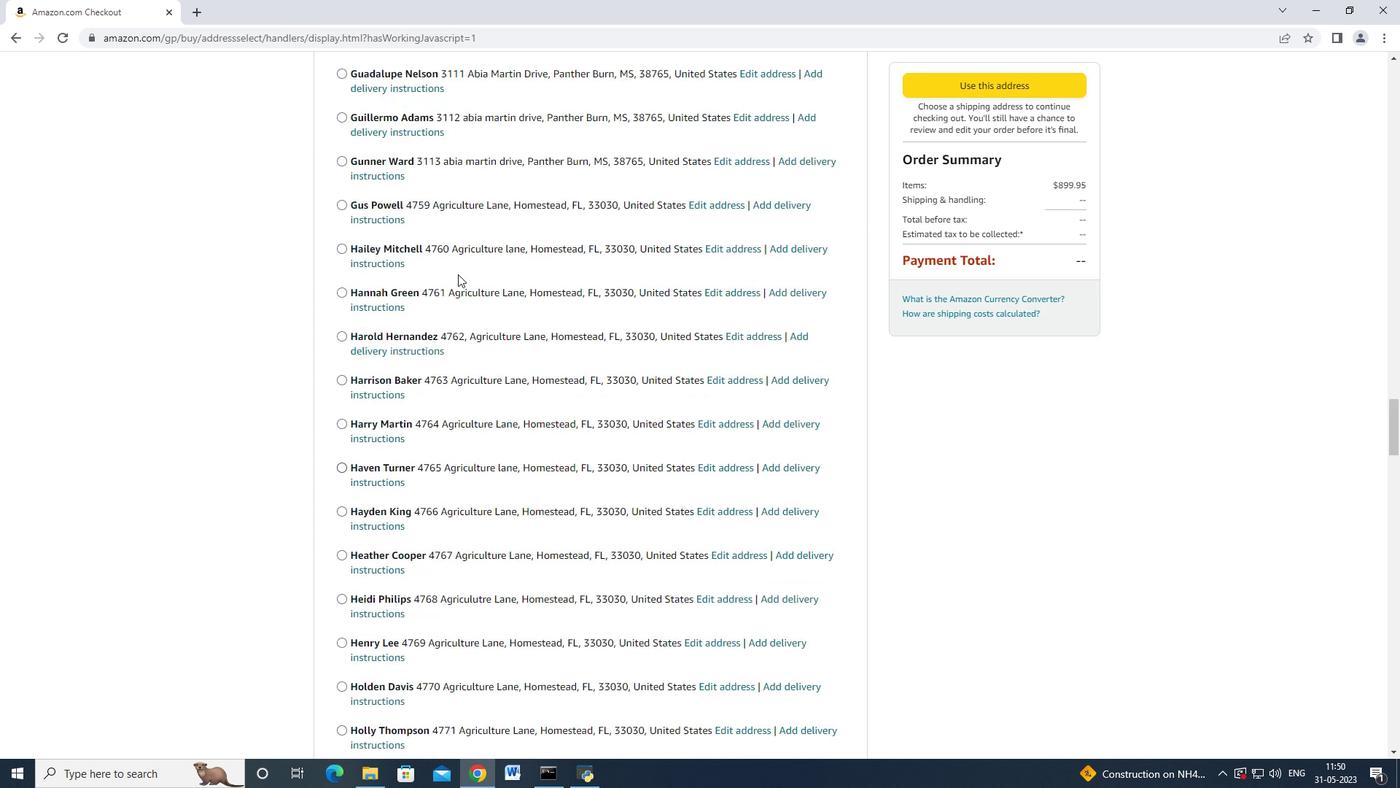 
Action: Mouse scrolled (464, 265) with delta (0, 0)
Screenshot: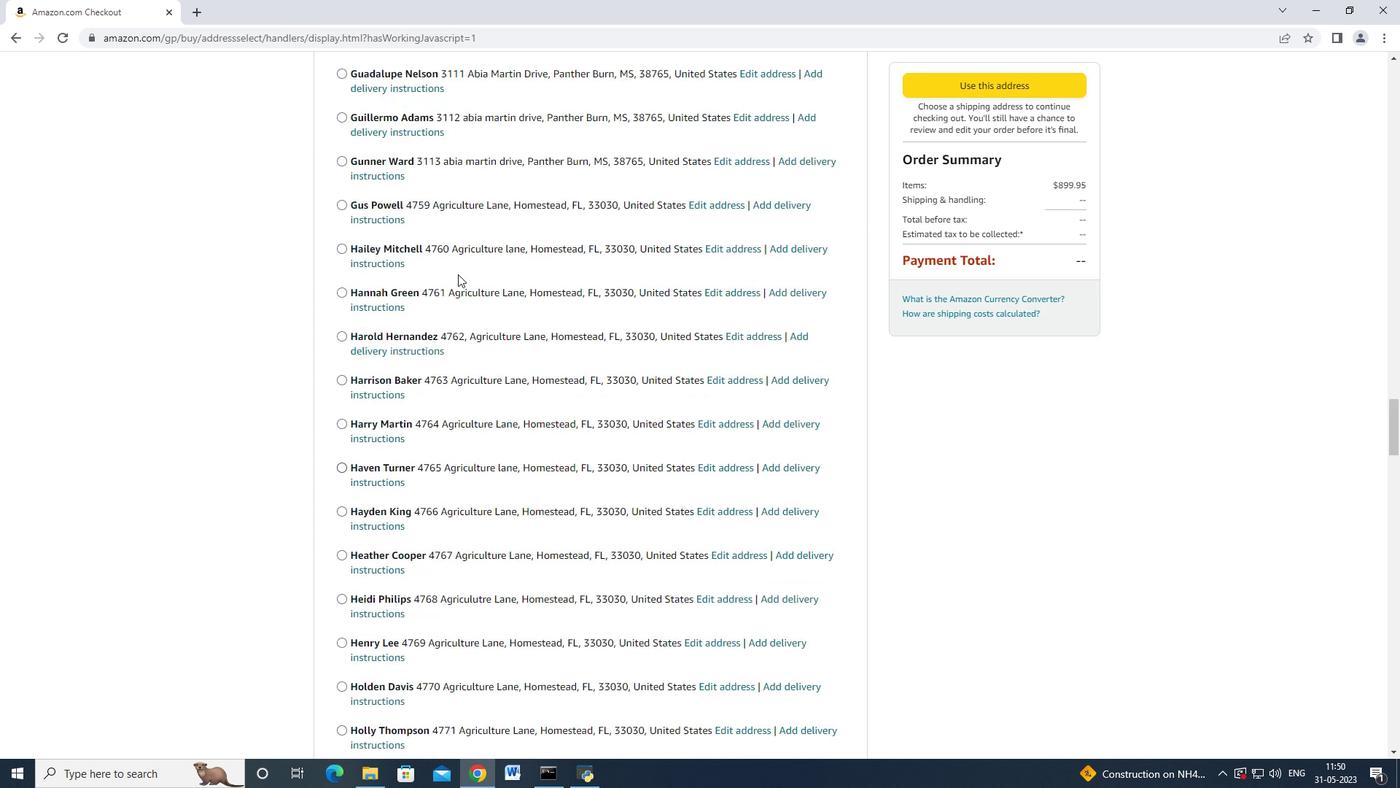 
Action: Mouse scrolled (464, 266) with delta (0, 0)
Screenshot: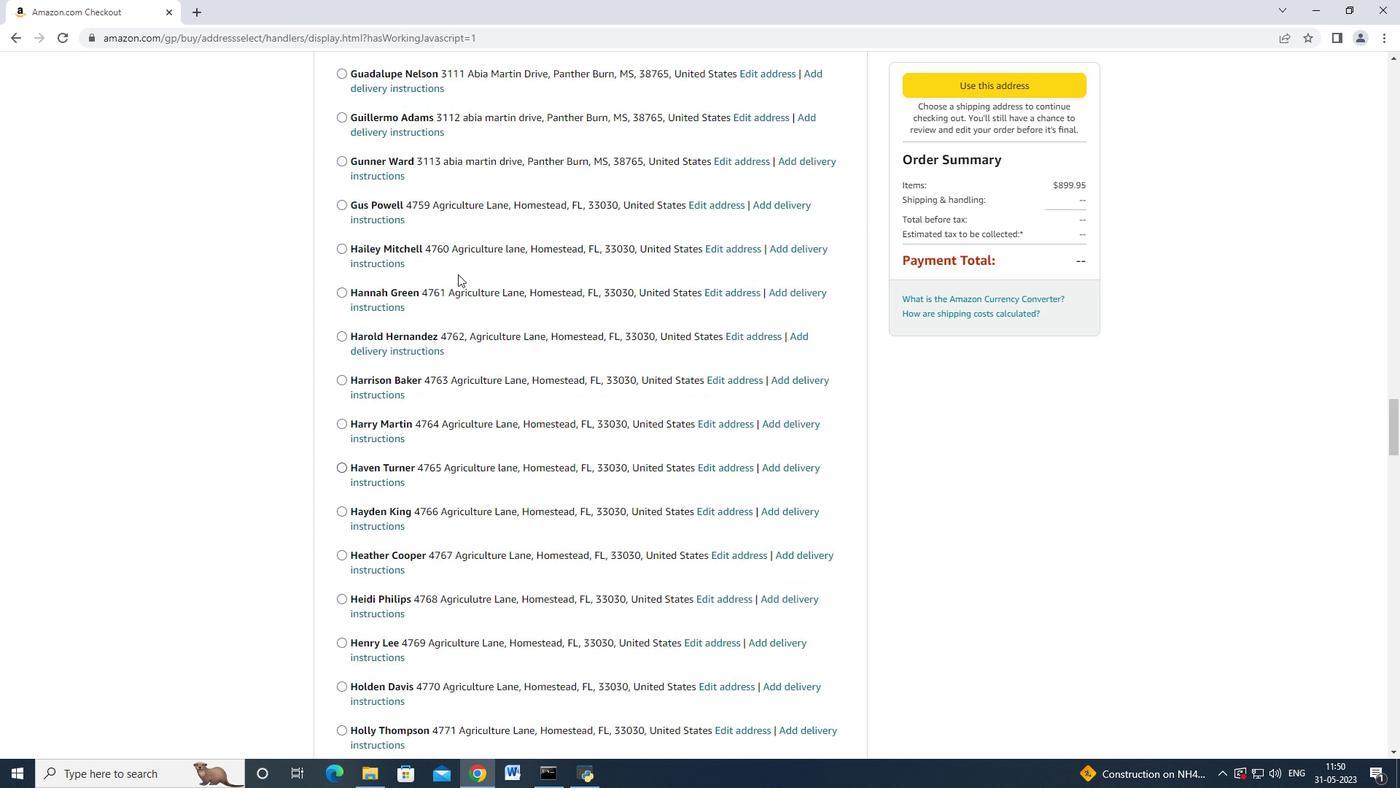 
Action: Mouse scrolled (464, 266) with delta (0, 0)
Screenshot: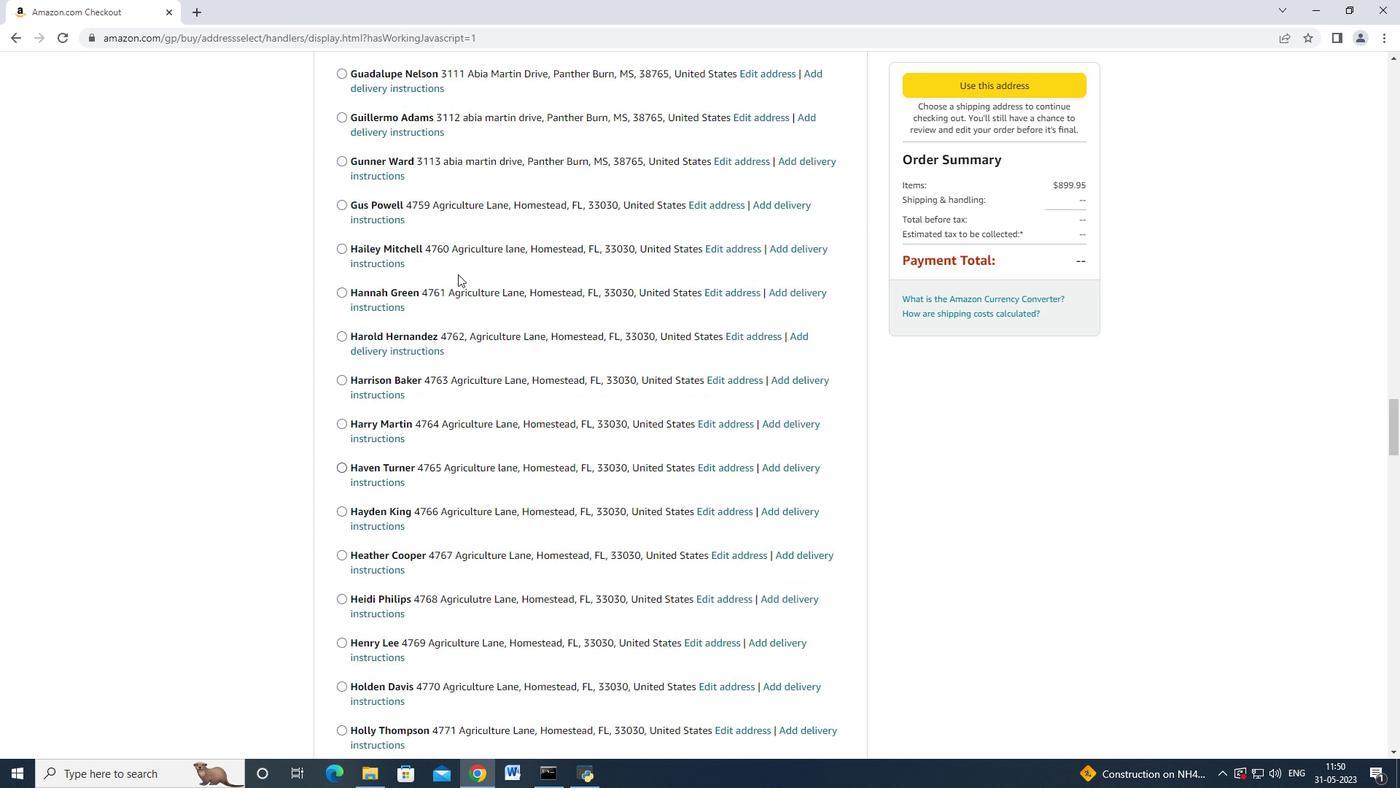 
Action: Mouse scrolled (464, 266) with delta (0, 0)
Screenshot: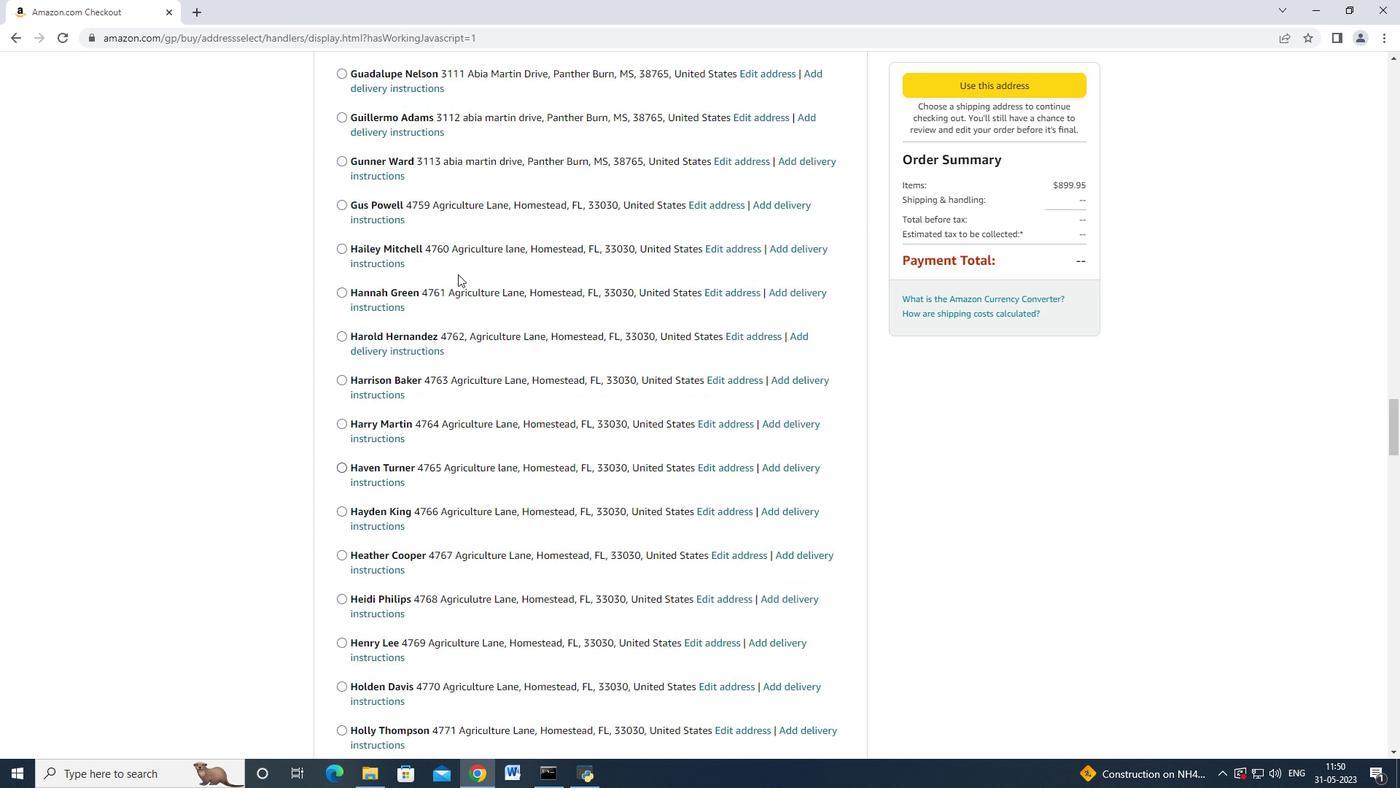 
Action: Mouse scrolled (464, 265) with delta (0, -1)
Screenshot: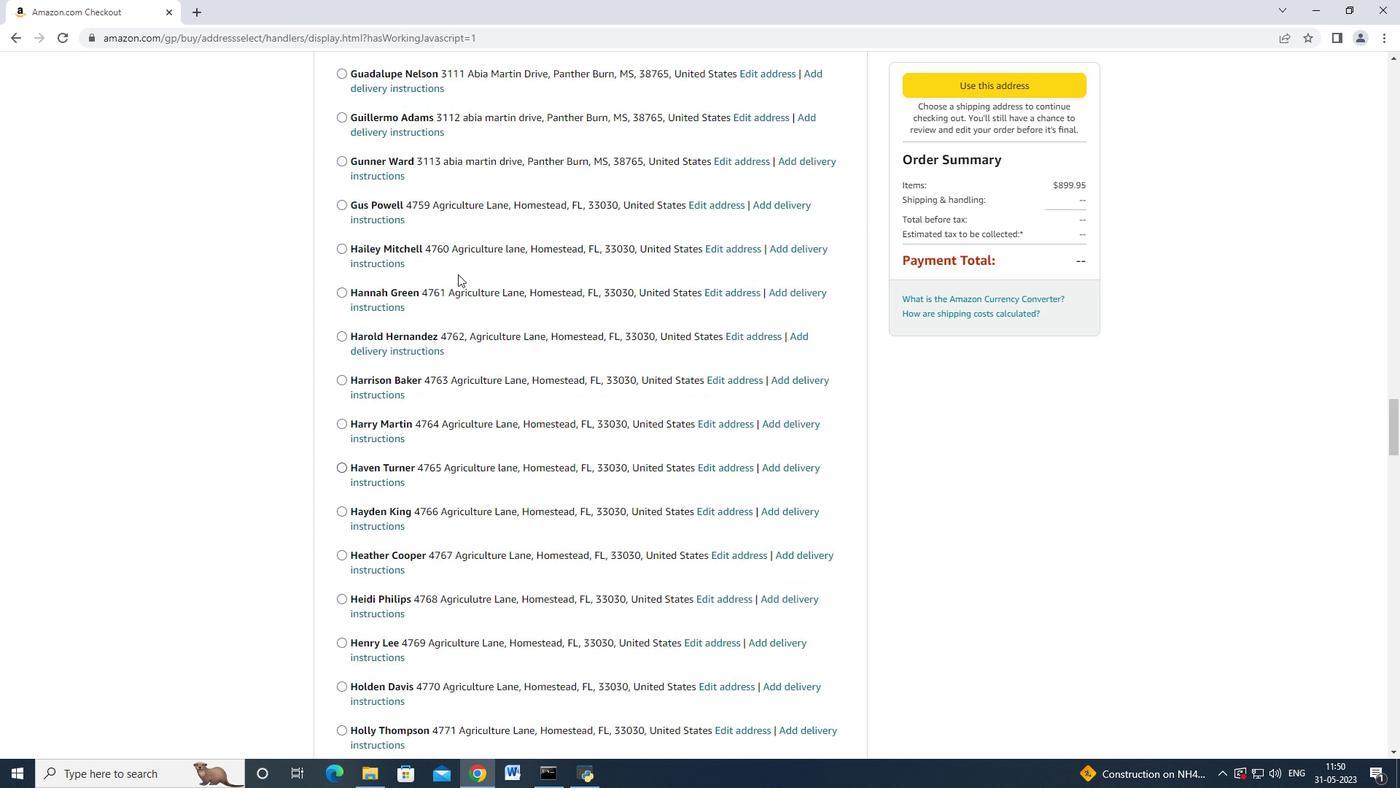 
Action: Mouse scrolled (464, 266) with delta (0, 0)
Screenshot: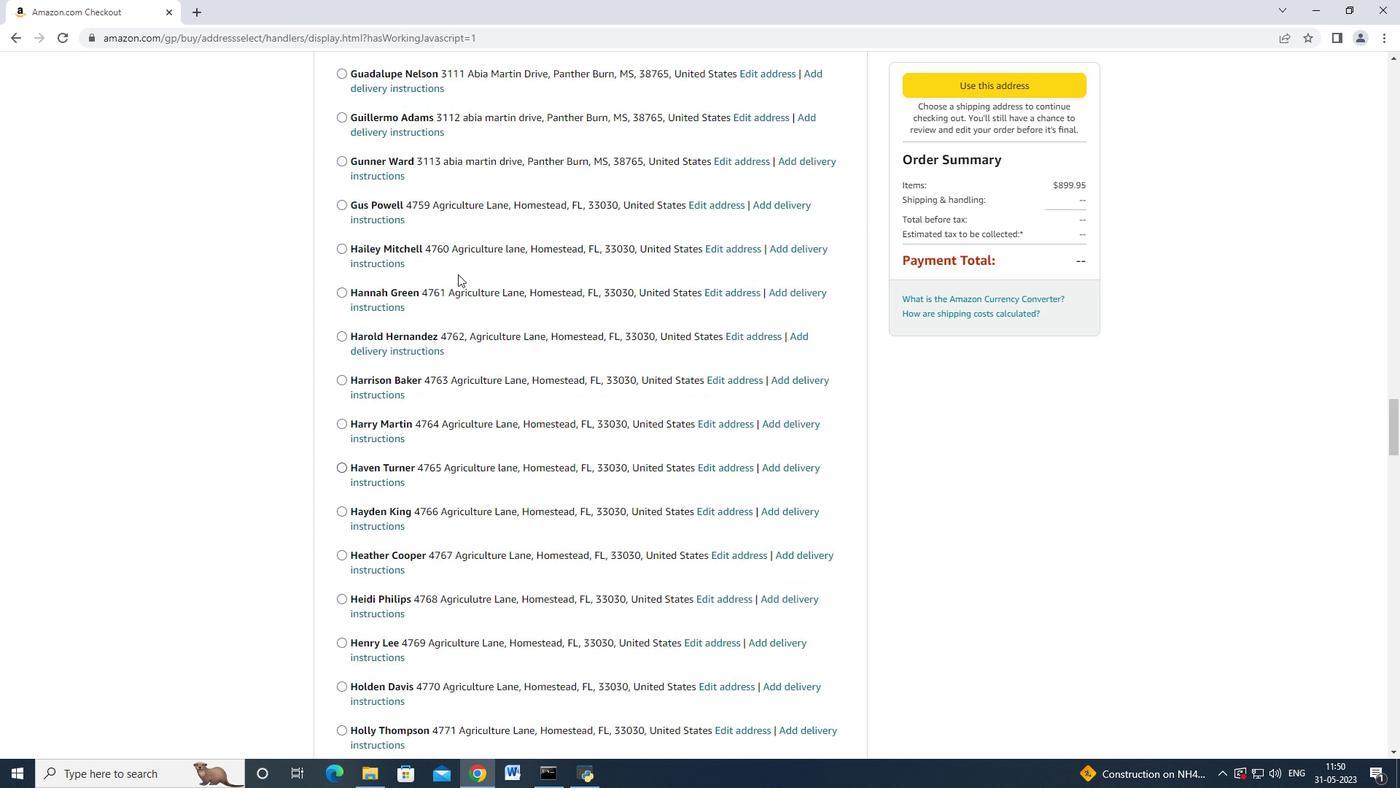 
Action: Mouse scrolled (464, 266) with delta (0, 0)
Screenshot: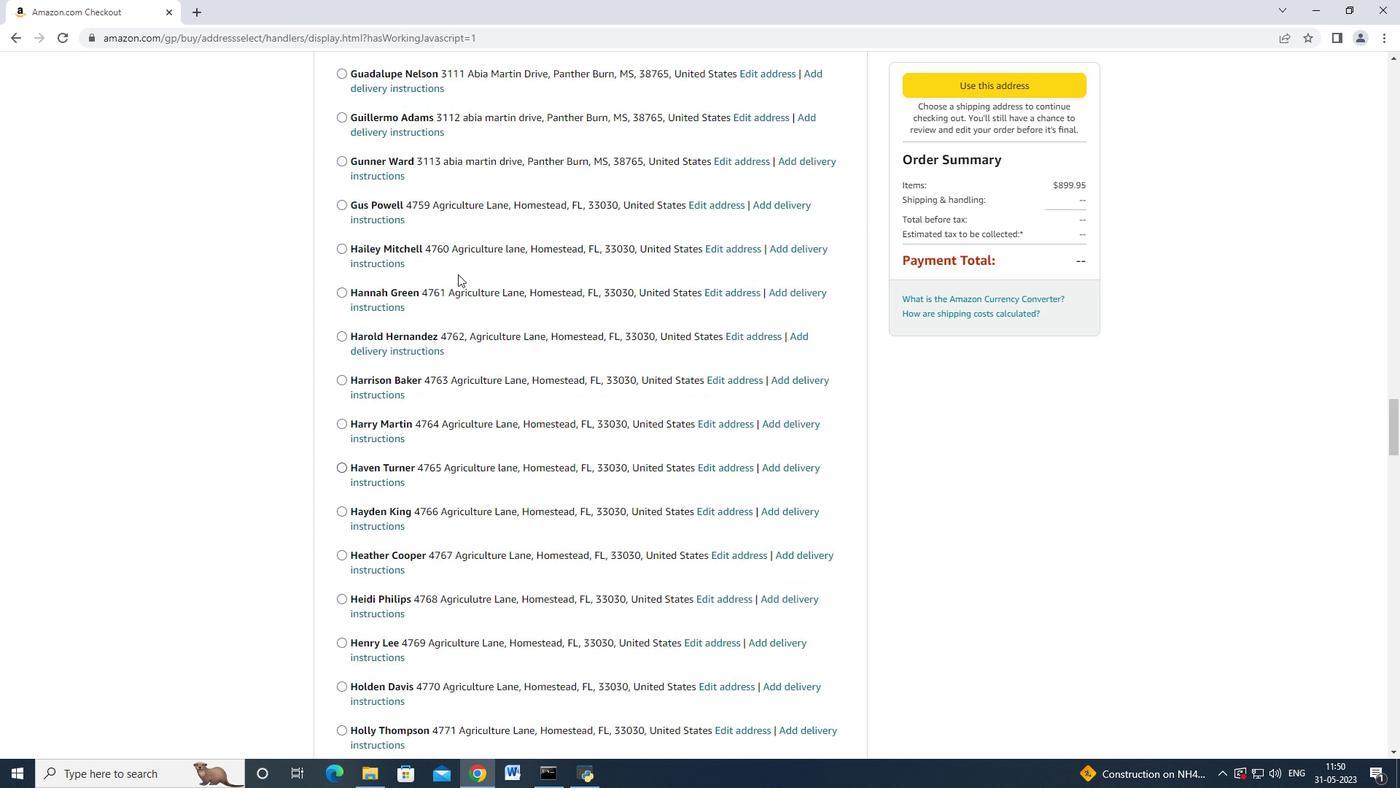 
Action: Mouse moved to (464, 267)
Screenshot: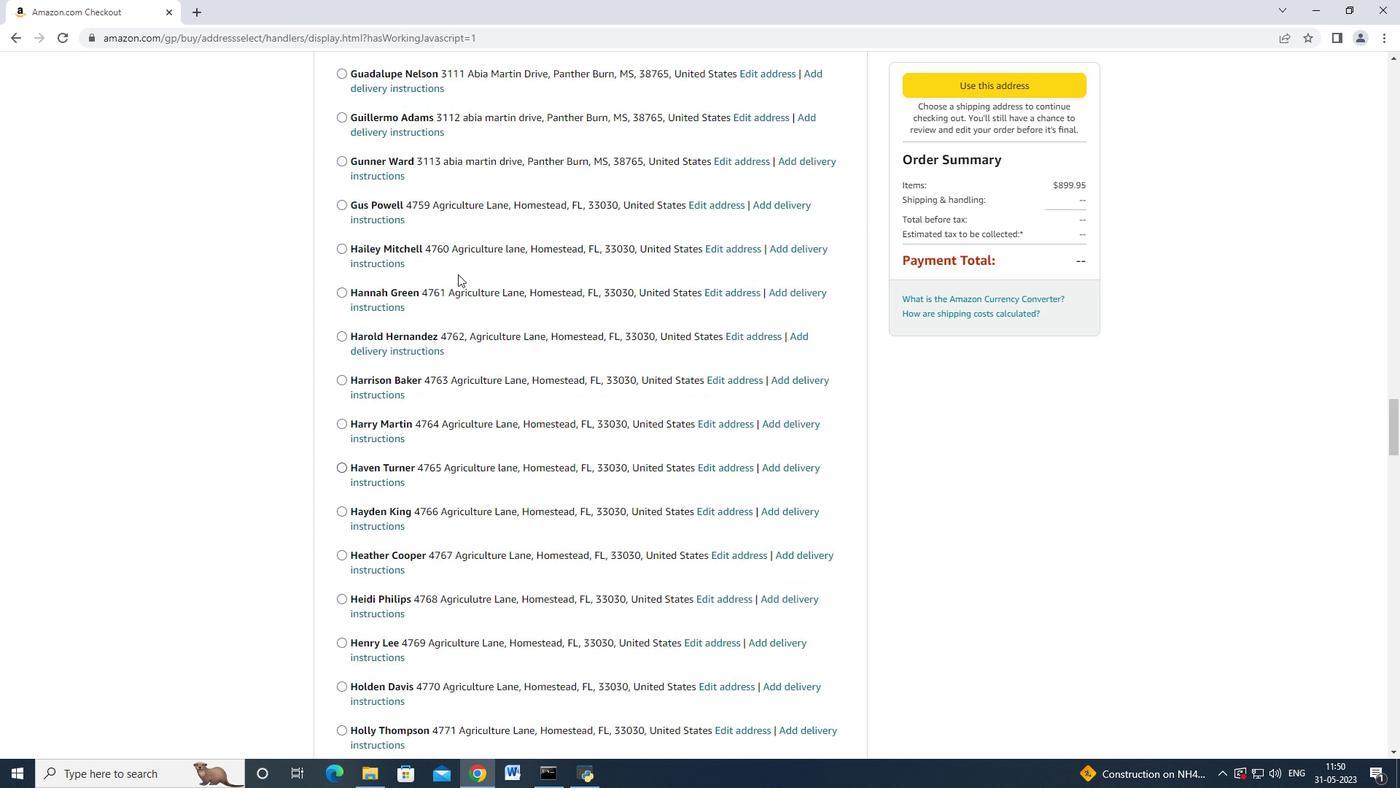 
Action: Mouse scrolled (464, 265) with delta (0, -1)
Screenshot: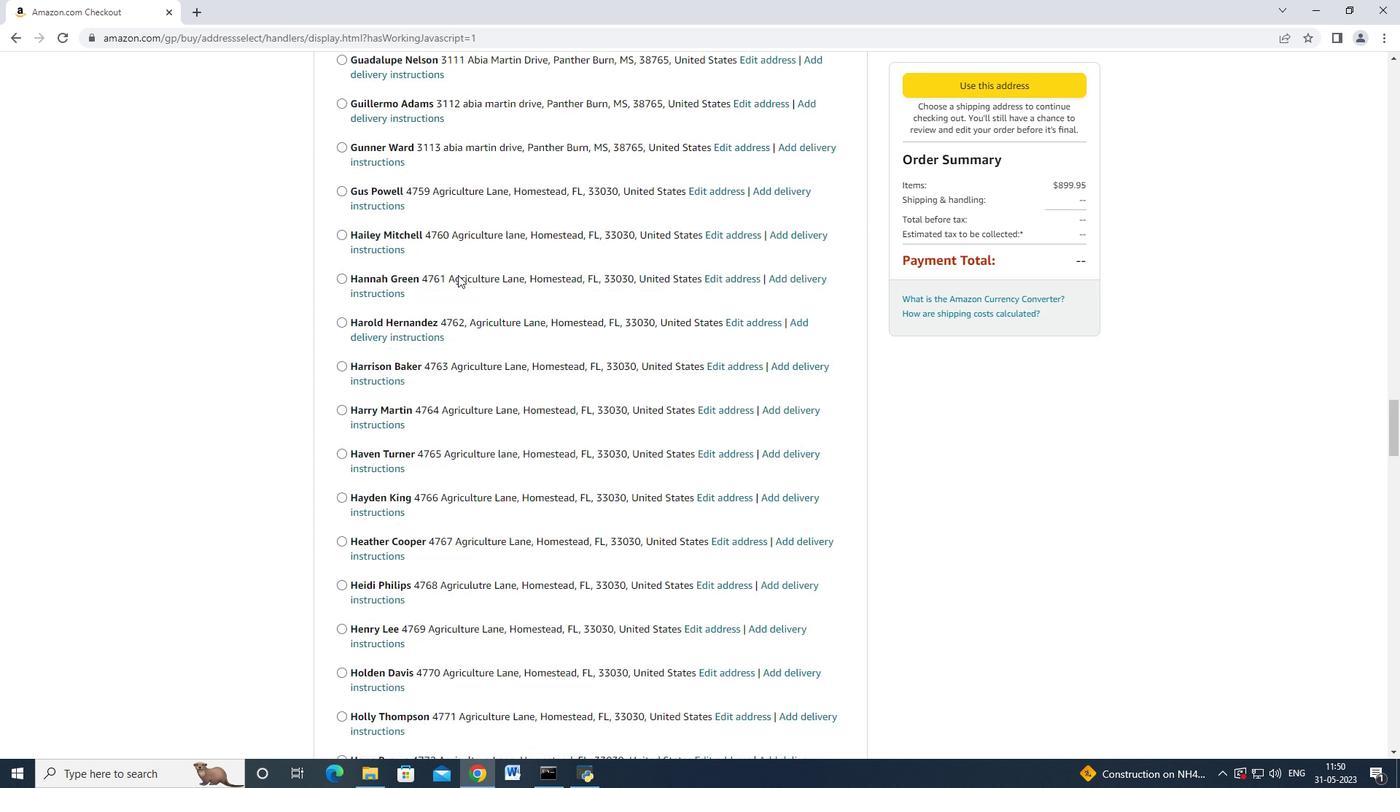 
Action: Mouse moved to (465, 263)
Screenshot: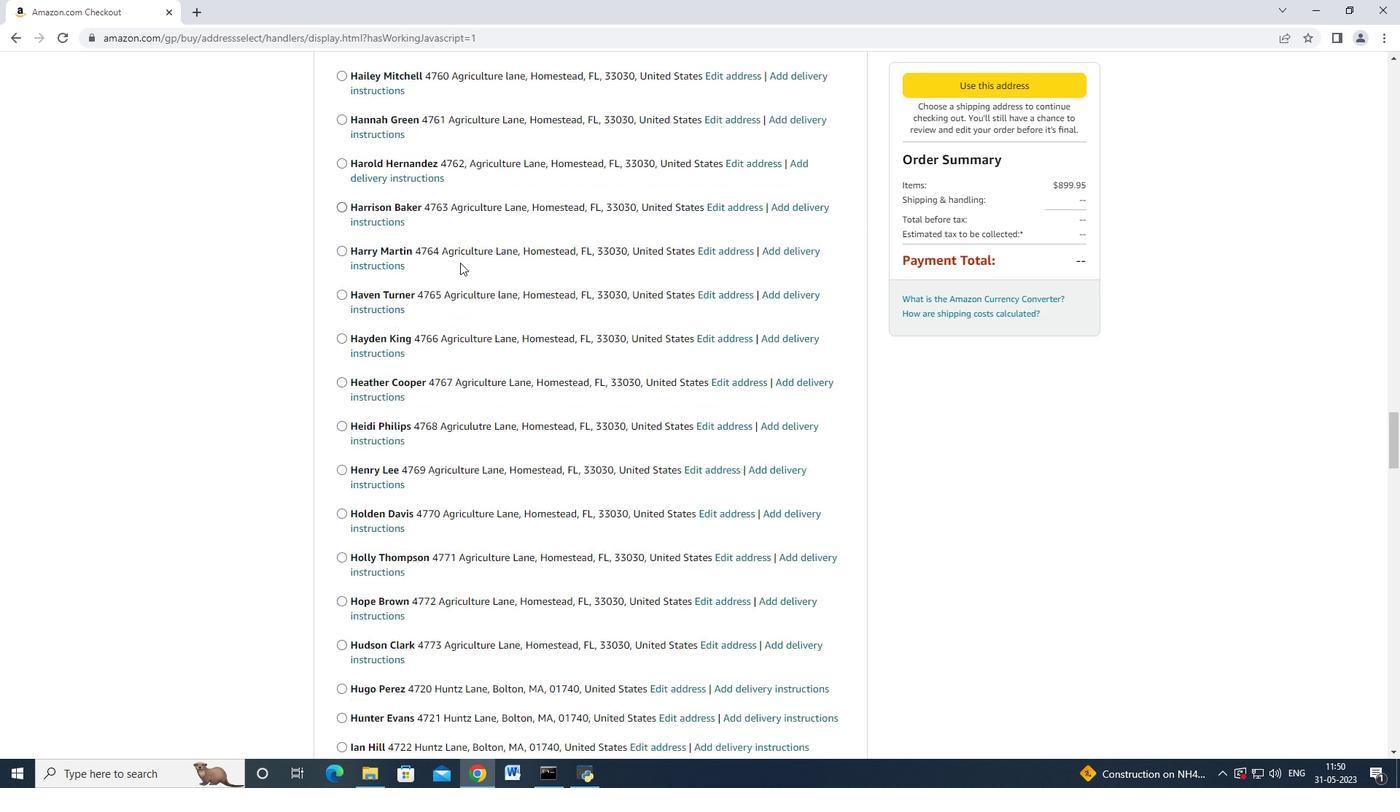 
Action: Mouse scrolled (465, 264) with delta (0, 1)
Screenshot: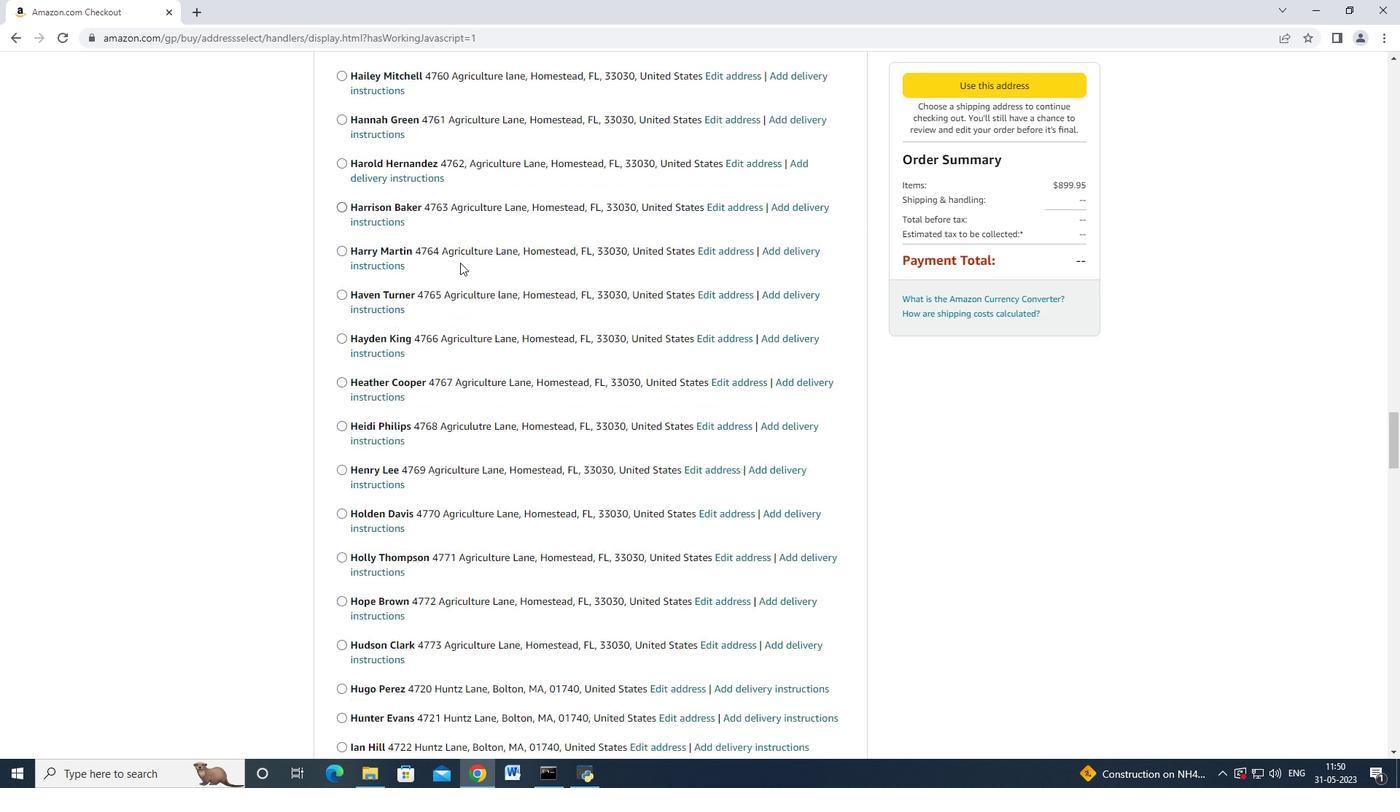 
Action: Mouse moved to (465, 262)
Screenshot: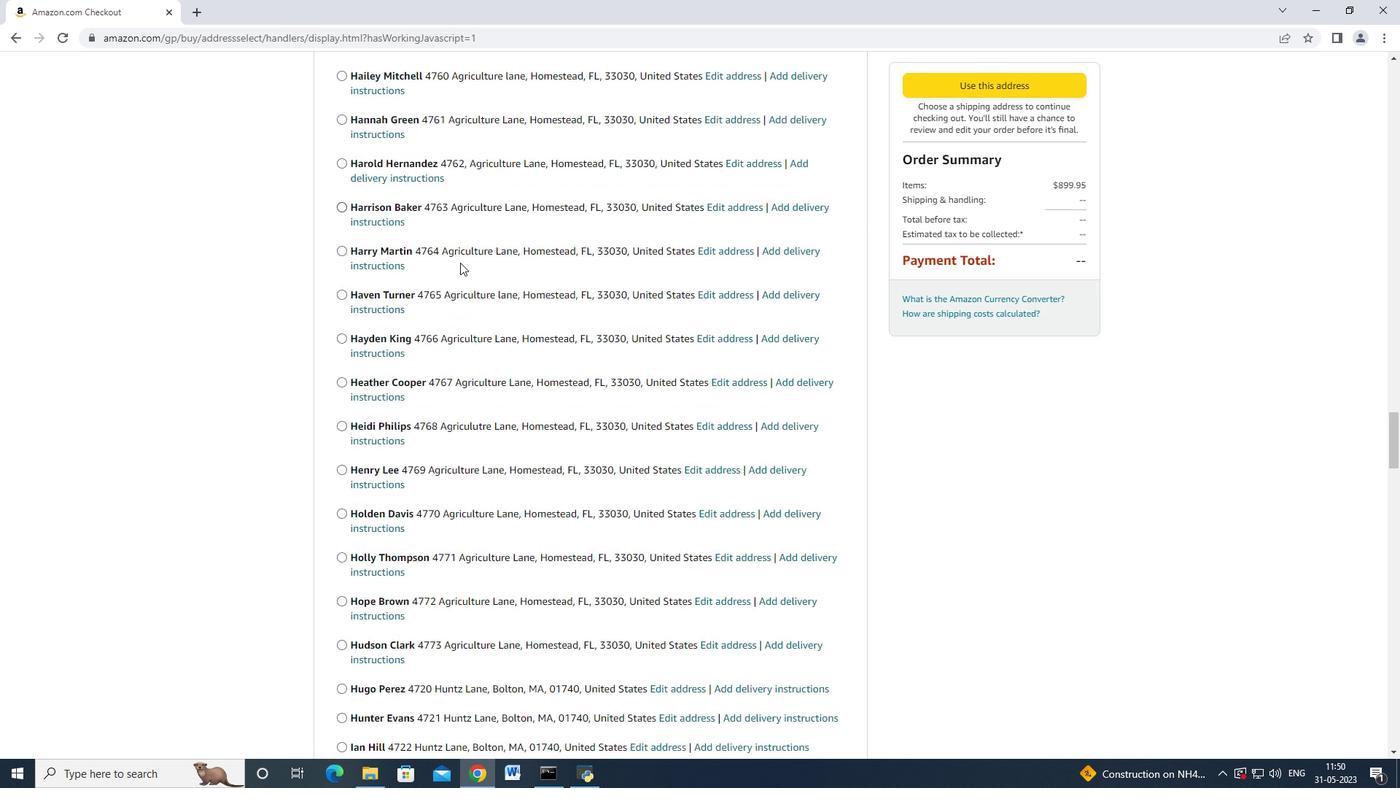 
Action: Mouse scrolled (465, 263) with delta (0, 0)
Screenshot: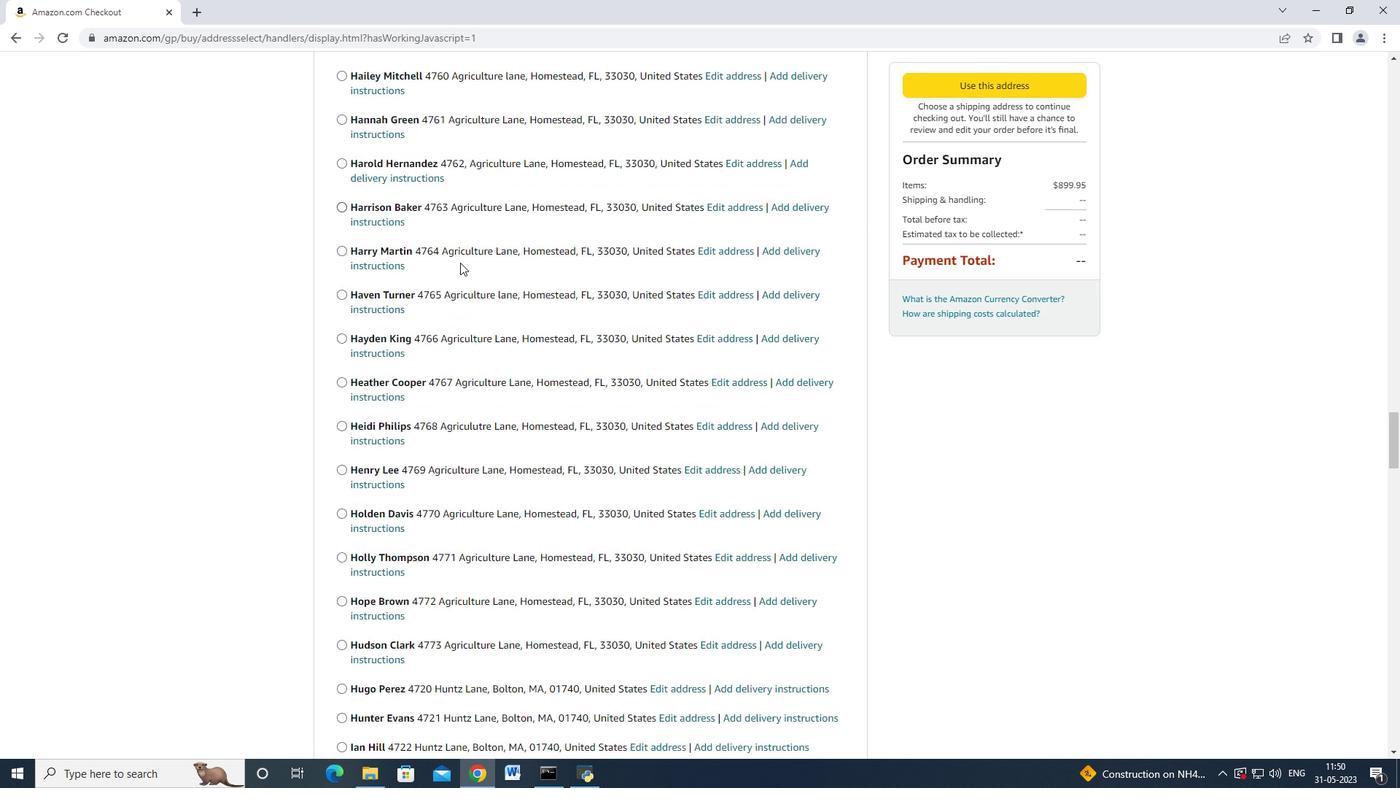 
Action: Mouse moved to (458, 275)
Screenshot: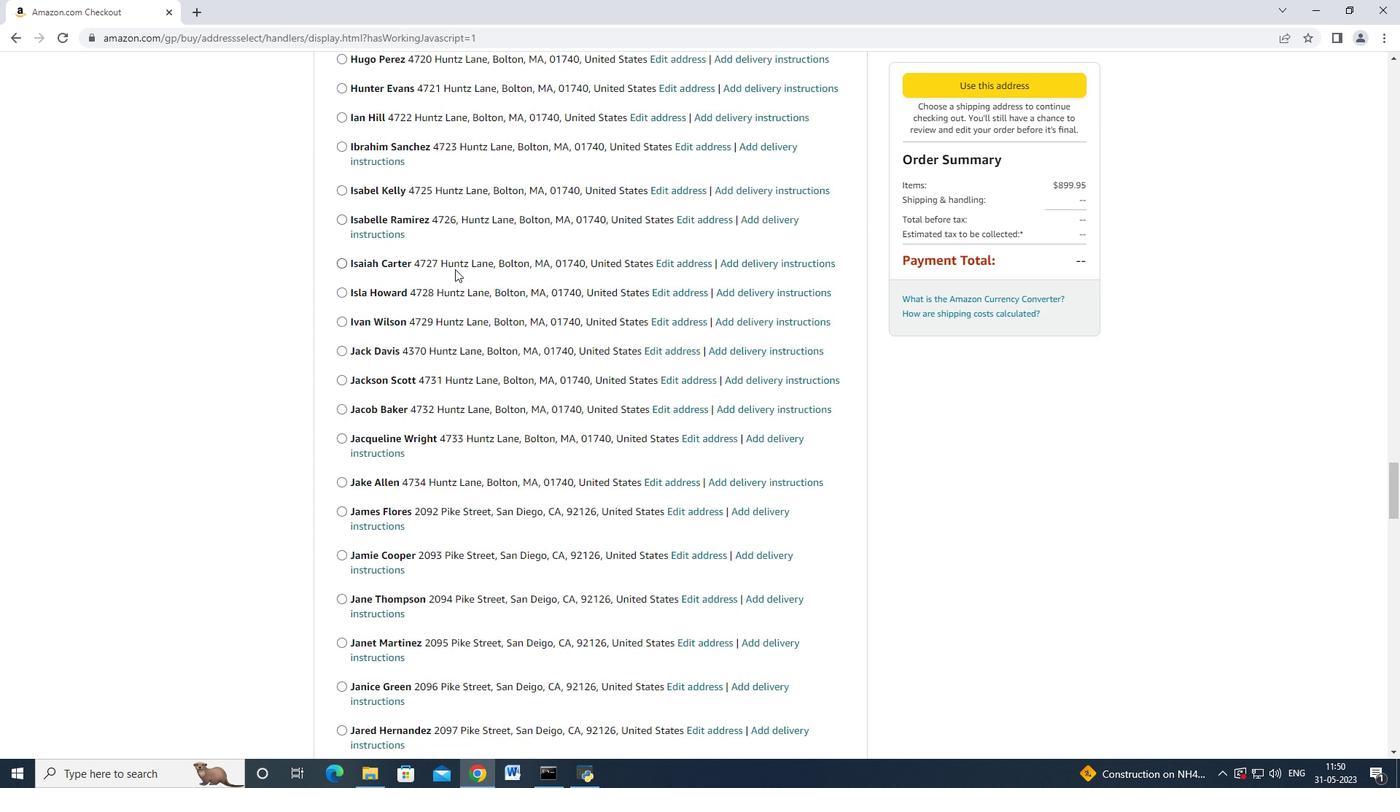 
Action: Mouse scrolled (458, 273) with delta (0, 0)
Screenshot: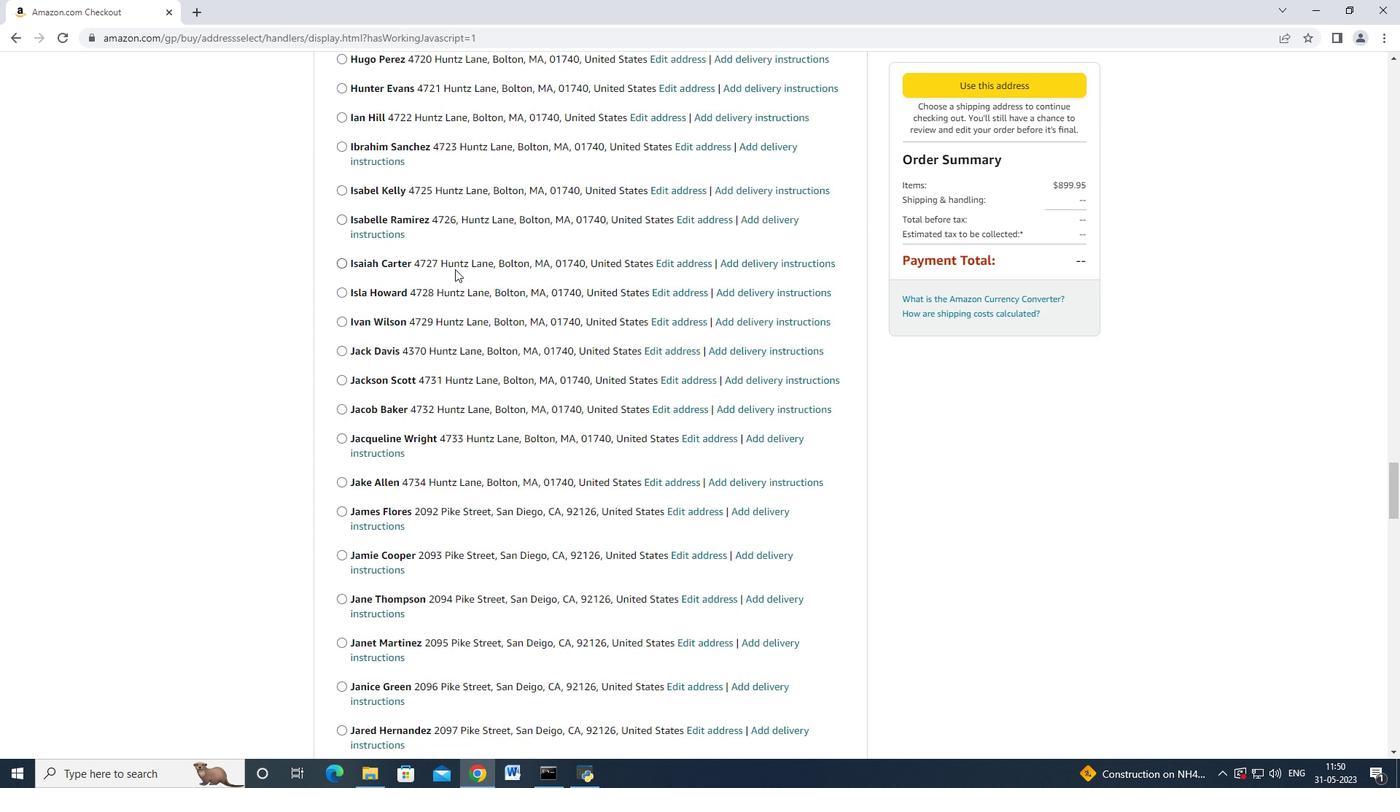 
Action: Mouse scrolled (458, 273) with delta (0, 0)
Screenshot: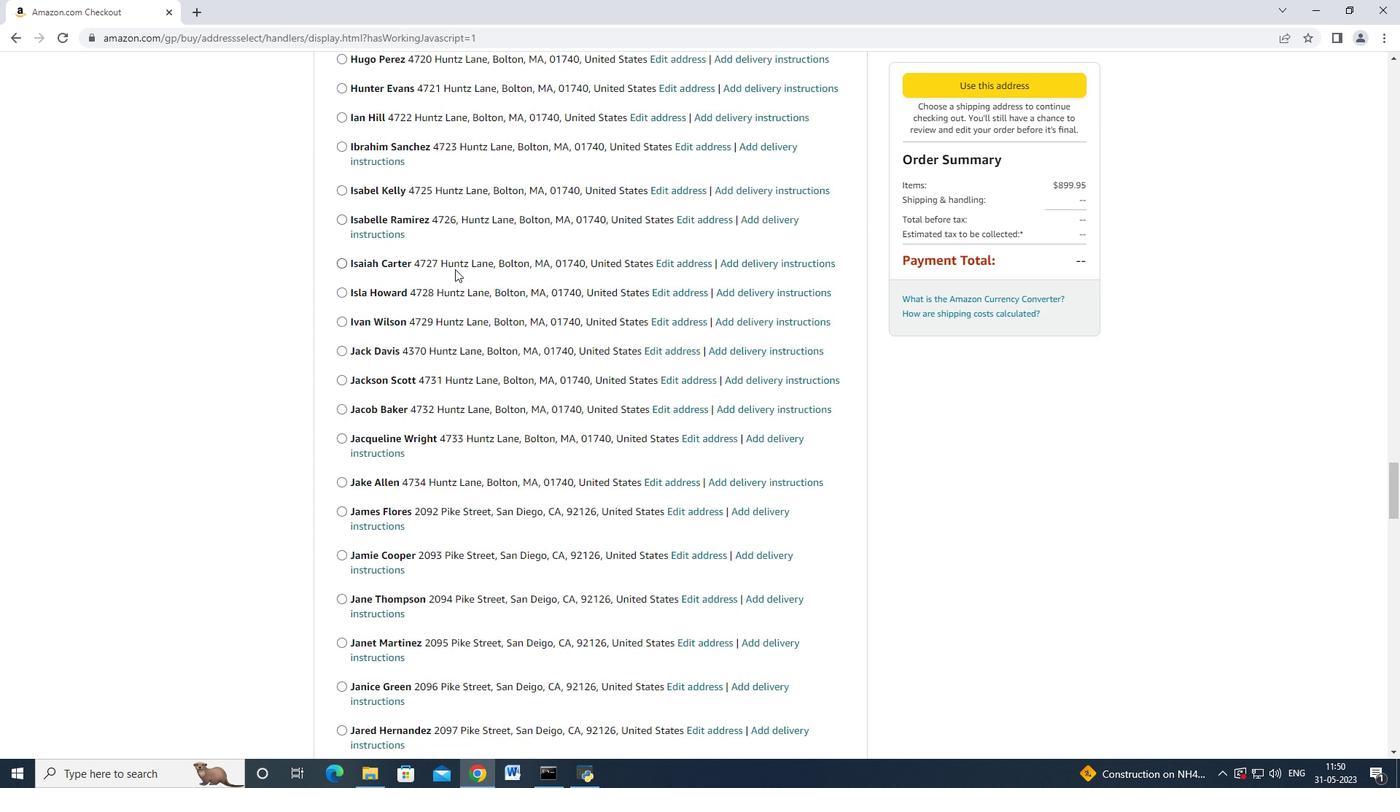 
Action: Mouse moved to (458, 273)
Screenshot: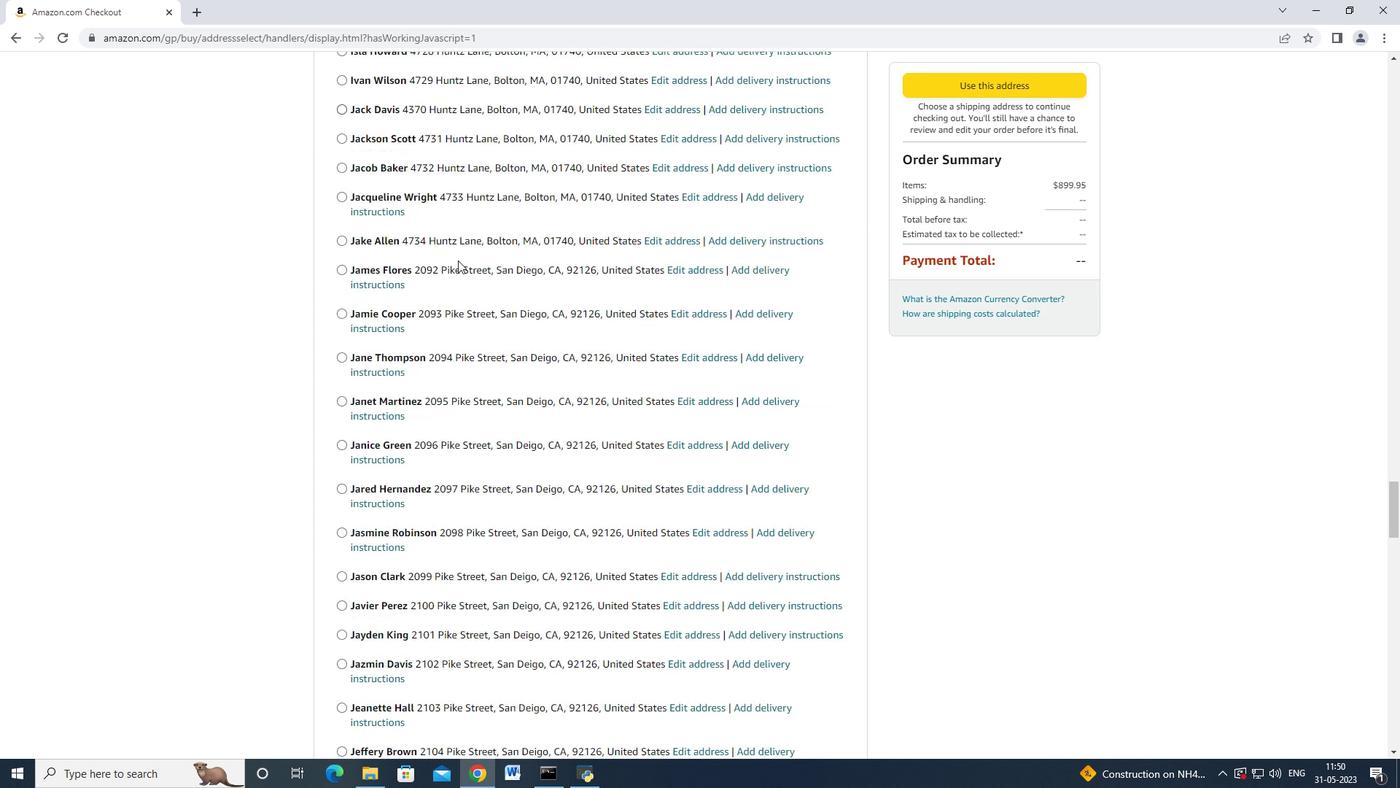 
Action: Mouse scrolled (458, 273) with delta (0, 0)
Screenshot: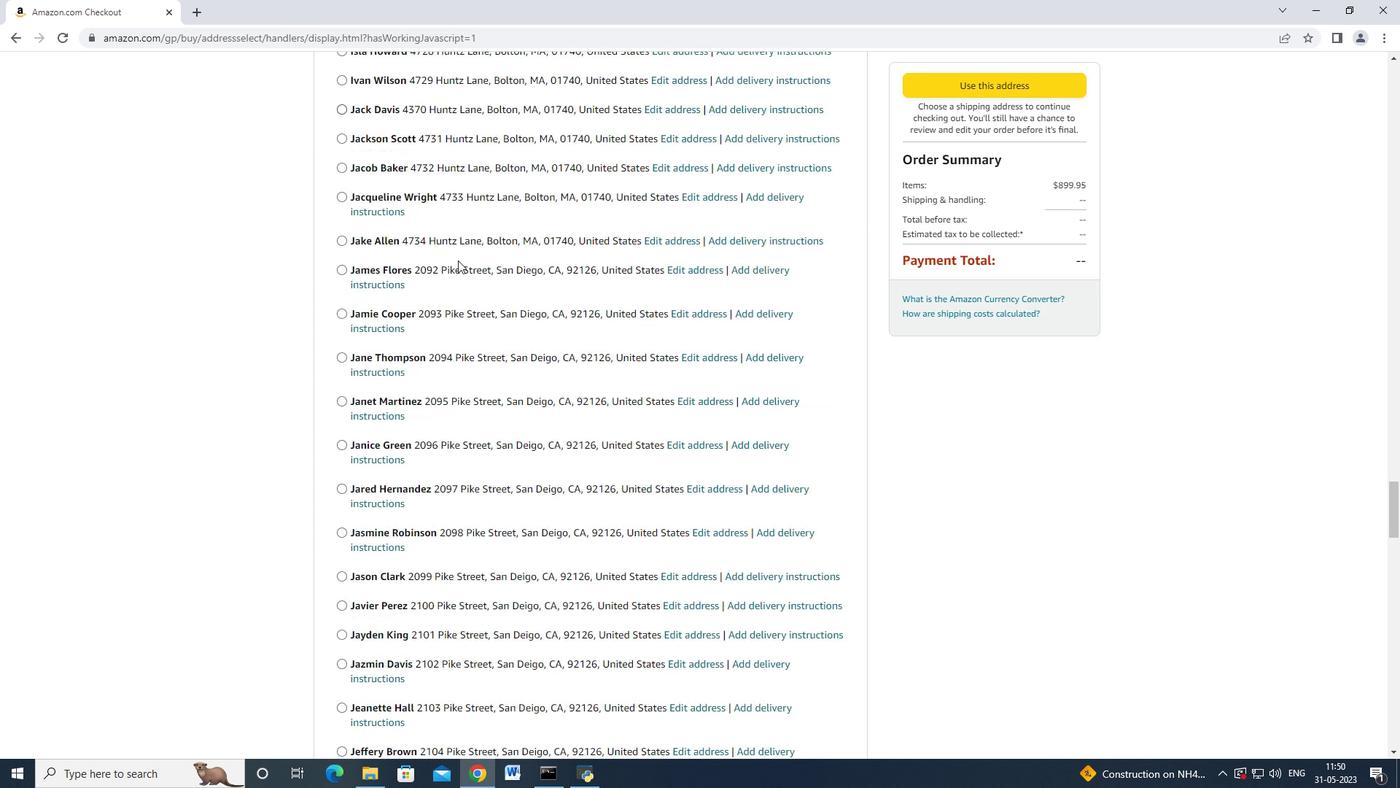 
Action: Mouse moved to (460, 270)
Screenshot: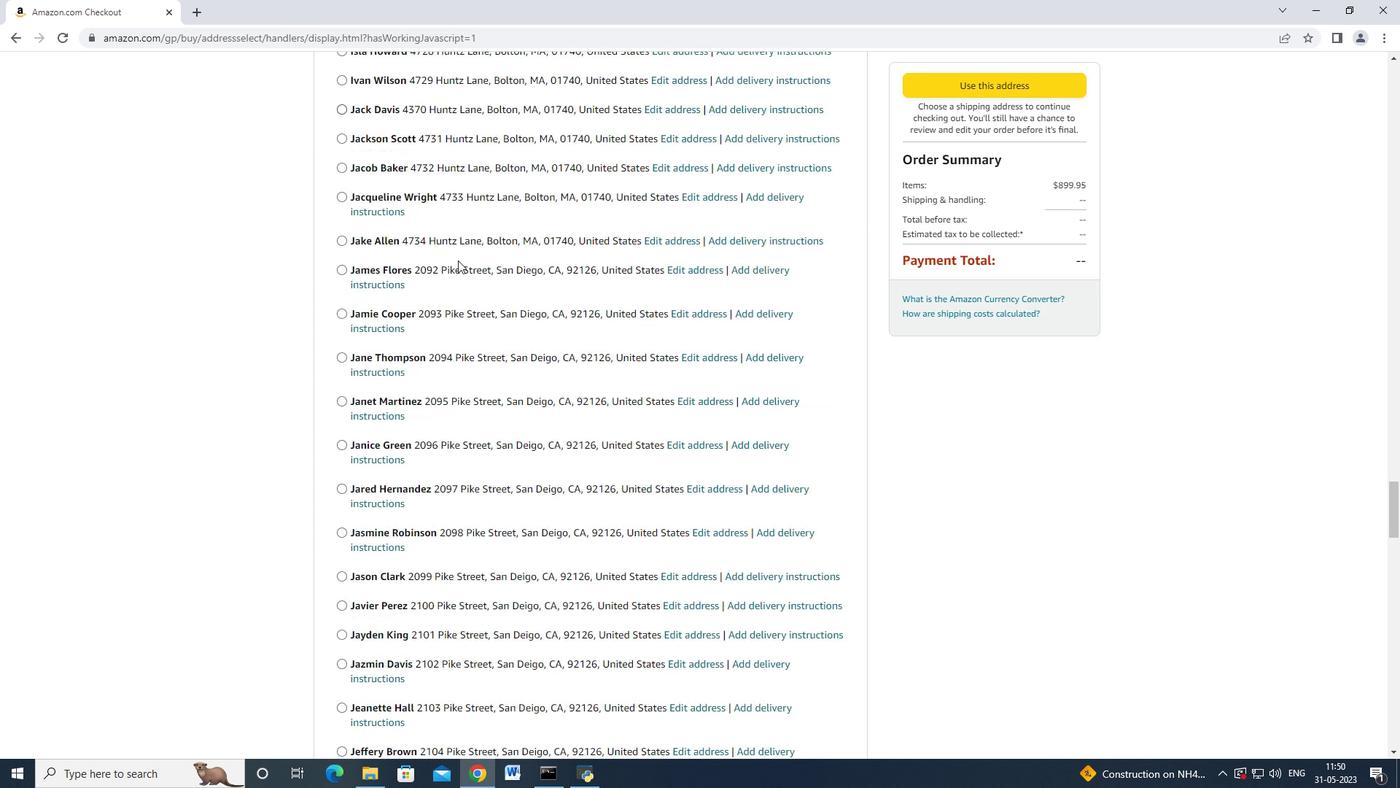 
Action: Mouse scrolled (458, 274) with delta (0, 0)
Screenshot: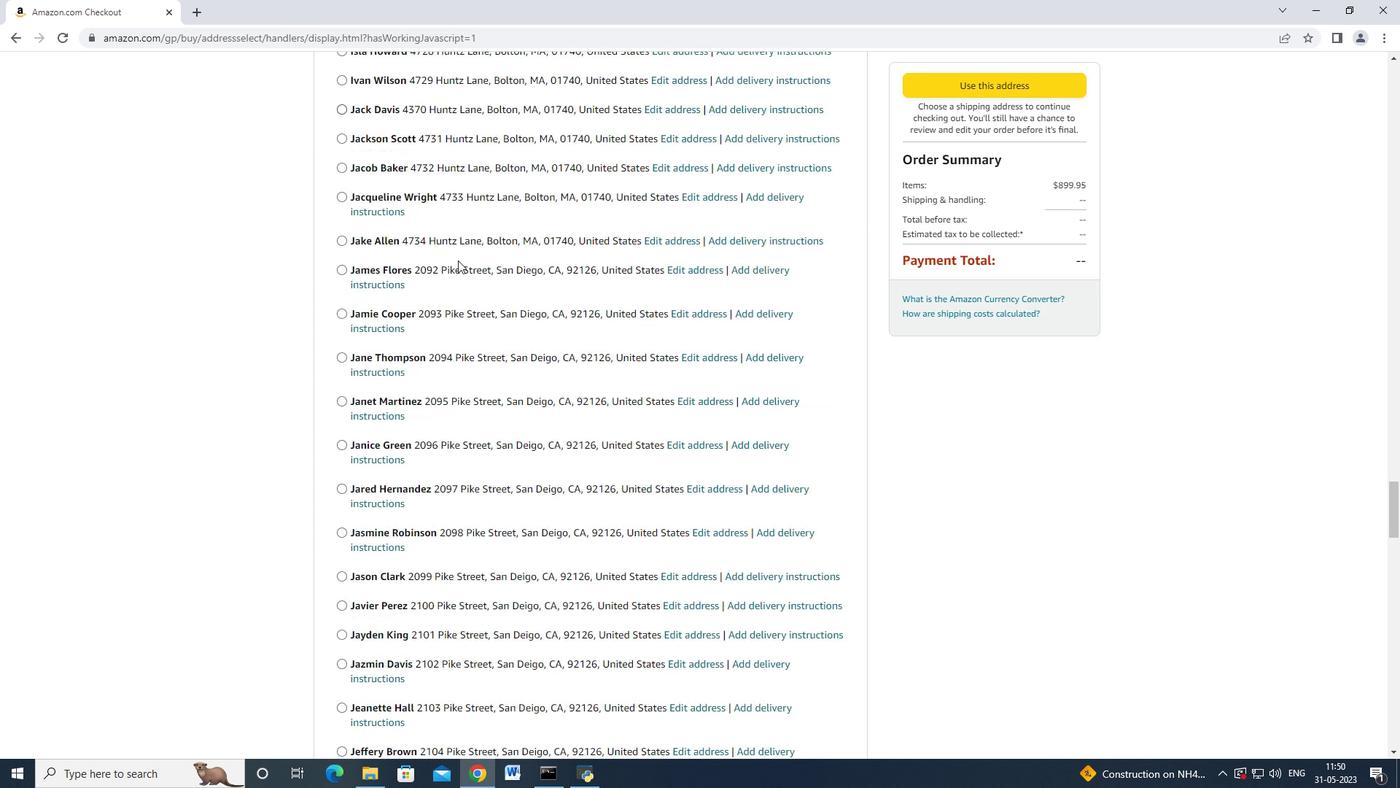 
Action: Mouse moved to (460, 269)
Screenshot: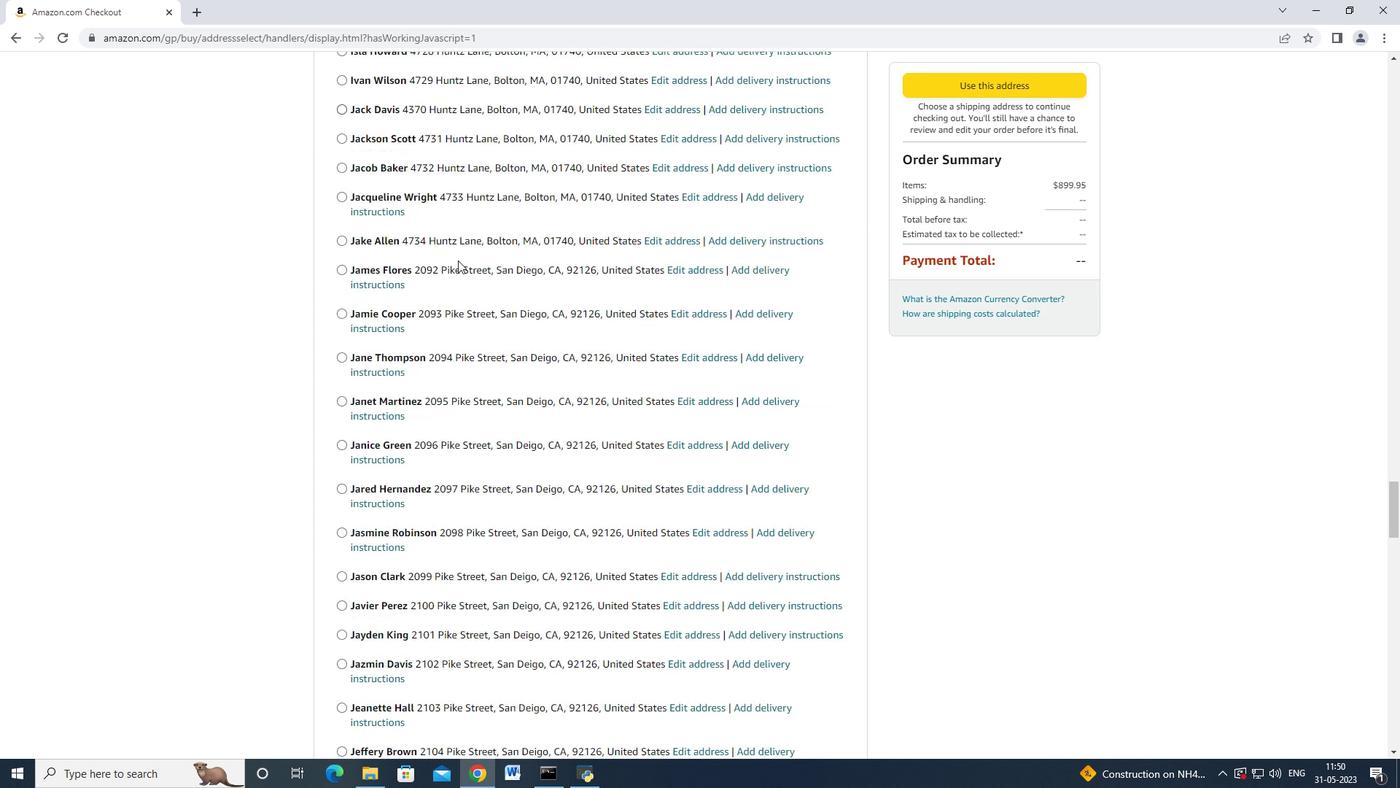 
Action: Mouse scrolled (458, 273) with delta (0, -1)
Screenshot: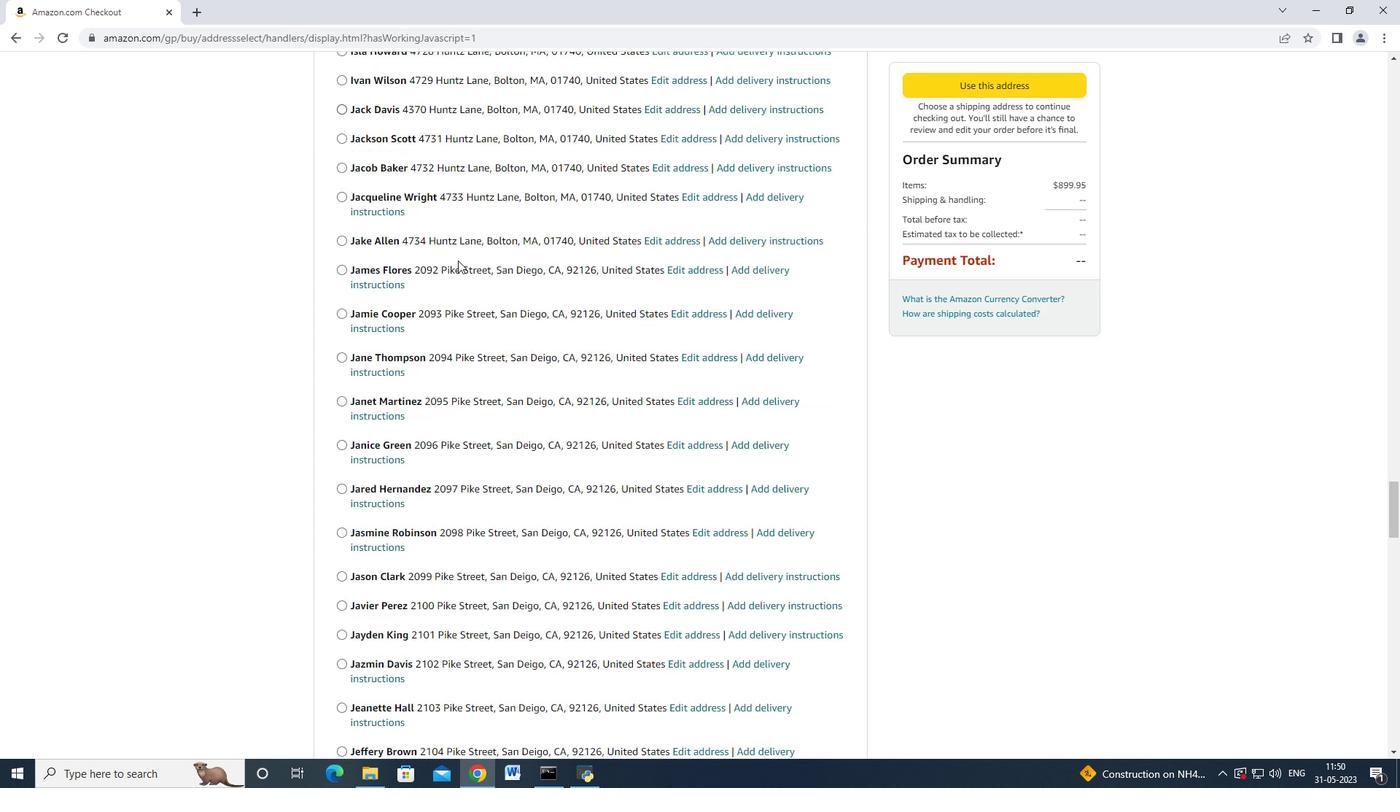 
Action: Mouse moved to (461, 269)
Screenshot: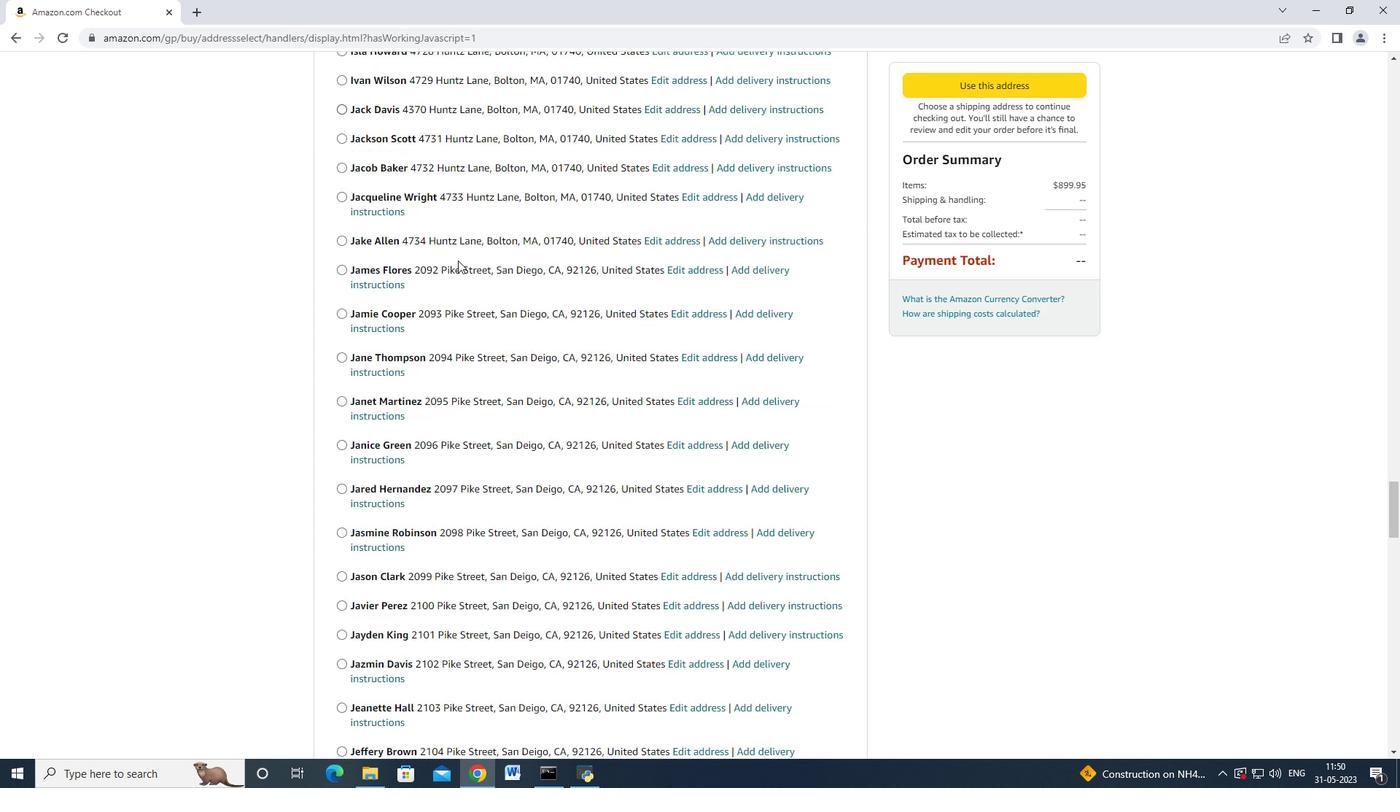 
Action: Mouse scrolled (458, 274) with delta (0, 0)
Screenshot: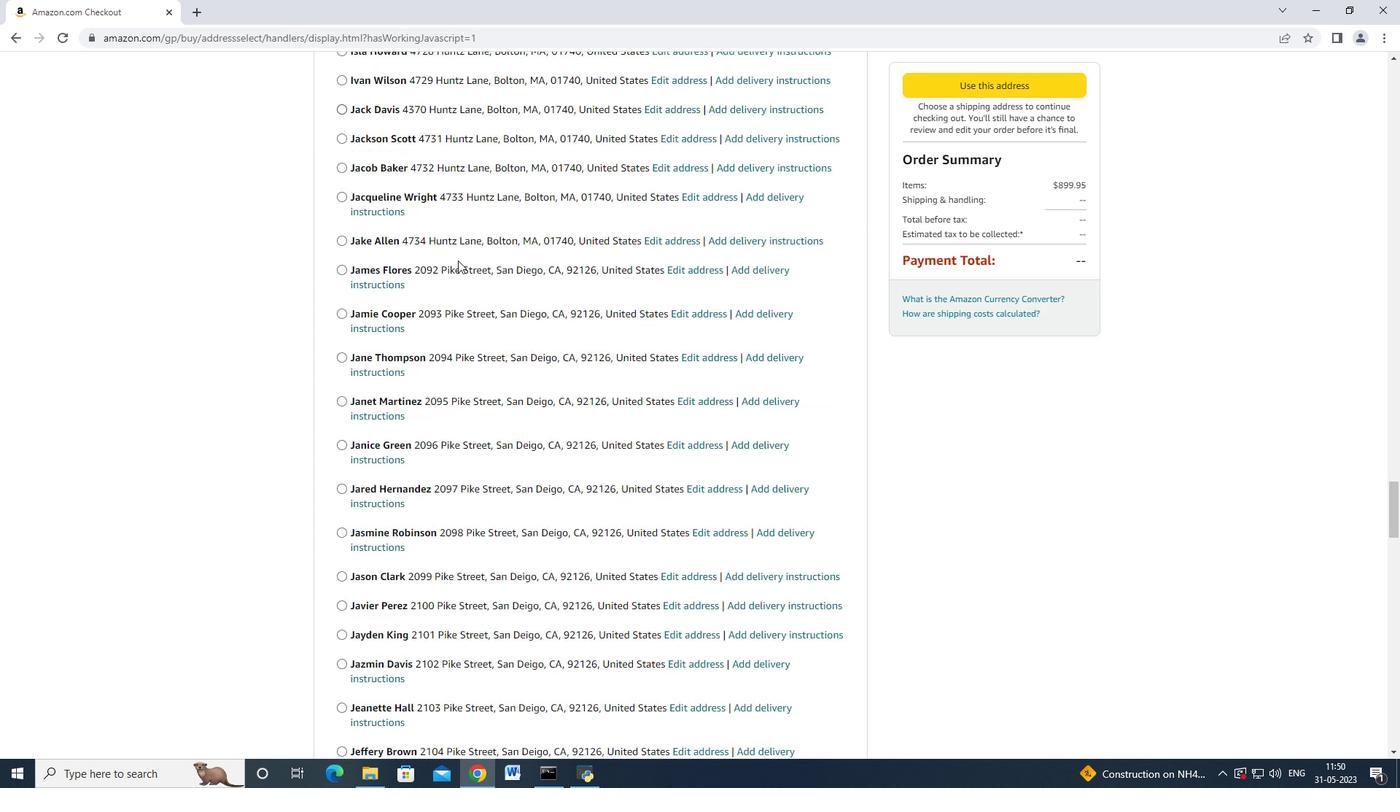 
Action: Mouse moved to (461, 267)
Screenshot: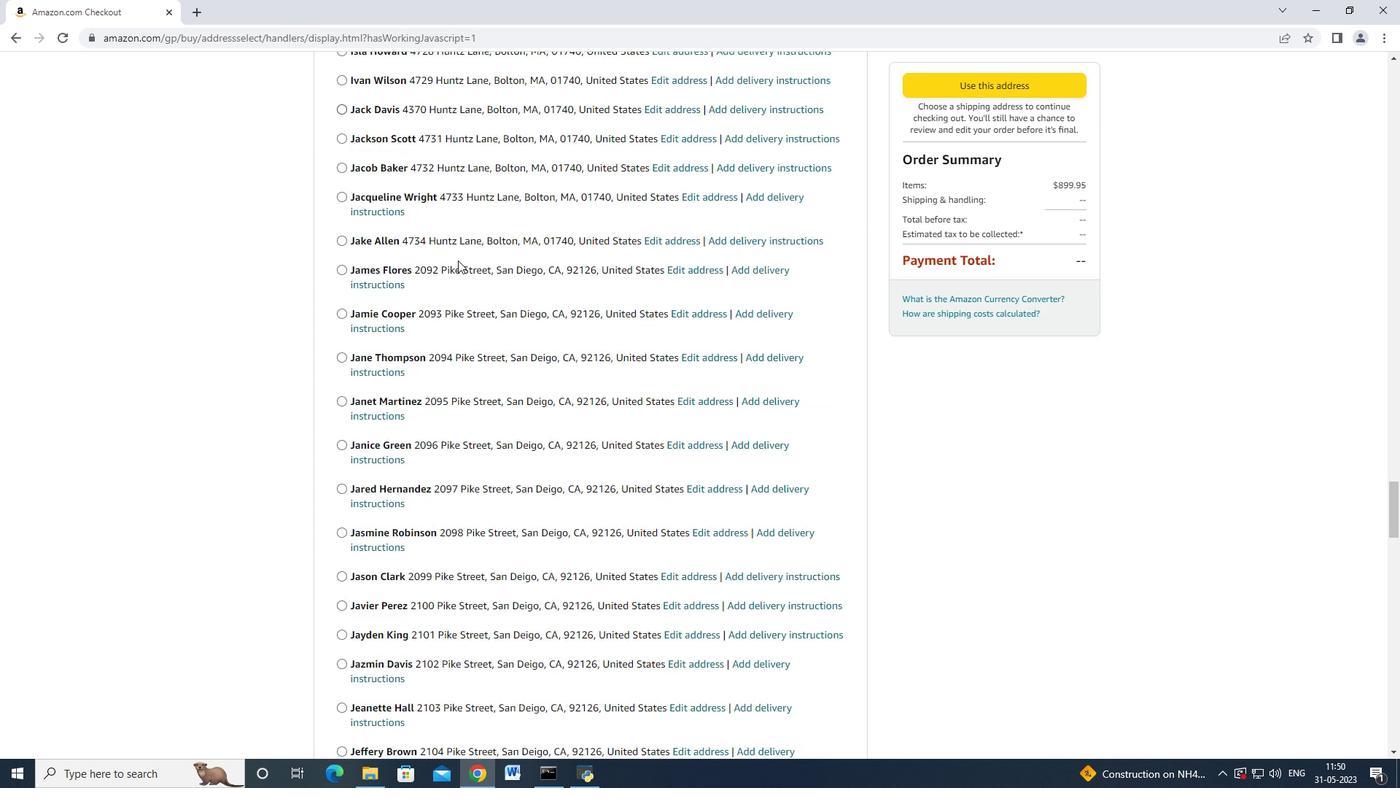 
Action: Mouse scrolled (458, 272) with delta (0, -1)
Screenshot: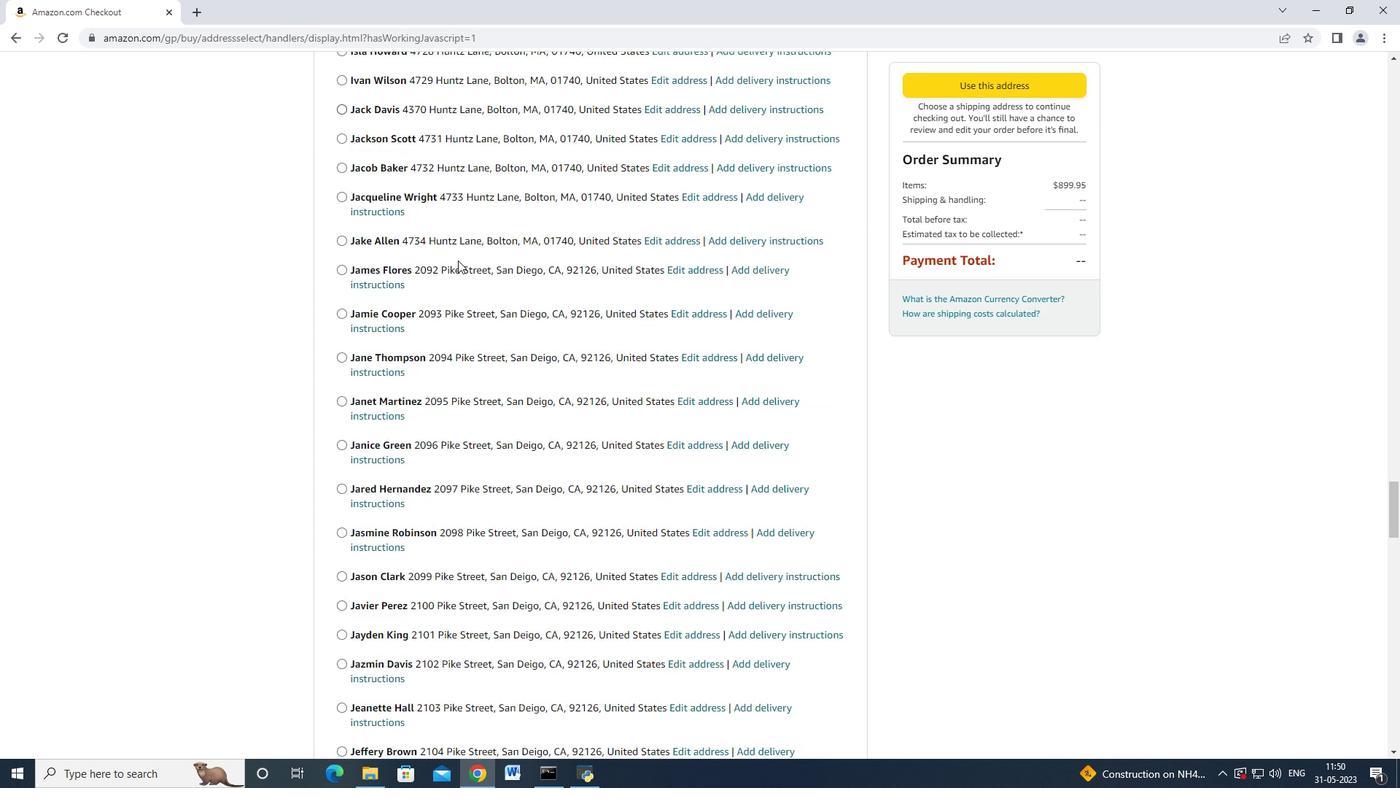 
Action: Mouse moved to (460, 264)
Screenshot: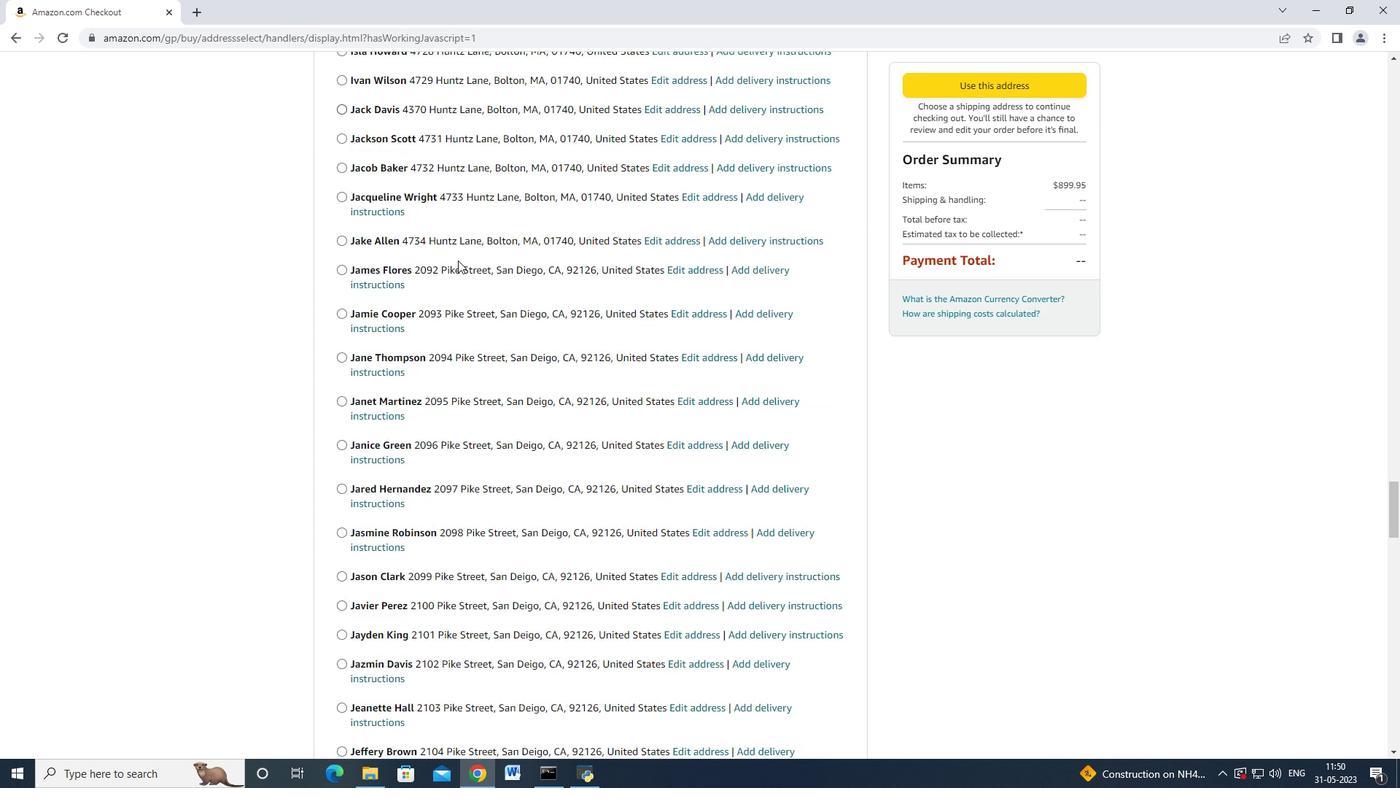 
Action: Mouse scrolled (460, 269) with delta (0, 0)
Screenshot: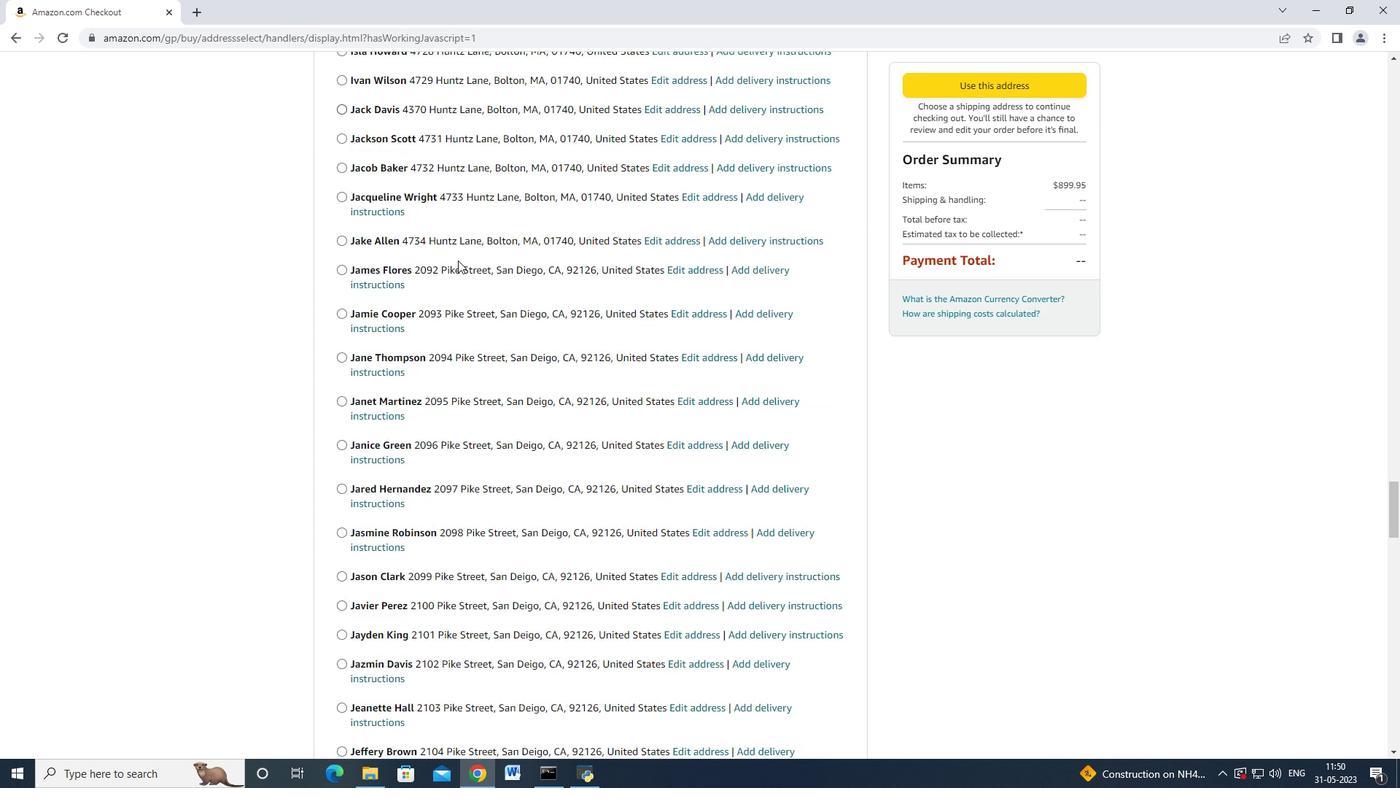 
Action: Mouse moved to (460, 262)
Screenshot: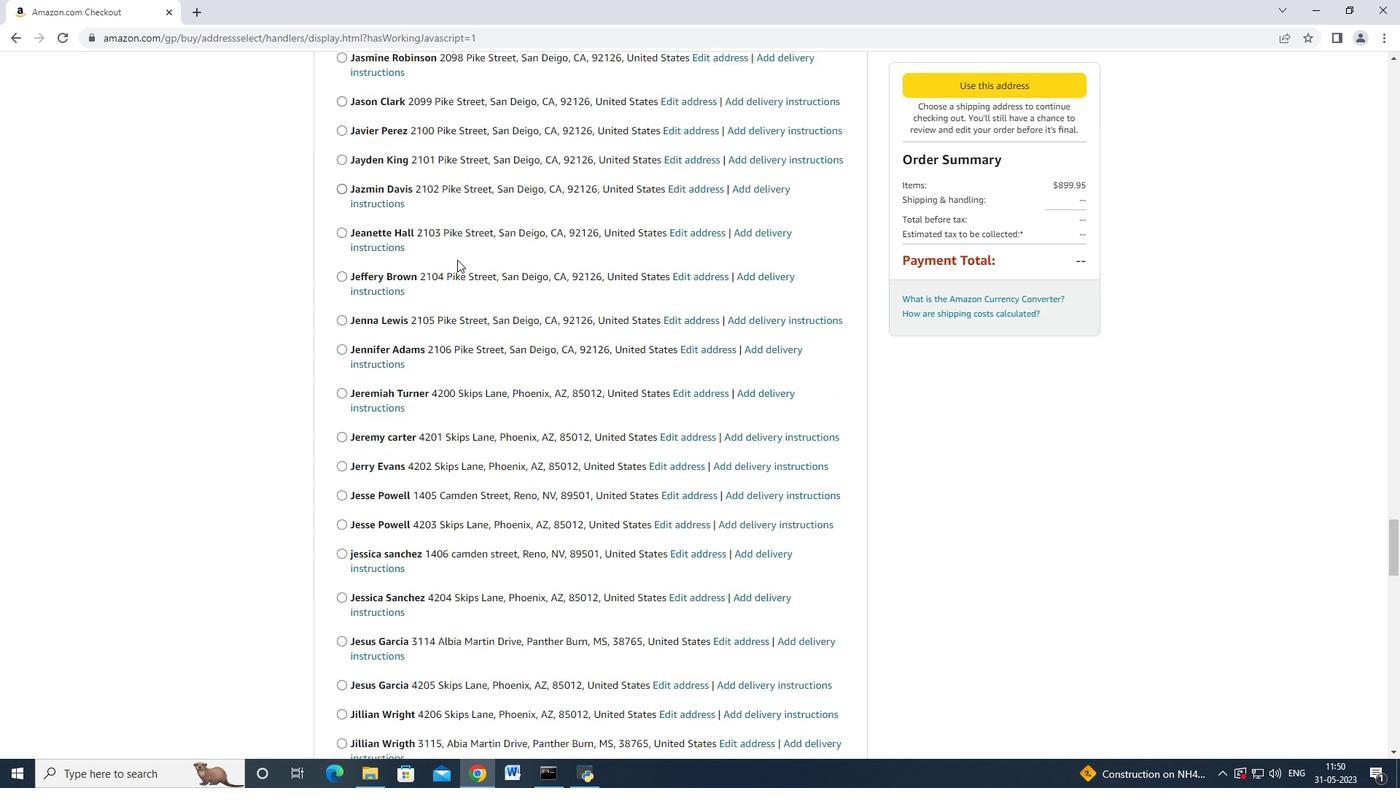 
Action: Mouse scrolled (460, 269) with delta (0, 0)
Screenshot: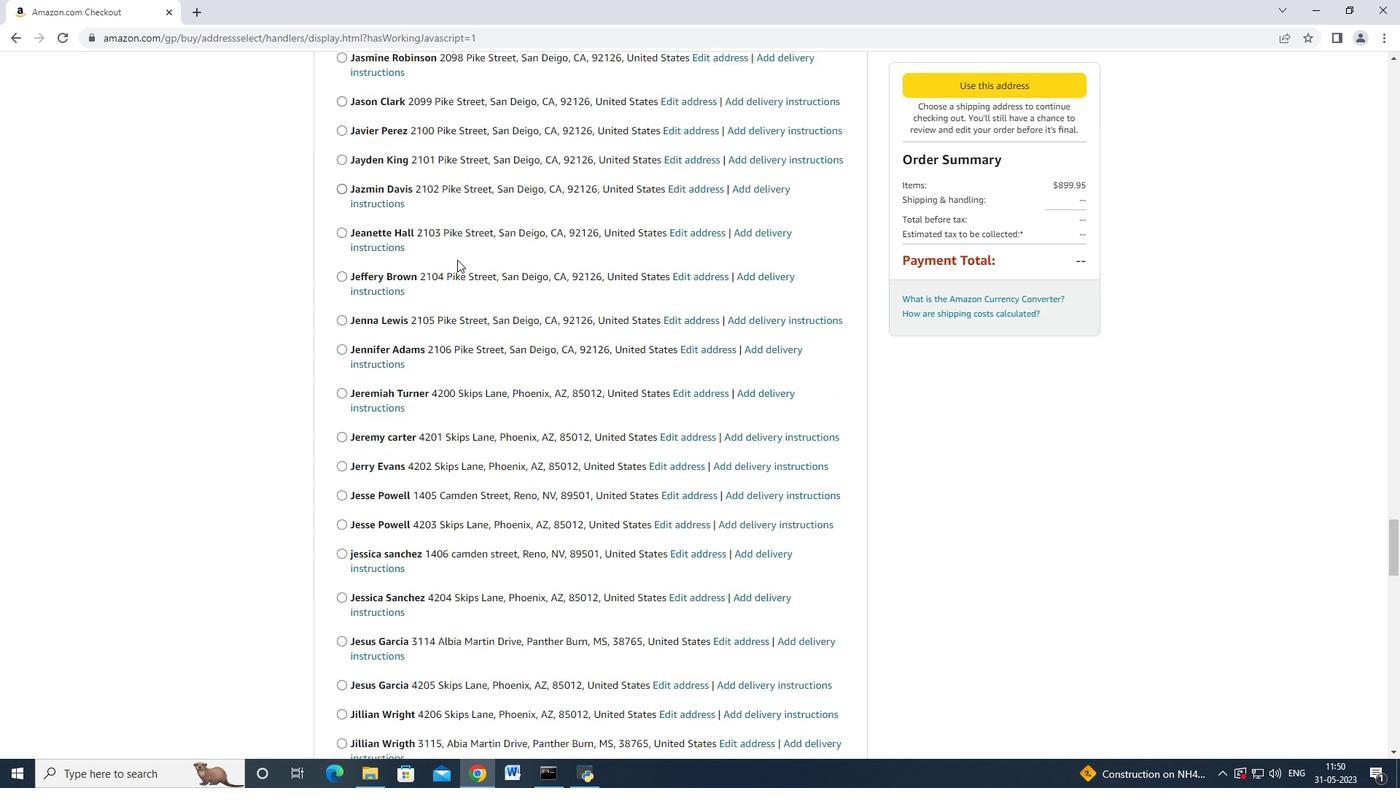 
Action: Mouse moved to (455, 268)
Screenshot: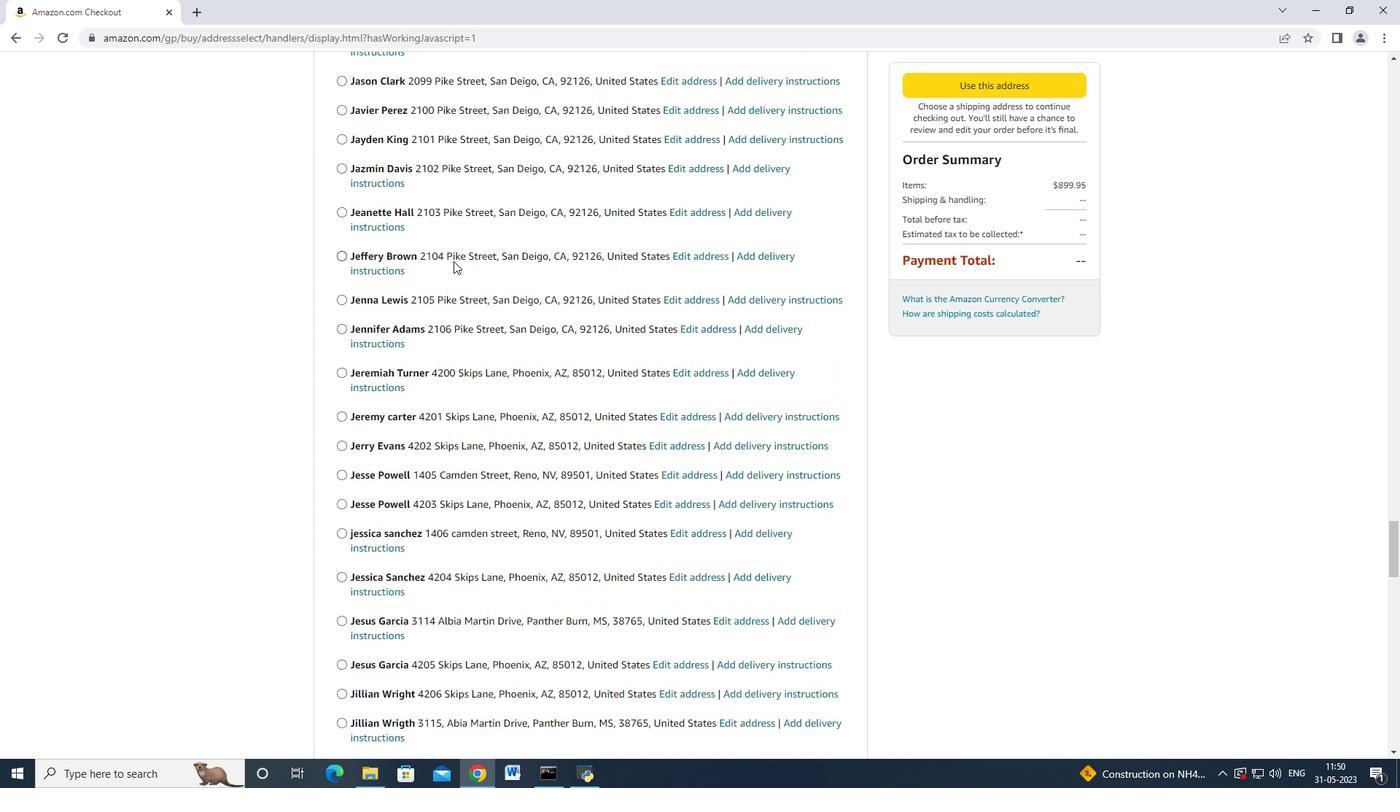 
Action: Mouse scrolled (455, 267) with delta (0, 0)
Screenshot: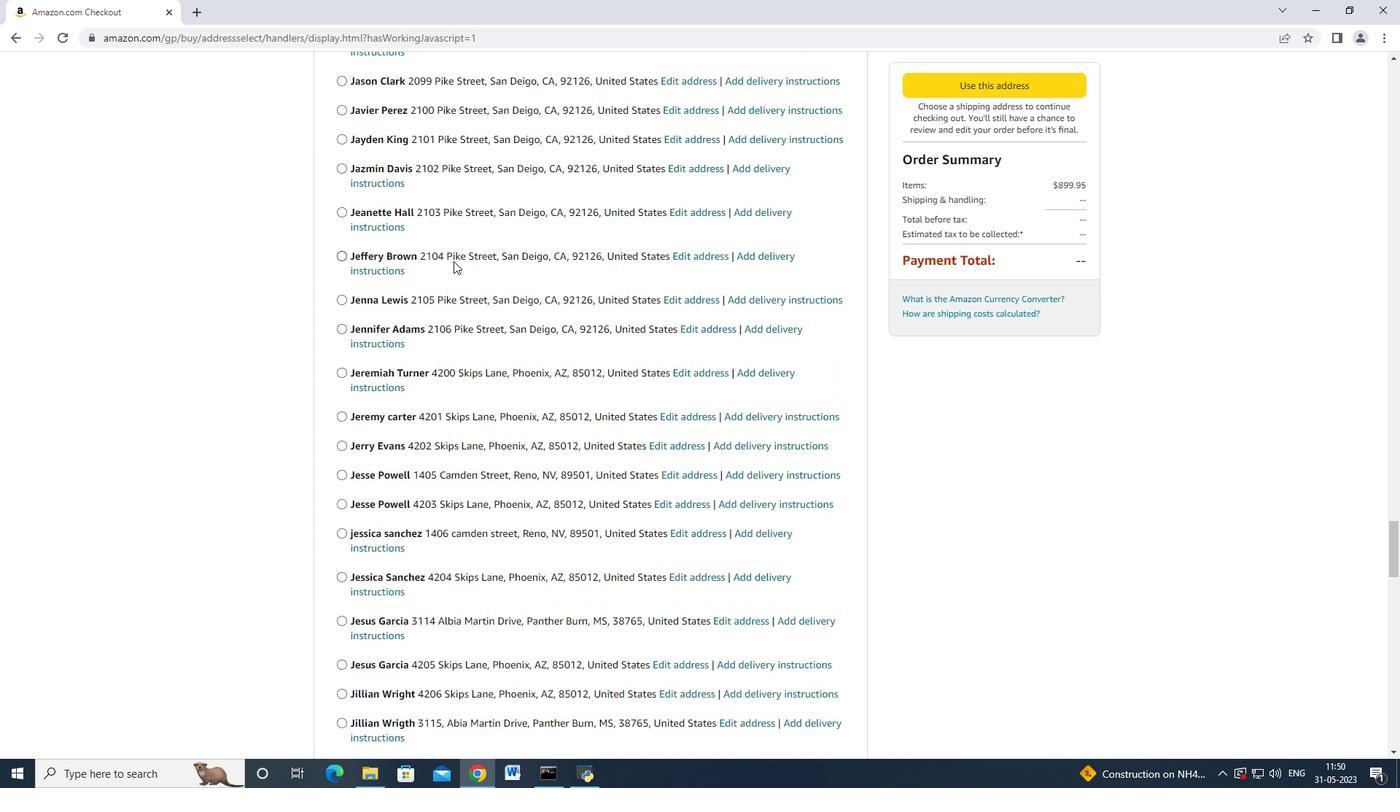 
Action: Mouse moved to (455, 269)
Screenshot: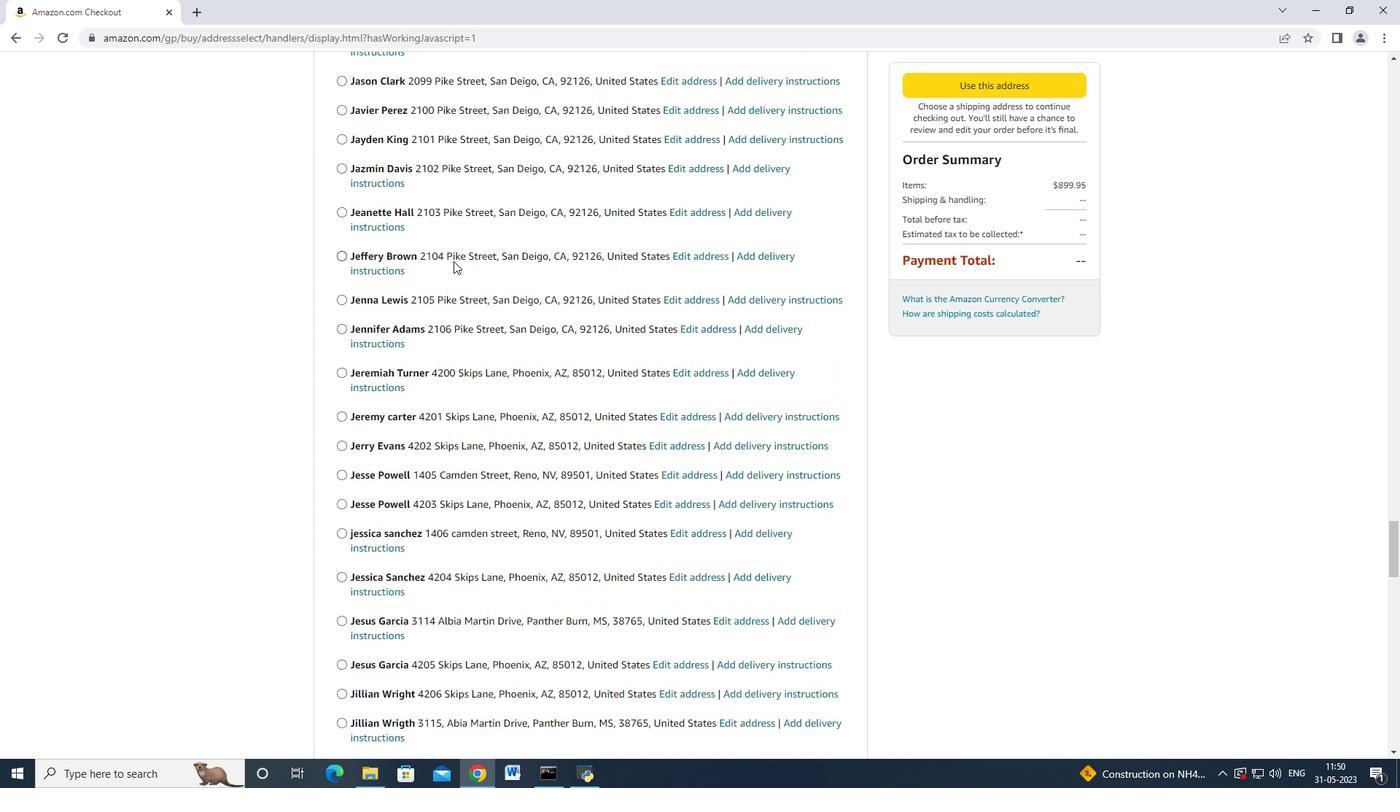 
Action: Mouse scrolled (455, 268) with delta (0, 0)
Screenshot: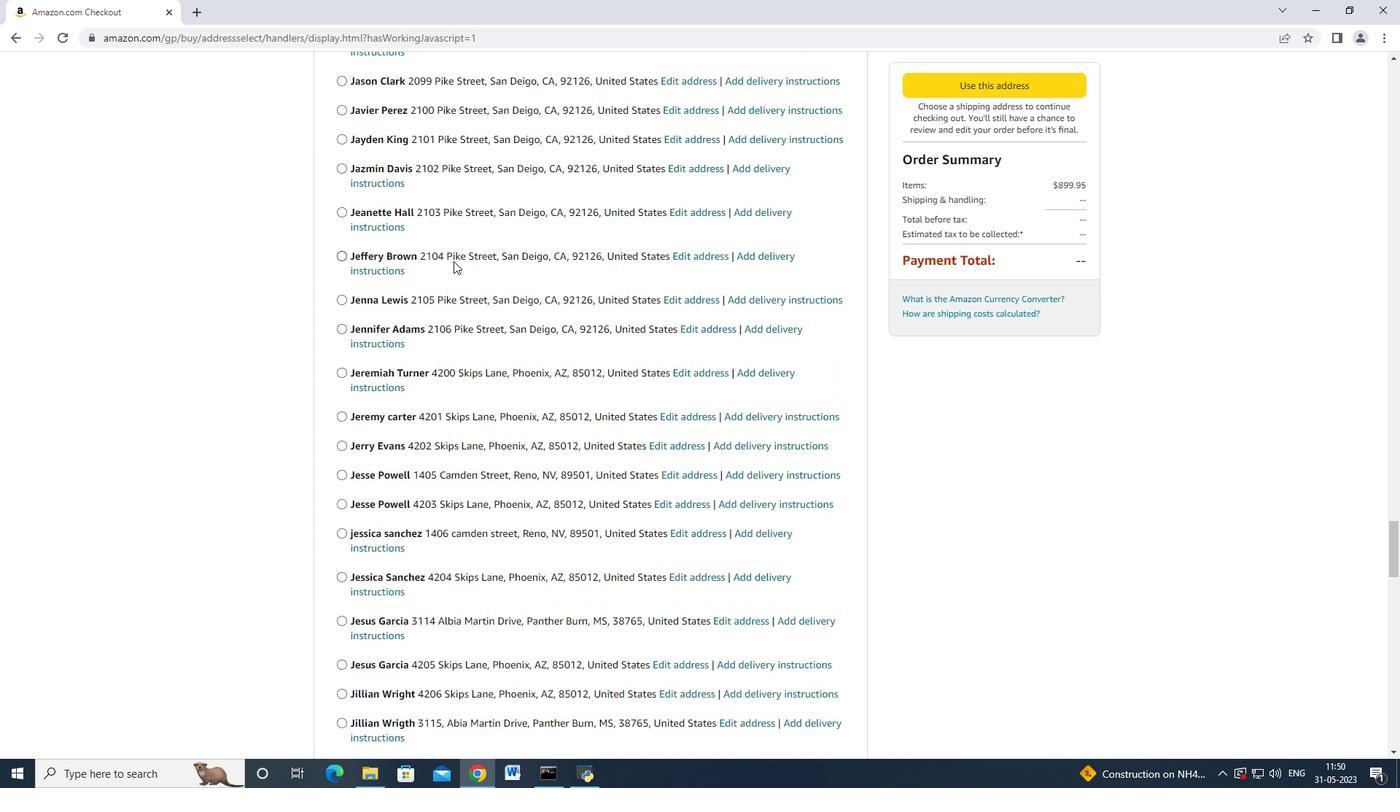 
Action: Mouse scrolled (455, 268) with delta (0, 0)
Screenshot: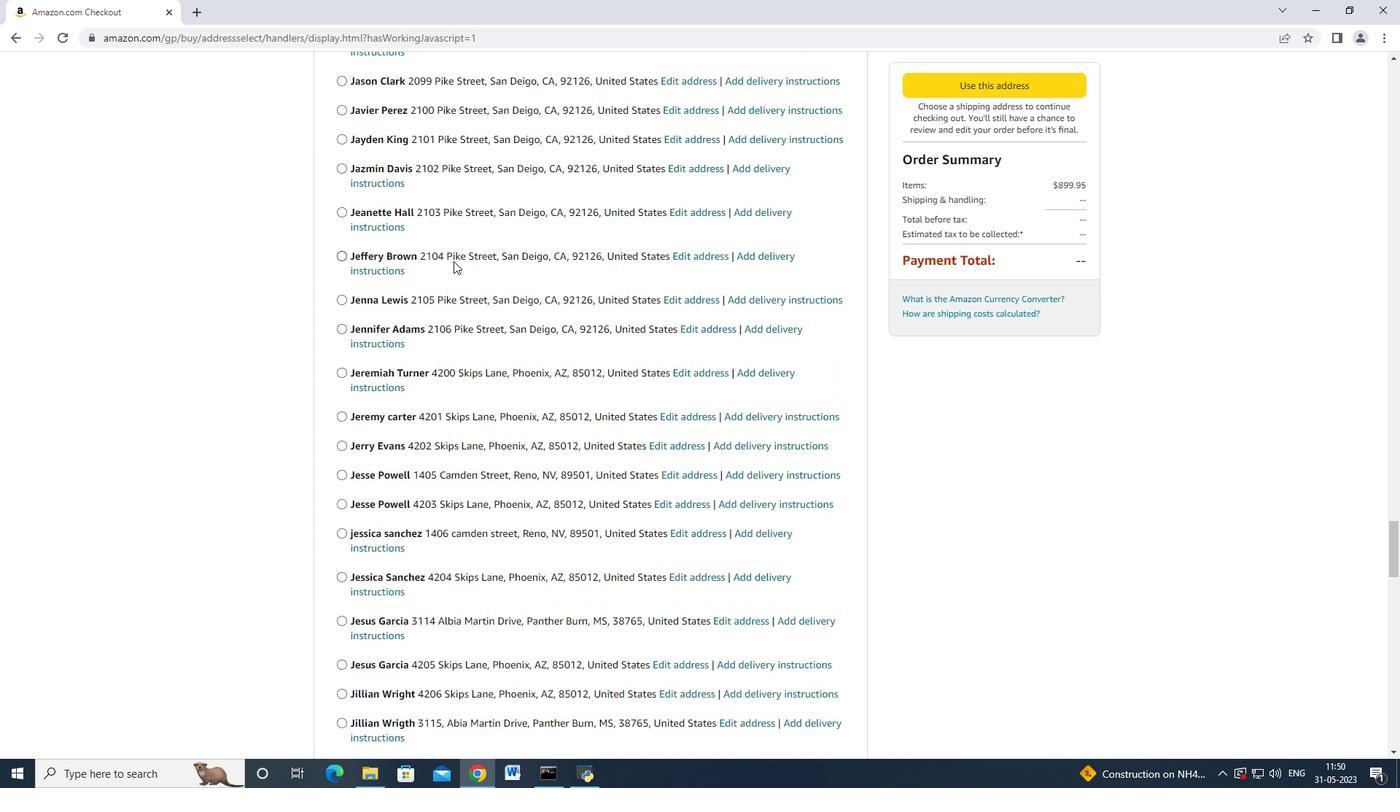 
Action: Mouse scrolled (455, 267) with delta (0, -1)
Screenshot: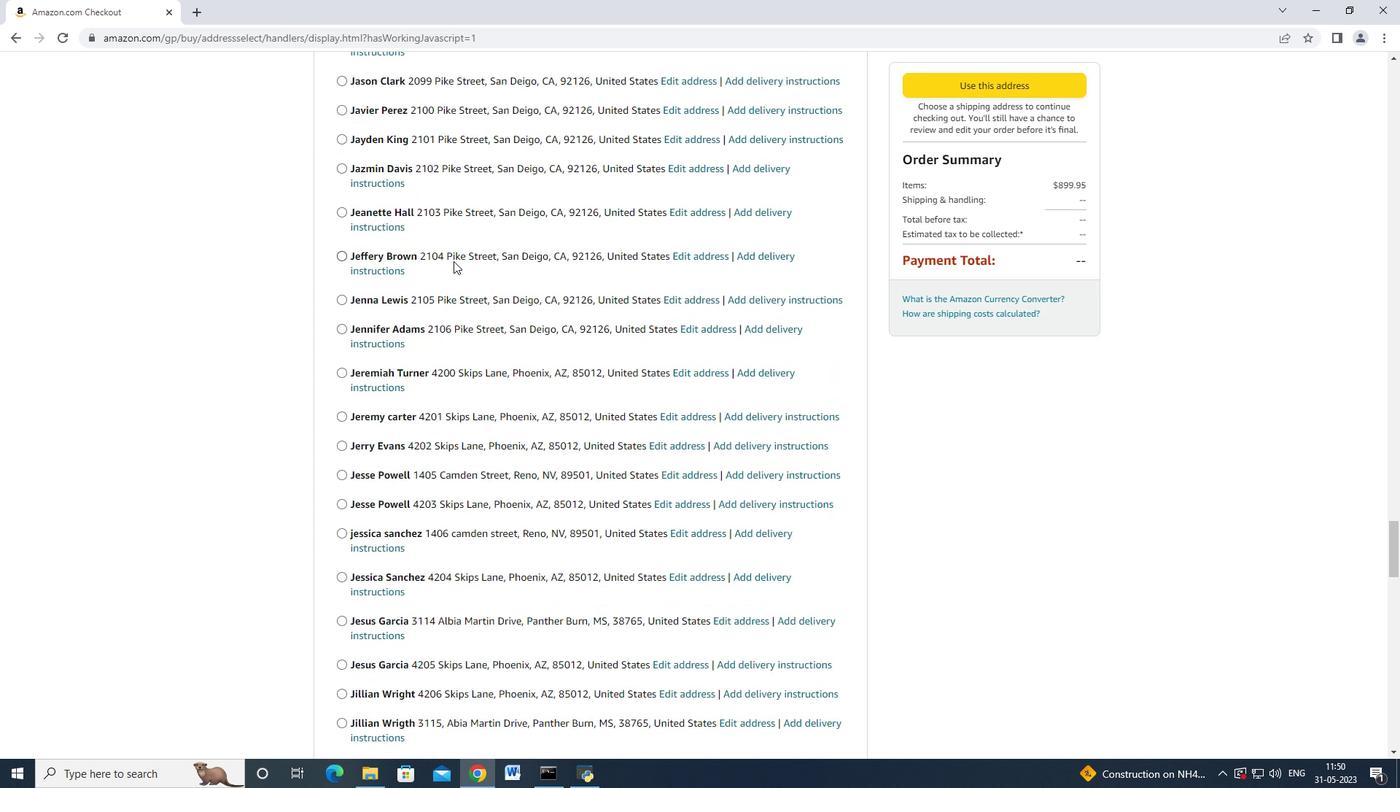 
Action: Mouse moved to (455, 267)
Screenshot: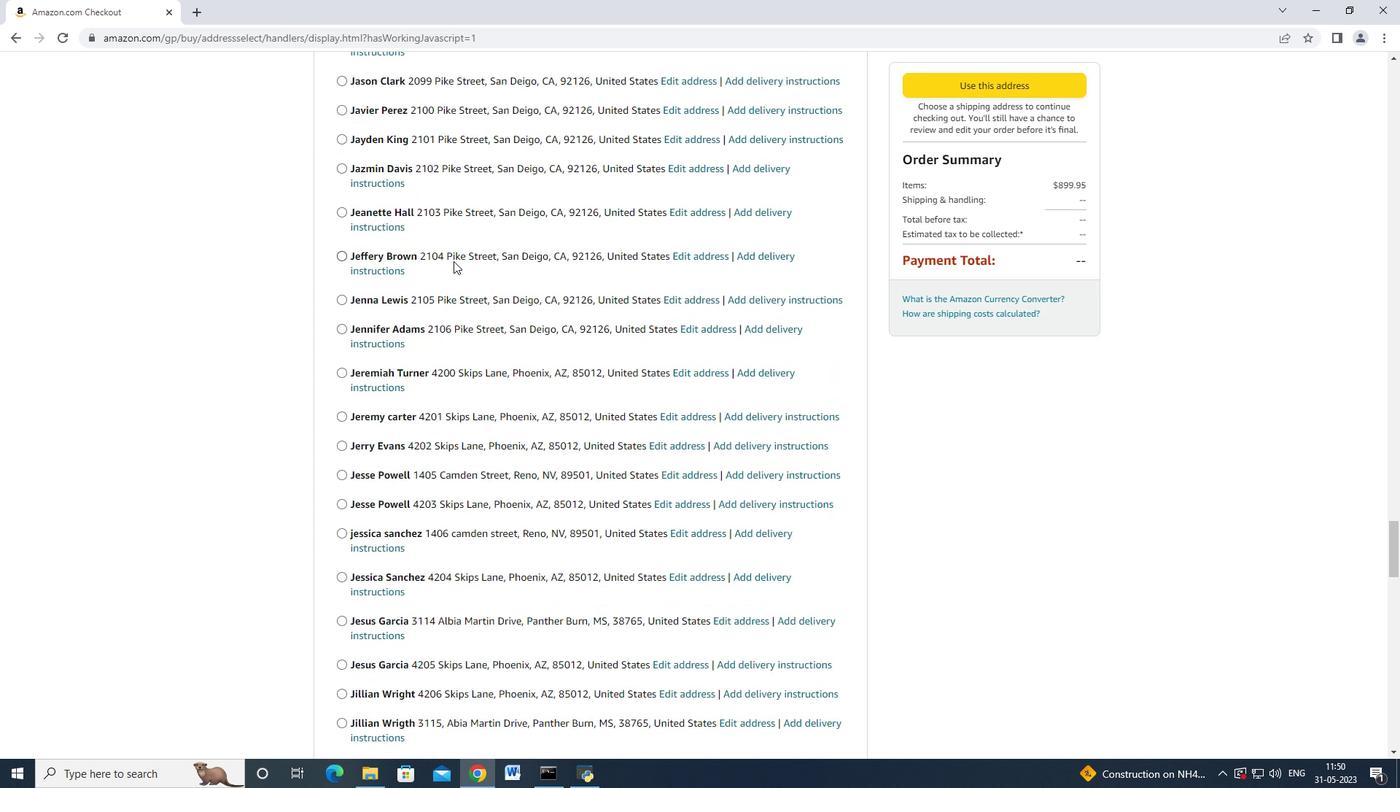 
Action: Mouse scrolled (455, 268) with delta (0, 0)
Screenshot: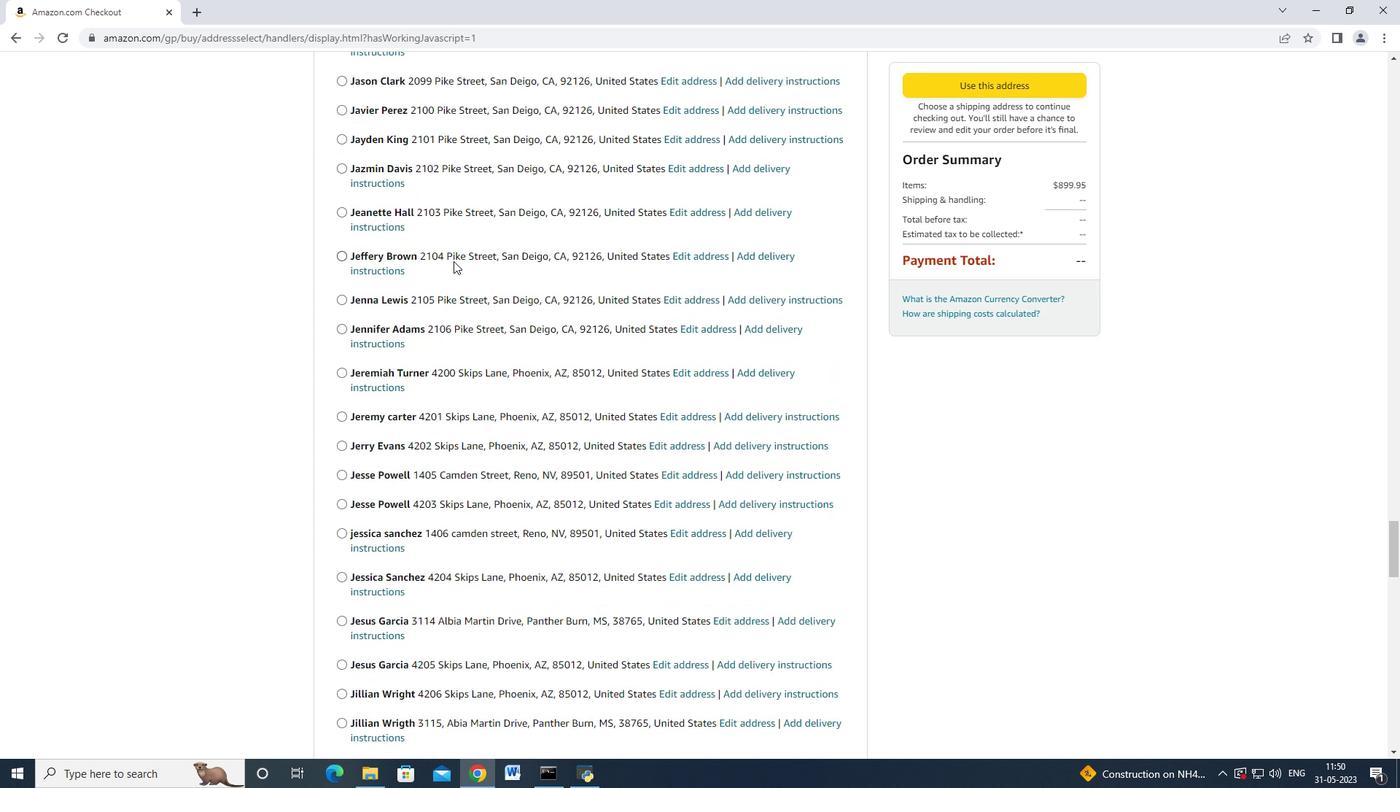 
Action: Mouse moved to (456, 264)
Screenshot: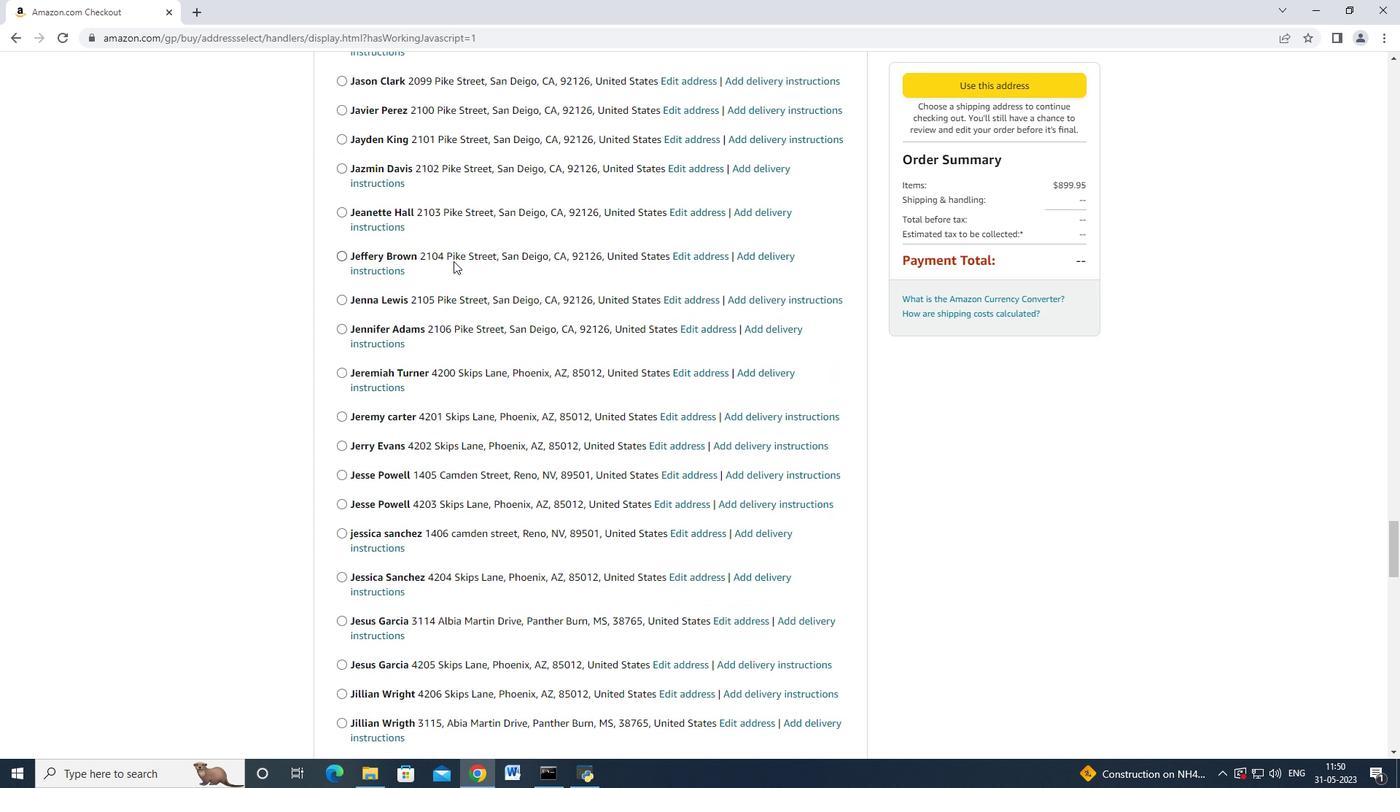 
Action: Mouse scrolled (455, 266) with delta (0, -1)
Screenshot: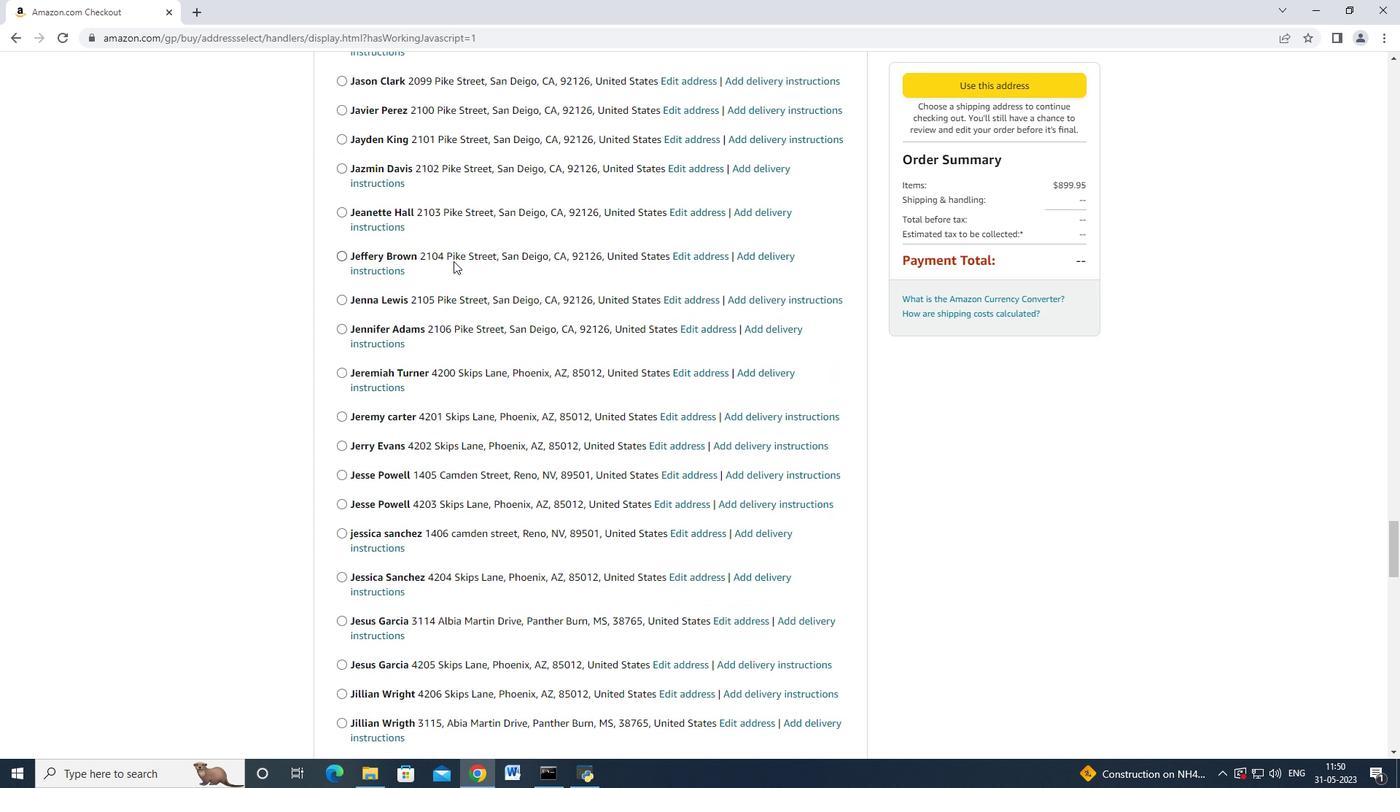 
Action: Mouse moved to (458, 261)
Screenshot: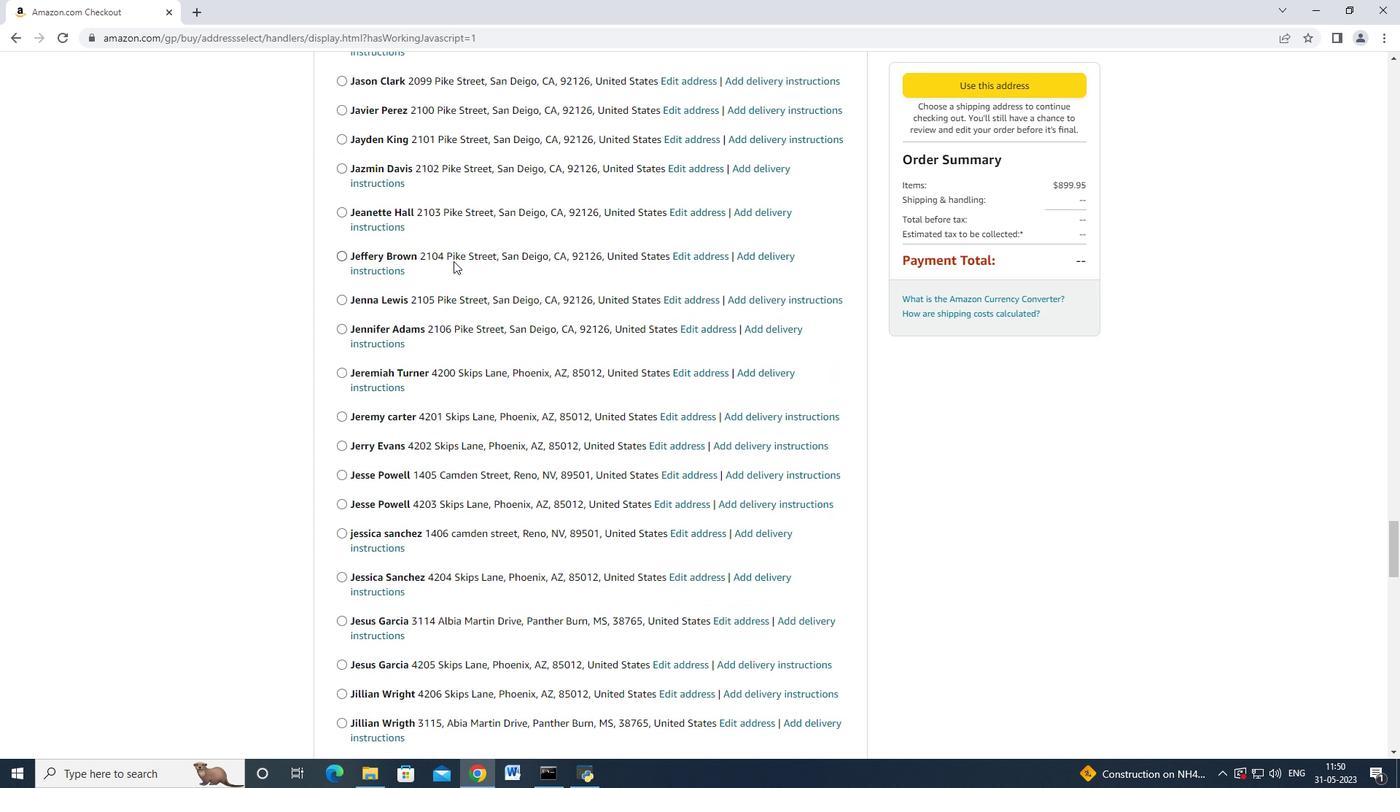 
Action: Mouse scrolled (456, 263) with delta (0, 0)
Screenshot: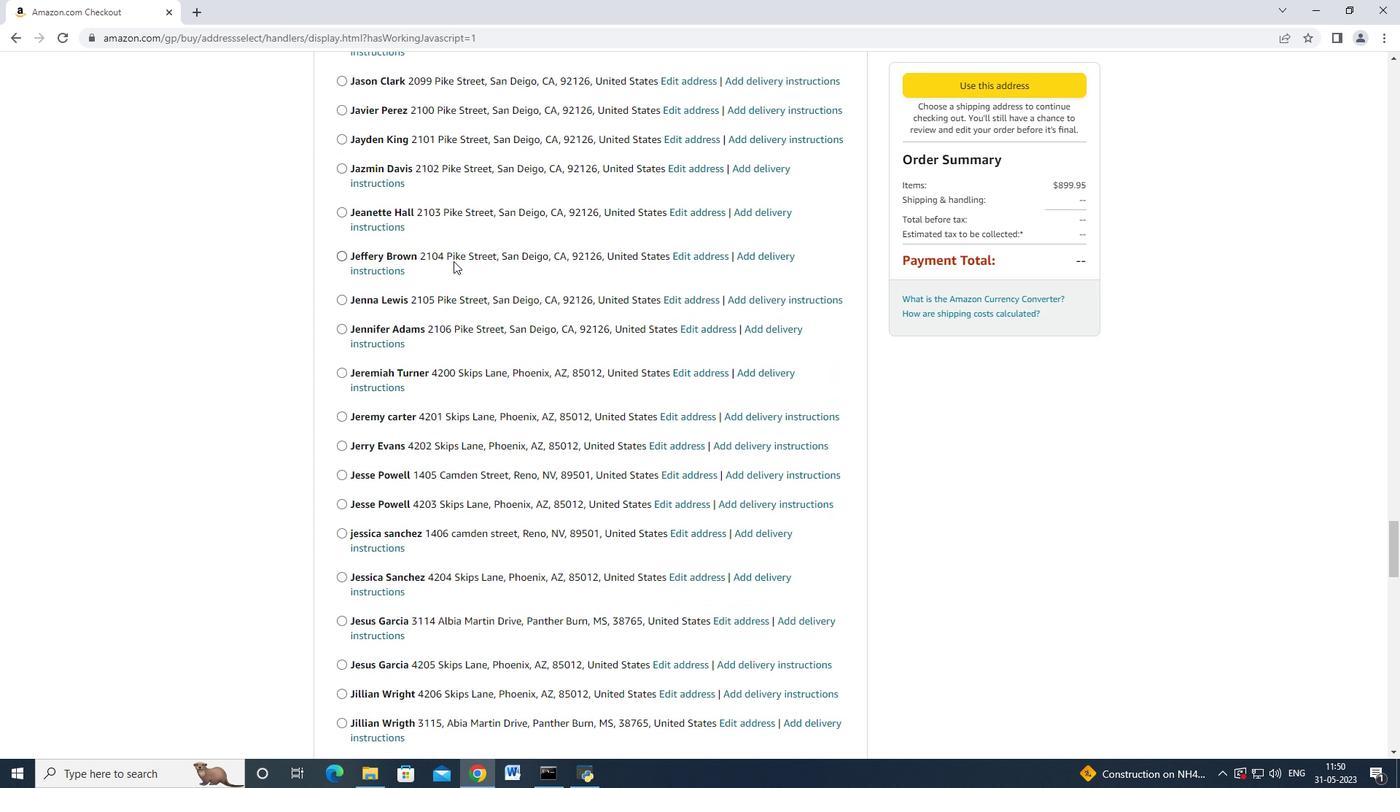 
Action: Mouse moved to (458, 261)
Screenshot: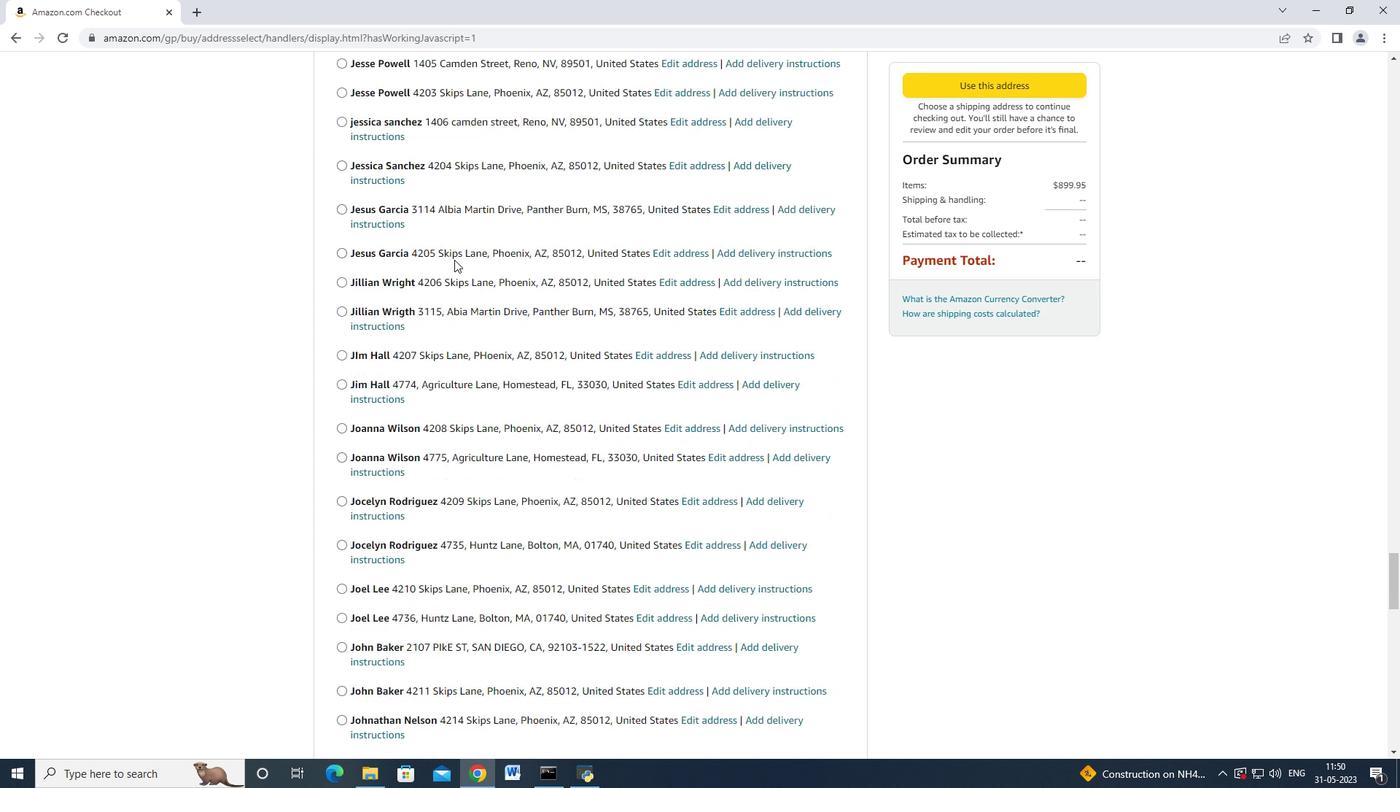 
Action: Mouse scrolled (458, 261) with delta (0, 0)
Screenshot: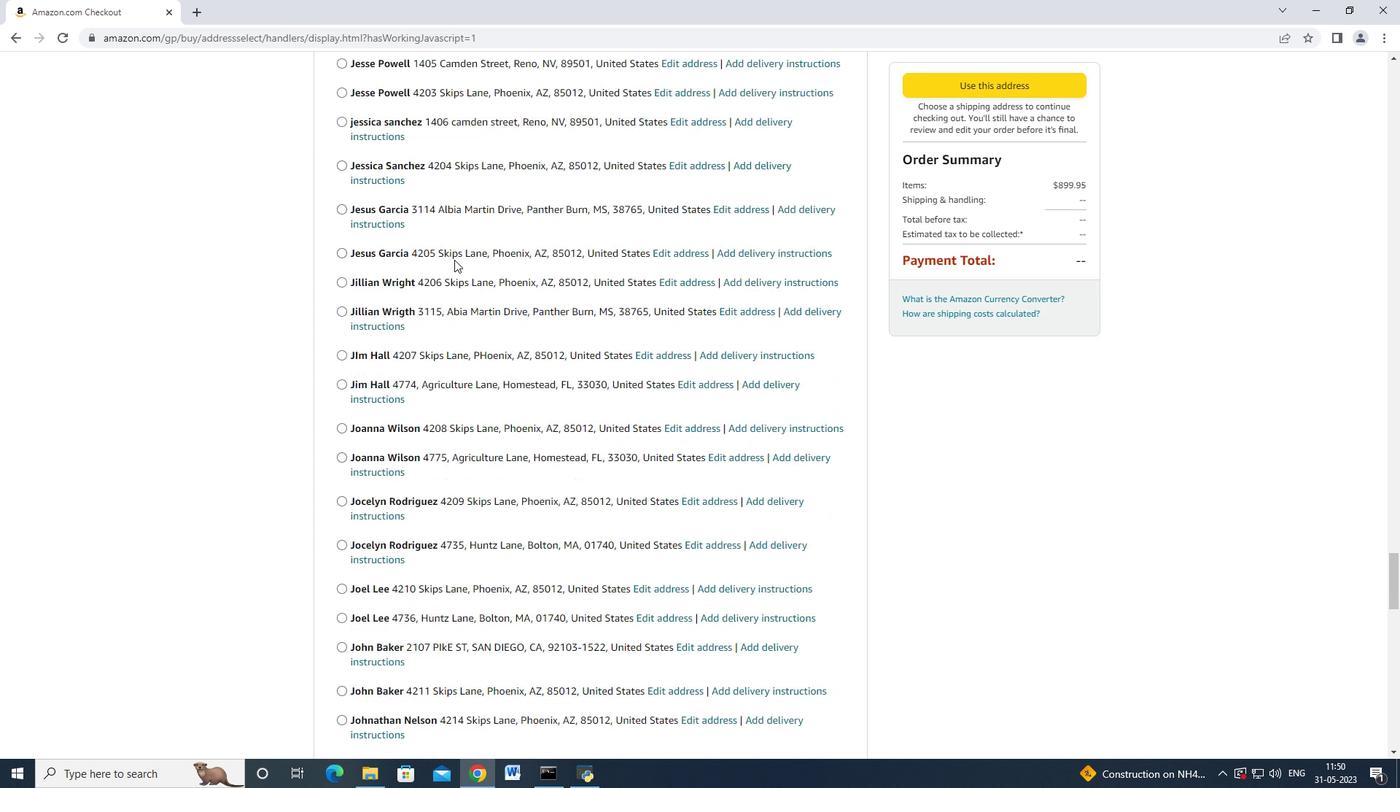 
Action: Mouse moved to (455, 259)
Screenshot: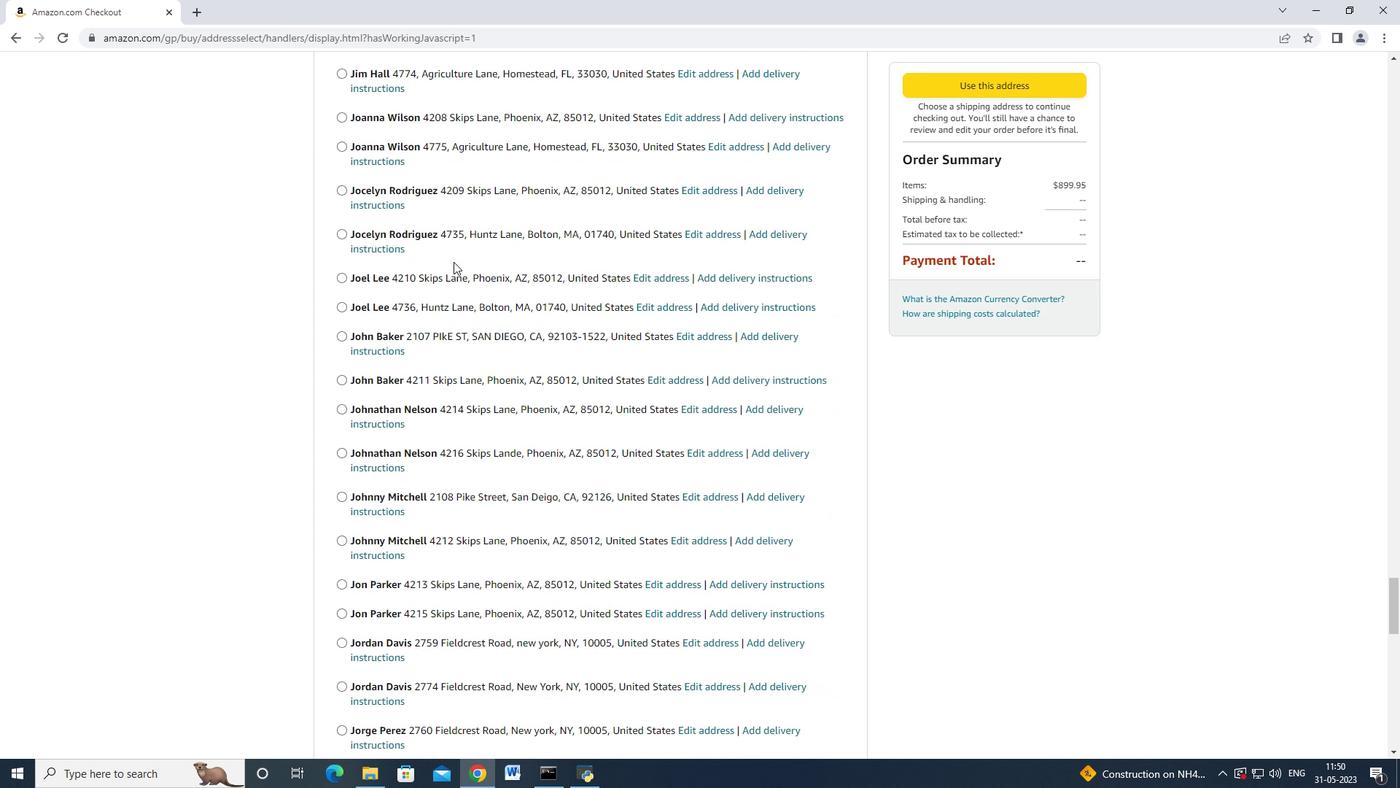
Action: Mouse scrolled (455, 259) with delta (0, 0)
Screenshot: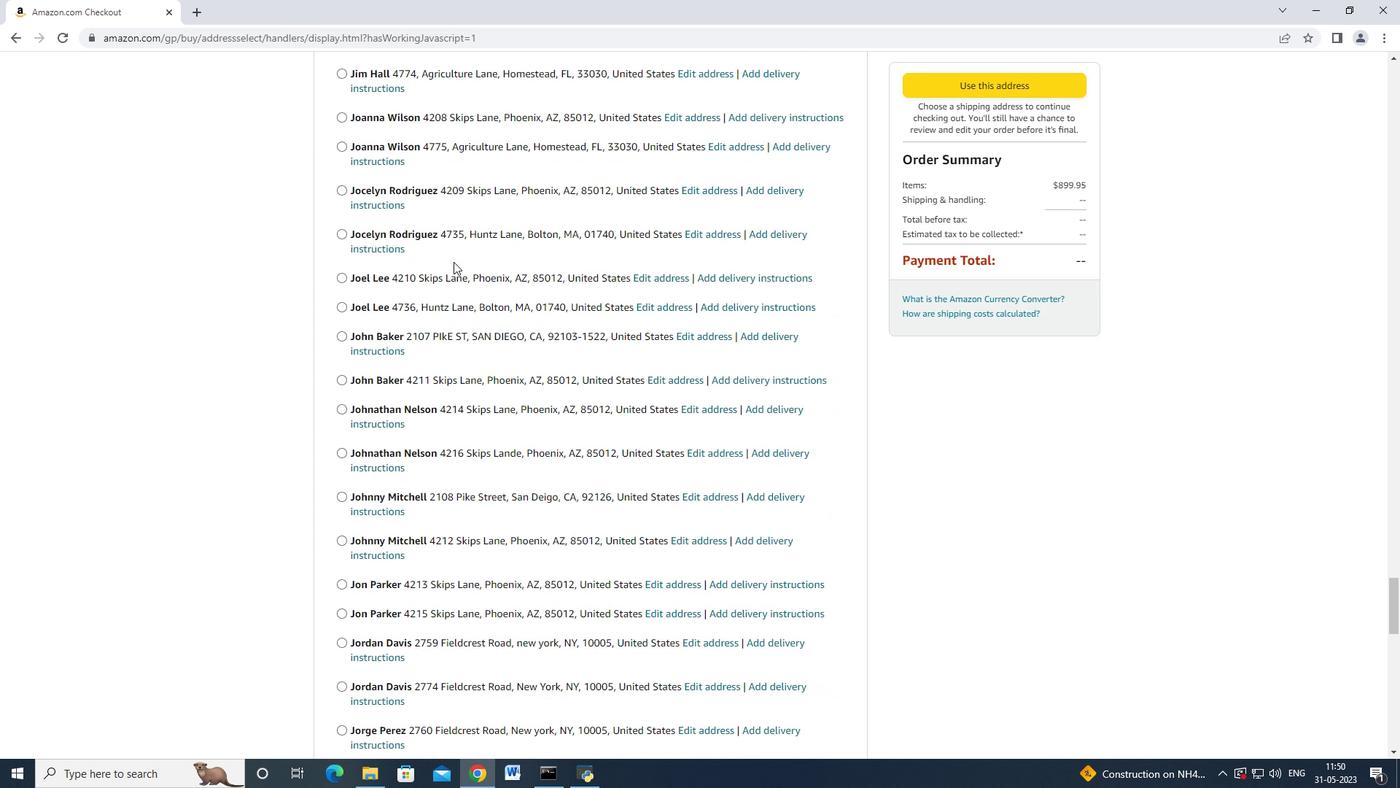 
Action: Mouse moved to (454, 261)
Screenshot: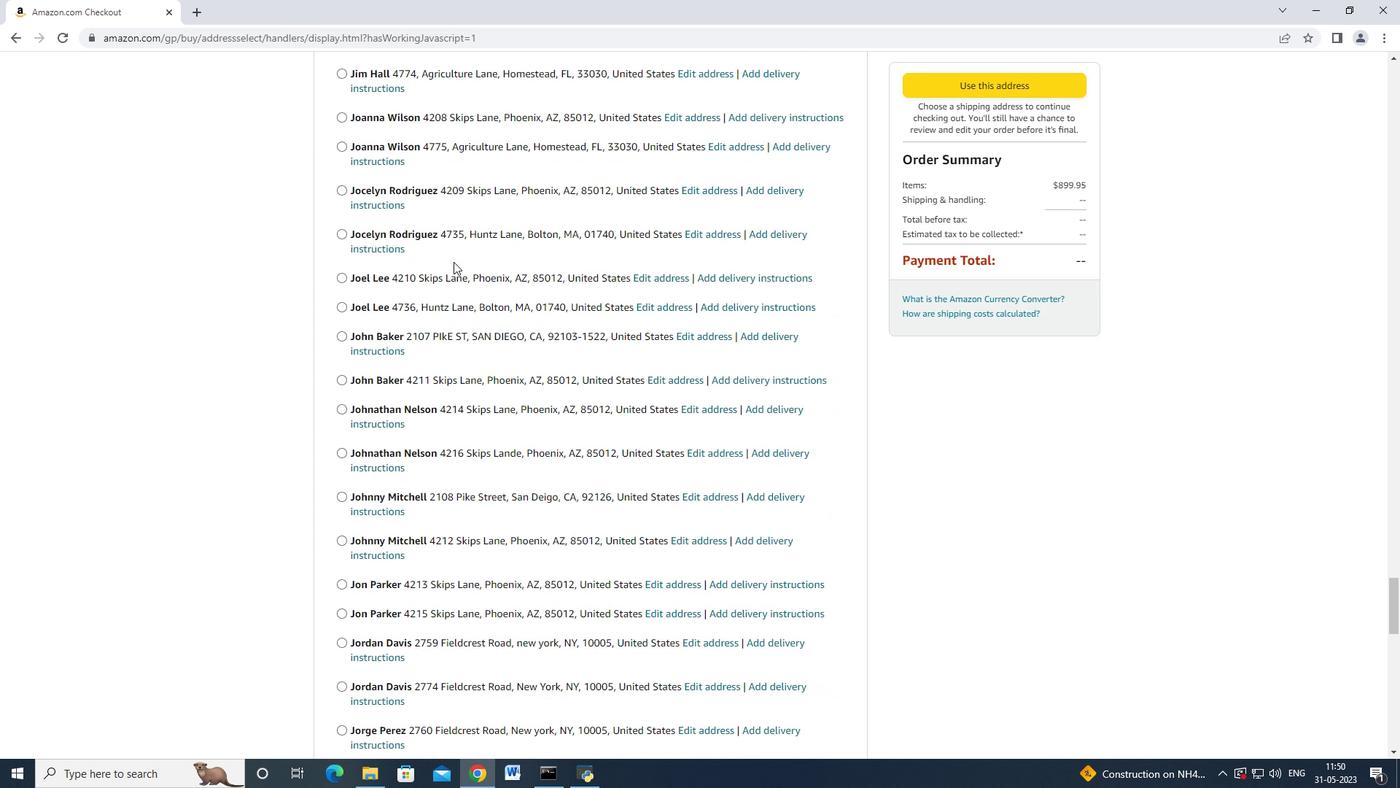 
Action: Mouse scrolled (454, 260) with delta (0, 0)
Screenshot: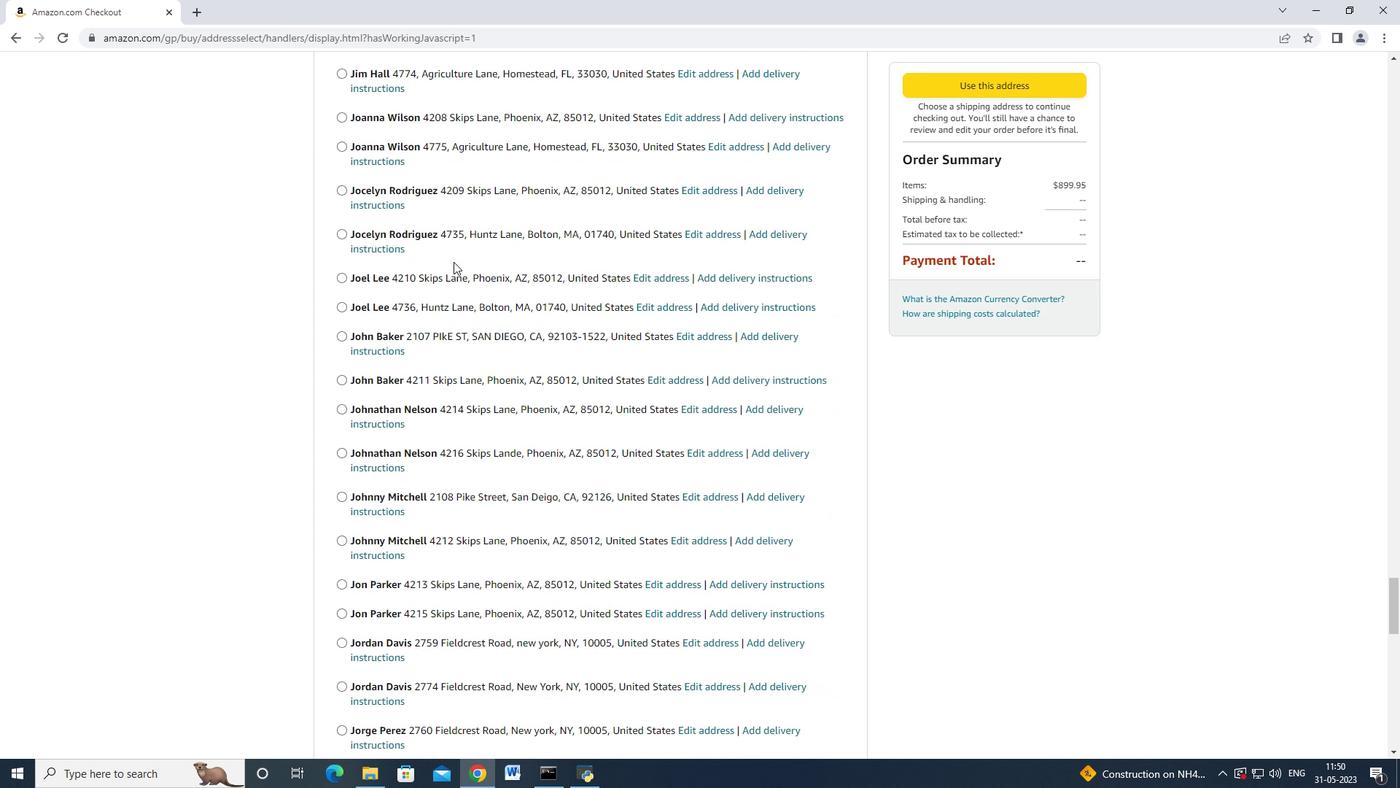 
Action: Mouse moved to (453, 261)
Screenshot: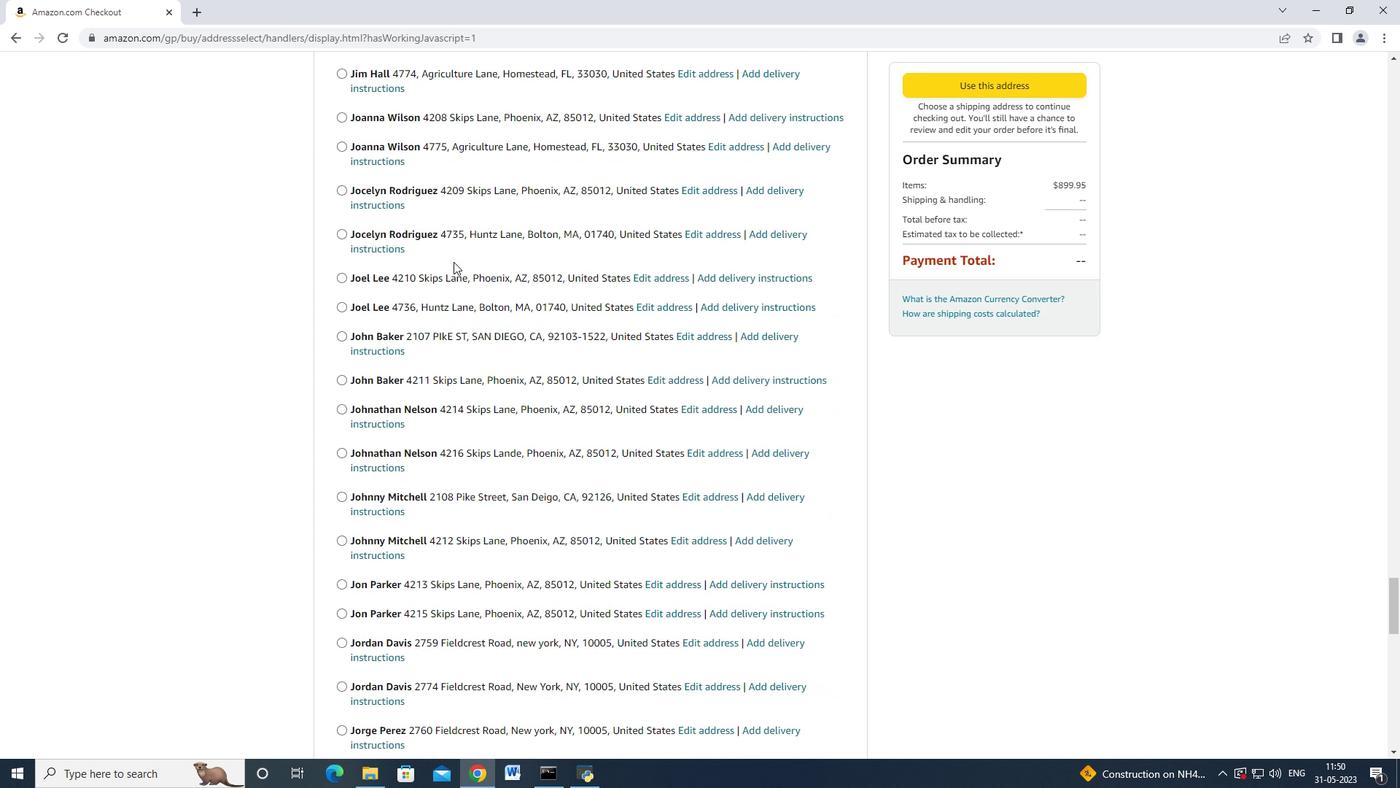 
Action: Mouse scrolled (453, 261) with delta (0, 0)
Screenshot: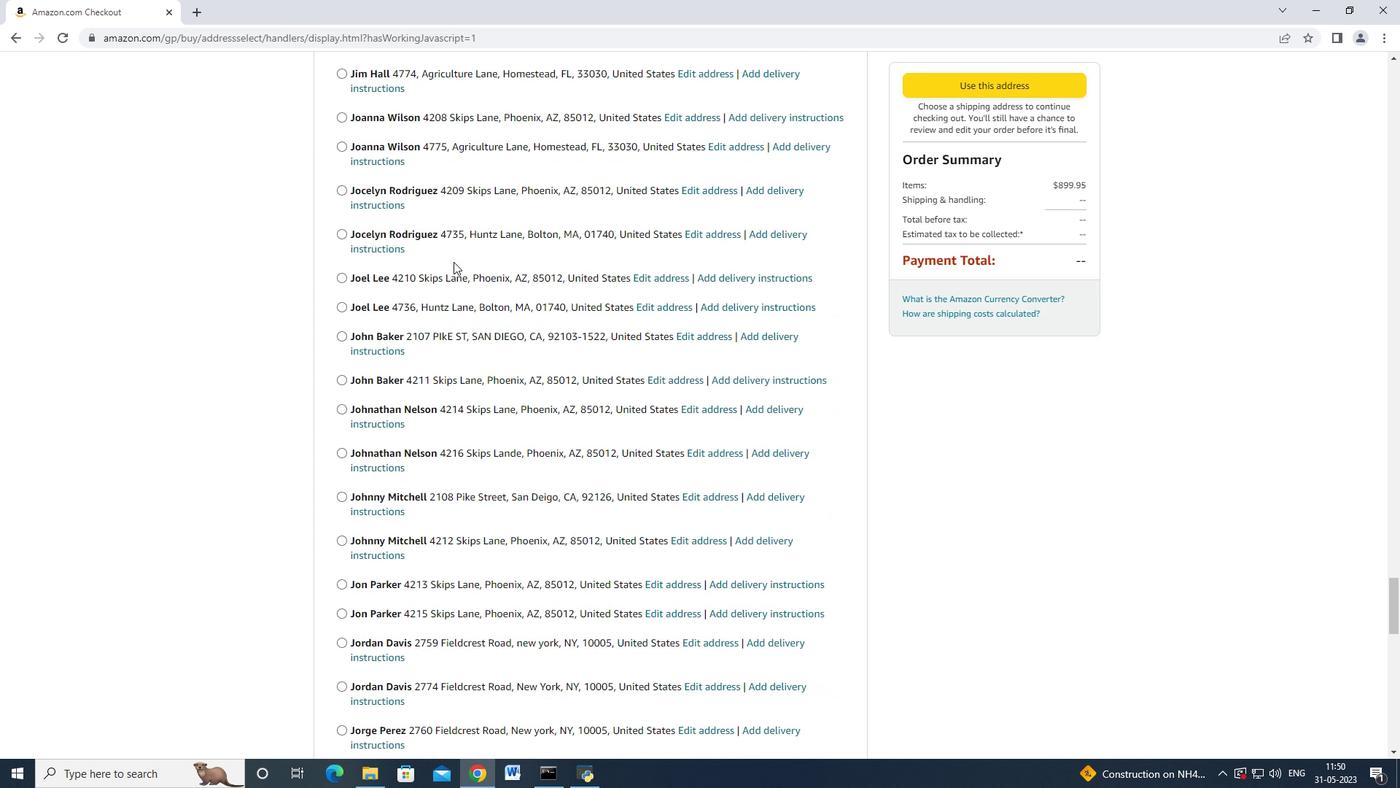 
Action: Mouse scrolled (453, 261) with delta (0, 0)
Screenshot: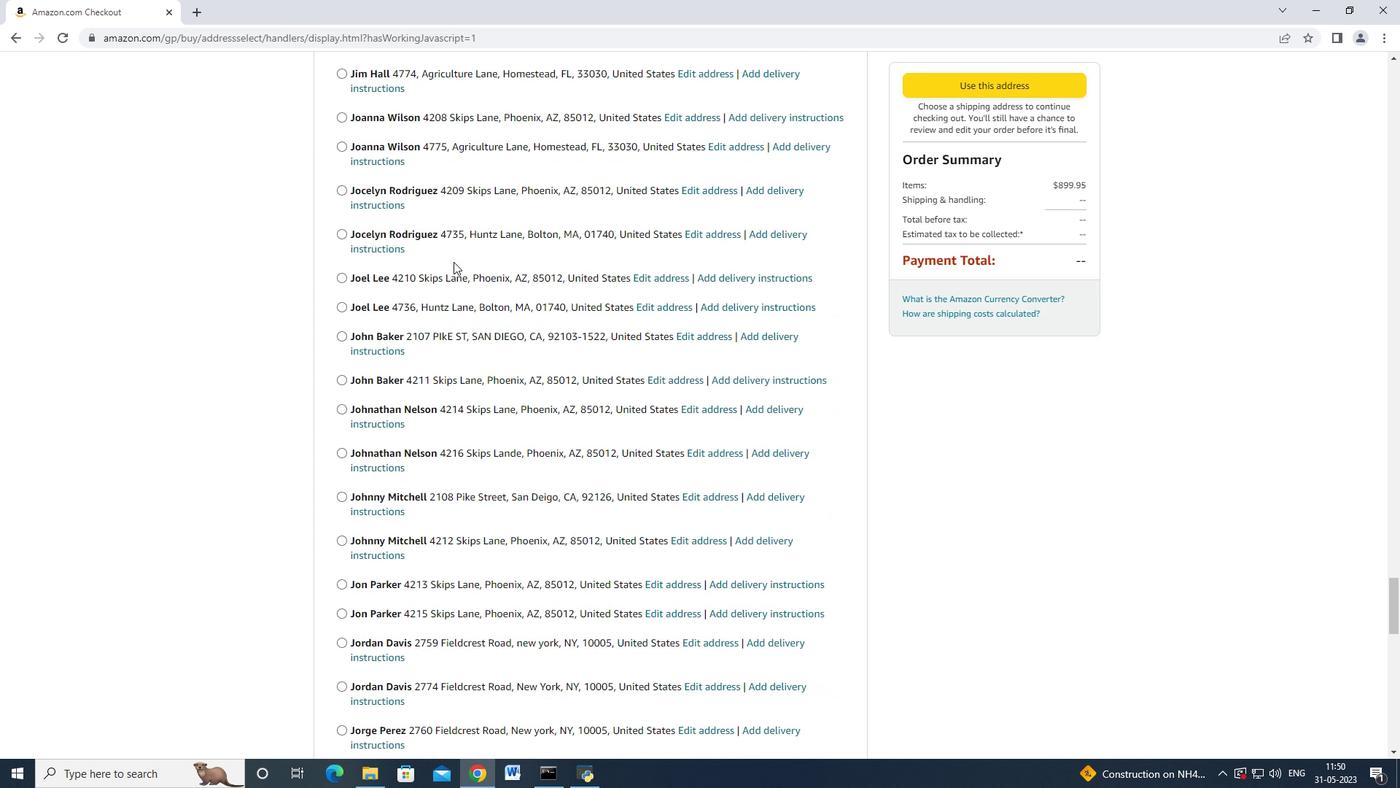 
Action: Mouse scrolled (453, 261) with delta (0, 0)
Screenshot: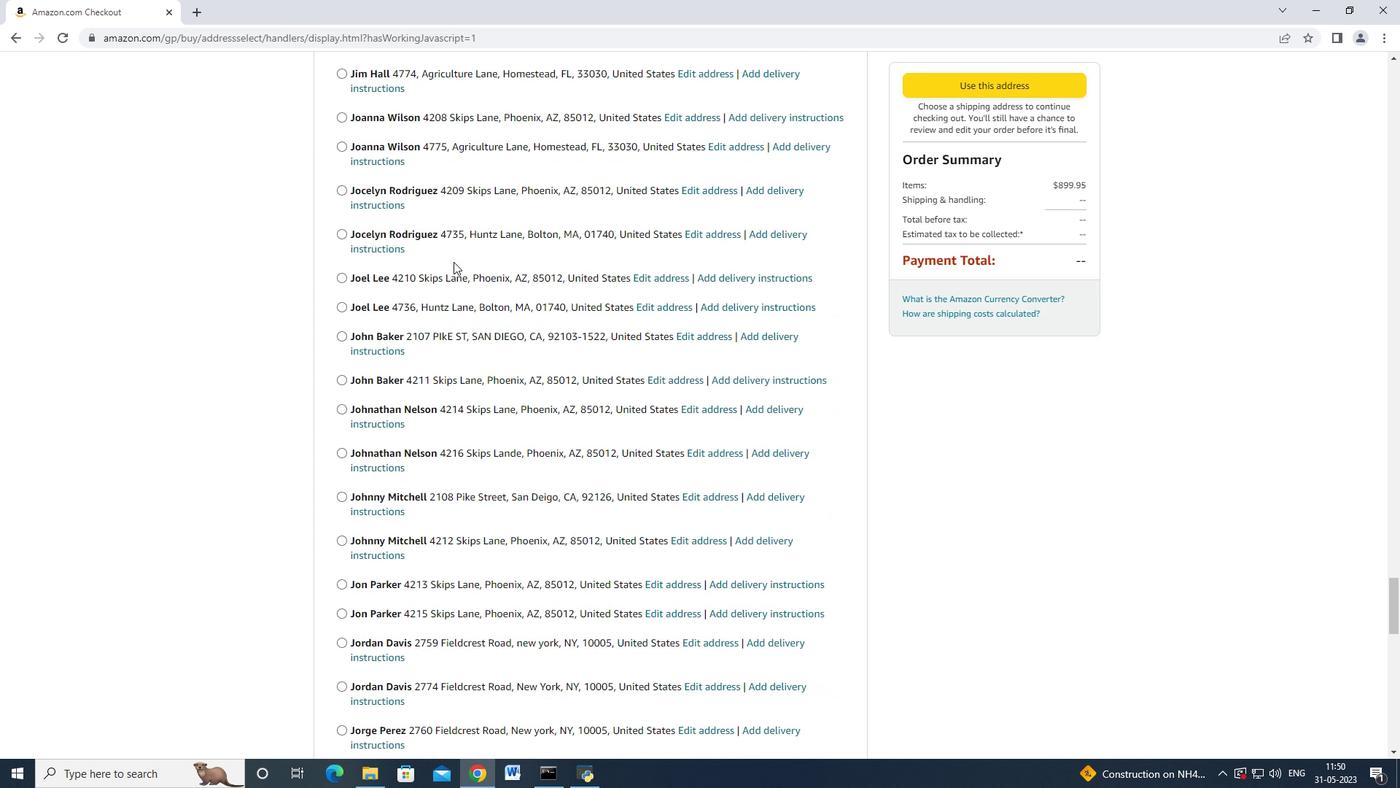 
Action: Mouse scrolled (453, 261) with delta (0, 0)
Screenshot: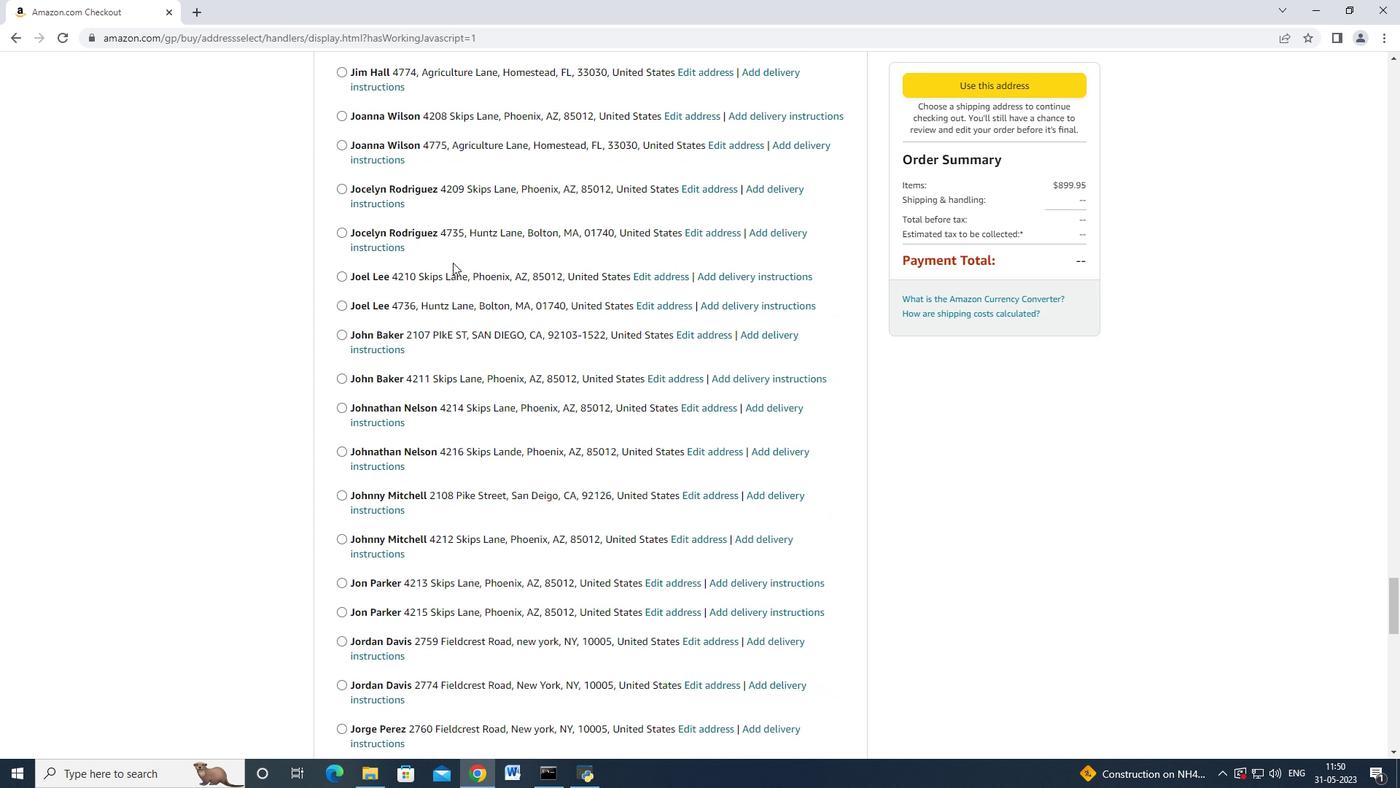 
Action: Mouse scrolled (453, 261) with delta (0, 0)
Screenshot: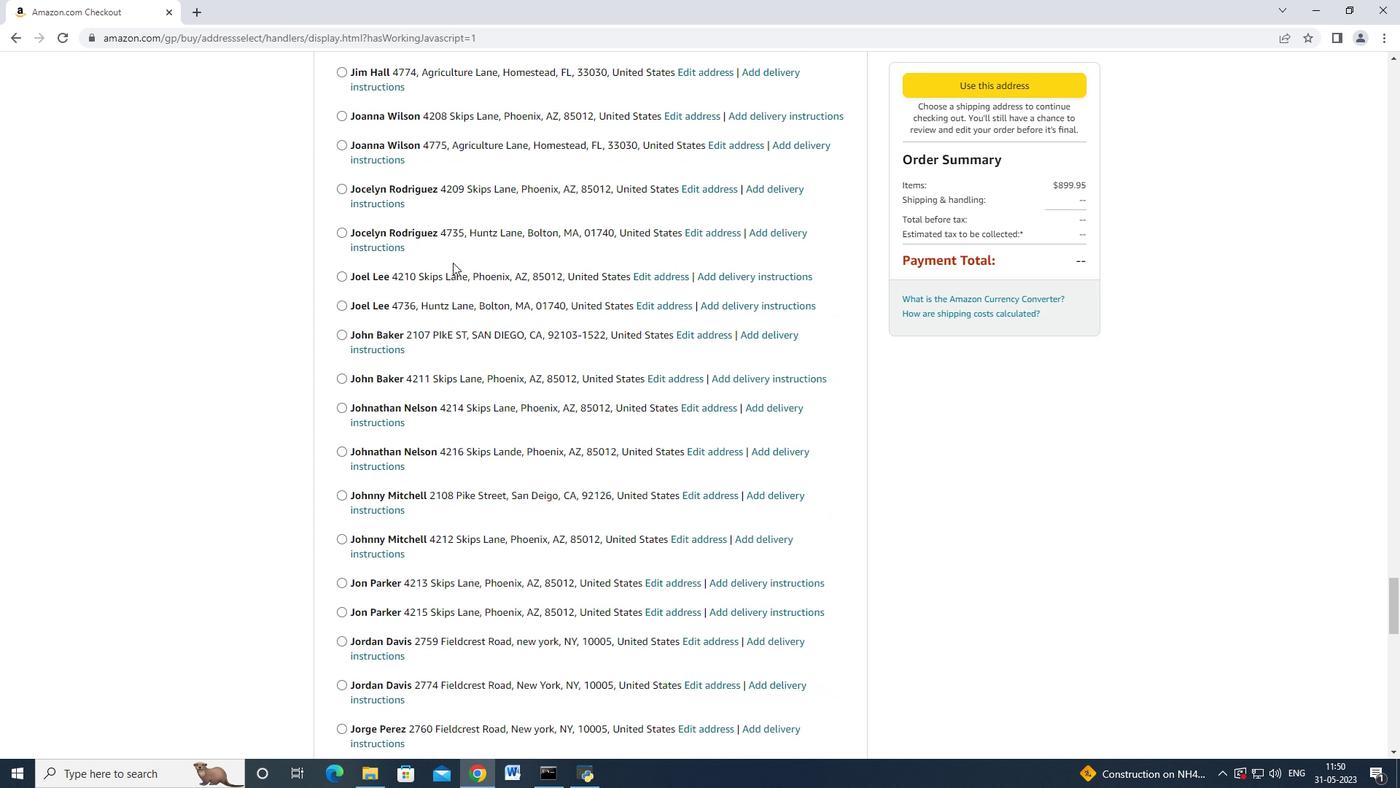 
Action: Mouse scrolled (453, 261) with delta (0, 0)
Screenshot: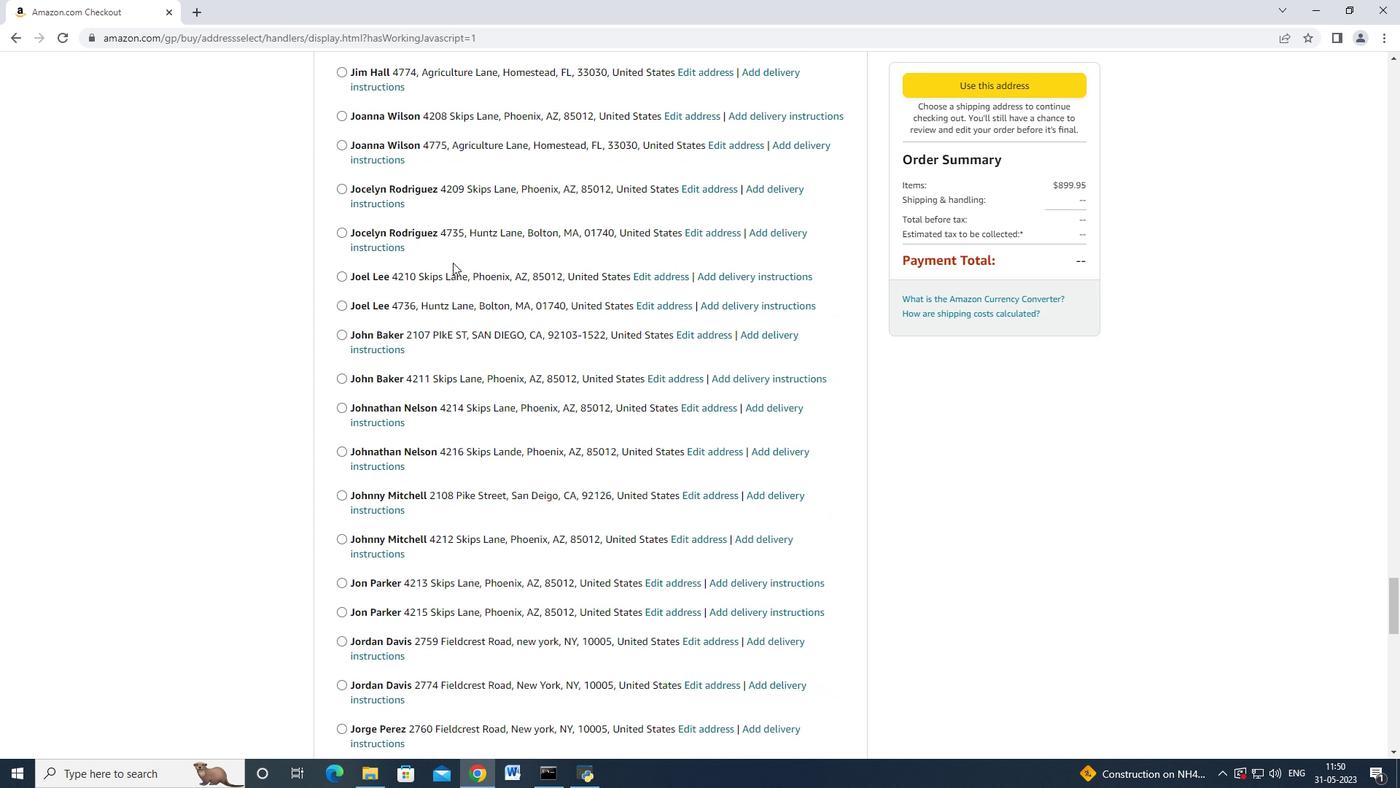 
Action: Mouse scrolled (453, 261) with delta (0, 0)
Screenshot: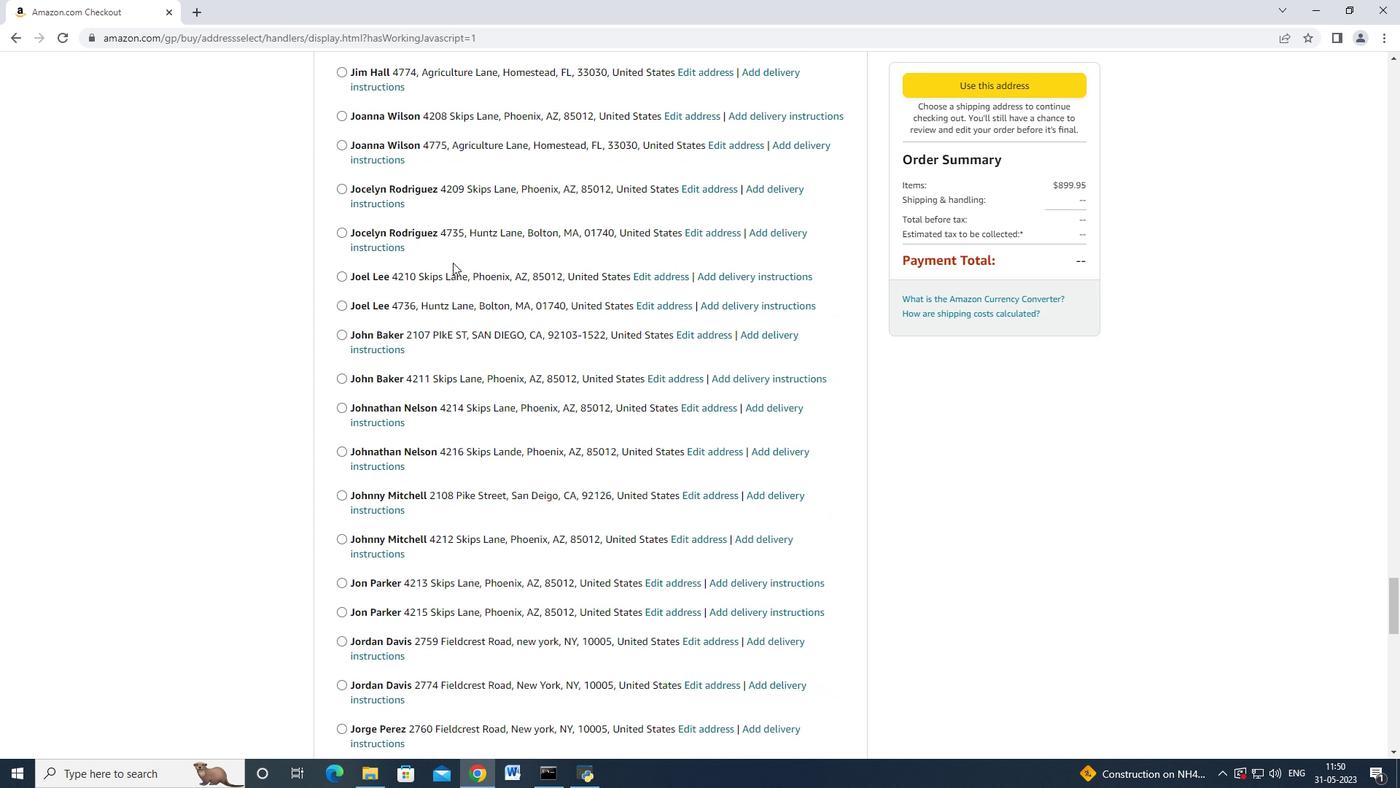 
Action: Mouse moved to (453, 261)
Screenshot: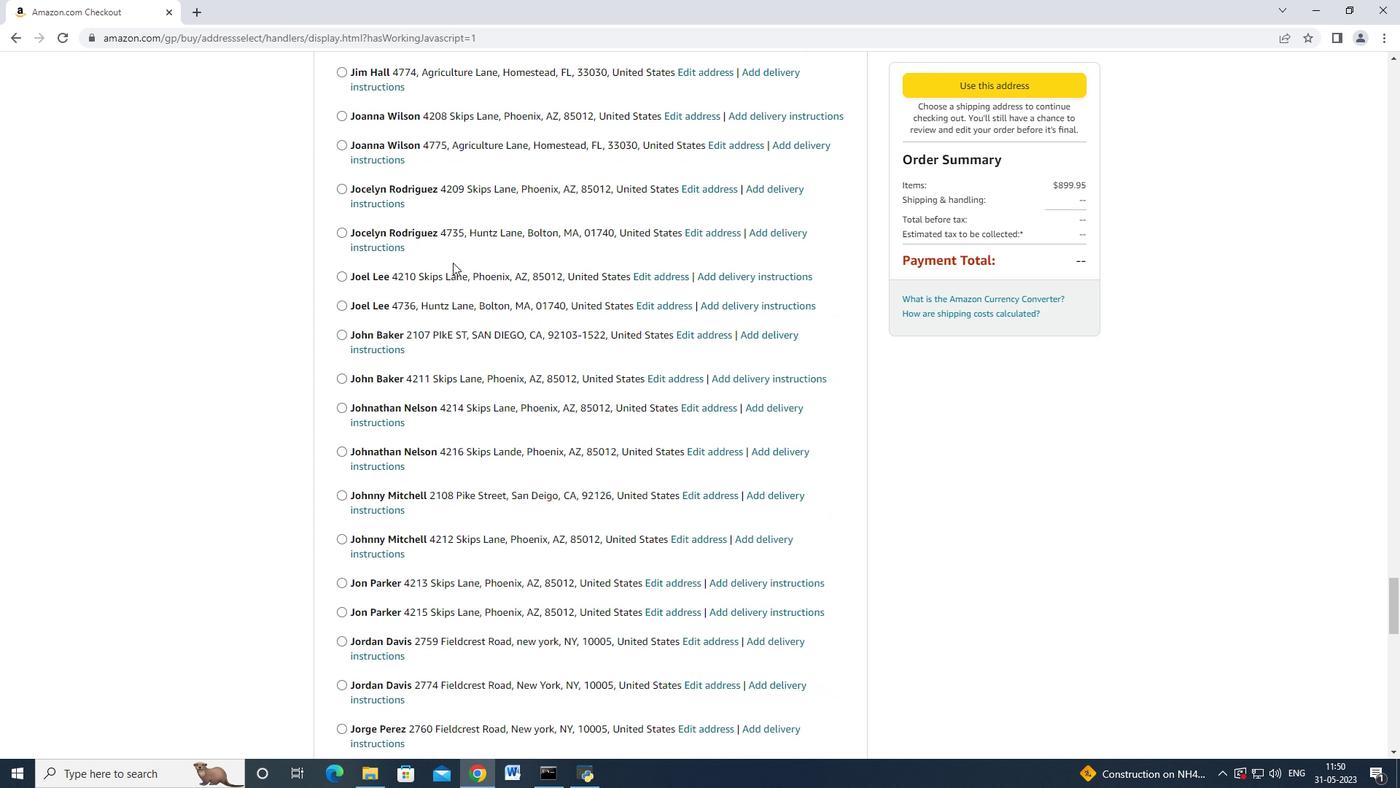 
Action: Mouse scrolled (453, 260) with delta (0, 0)
Screenshot: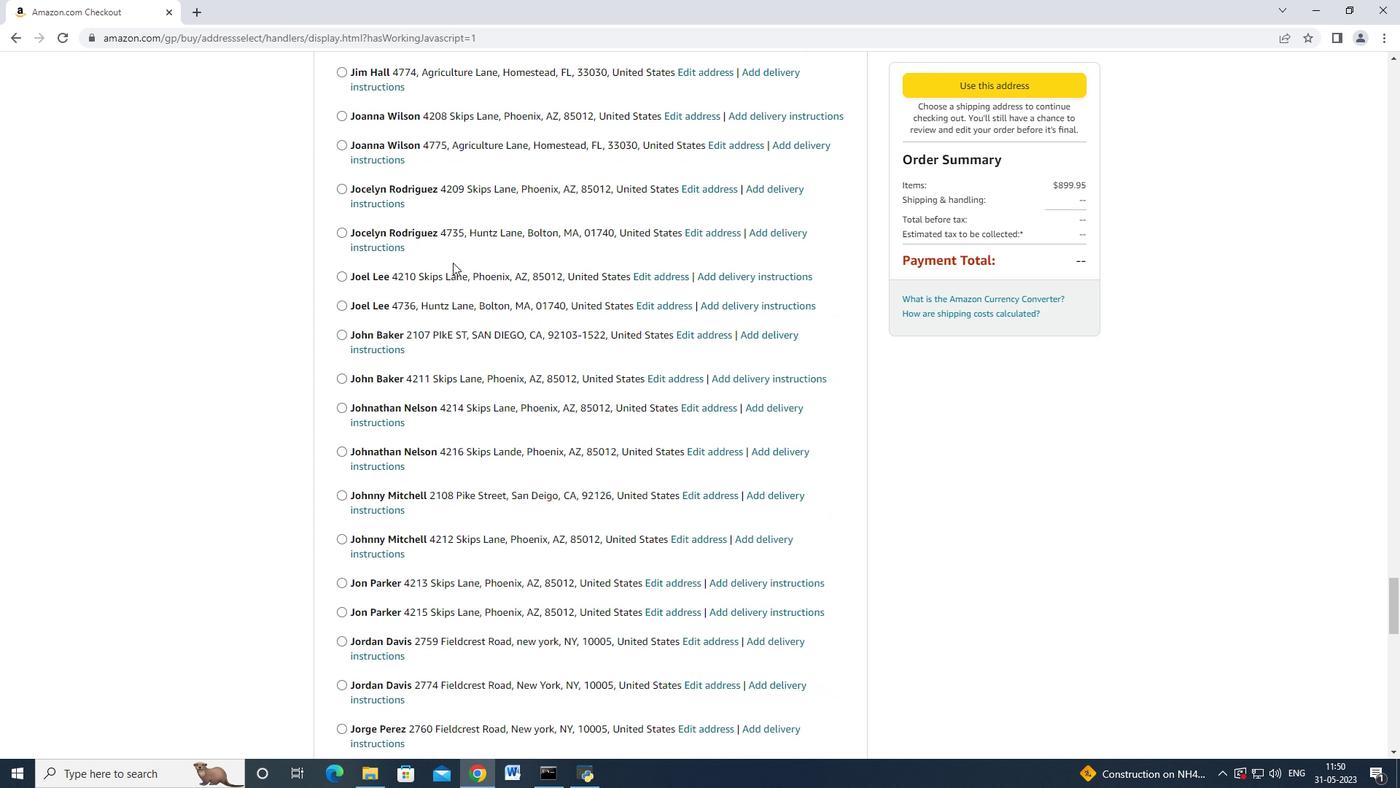 
Action: Mouse moved to (453, 262)
Screenshot: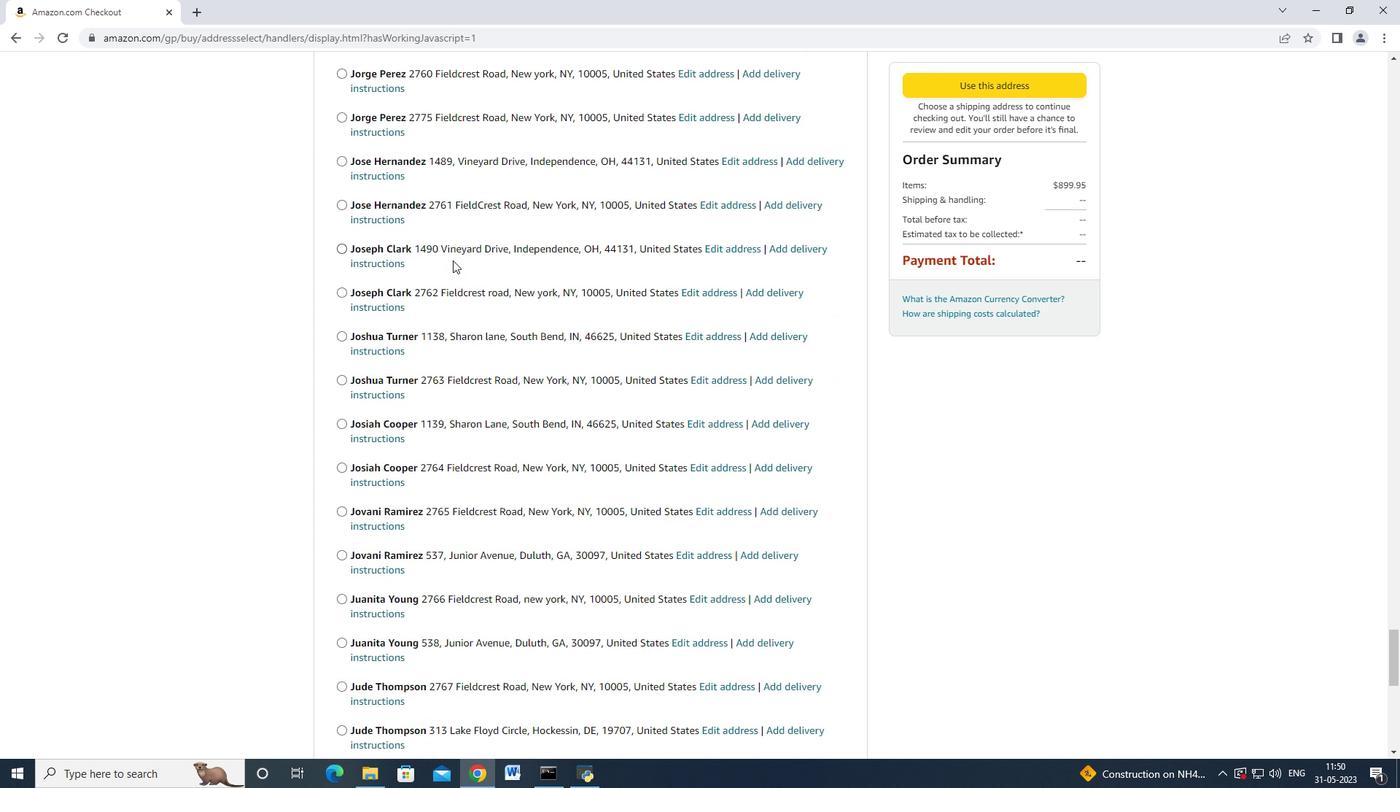 
Action: Mouse scrolled (453, 261) with delta (0, 0)
Screenshot: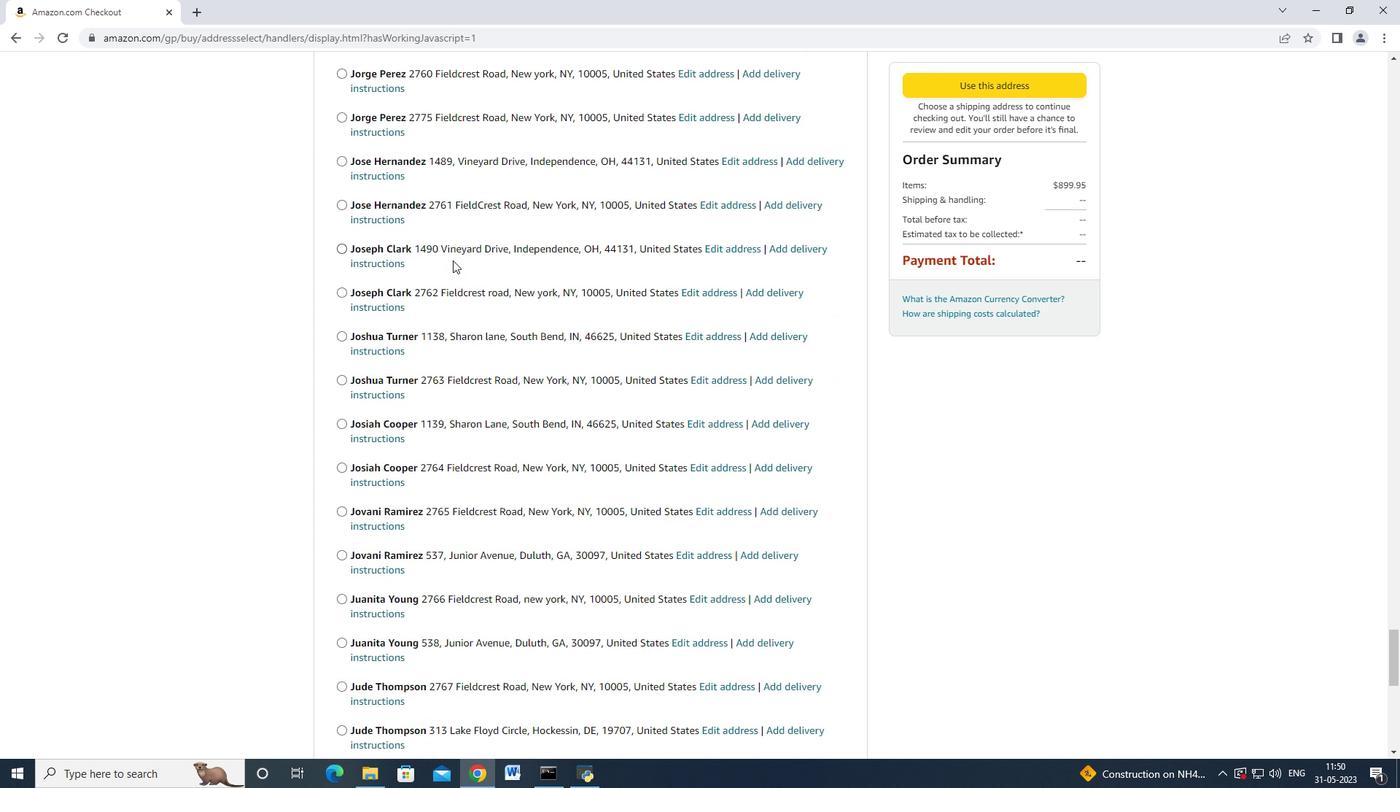 
Action: Mouse moved to (453, 262)
Screenshot: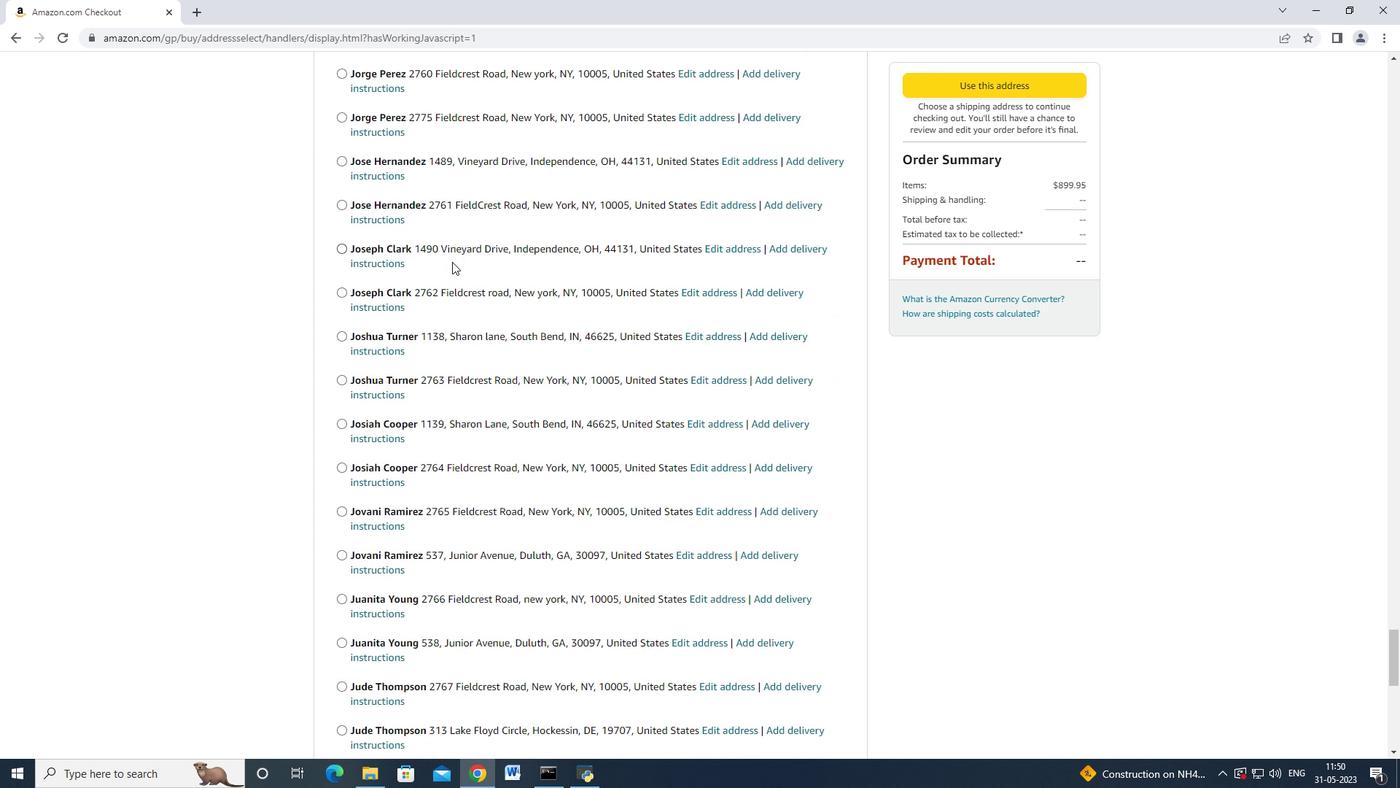 
Action: Mouse scrolled (453, 261) with delta (0, 0)
Screenshot: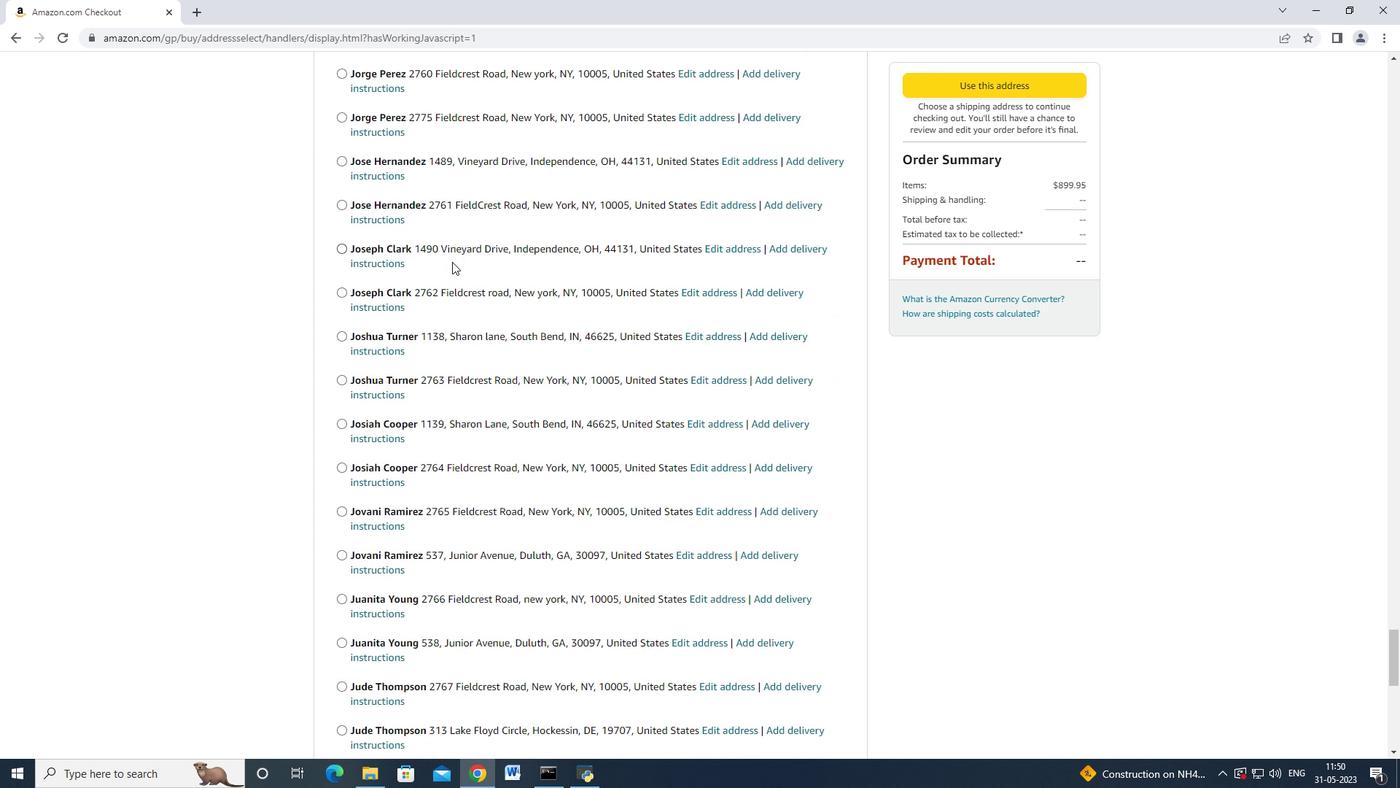 
Action: Mouse scrolled (453, 261) with delta (0, 0)
Screenshot: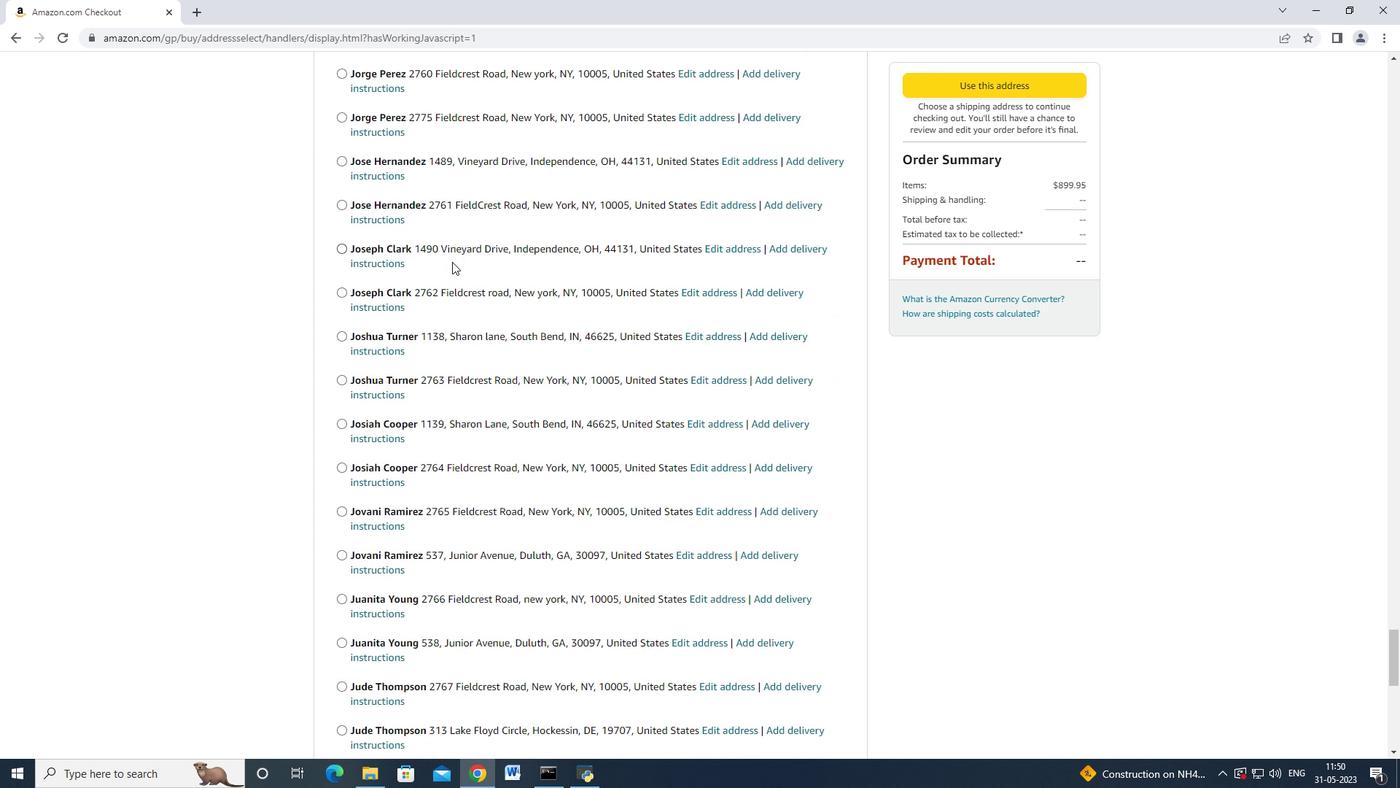 
Action: Mouse scrolled (453, 261) with delta (0, 0)
Screenshot: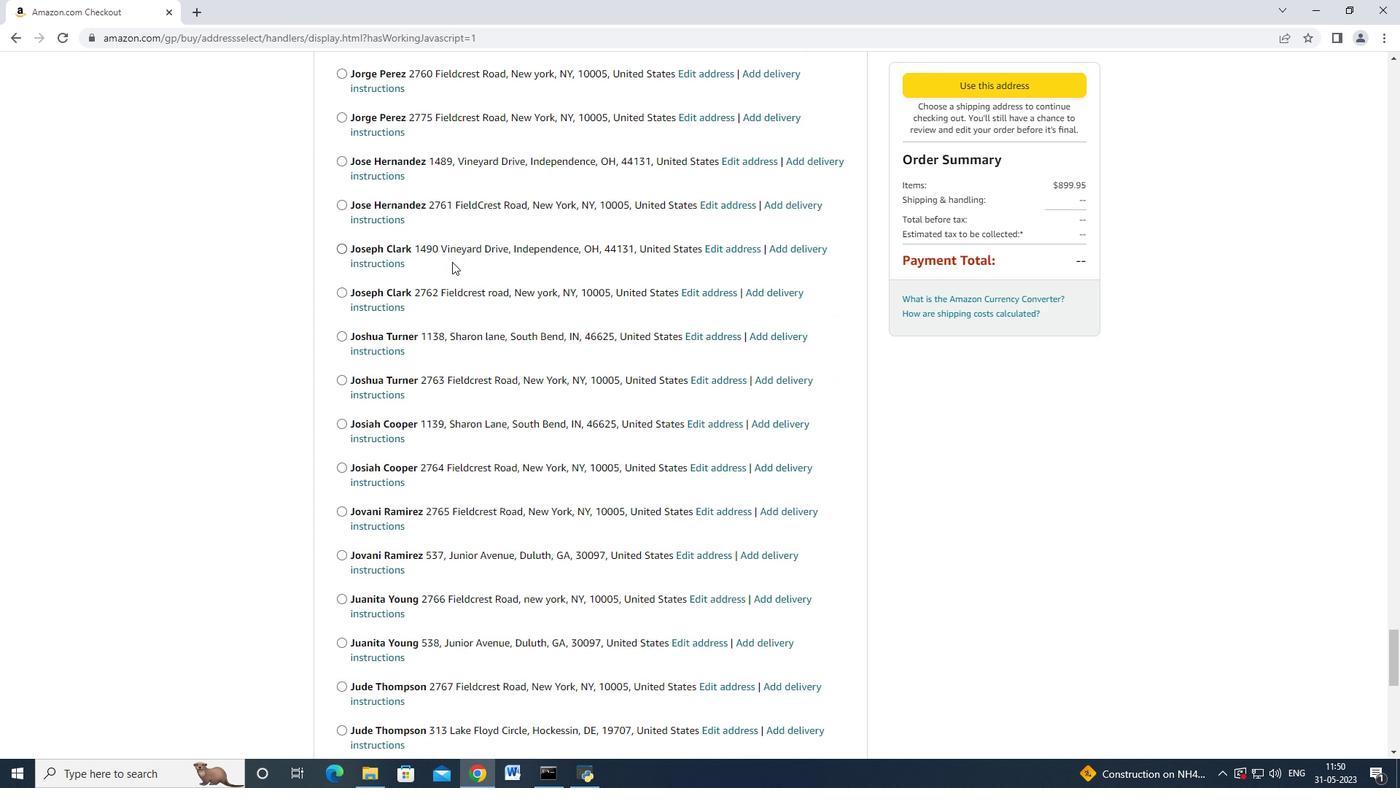 
Action: Mouse scrolled (453, 261) with delta (0, 0)
Screenshot: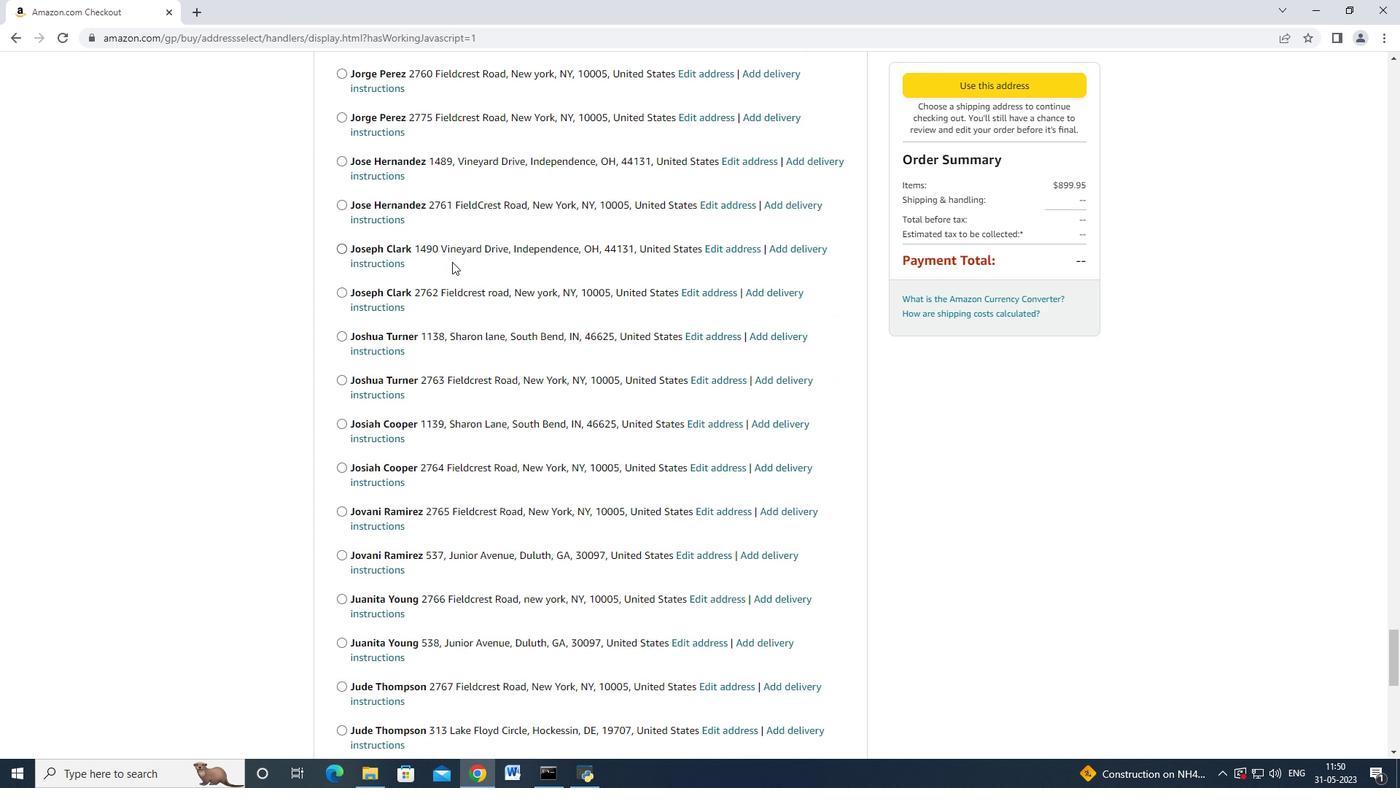 
Action: Mouse scrolled (453, 261) with delta (0, 0)
Screenshot: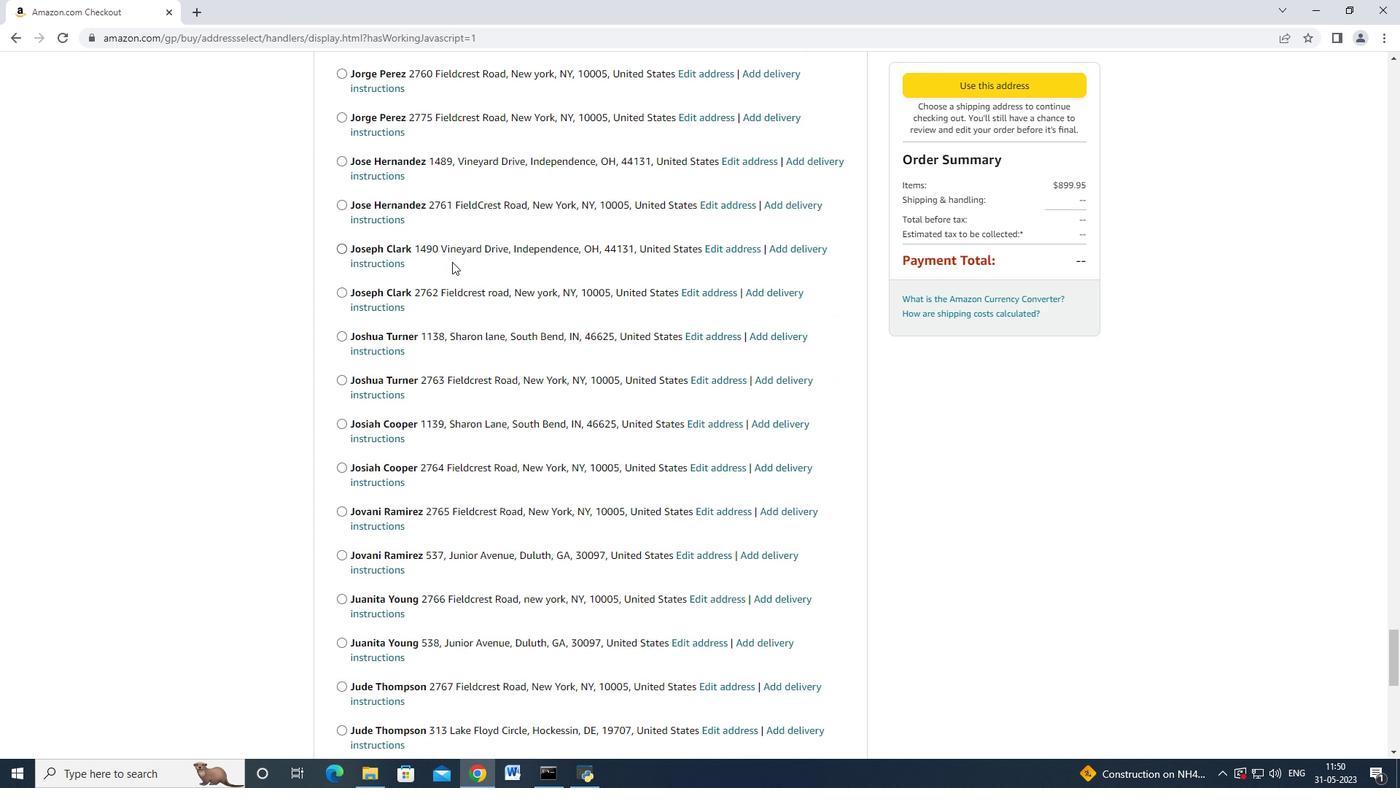 
Action: Mouse scrolled (453, 261) with delta (0, 0)
Screenshot: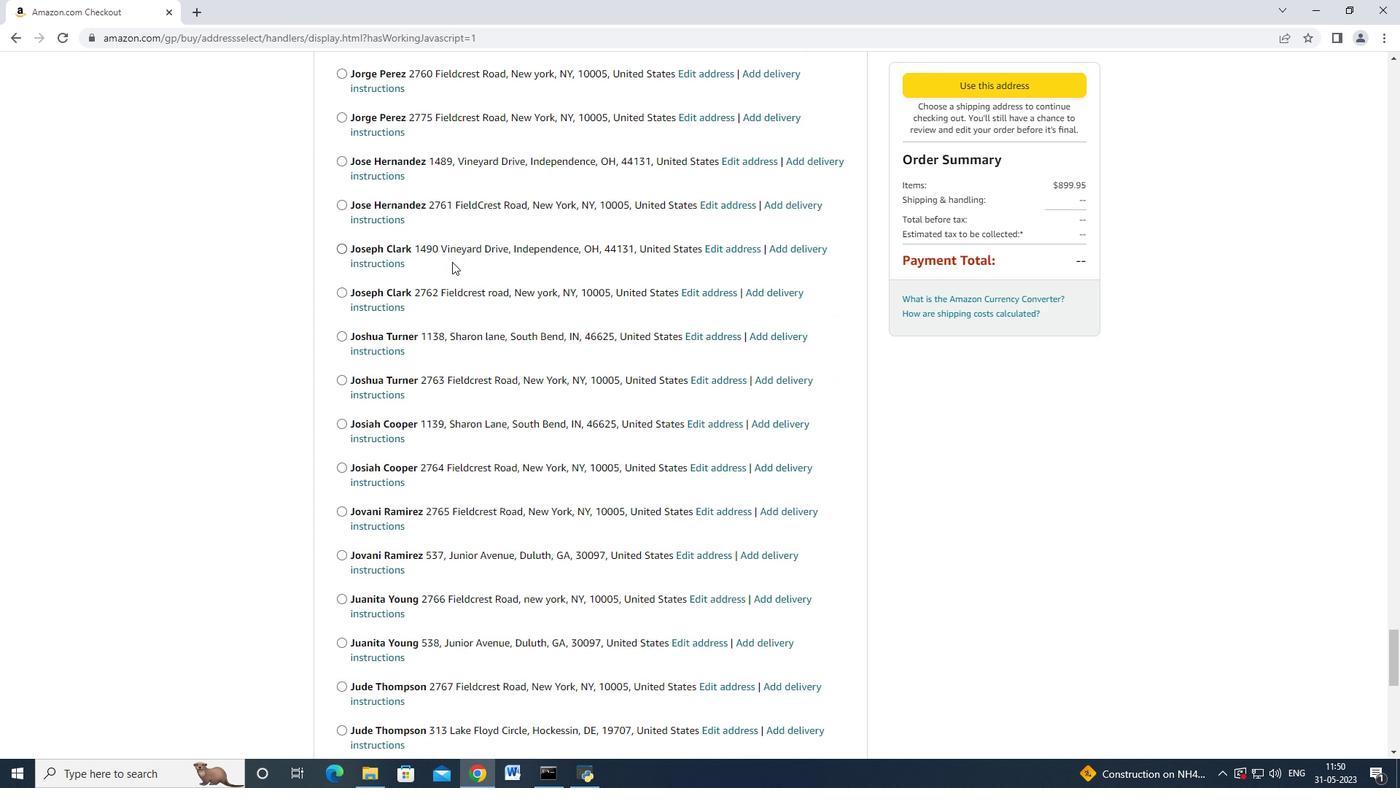 
Action: Mouse scrolled (453, 261) with delta (0, 0)
Screenshot: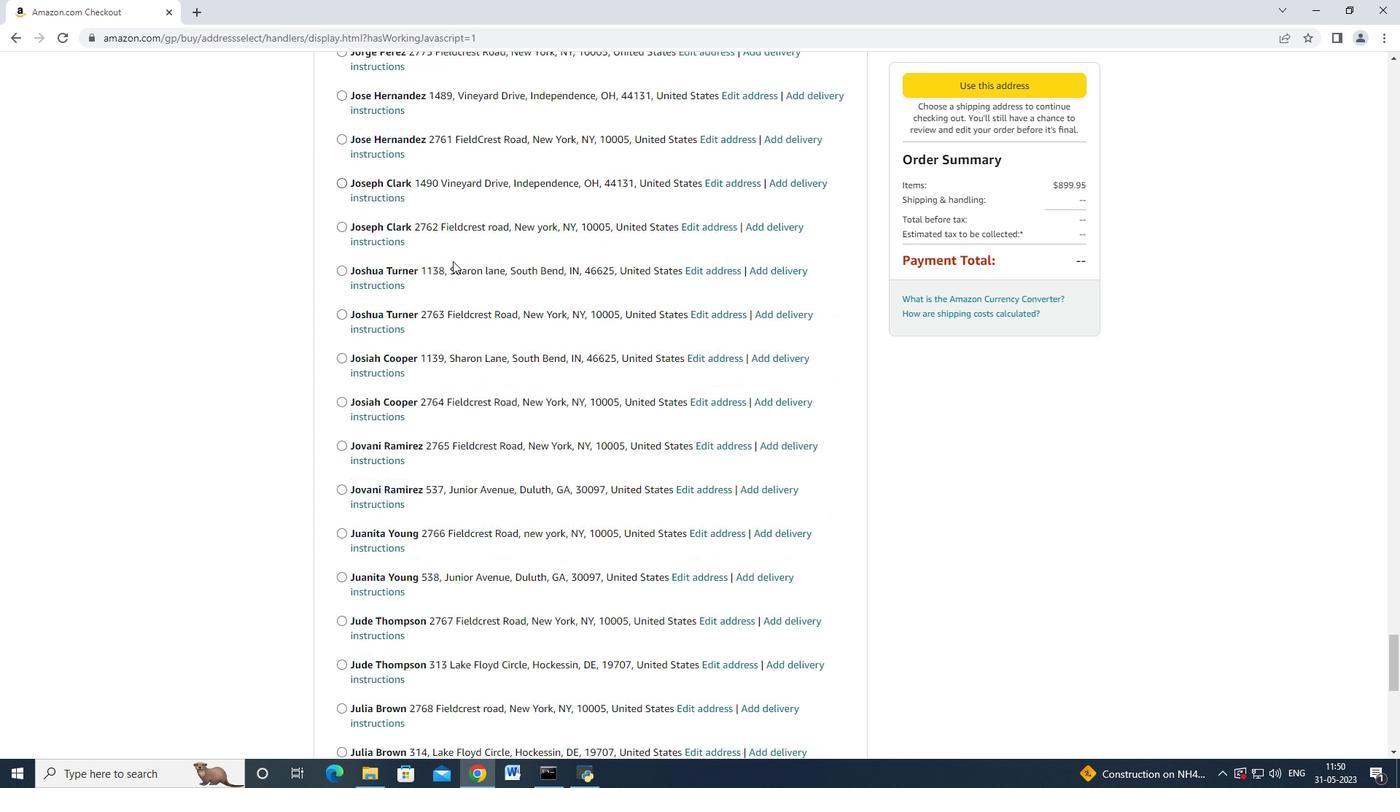 
Action: Mouse moved to (453, 261)
Screenshot: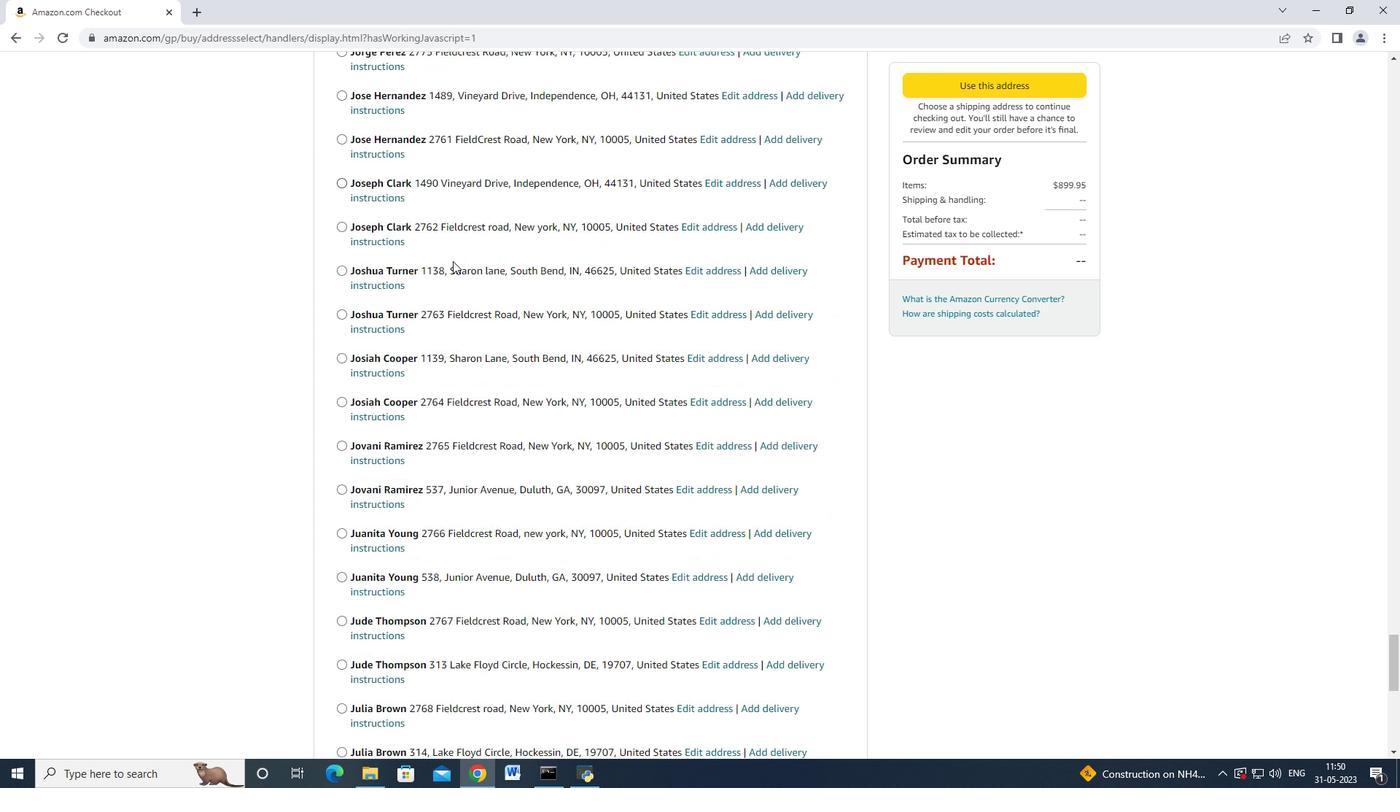 
Action: Mouse scrolled (453, 261) with delta (0, 0)
Screenshot: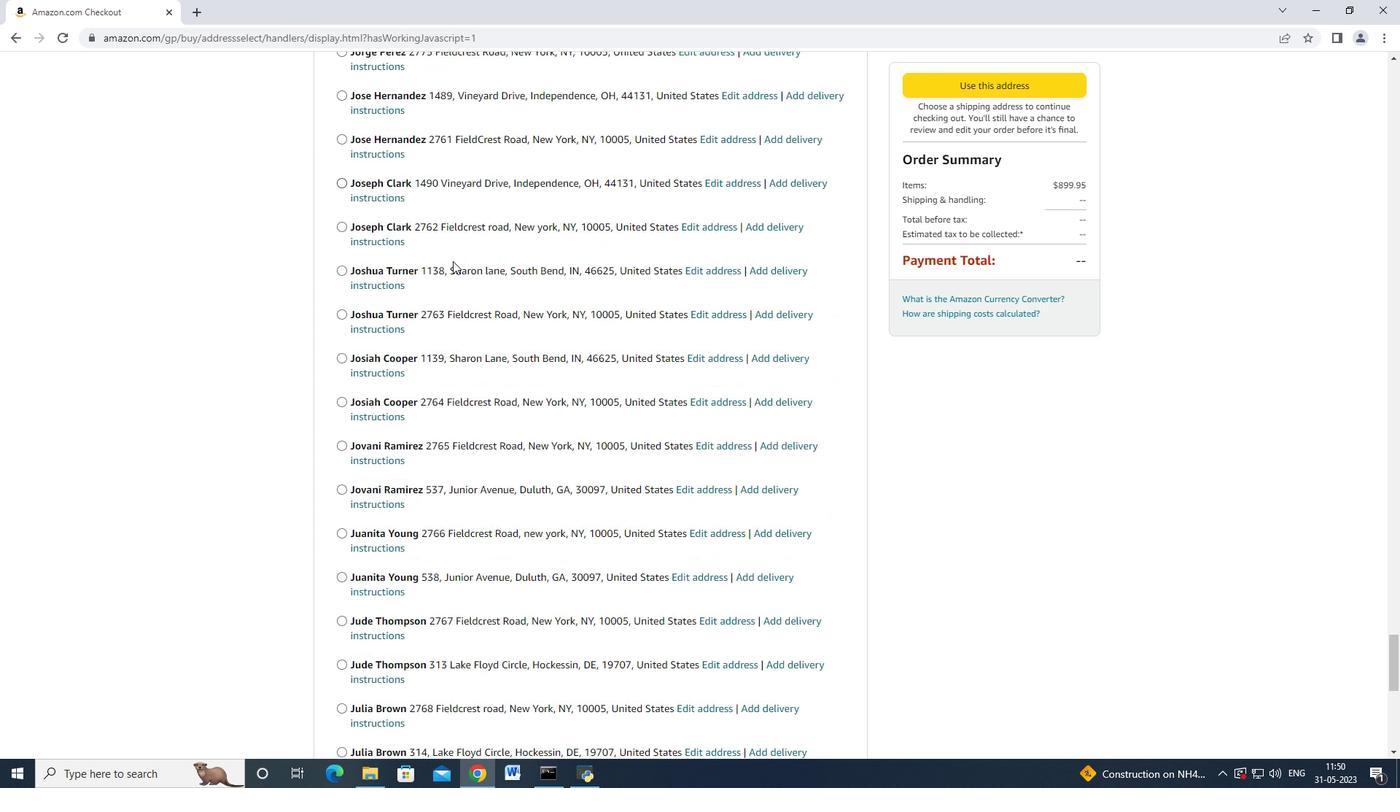 
Action: Mouse moved to (452, 261)
Screenshot: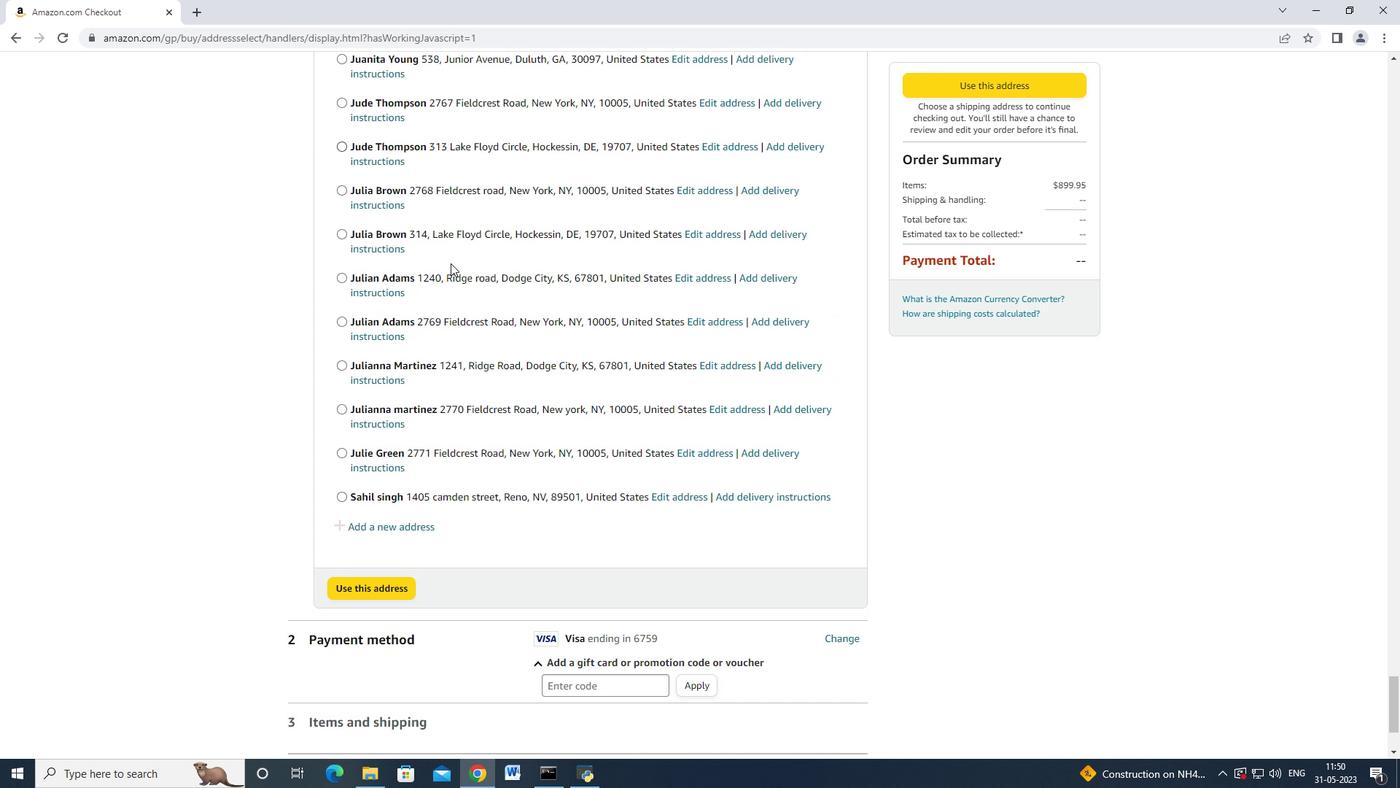 
Action: Mouse scrolled (452, 260) with delta (0, 0)
Screenshot: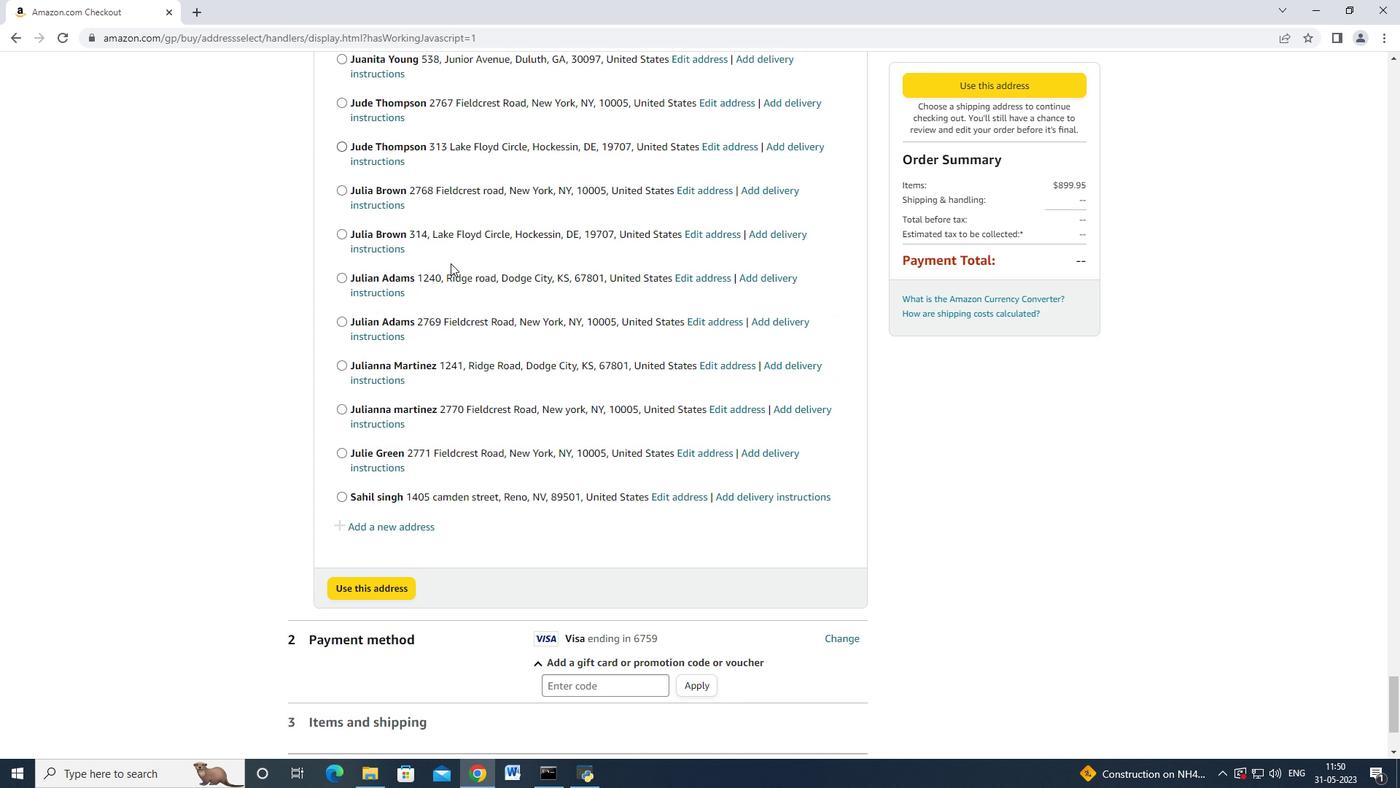 
Action: Mouse moved to (452, 261)
Screenshot: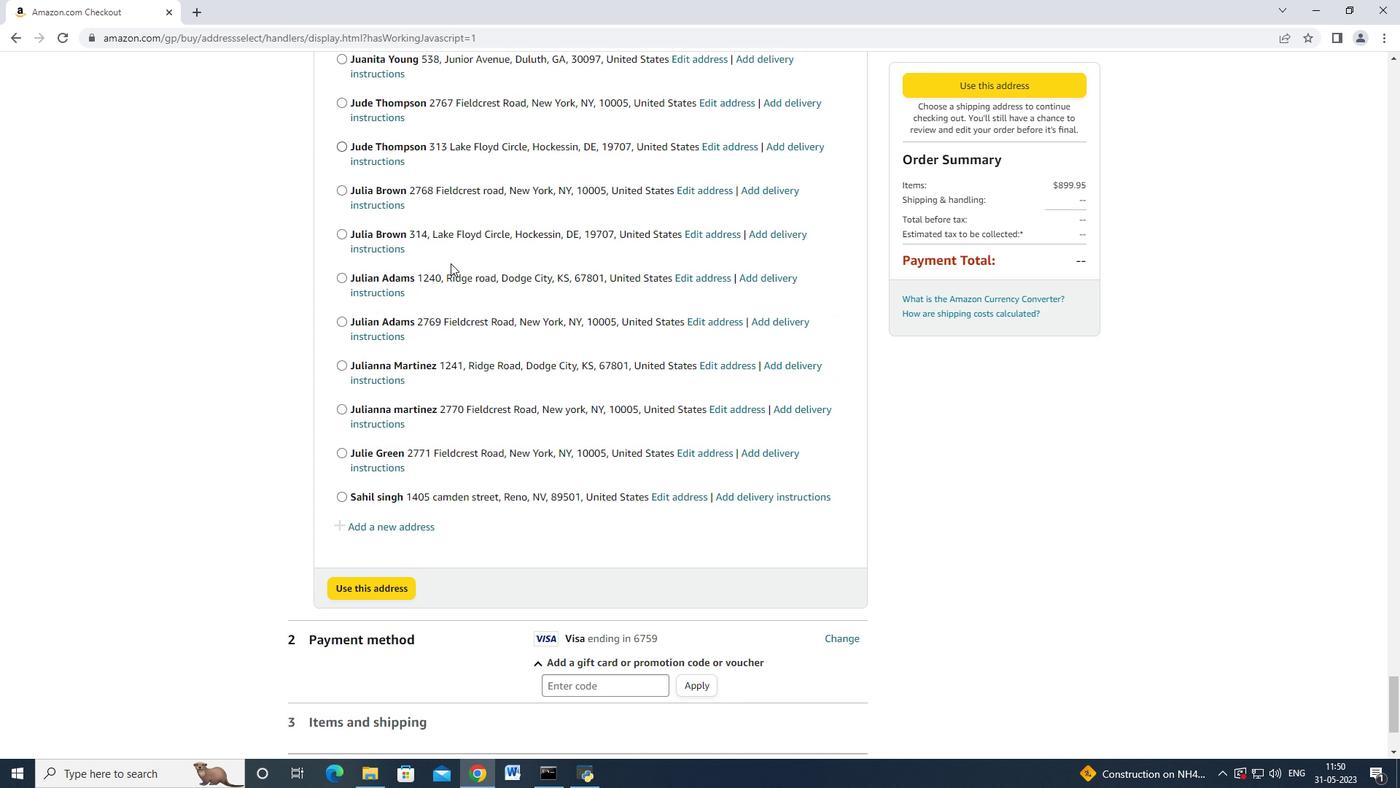 
Action: Mouse scrolled (452, 261) with delta (0, 0)
Screenshot: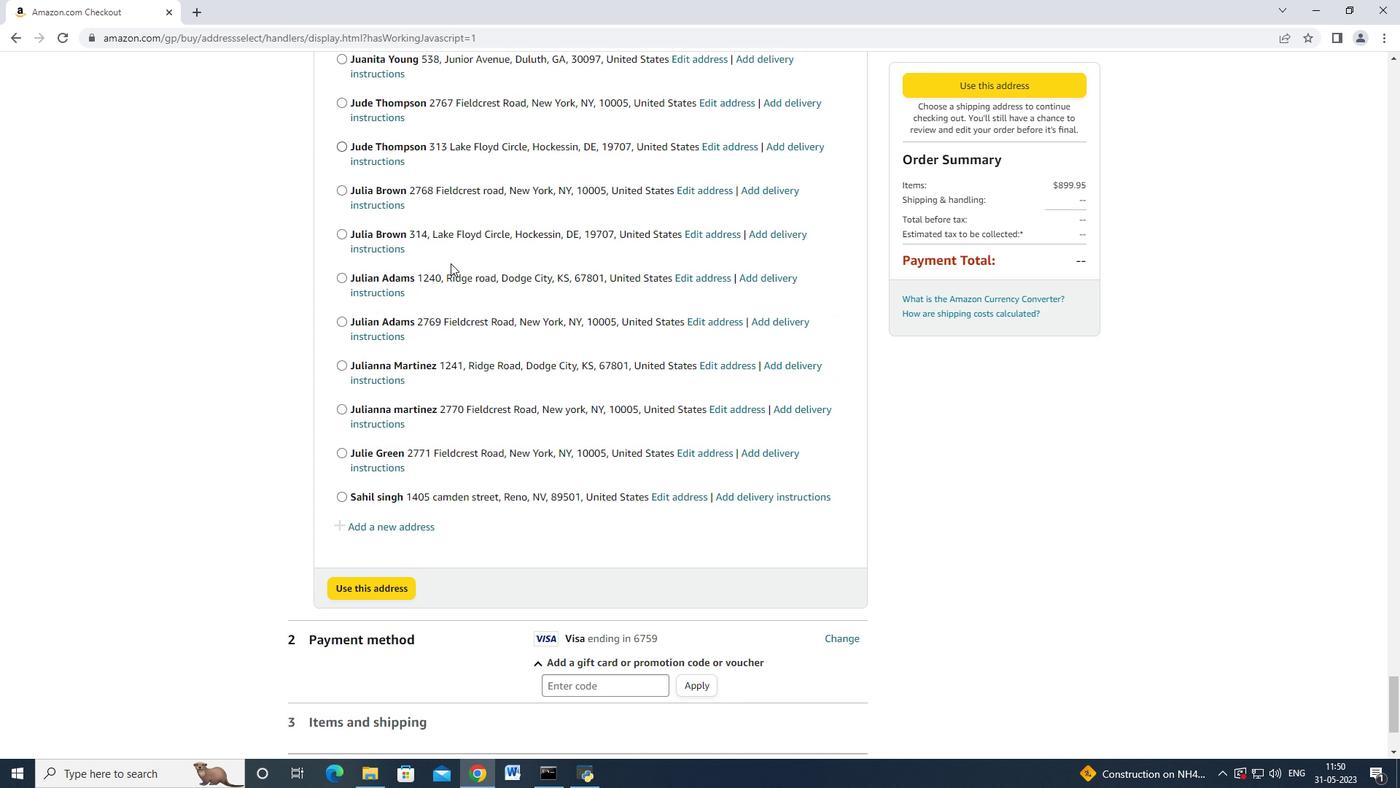 
Action: Mouse scrolled (452, 261) with delta (0, 0)
Screenshot: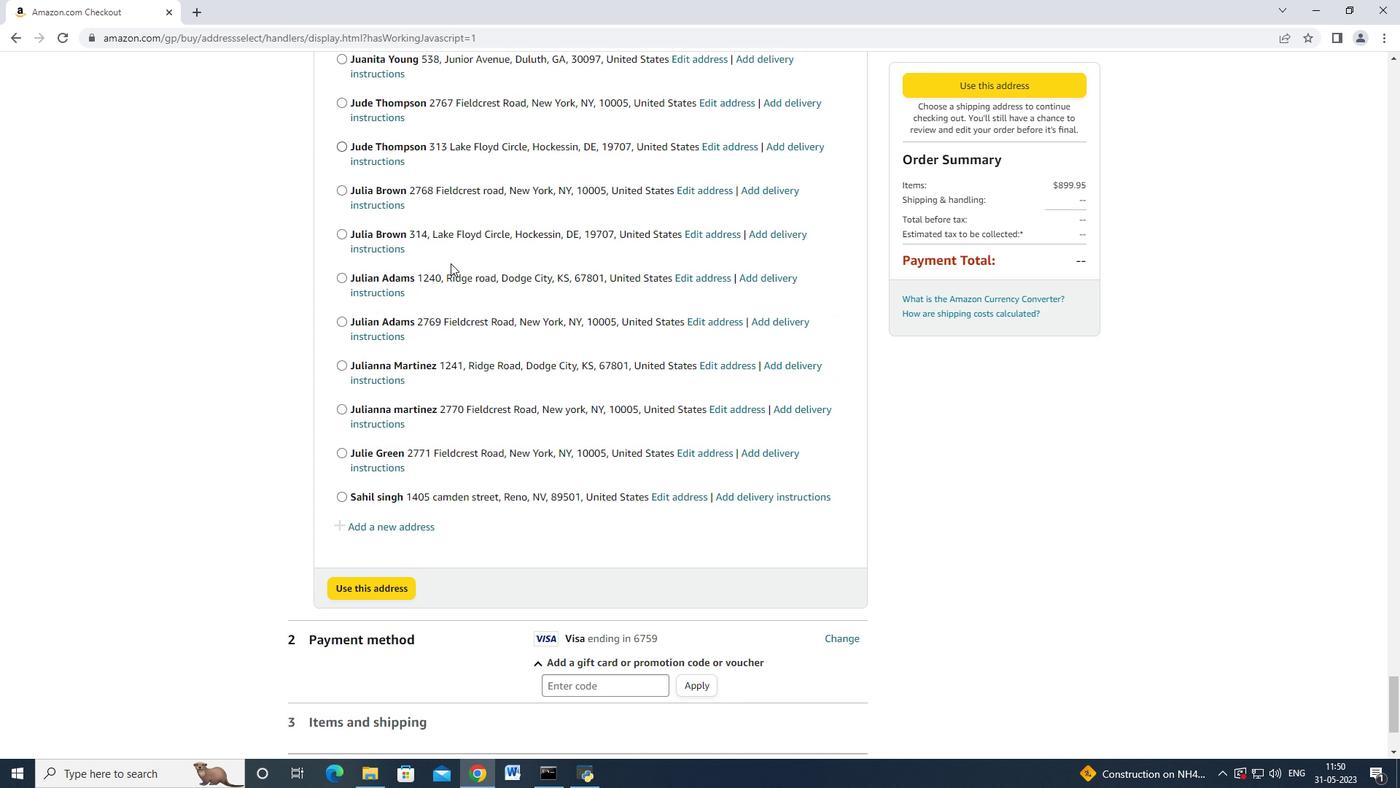 
Action: Mouse scrolled (452, 261) with delta (0, 0)
Screenshot: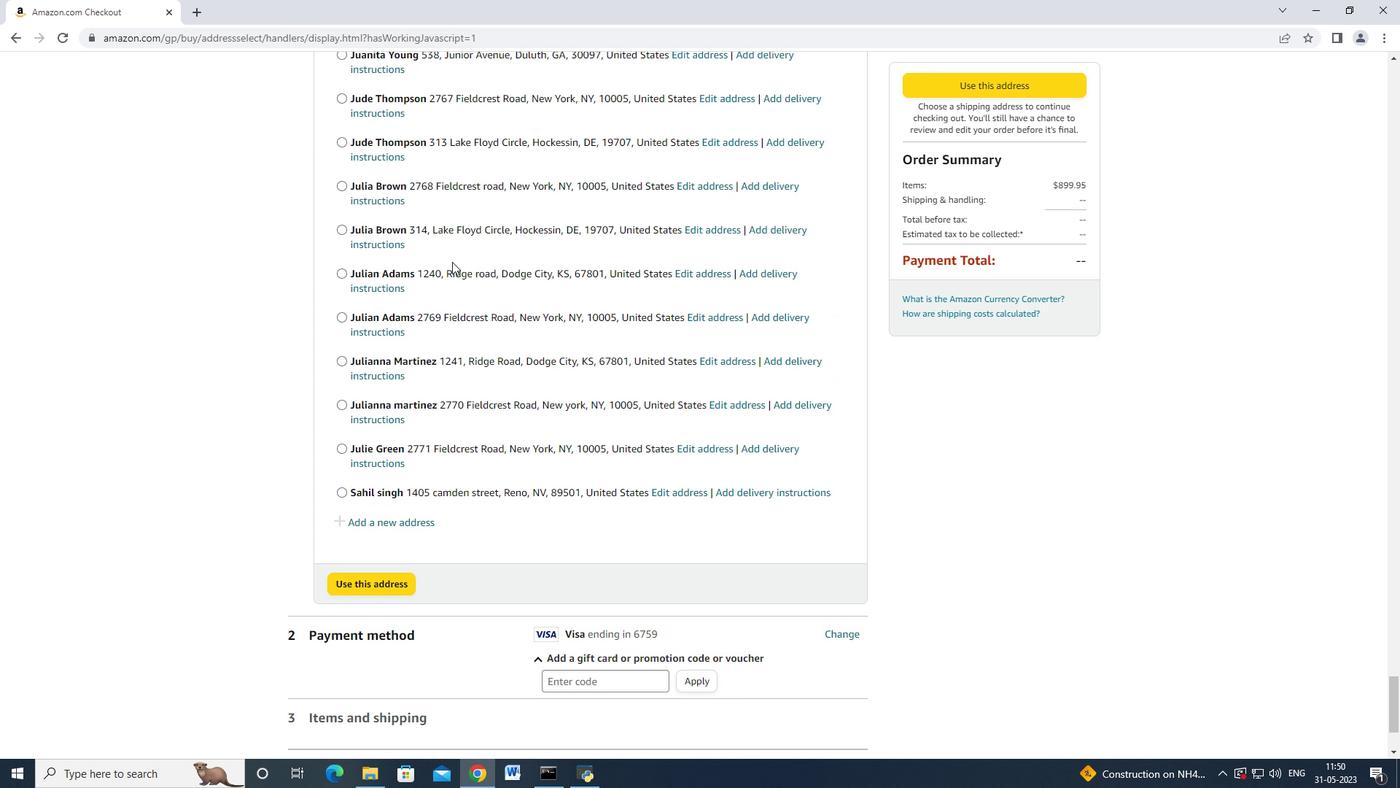 
Action: Mouse scrolled (452, 261) with delta (0, 0)
Screenshot: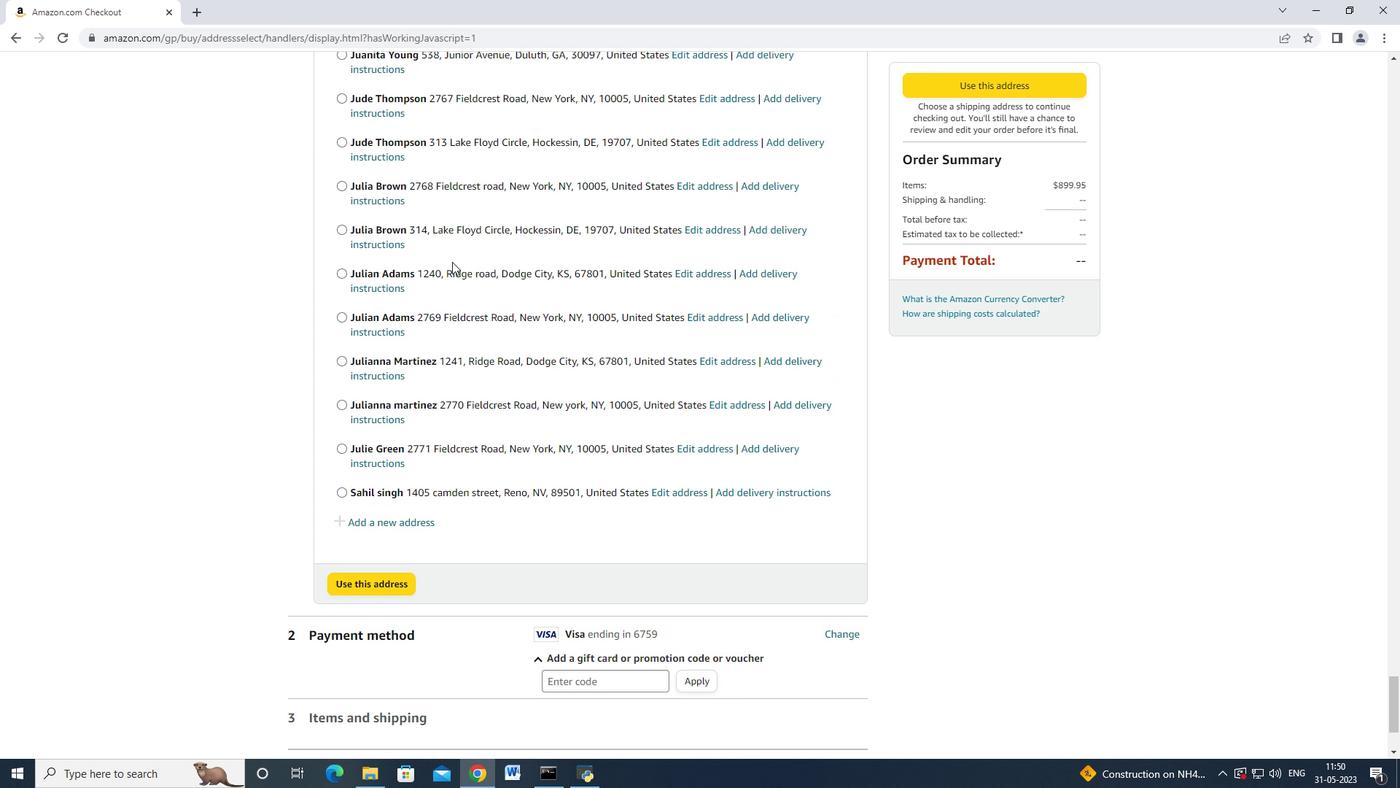 
Action: Mouse scrolled (452, 261) with delta (0, 0)
Screenshot: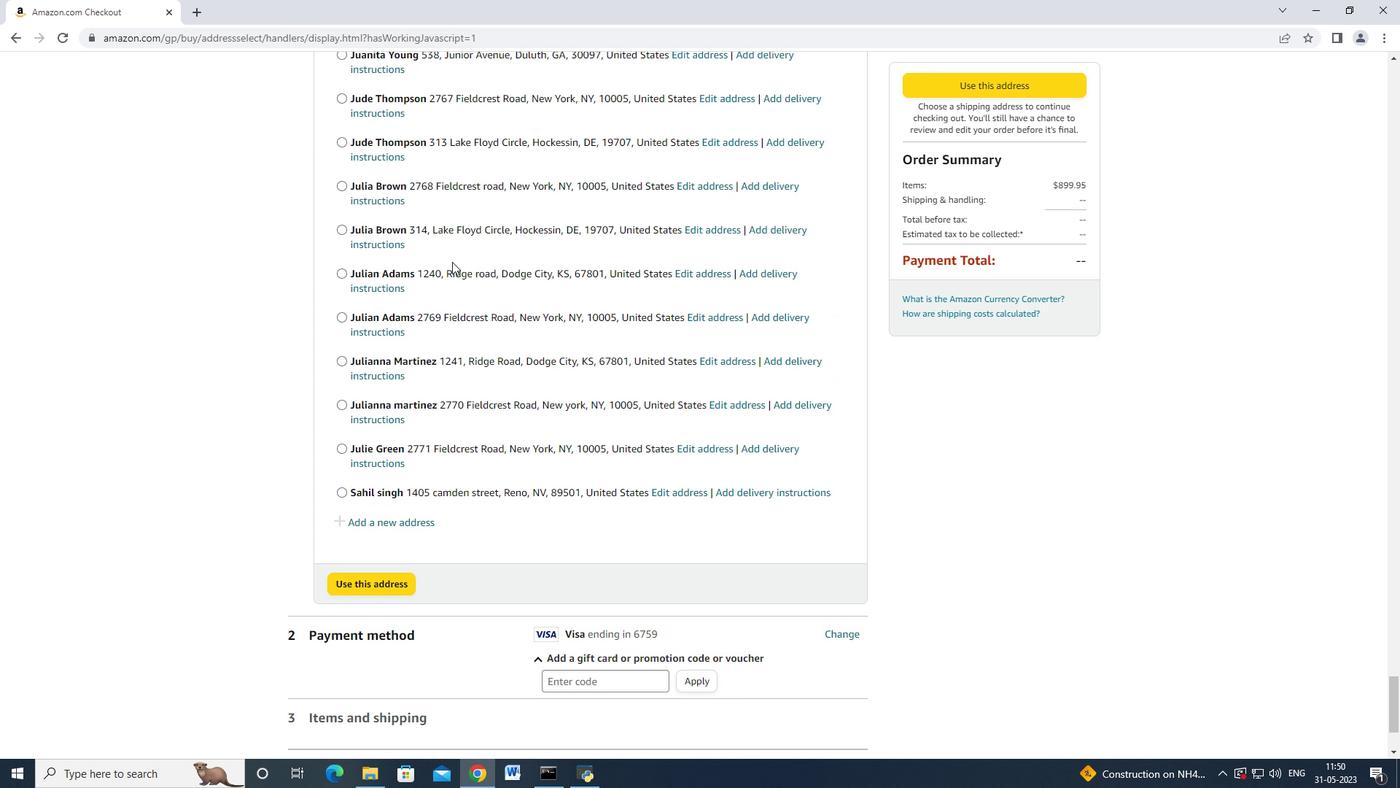 
Action: Mouse scrolled (452, 261) with delta (0, 0)
Screenshot: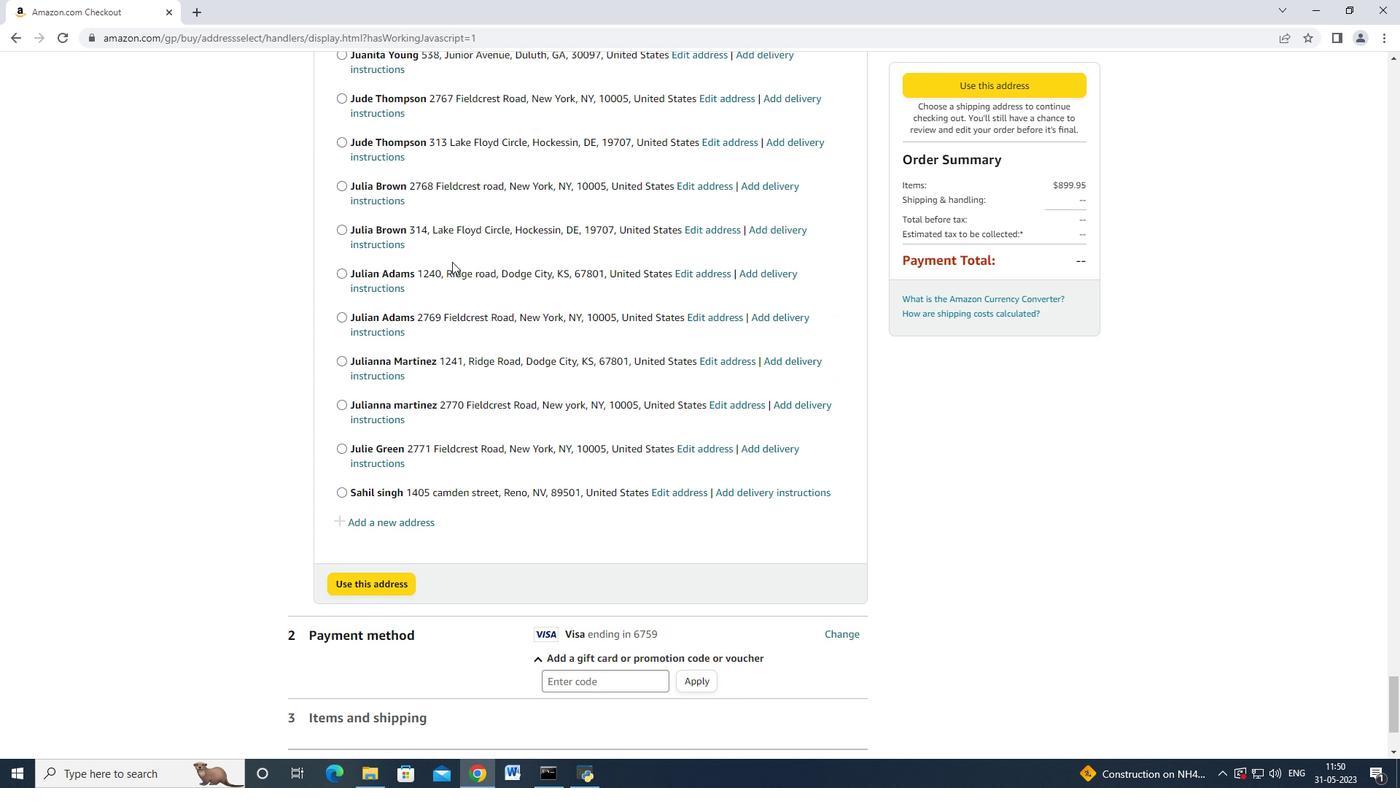
Action: Mouse moved to (452, 261)
Screenshot: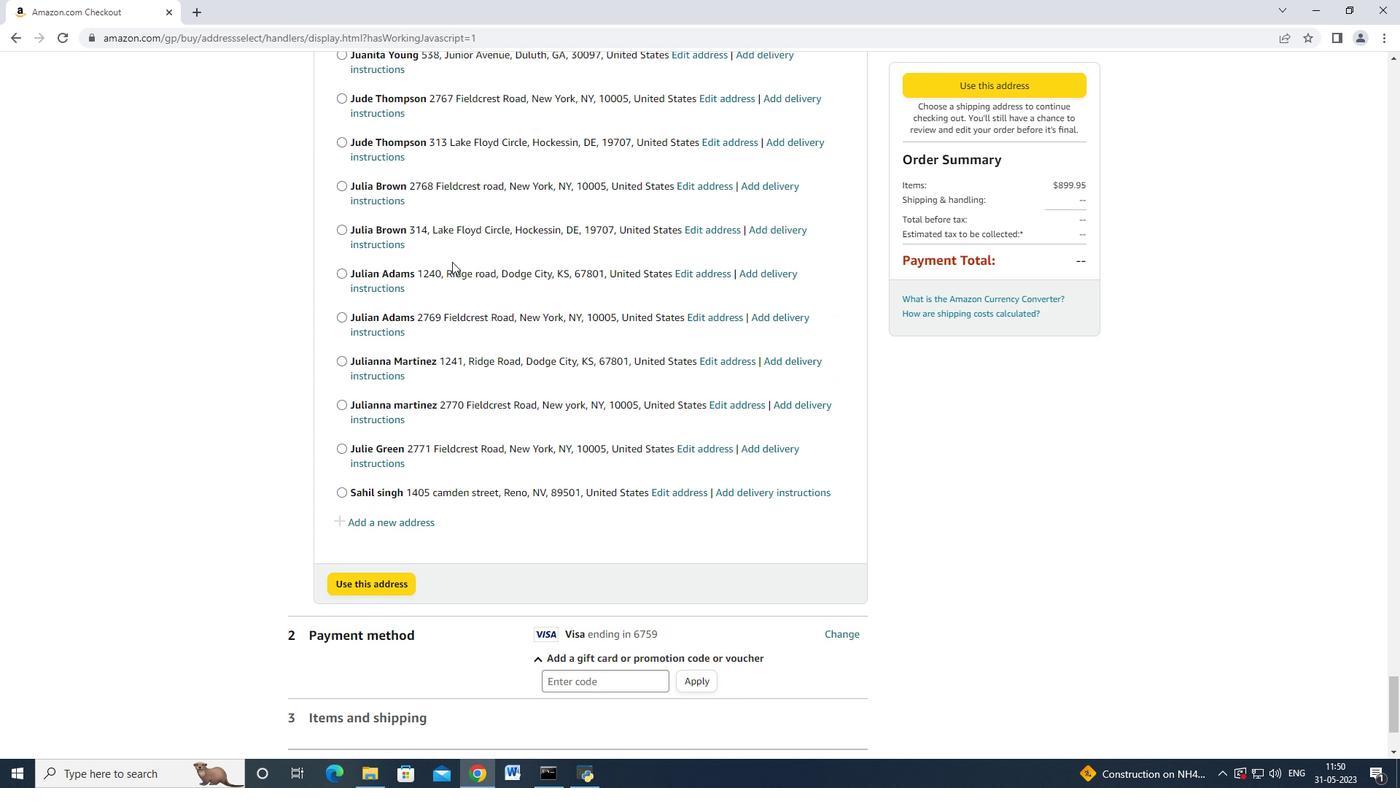 
Action: Mouse scrolled (452, 261) with delta (0, 0)
Screenshot: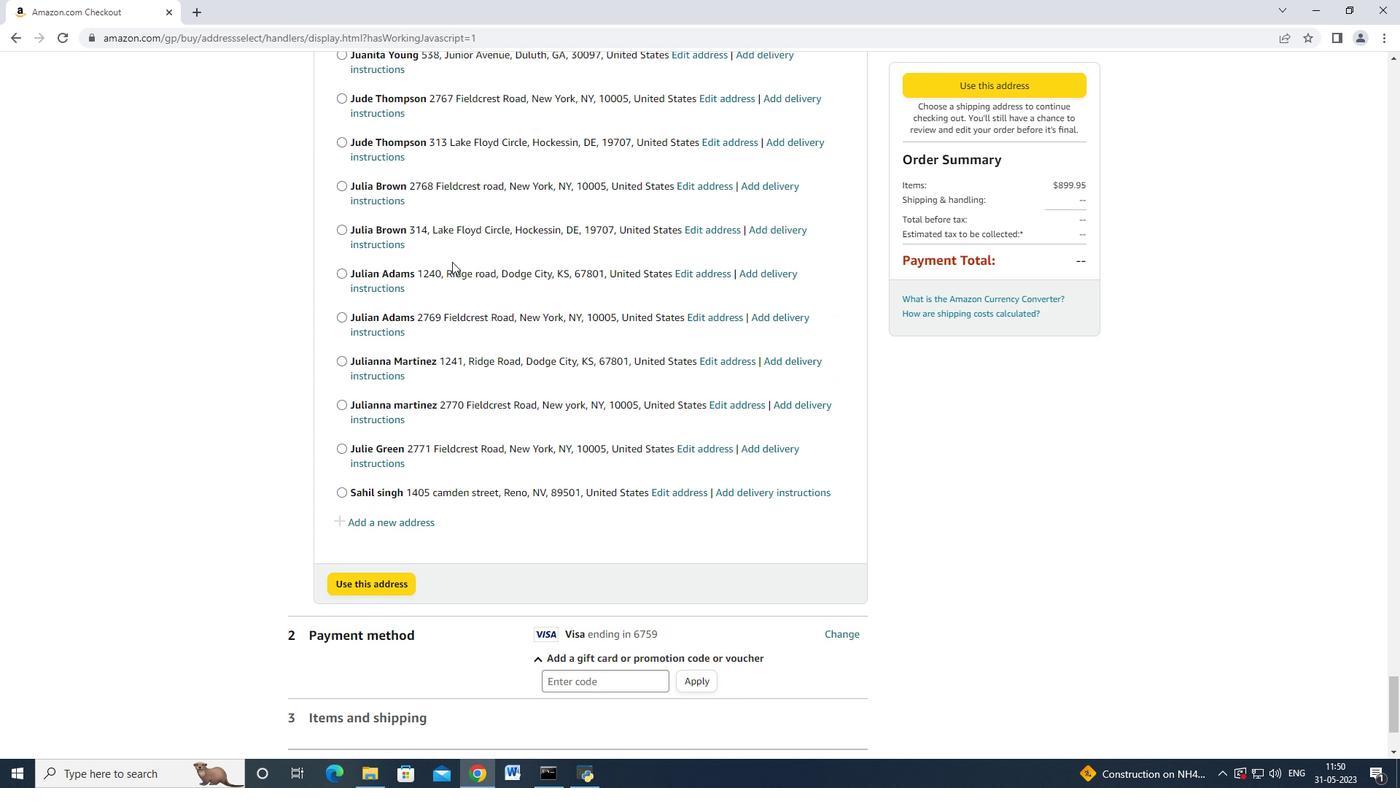 
Action: Mouse moved to (452, 262)
Screenshot: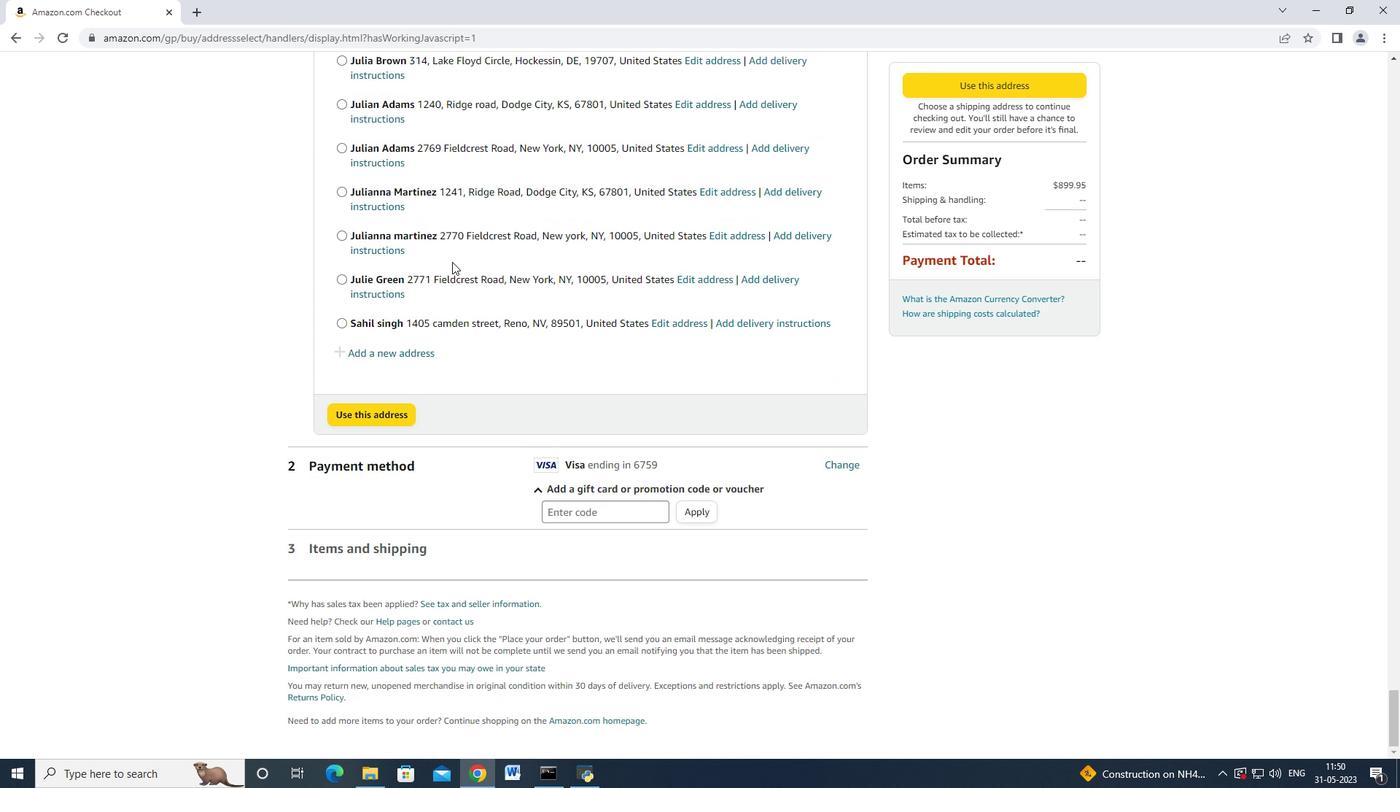 
Action: Mouse scrolled (452, 261) with delta (0, 0)
Screenshot: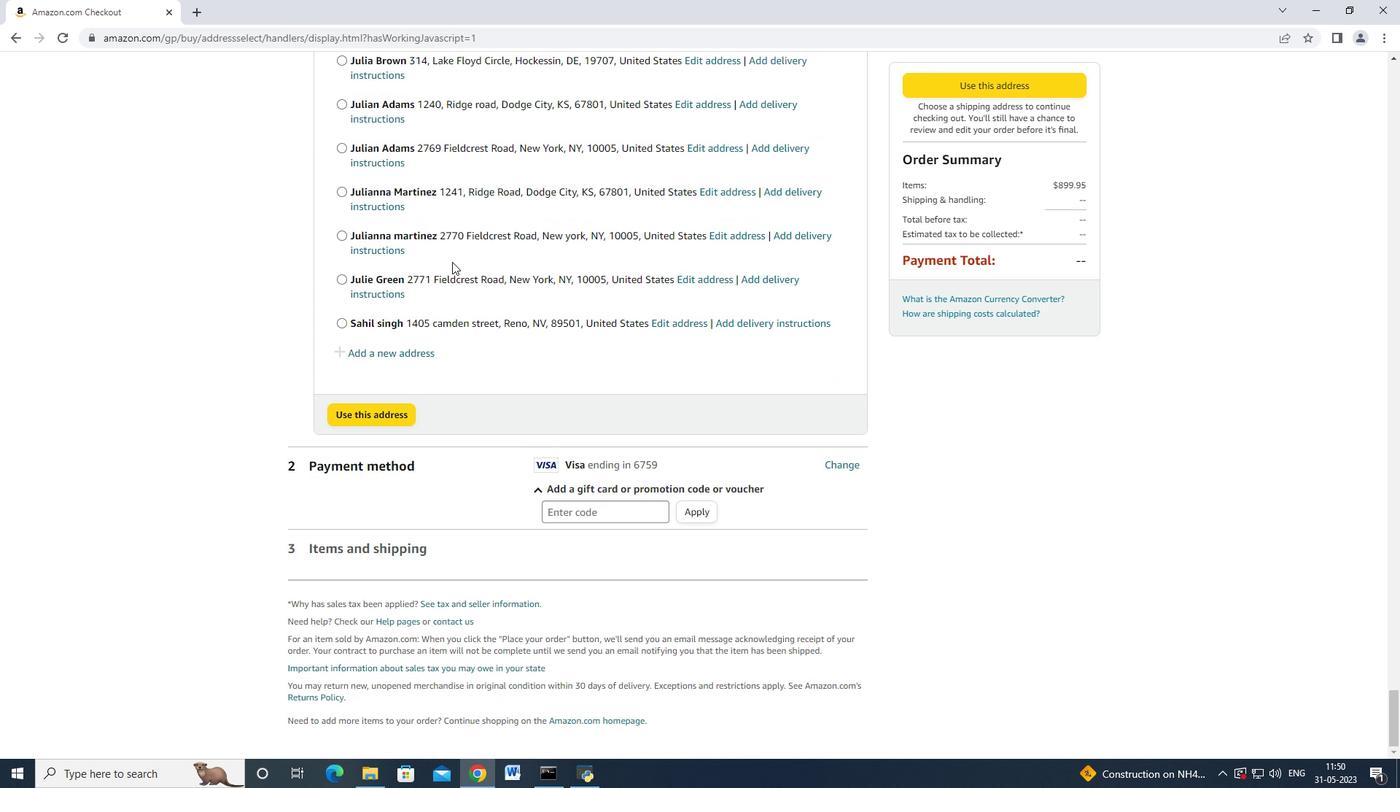 
Action: Mouse moved to (450, 263)
Screenshot: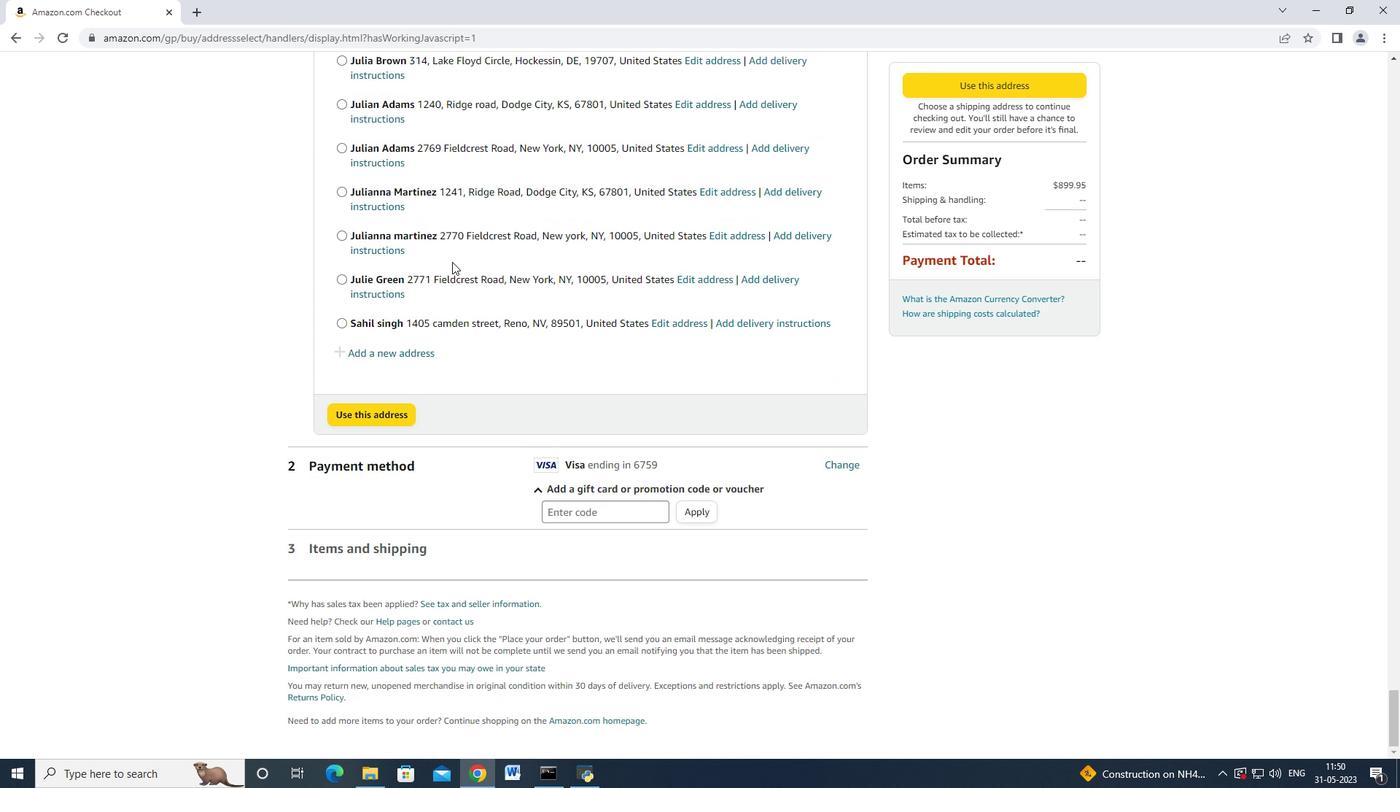 
Action: Mouse scrolled (450, 262) with delta (0, 0)
Screenshot: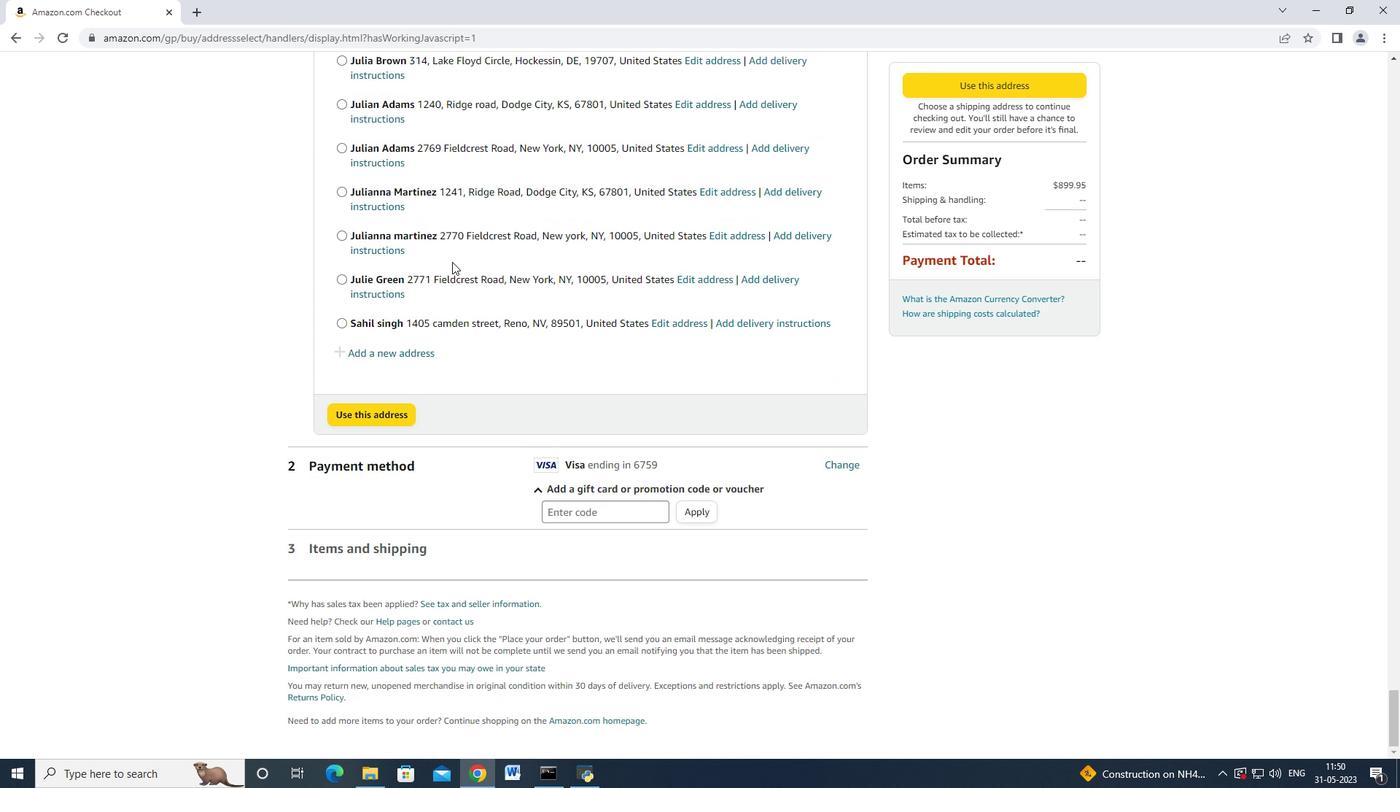 
Action: Mouse scrolled (450, 262) with delta (0, 0)
Screenshot: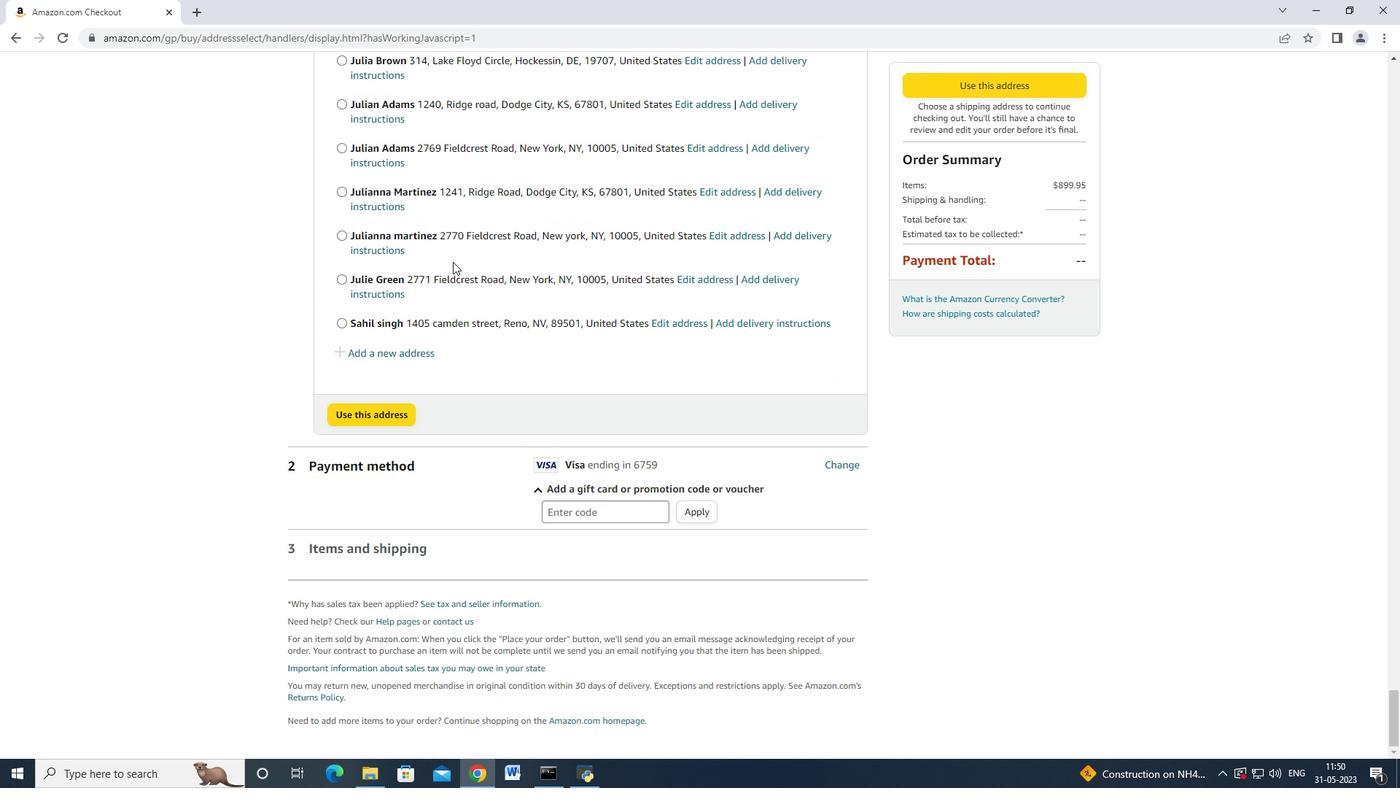 
Action: Mouse moved to (450, 263)
Screenshot: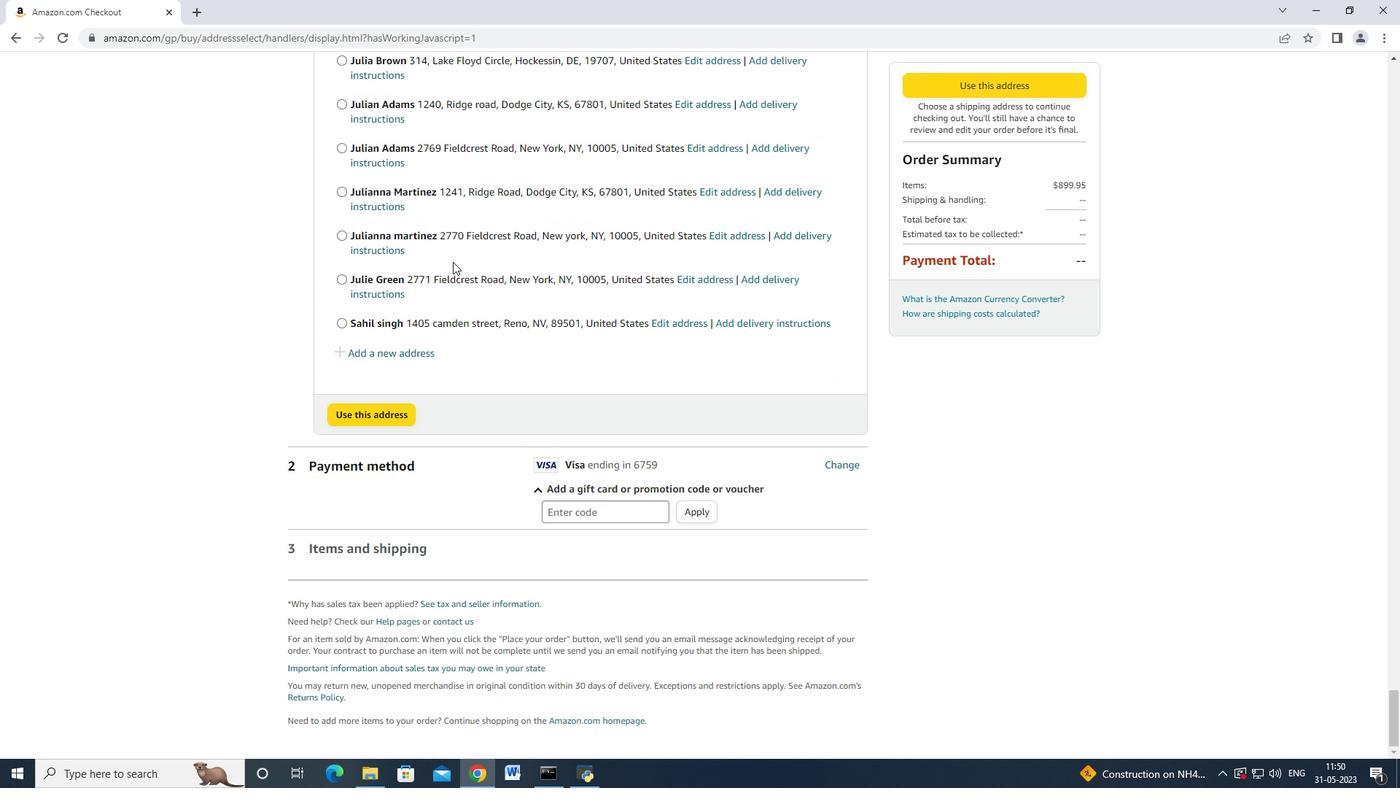 
Action: Mouse scrolled (450, 262) with delta (0, 0)
Screenshot: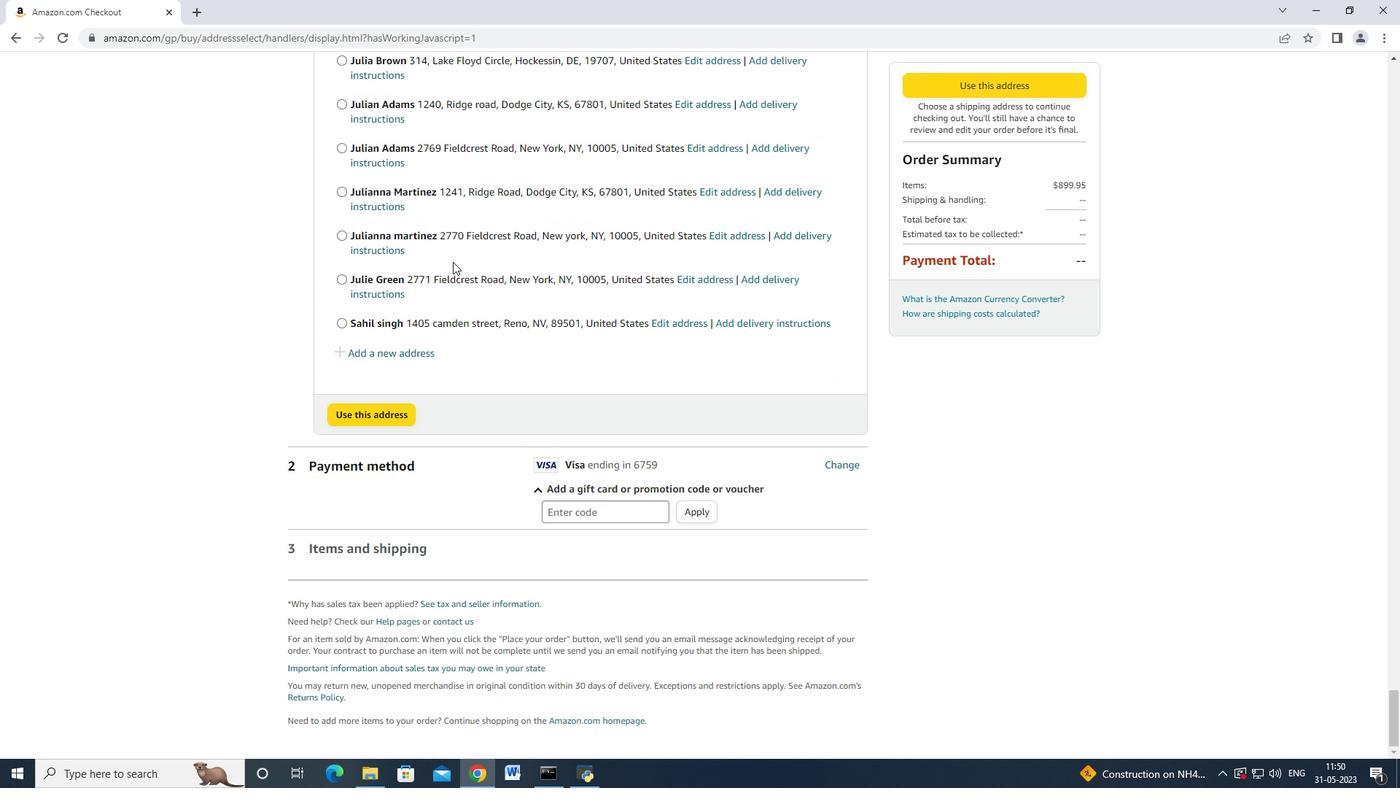 
Action: Mouse scrolled (450, 262) with delta (0, 0)
Screenshot: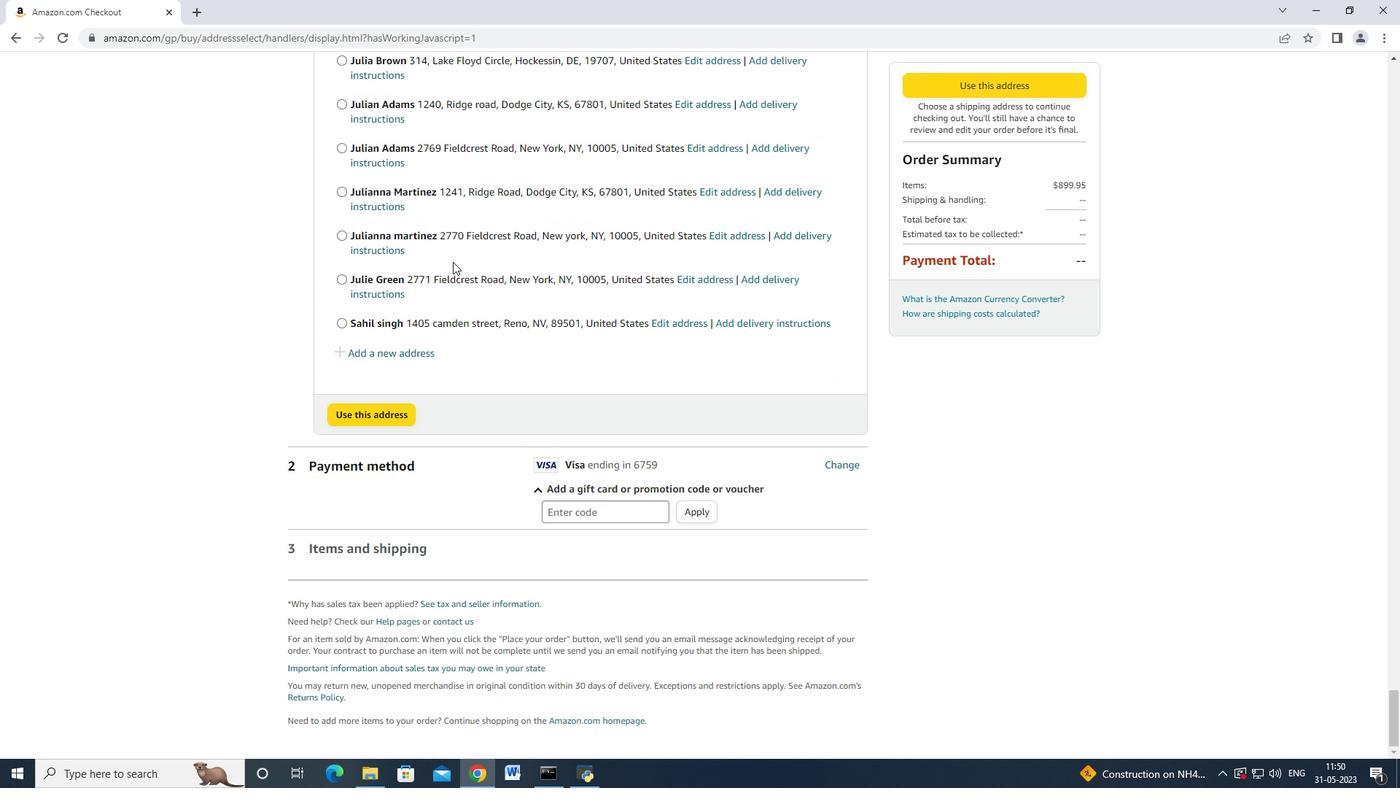 
Action: Mouse scrolled (450, 262) with delta (0, 0)
Screenshot: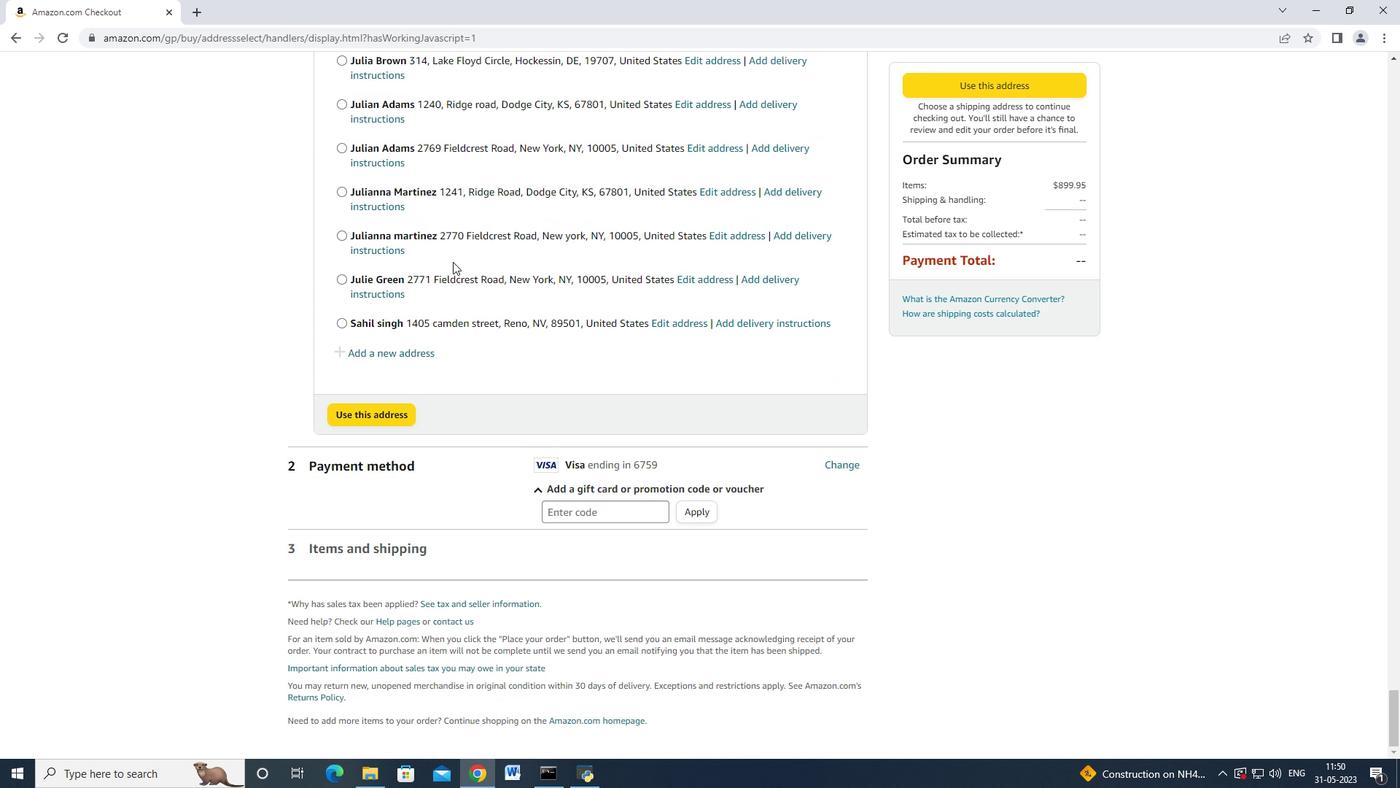 
Action: Mouse scrolled (450, 262) with delta (0, 0)
Screenshot: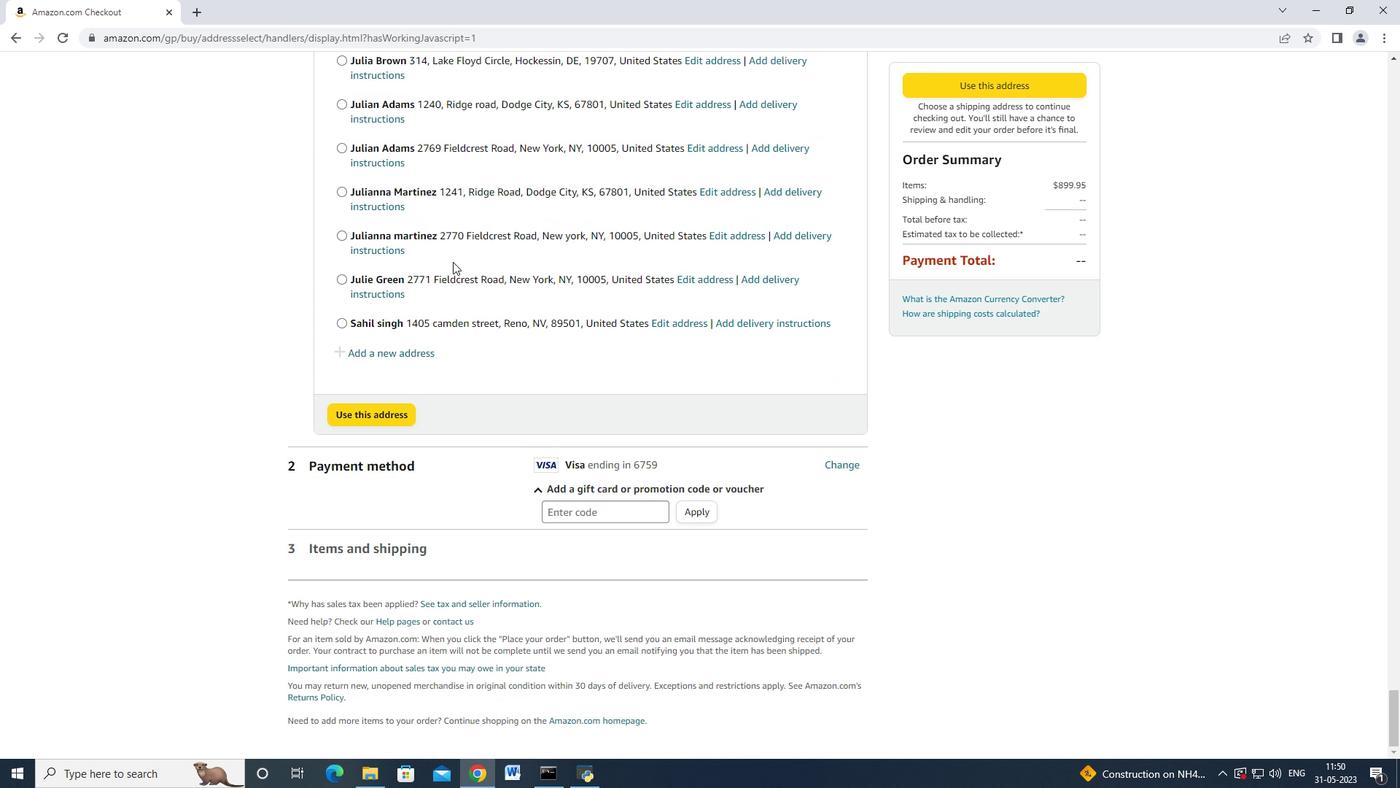 
Action: Mouse moved to (450, 263)
Screenshot: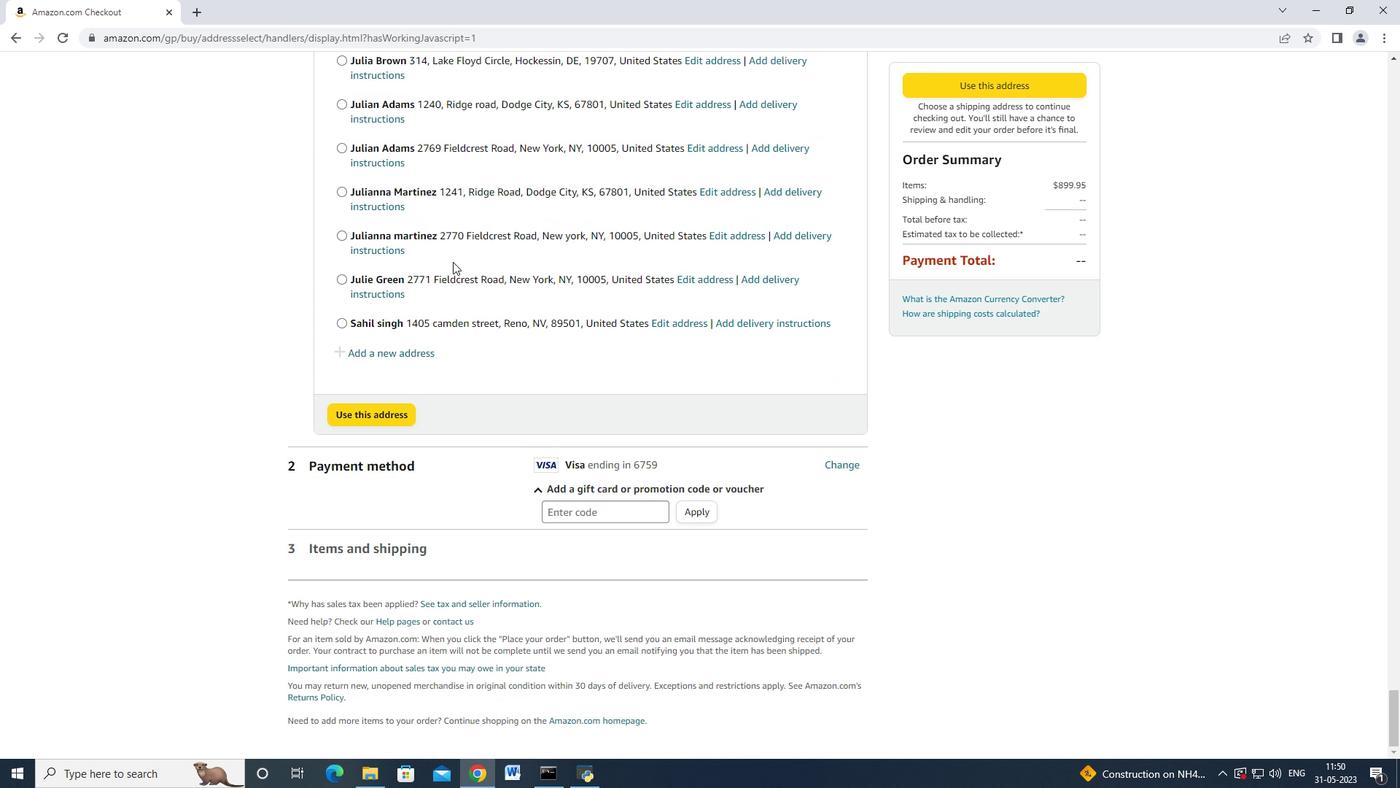 
Action: Mouse scrolled (450, 262) with delta (0, 0)
Screenshot: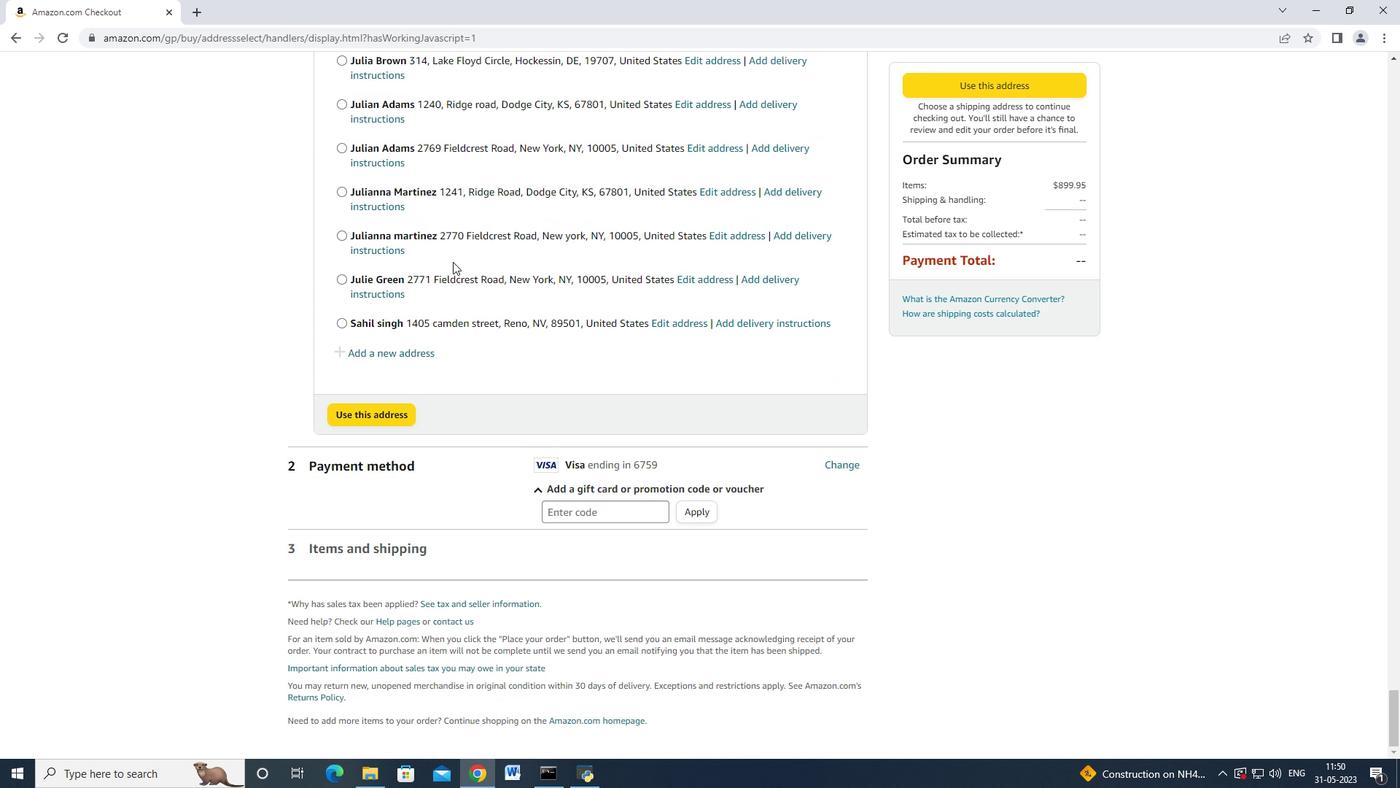 
Action: Mouse moved to (416, 356)
Screenshot: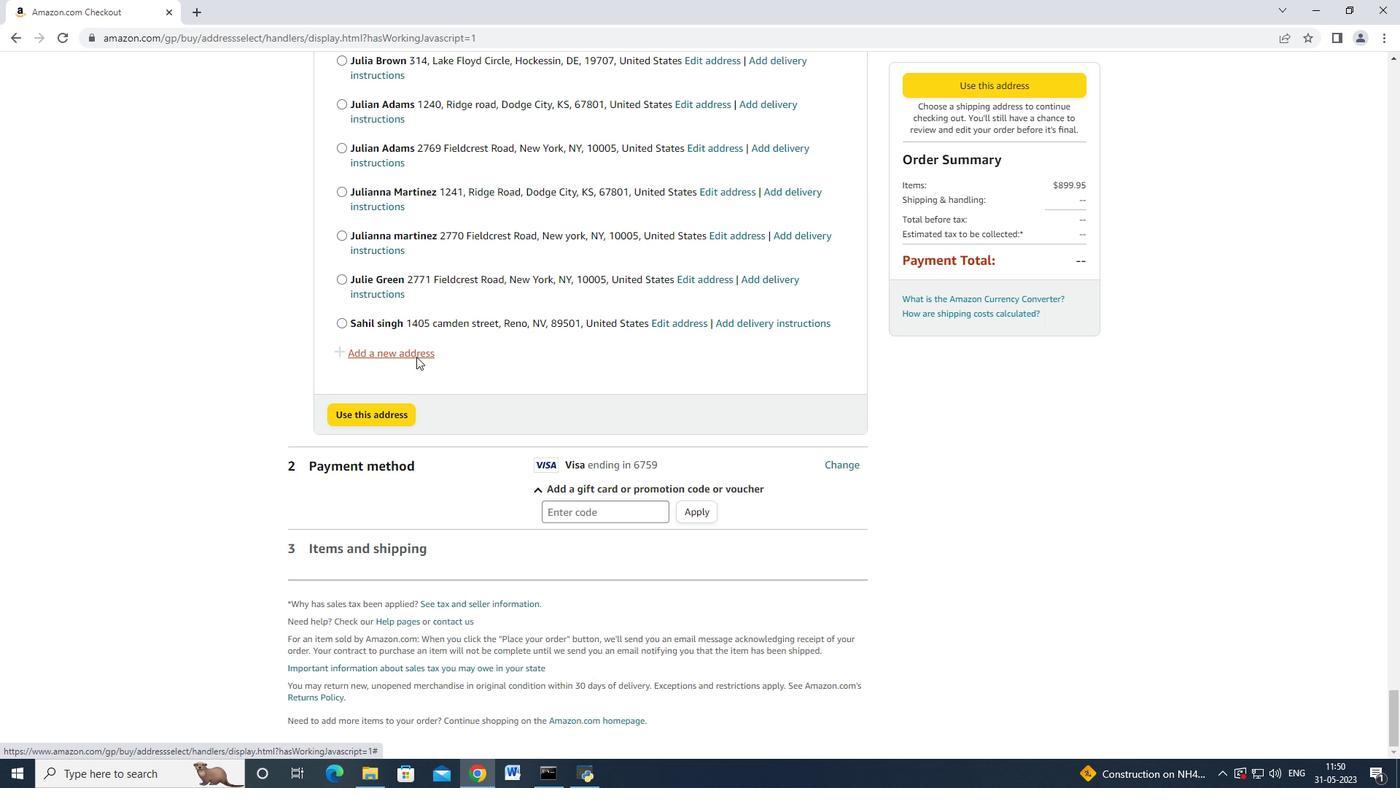 
Action: Mouse pressed left at (416, 356)
Screenshot: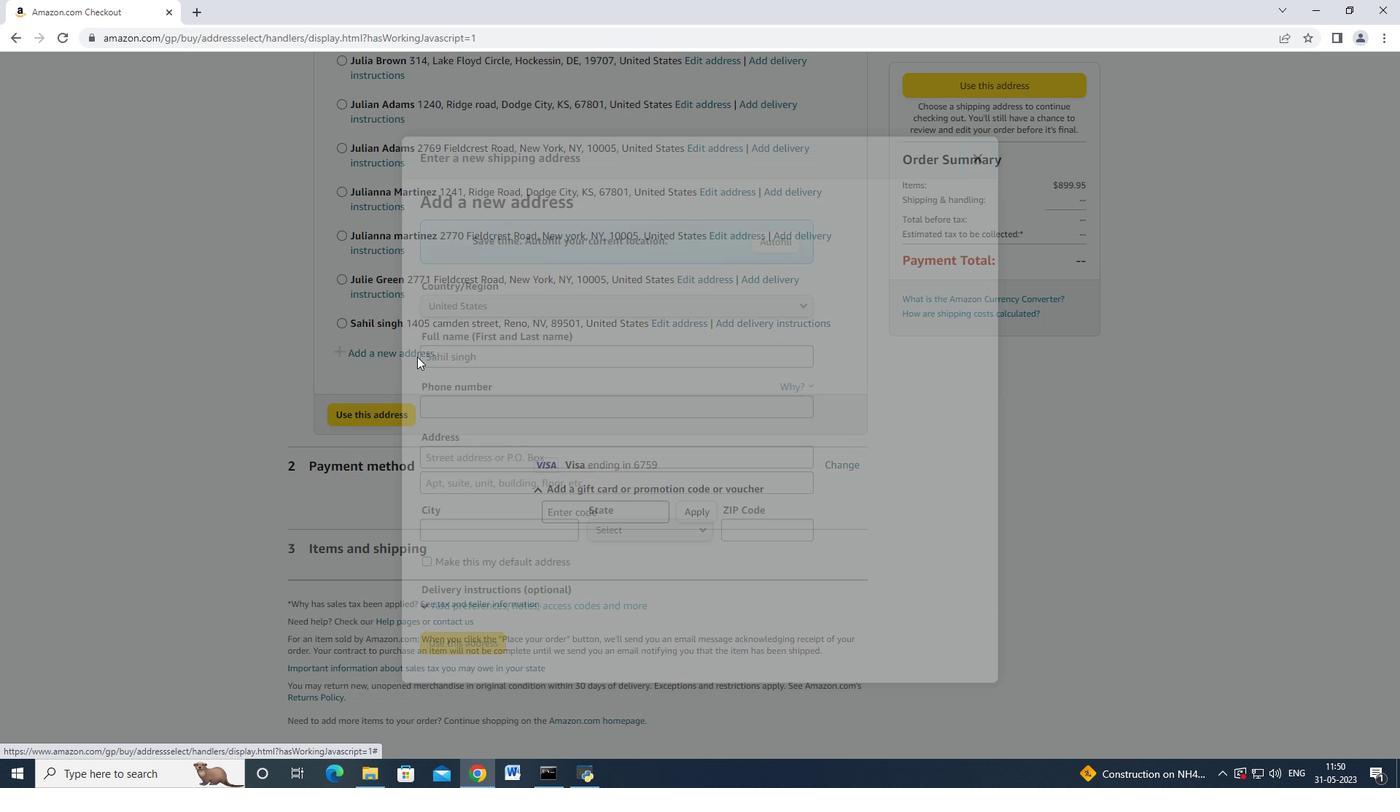 
Action: Mouse moved to (497, 345)
Screenshot: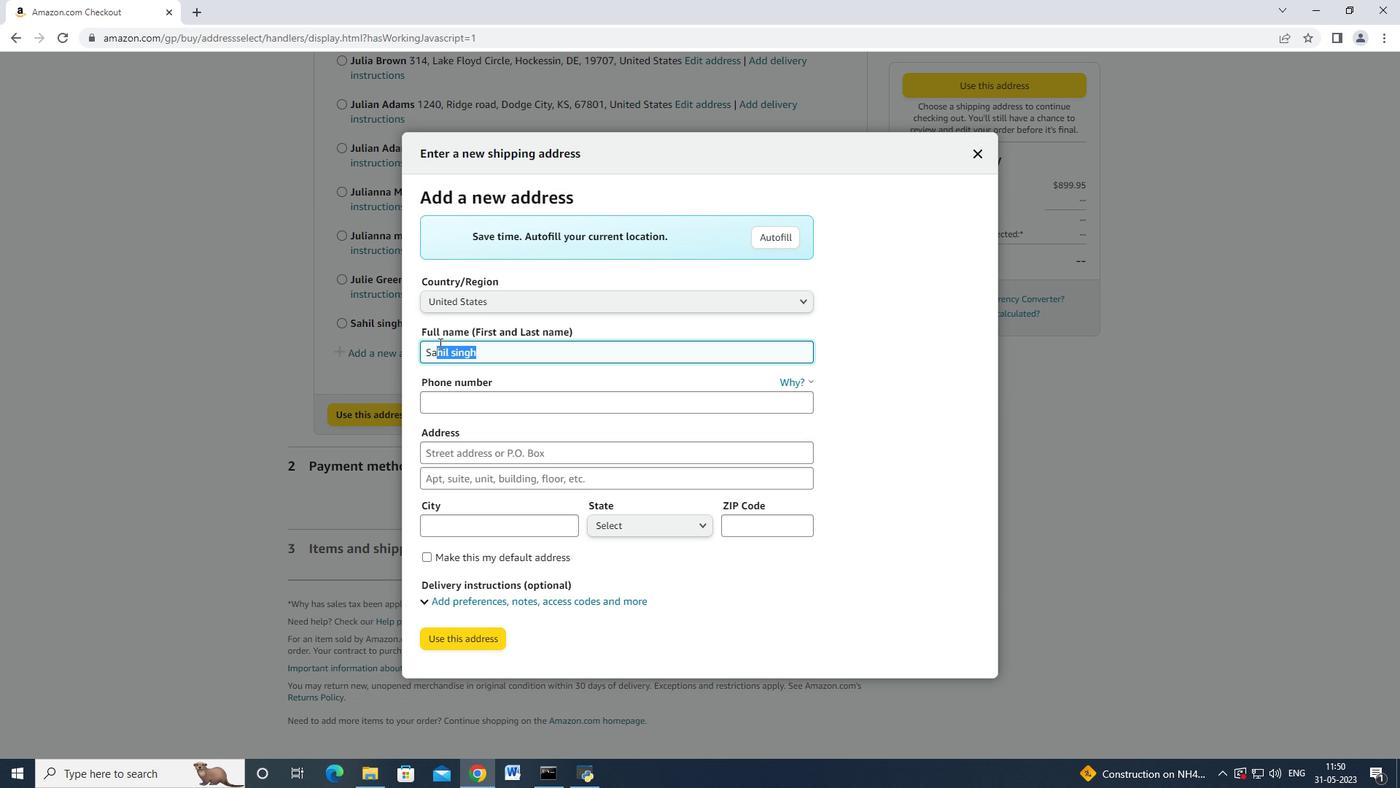 
Action: Mouse pressed left at (497, 345)
Screenshot: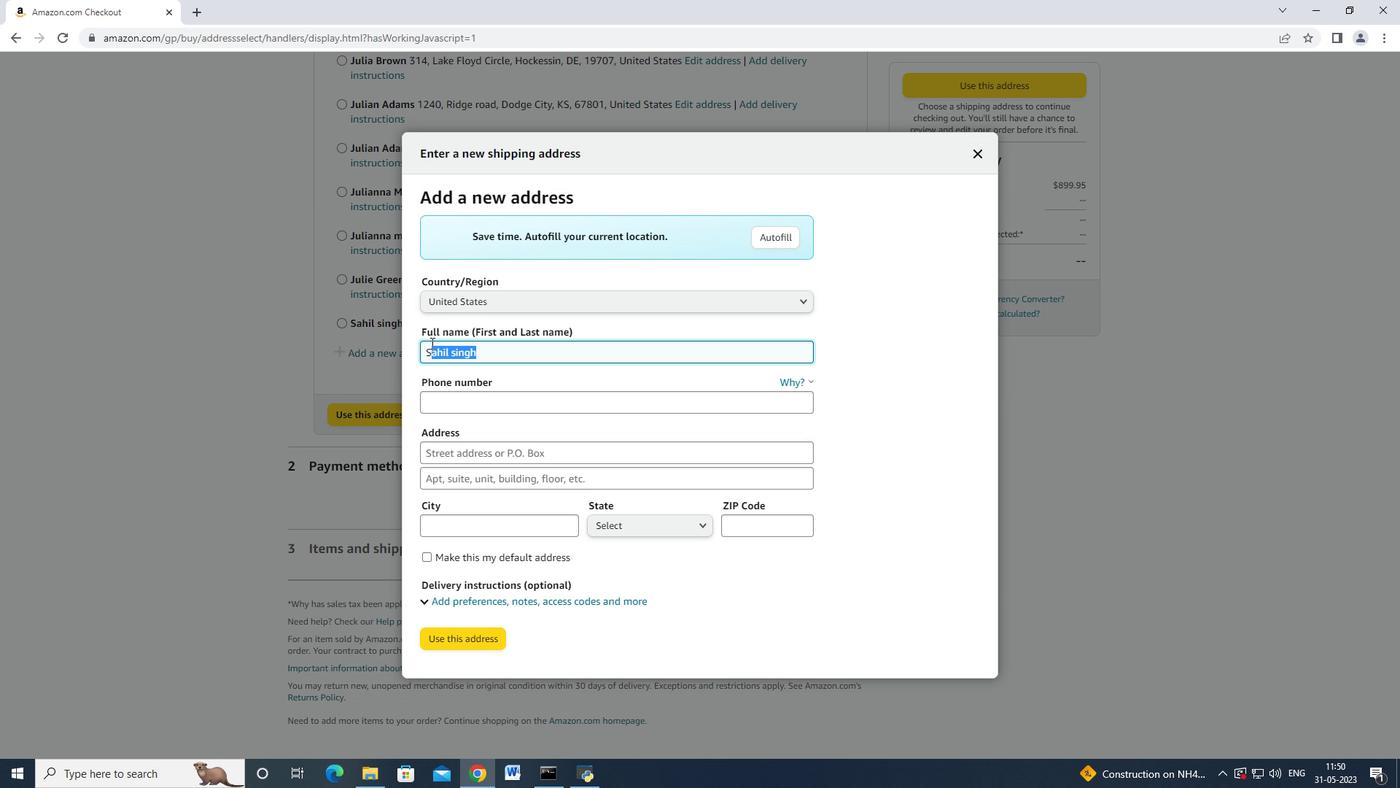 
Action: Mouse moved to (429, 340)
Screenshot: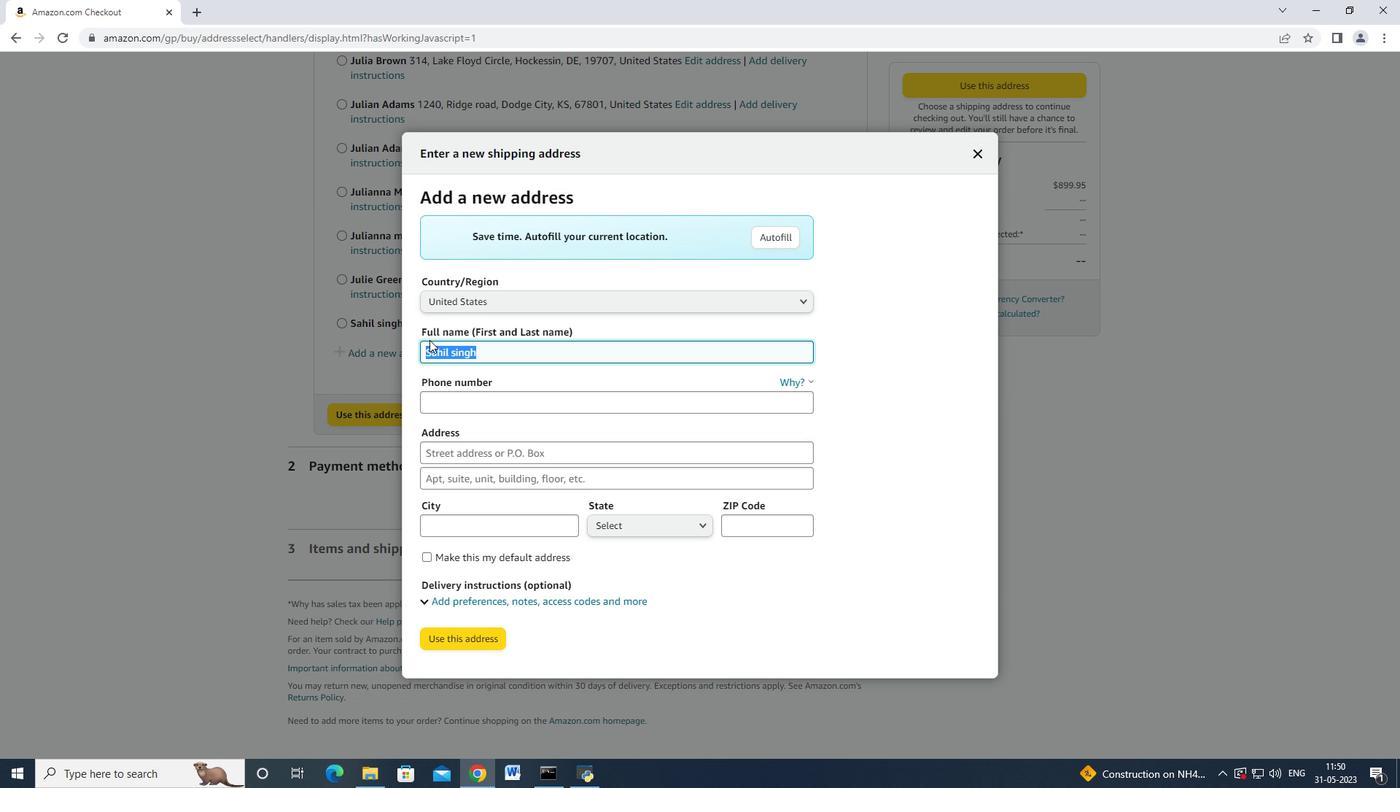 
Action: Key pressed <Key.backspace>2<Key.backspace><Key.shift><Key.shift><Key.shift><Key.shift><Key.shift><Key.shift><Key.shift><Key.shift><Key.shift><Key.shift><Key.shift><Key.shift><Key.shift><Key.shift>Justin<Key.space><Key.shift>Kelly<Key.tab><Key.tab>6318992398<Key.tab>2772<Key.space><Key.shift>Fieldcrest<Key.space><Key.shift>Road<Key.tab><Key.tab><Key.shift>New<Key.space><Key.shift>York
Screenshot: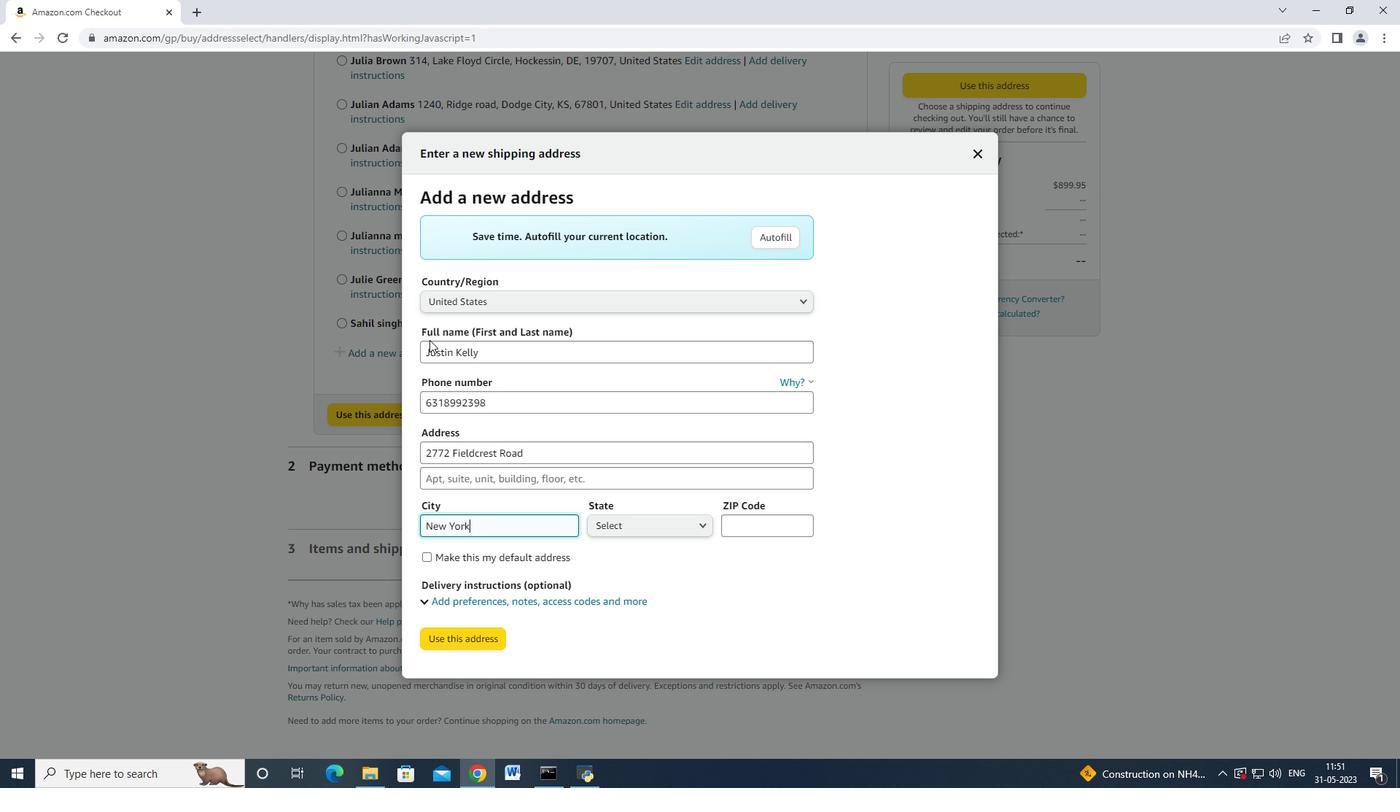 
Action: Mouse moved to (598, 520)
Screenshot: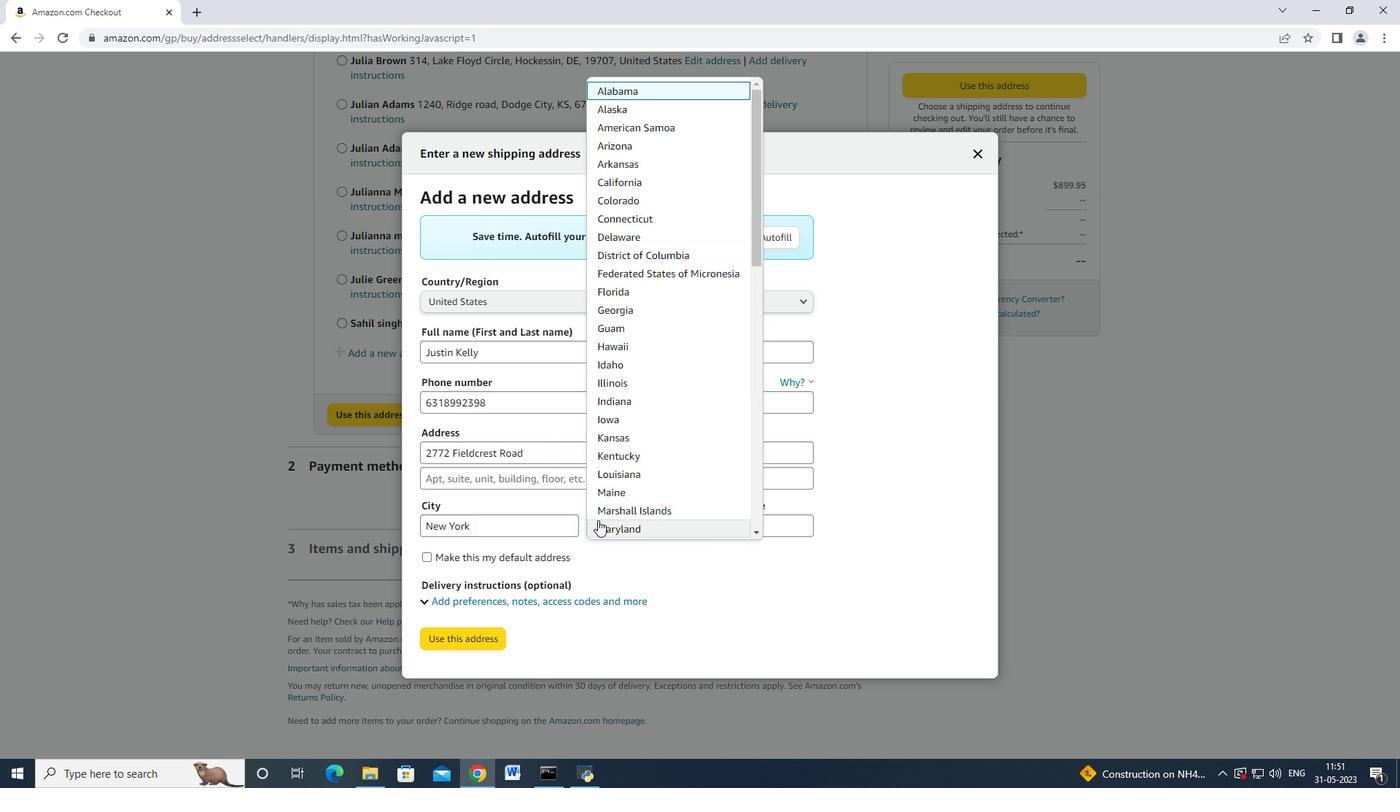 
Action: Mouse pressed left at (598, 520)
Screenshot: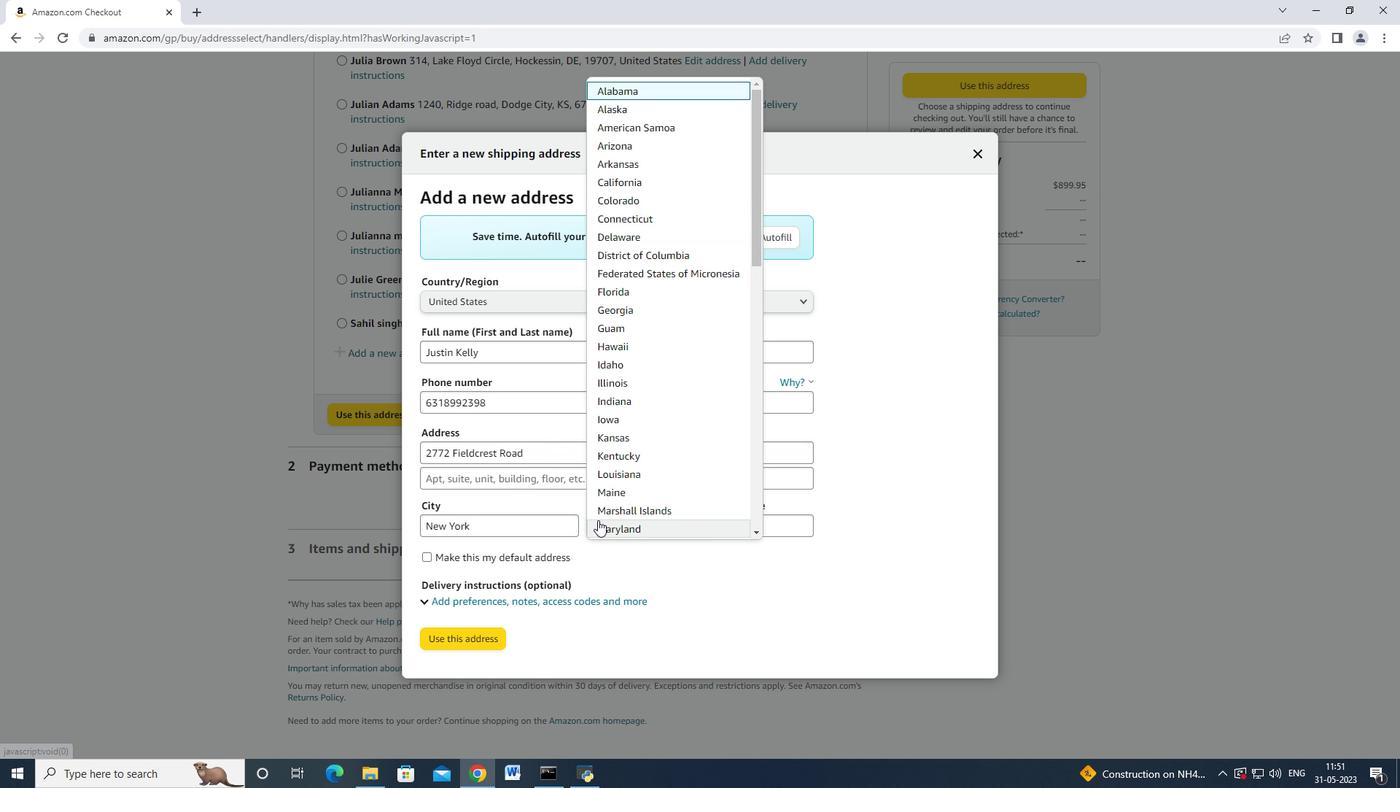 
Action: Mouse moved to (629, 277)
Screenshot: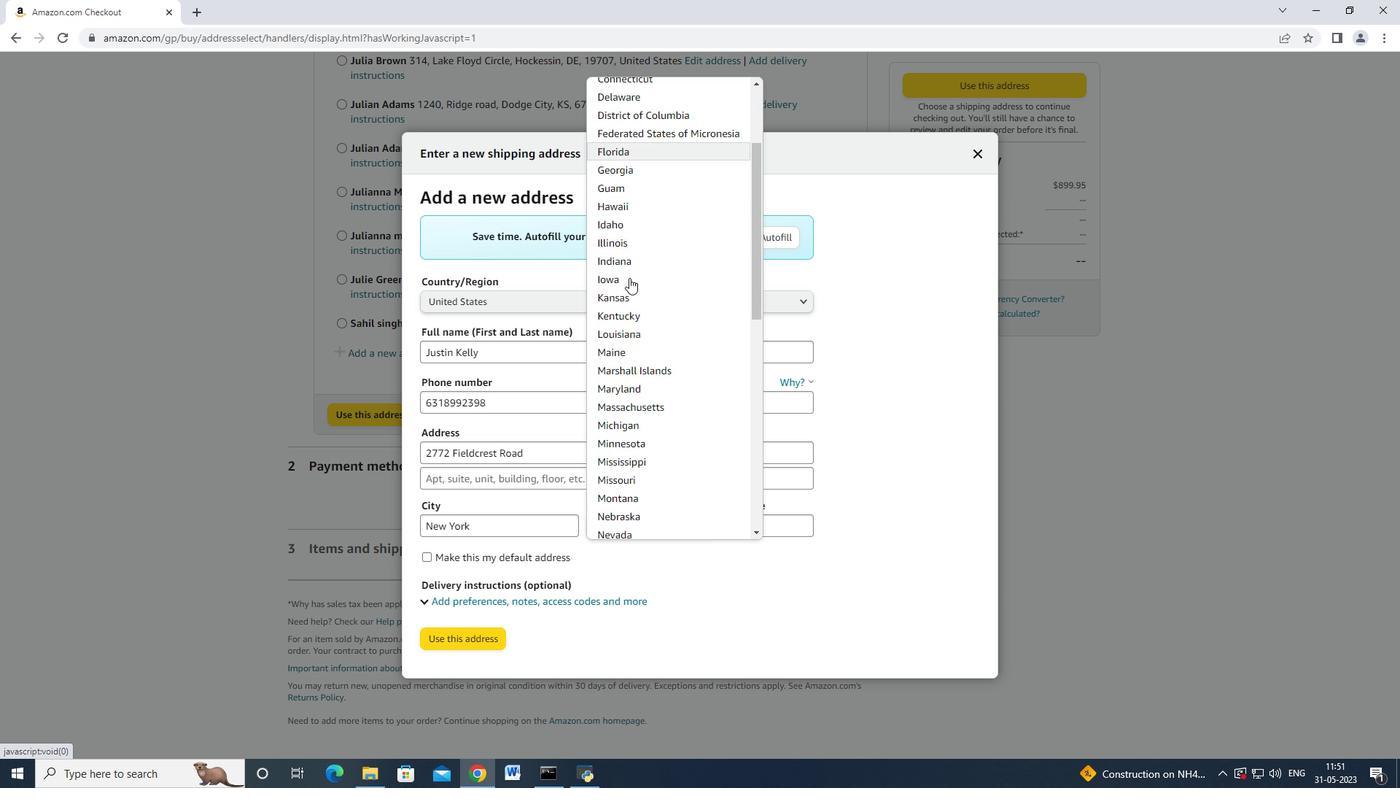 
Action: Mouse scrolled (629, 276) with delta (0, 0)
Screenshot: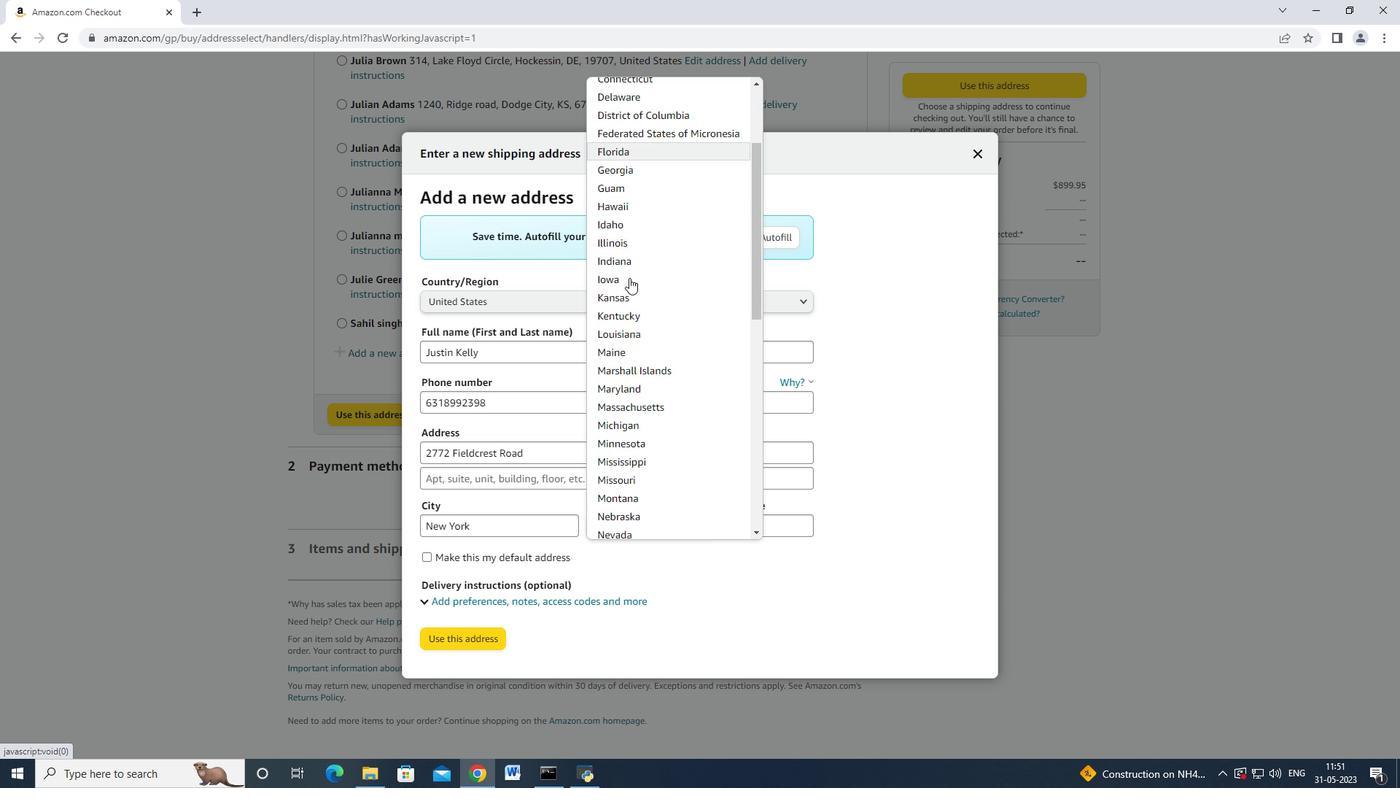 
Action: Mouse moved to (629, 277)
Screenshot: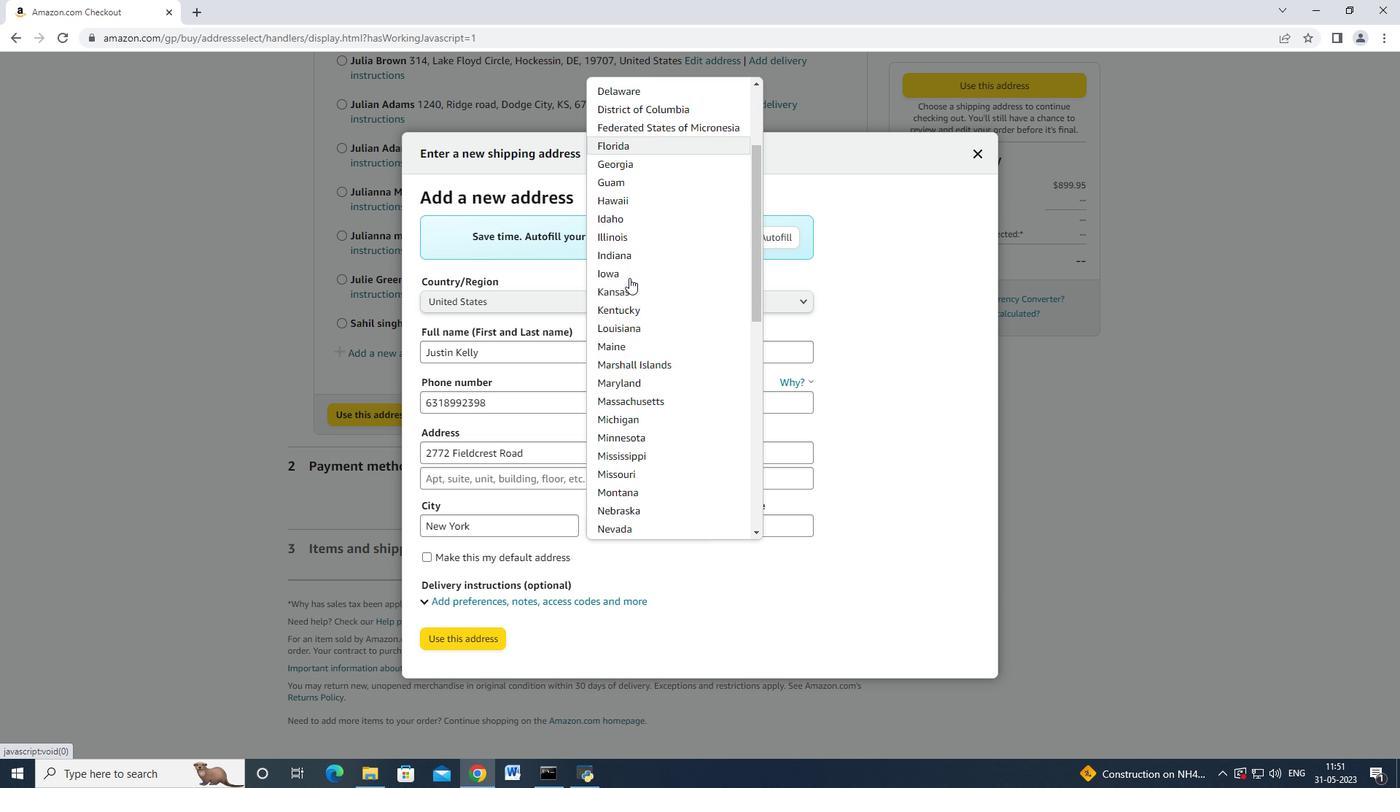 
Action: Mouse scrolled (629, 277) with delta (0, 0)
Screenshot: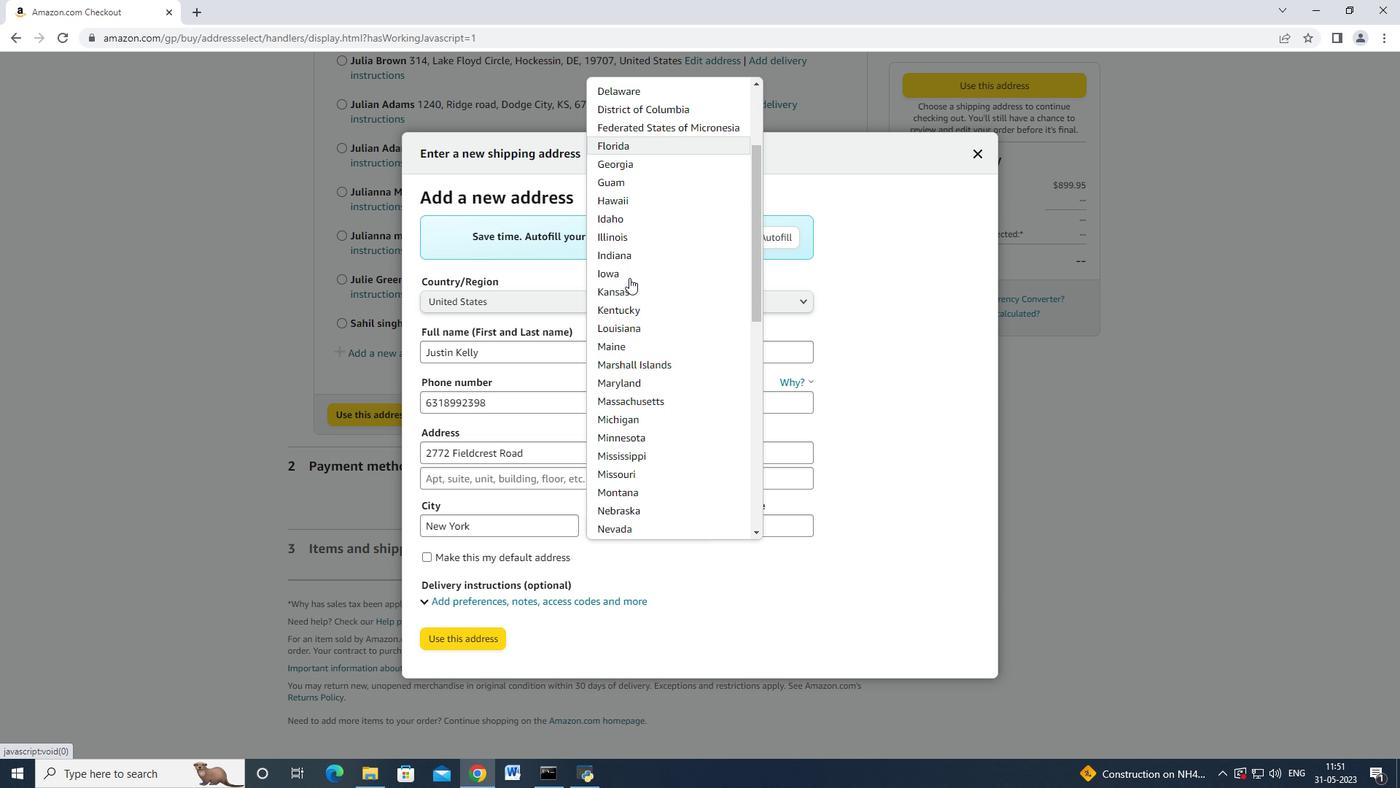 
Action: Mouse moved to (629, 280)
Screenshot: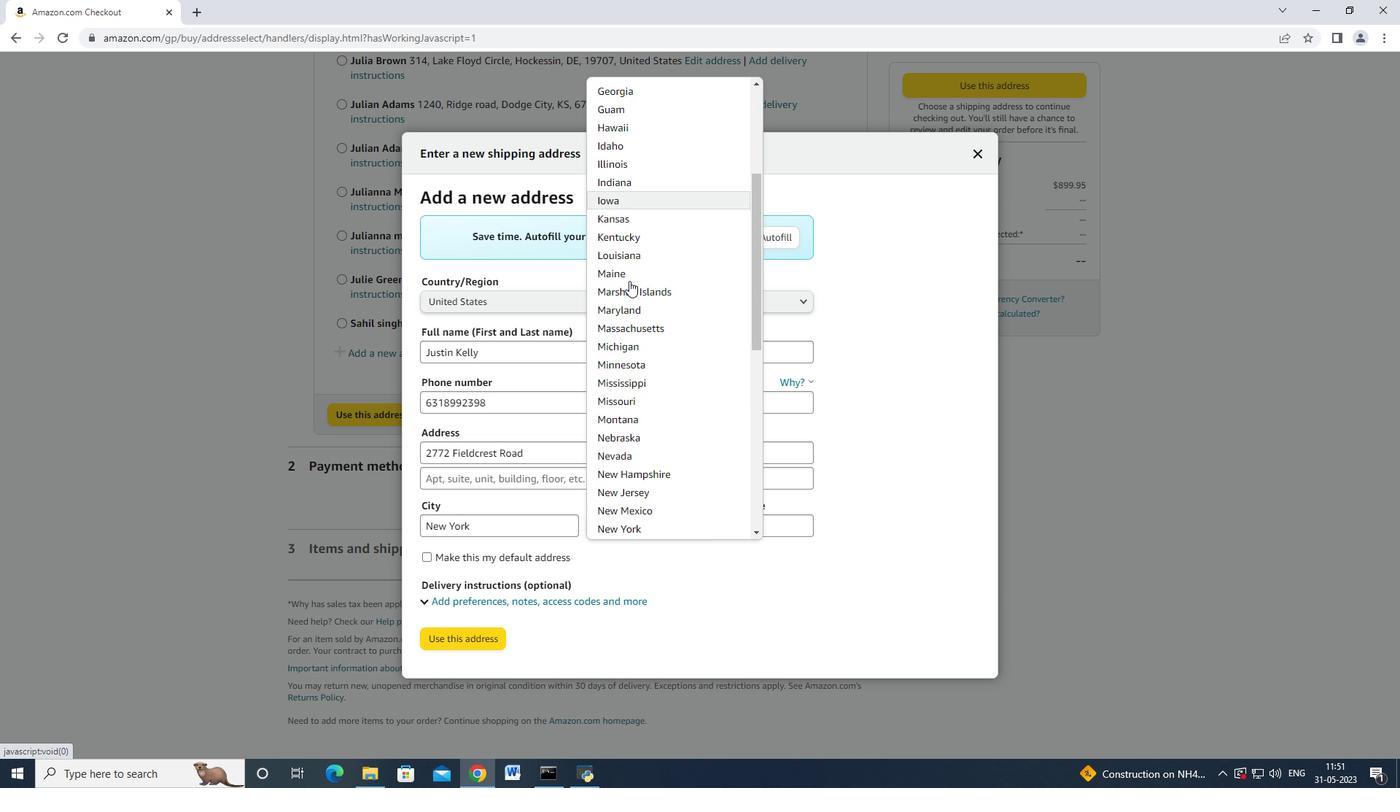 
Action: Mouse scrolled (629, 280) with delta (0, 0)
Screenshot: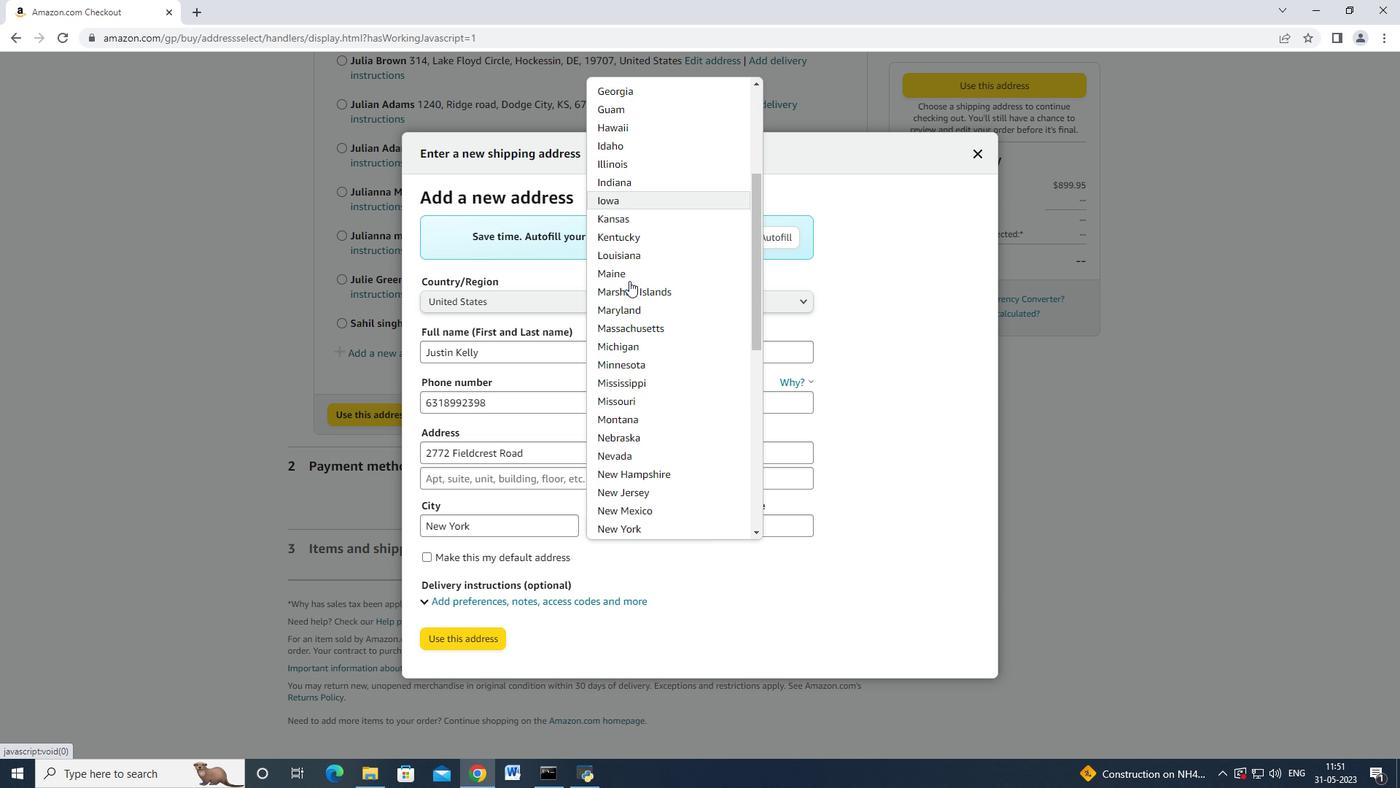 
Action: Mouse moved to (642, 361)
Screenshot: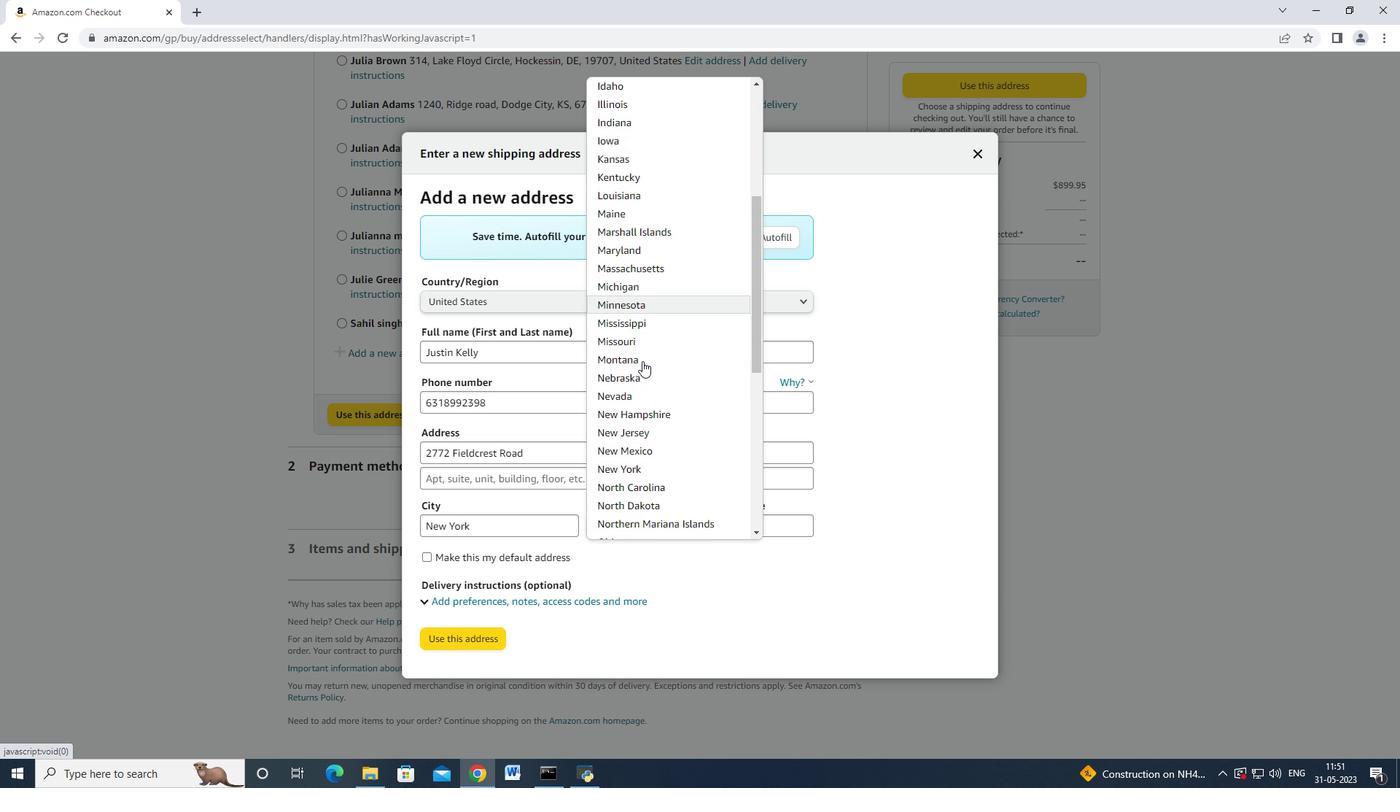 
Action: Mouse scrolled (642, 360) with delta (0, 0)
Screenshot: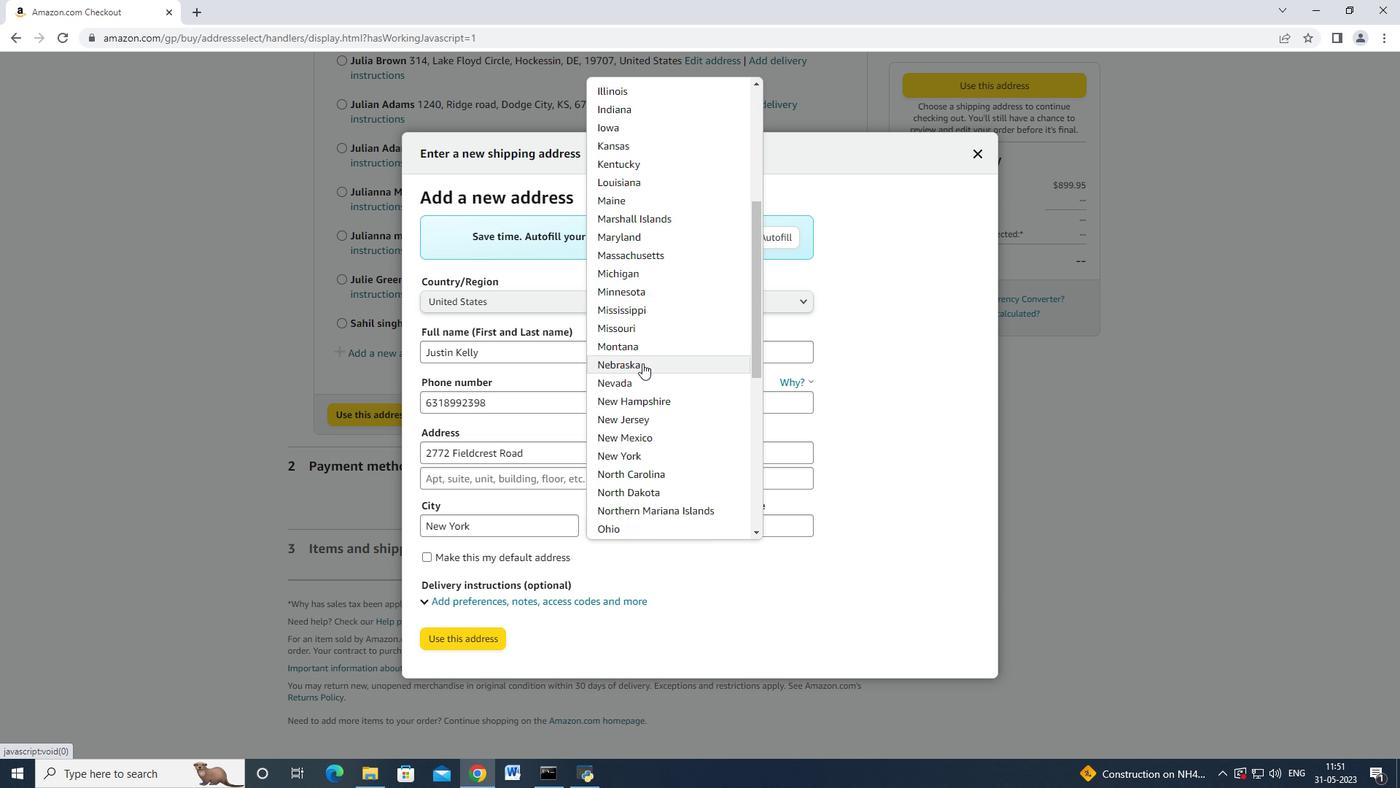 
Action: Mouse moved to (651, 460)
Screenshot: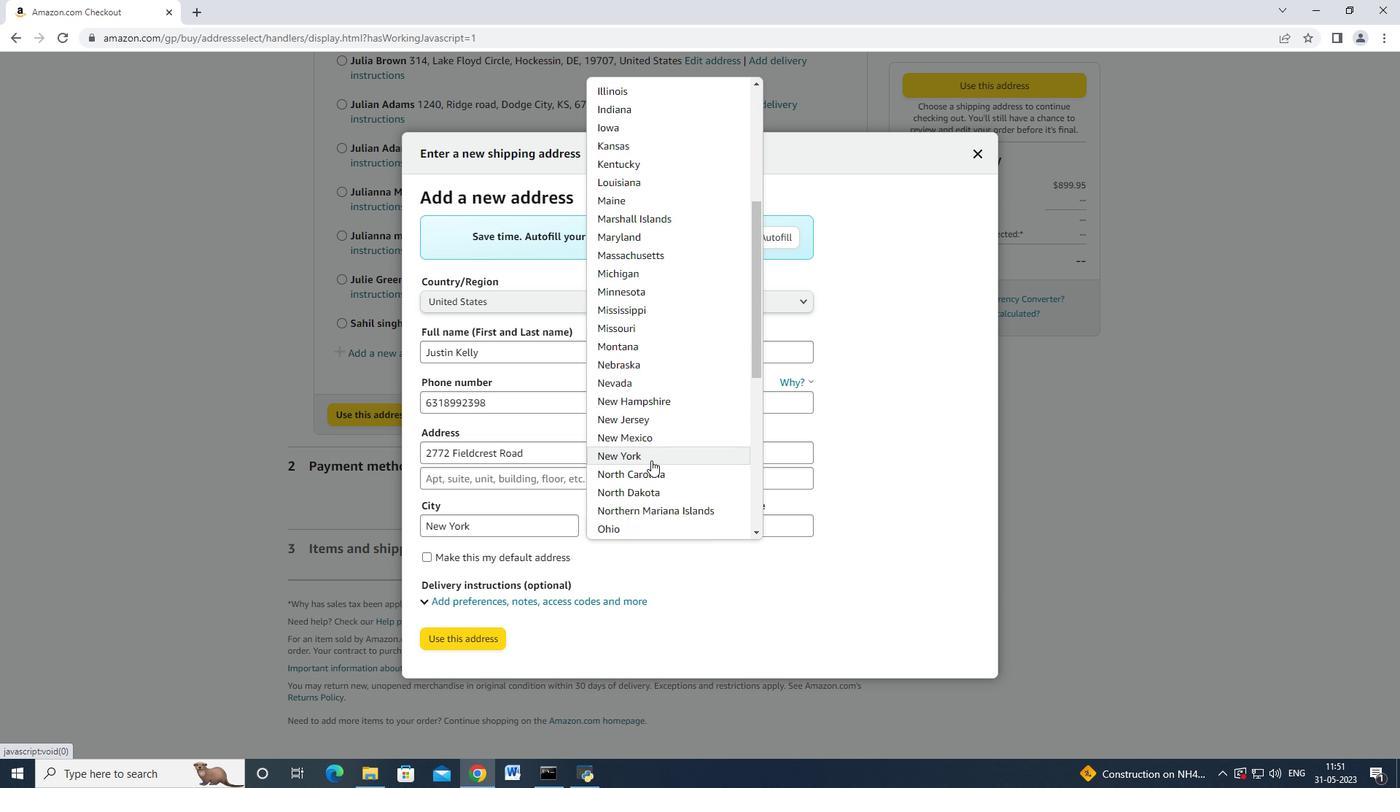 
Action: Mouse pressed left at (651, 460)
Screenshot: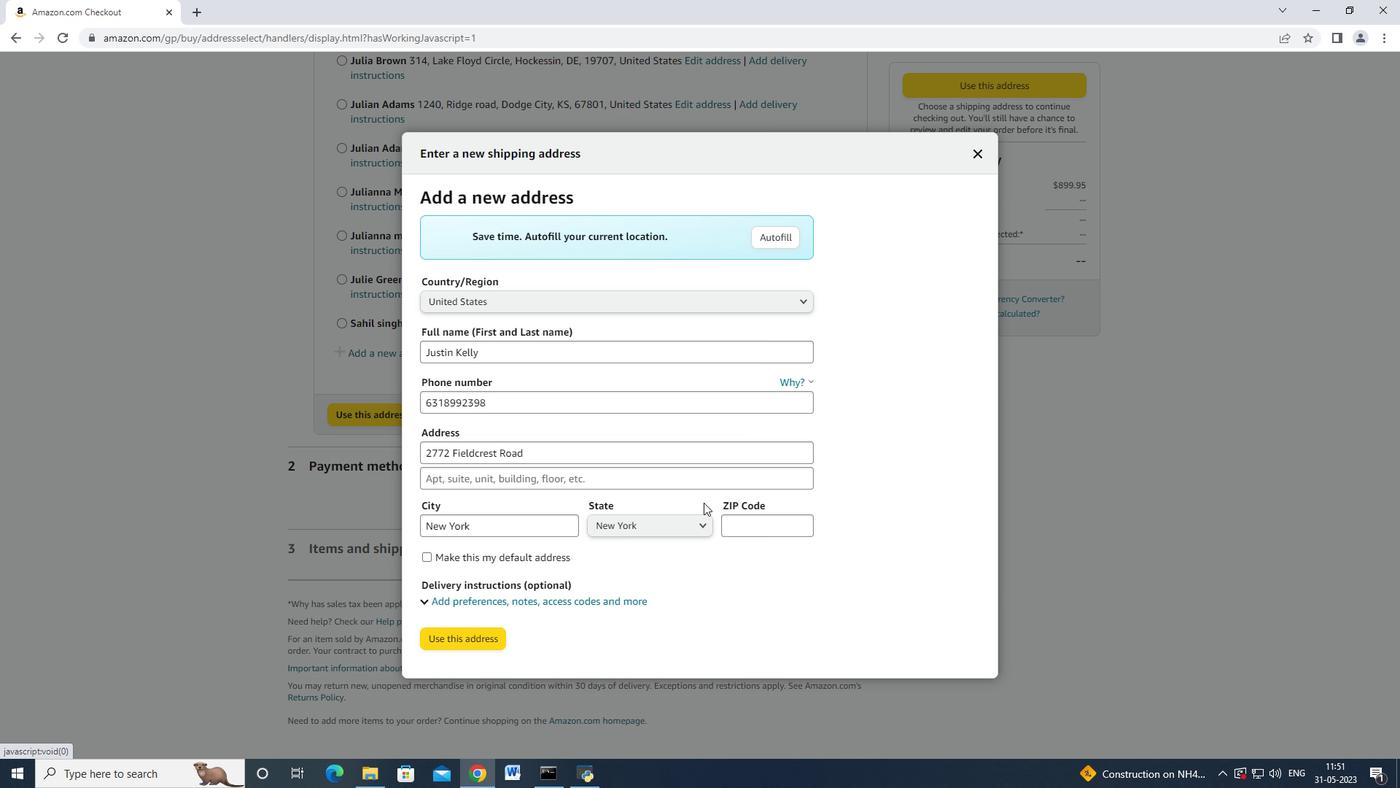 
Action: Mouse moved to (736, 520)
Screenshot: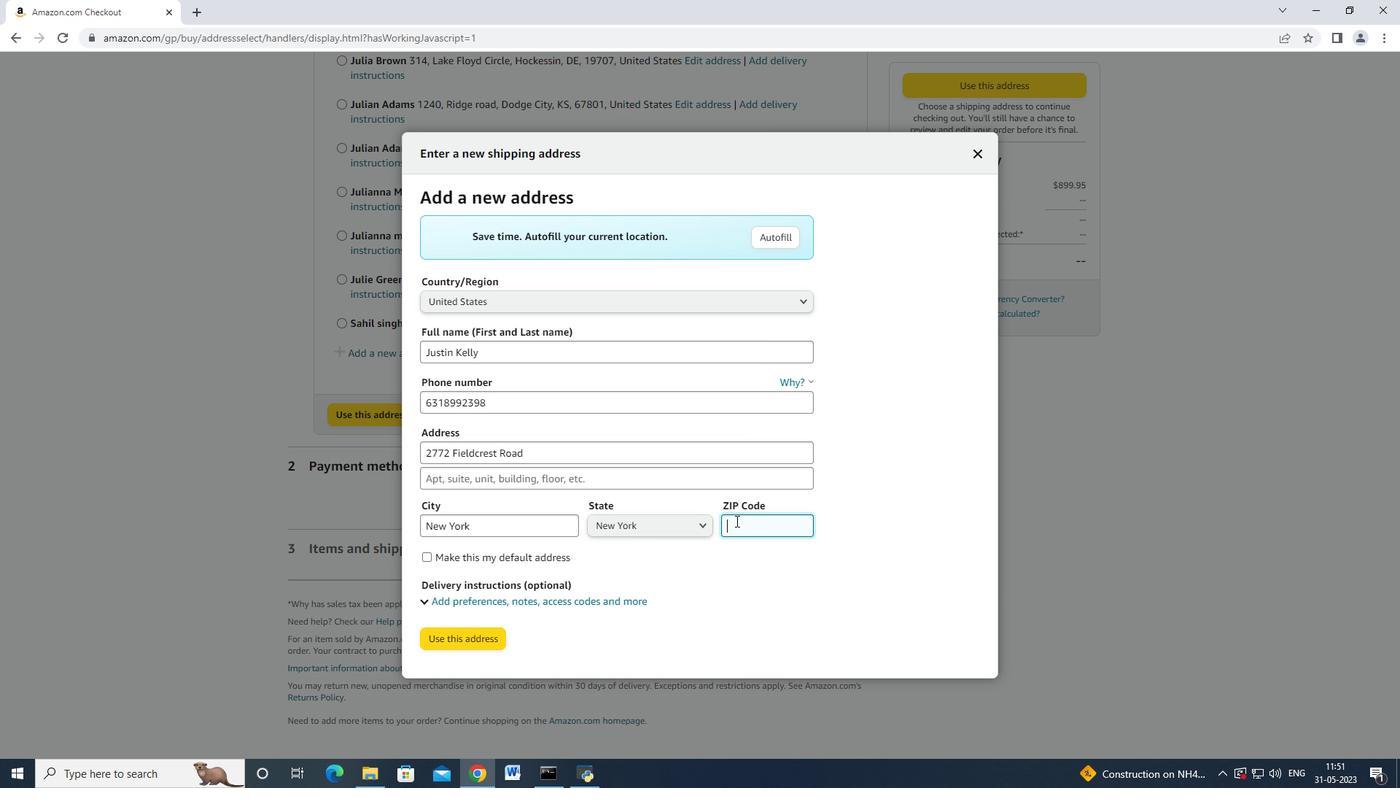 
Action: Mouse pressed left at (736, 520)
Screenshot: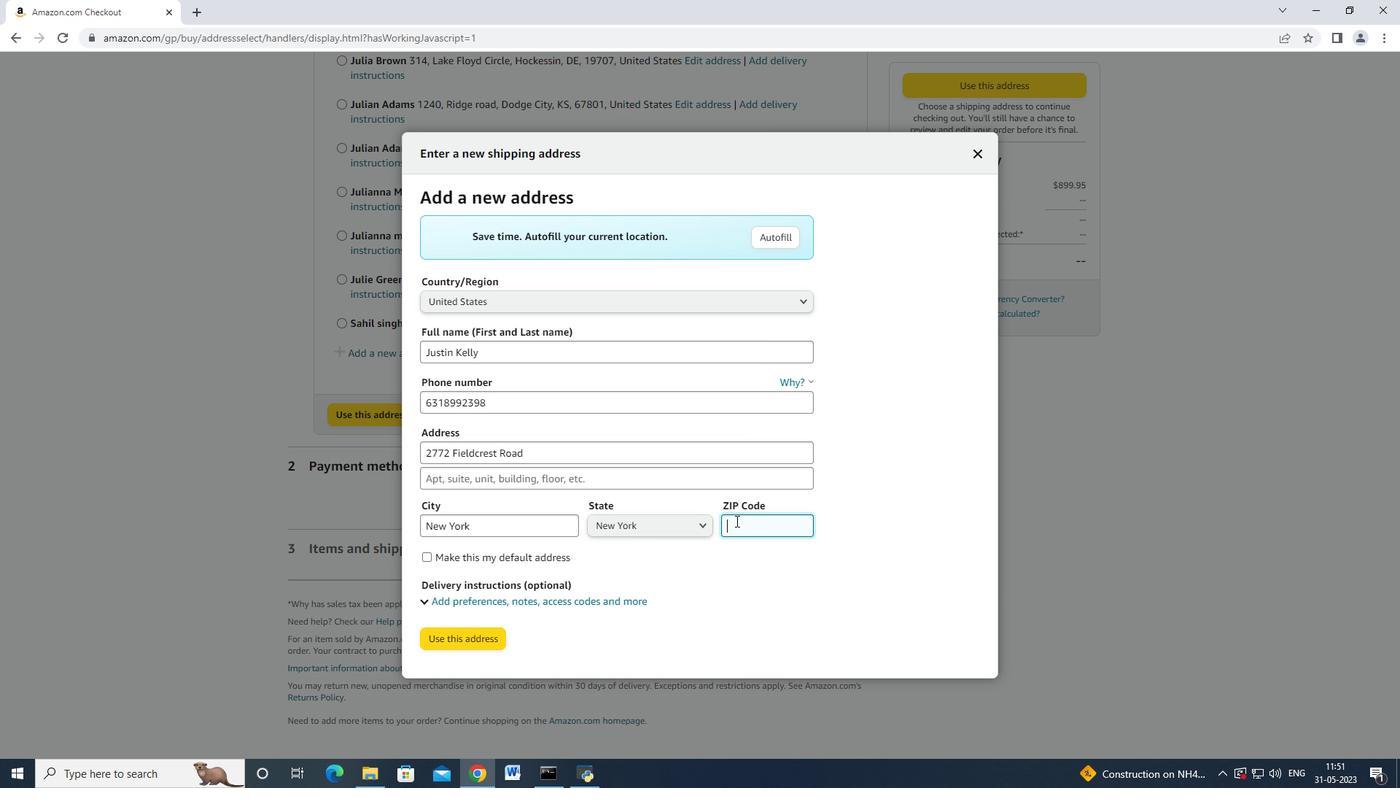 
Action: Mouse moved to (736, 521)
Screenshot: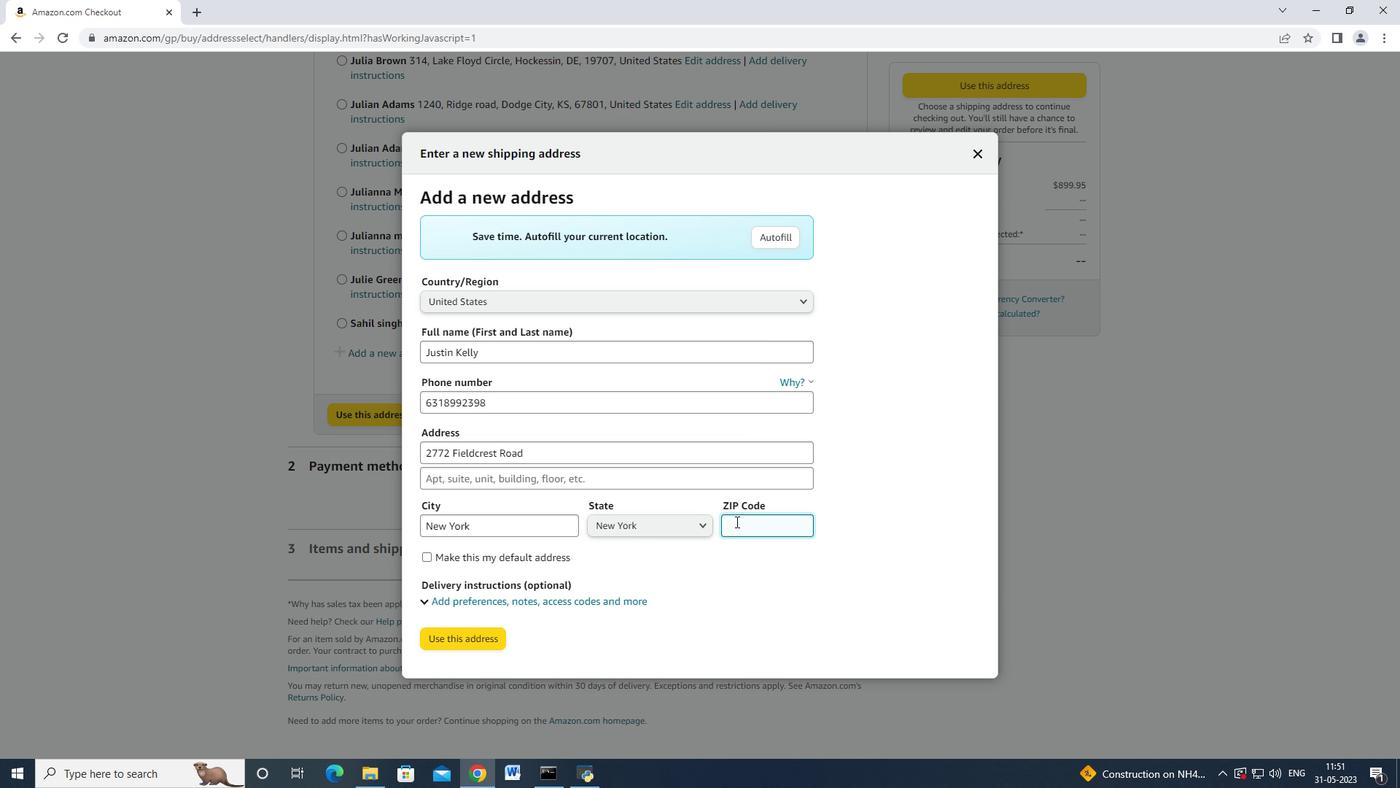 
Action: Key pressed 10005
Screenshot: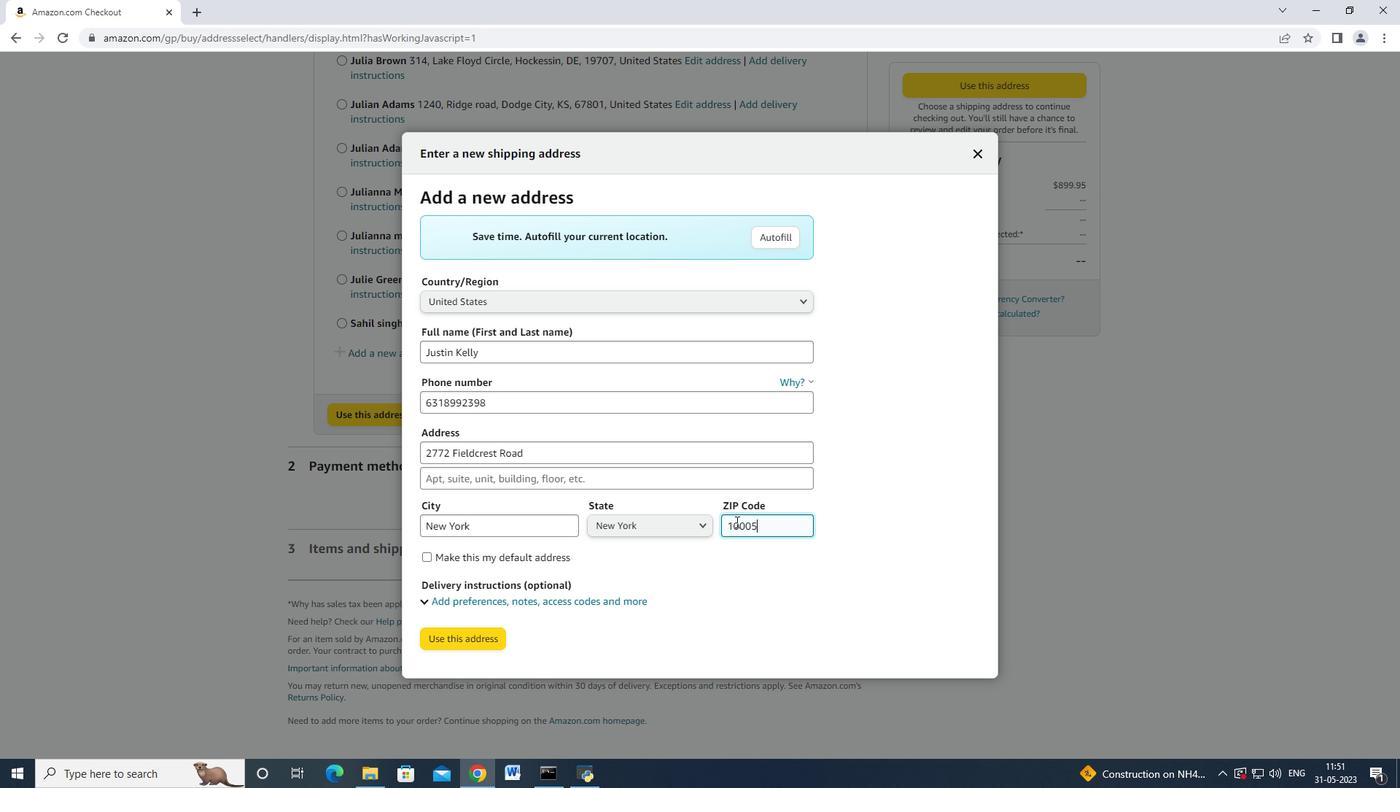 
Action: Mouse moved to (458, 644)
Screenshot: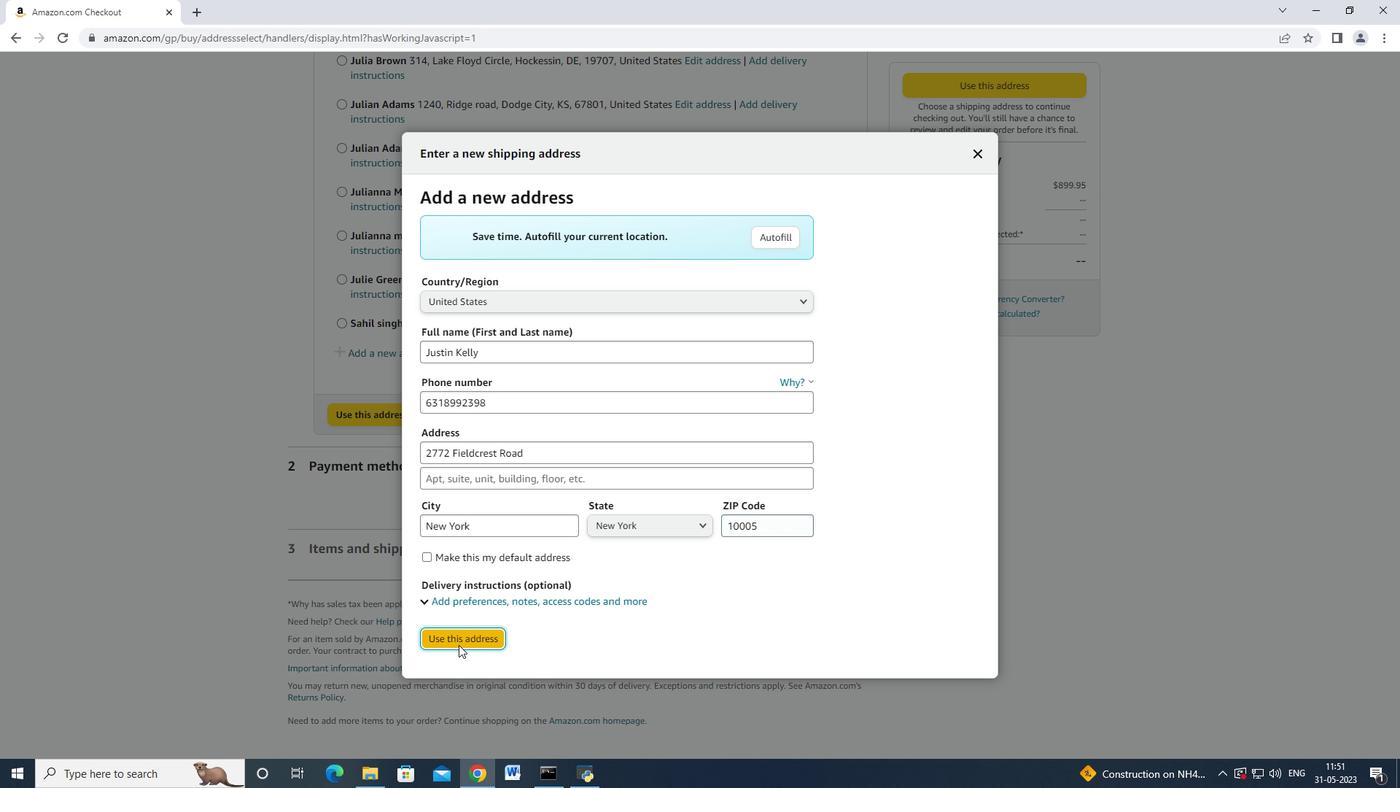 
Action: Mouse pressed left at (458, 644)
Screenshot: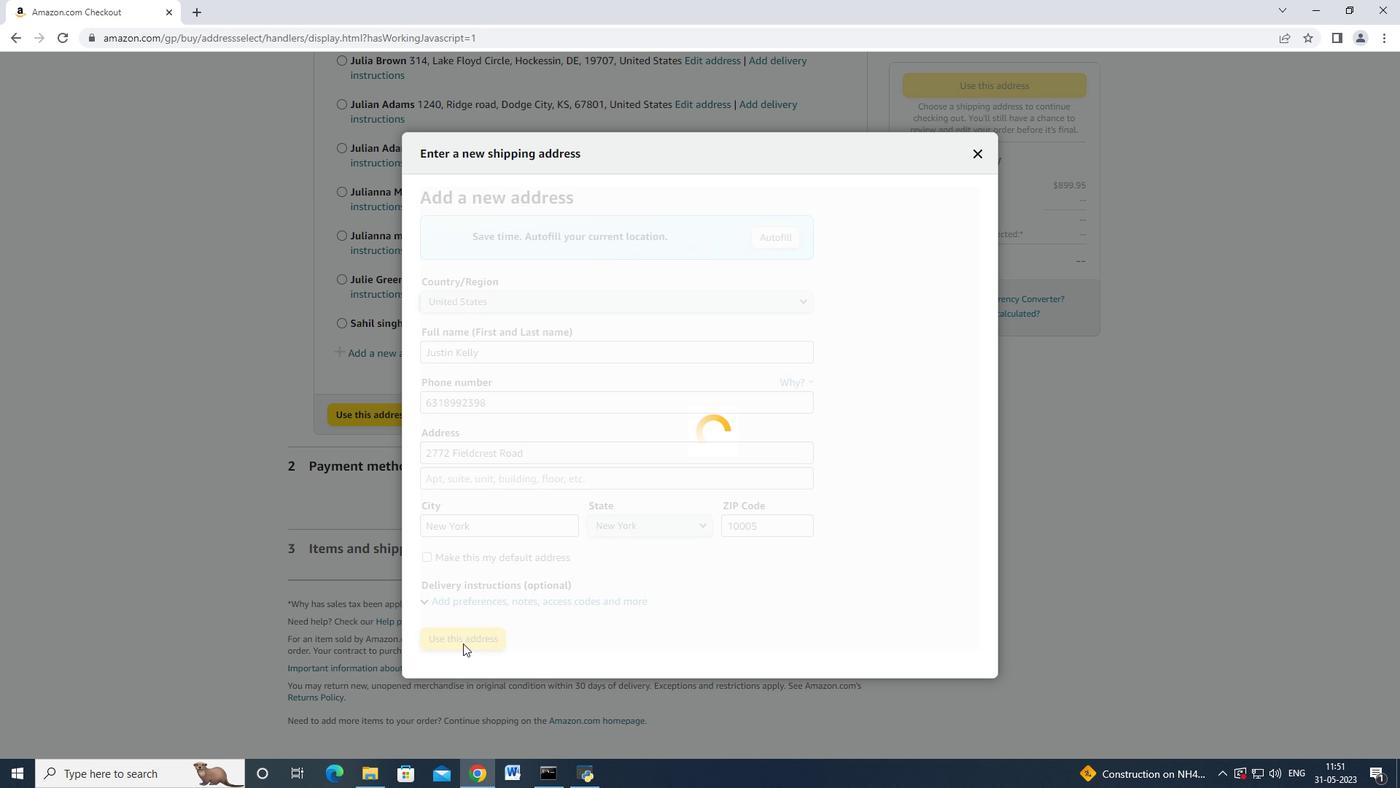 
Action: Mouse moved to (541, 501)
Screenshot: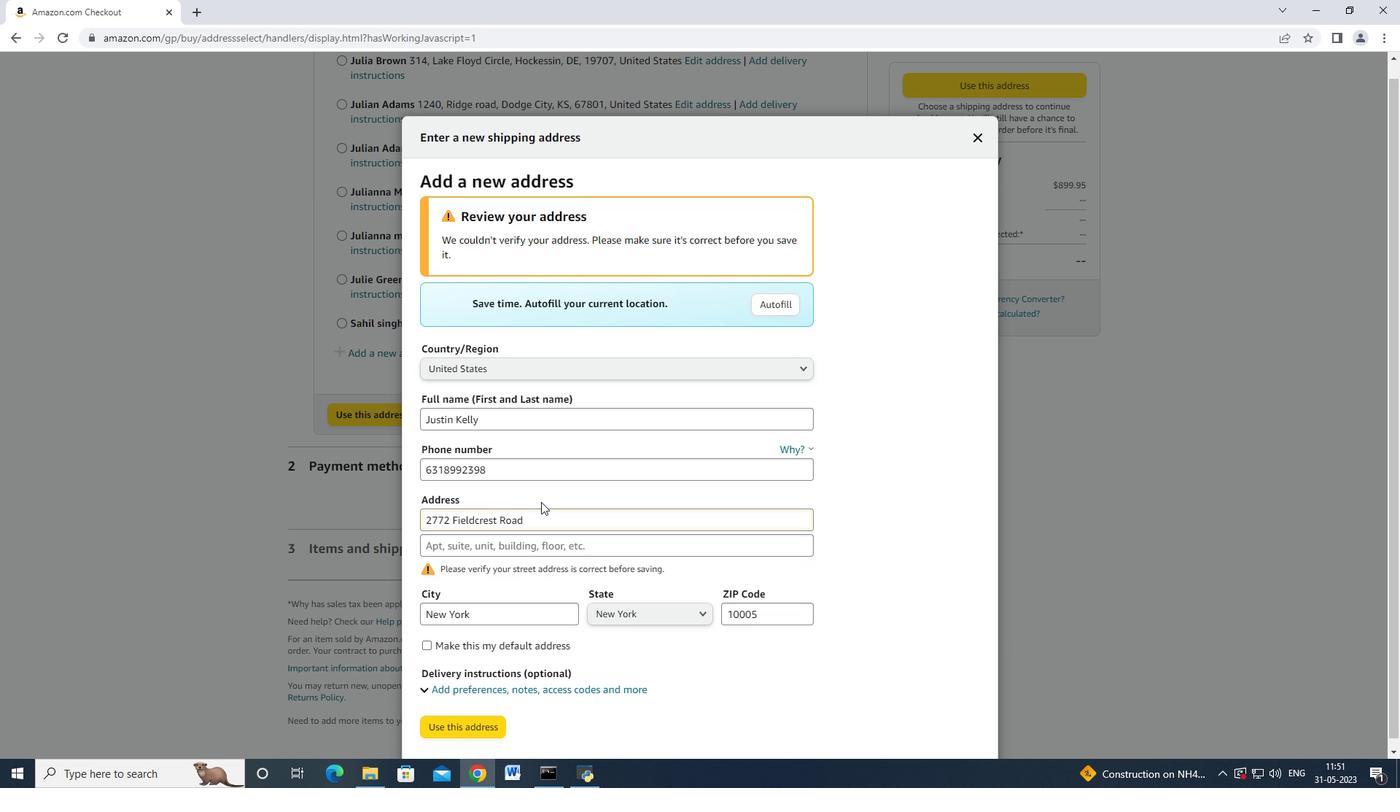 
Action: Mouse scrolled (541, 501) with delta (0, 0)
Screenshot: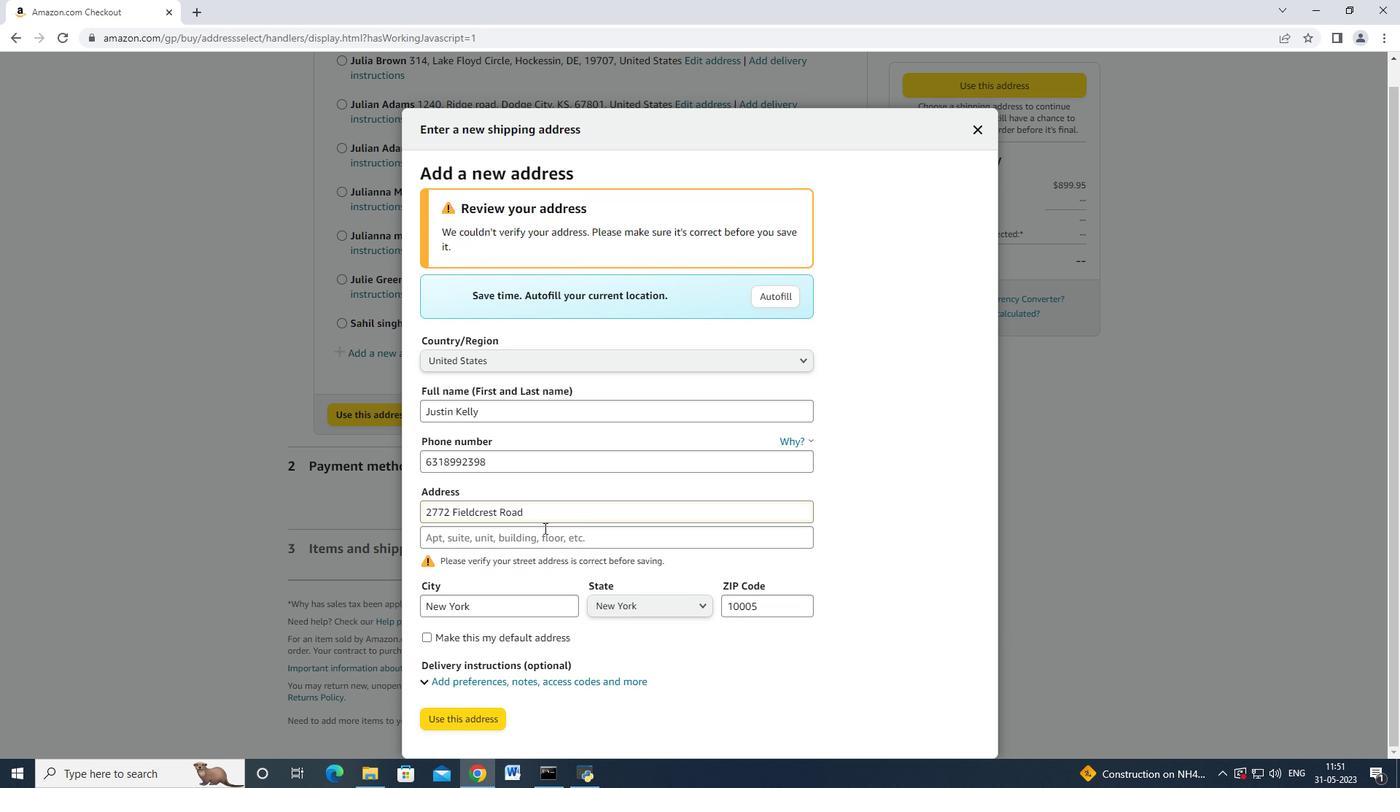 
Action: Mouse scrolled (541, 501) with delta (0, 0)
Screenshot: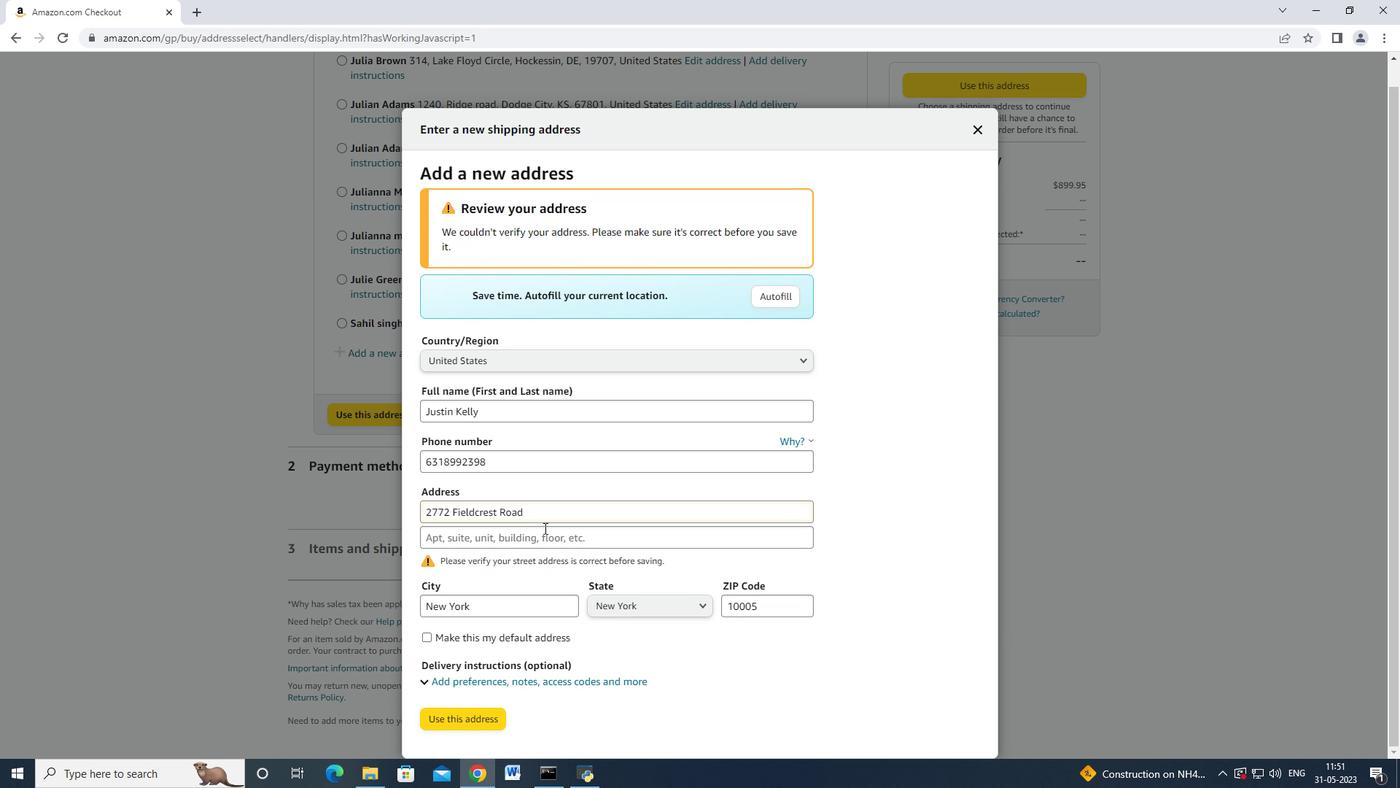
Action: Mouse scrolled (541, 501) with delta (0, 0)
Screenshot: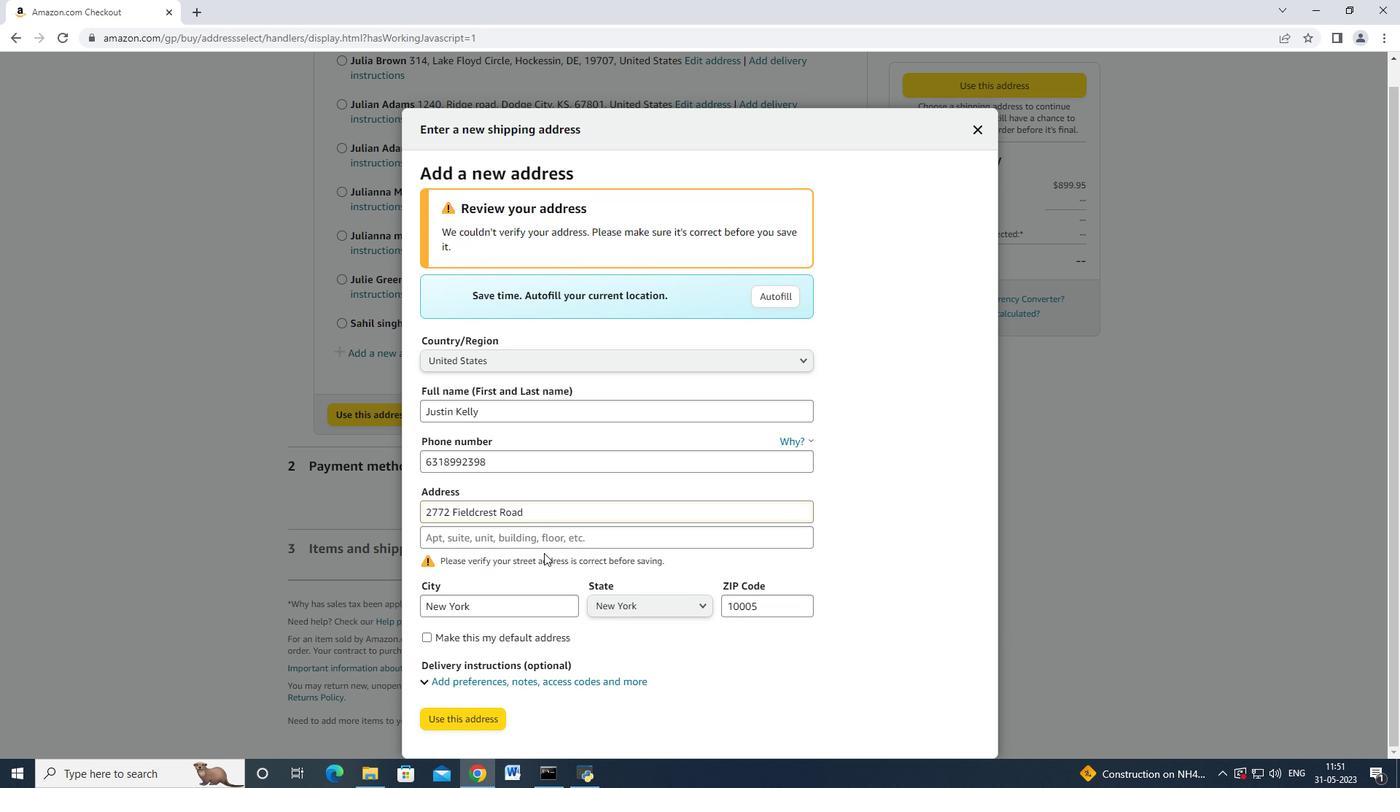 
Action: Mouse moved to (482, 722)
Screenshot: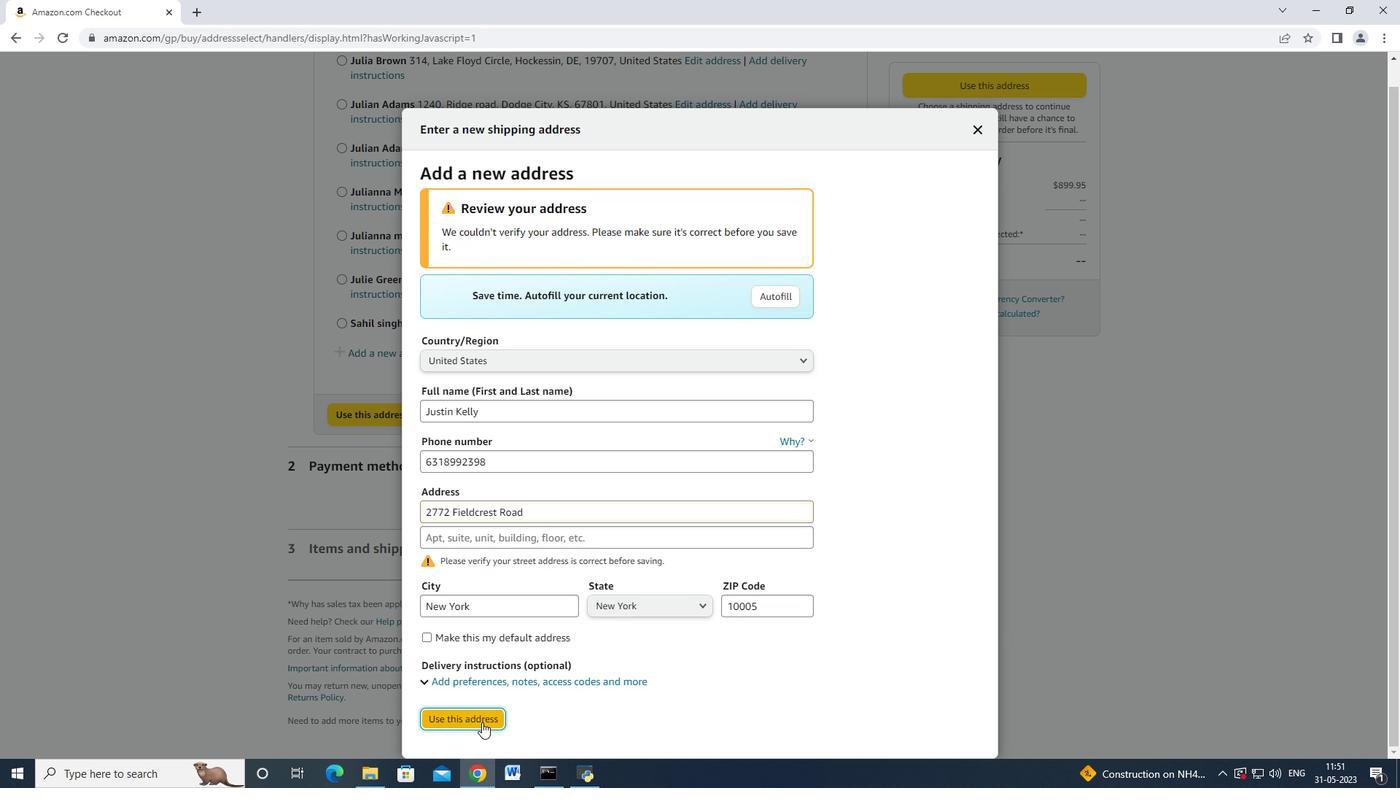 
Action: Mouse pressed left at (482, 722)
Screenshot: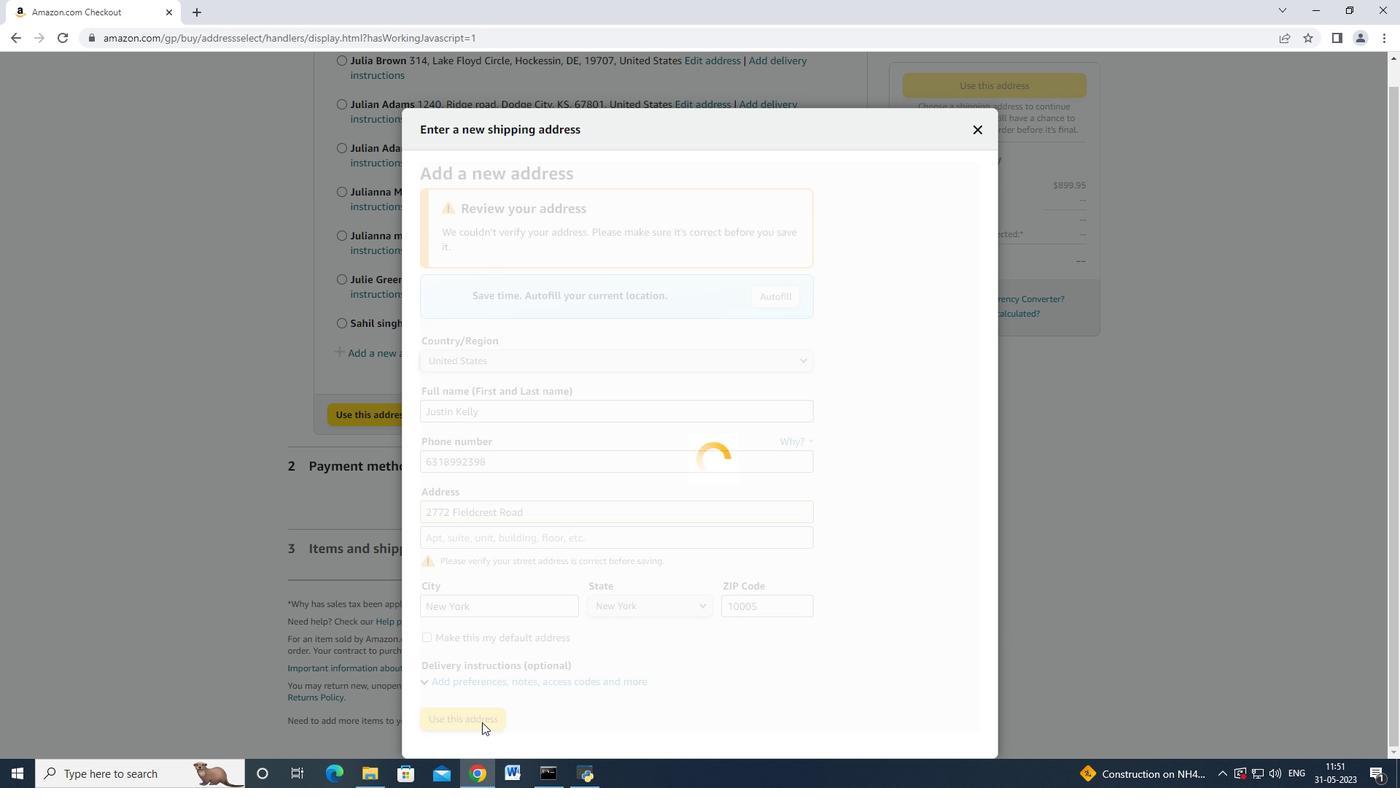 
Action: Mouse moved to (583, 376)
Screenshot: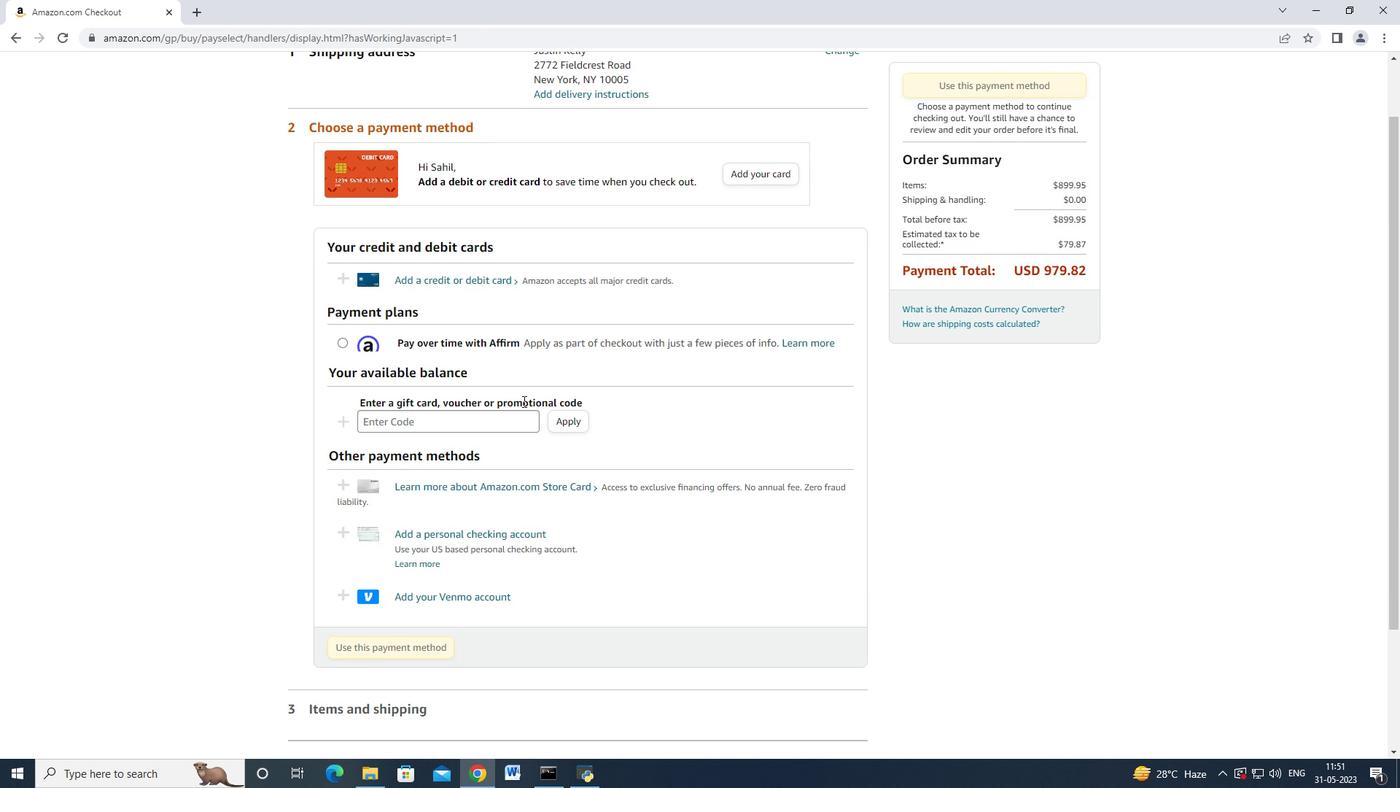 
Action: Mouse scrolled (583, 375) with delta (0, 0)
